 Task: Use LinkedIn to find people with specific attributes using filters such as location, company, school, and industry.
Action: Mouse pressed left at (686, 83)
Screenshot: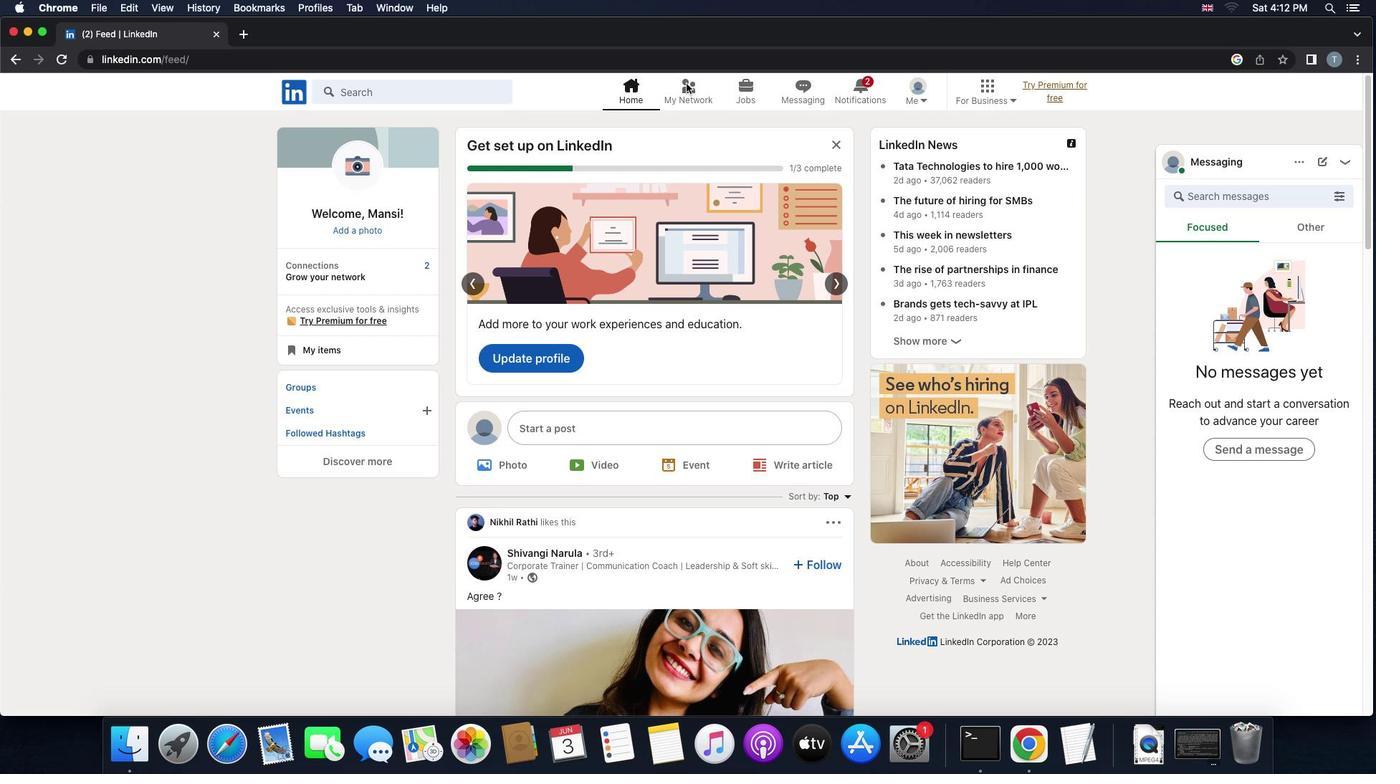 
Action: Mouse pressed left at (686, 83)
Screenshot: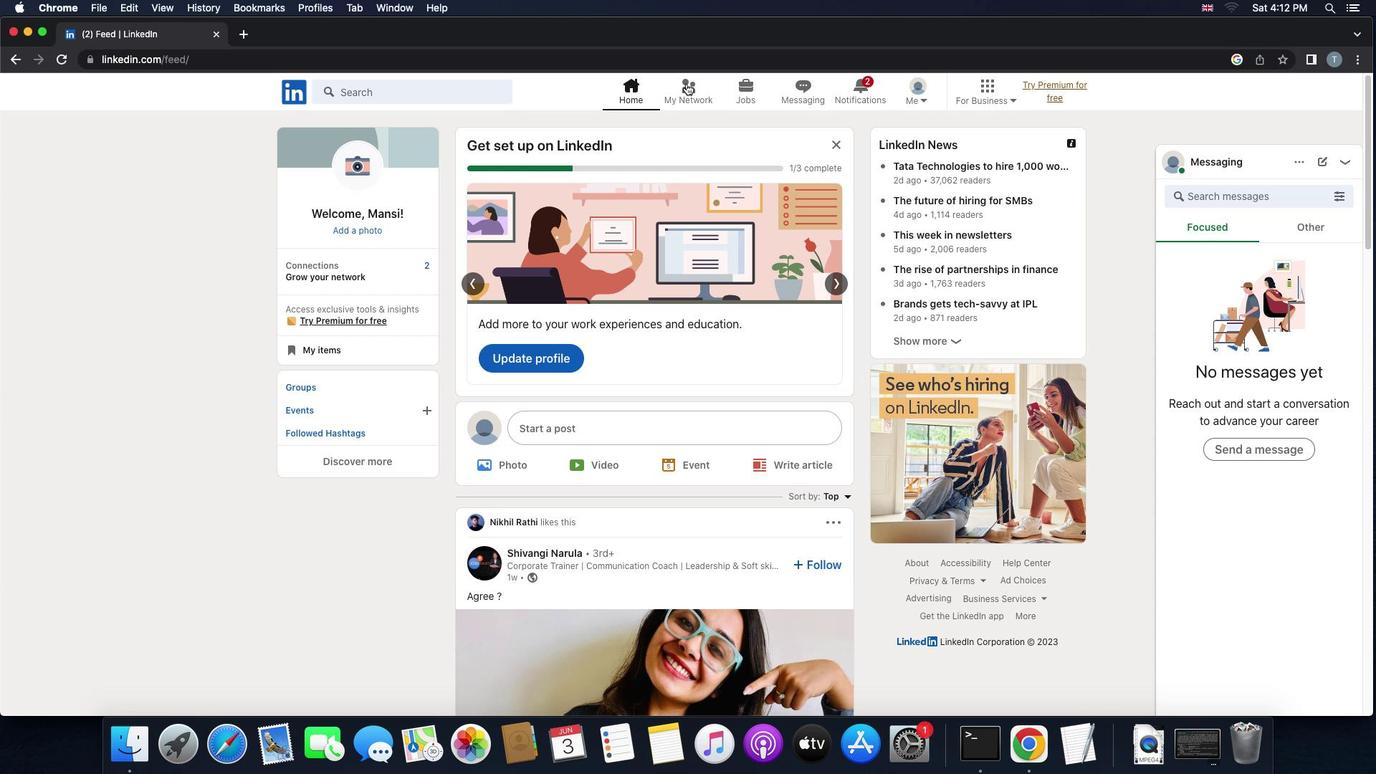 
Action: Mouse moved to (384, 164)
Screenshot: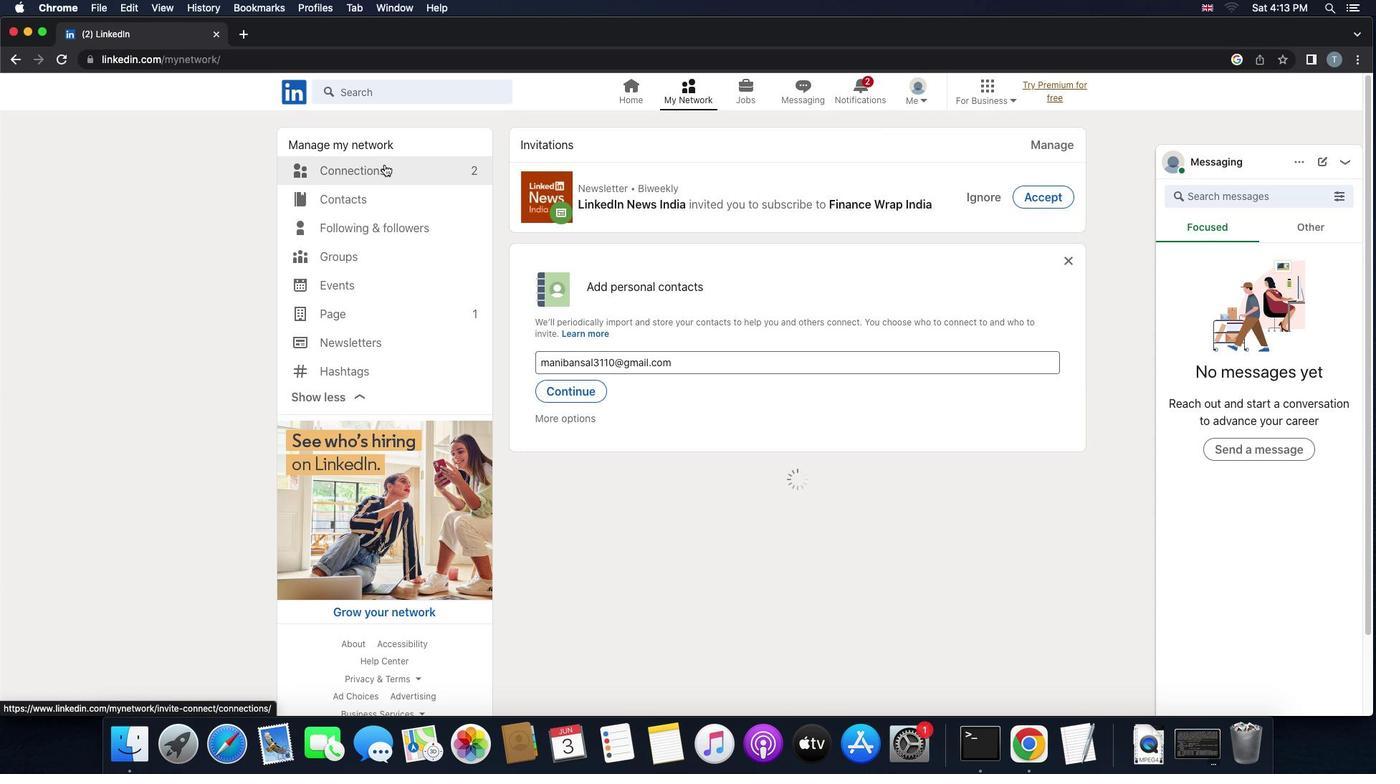 
Action: Mouse pressed left at (384, 164)
Screenshot: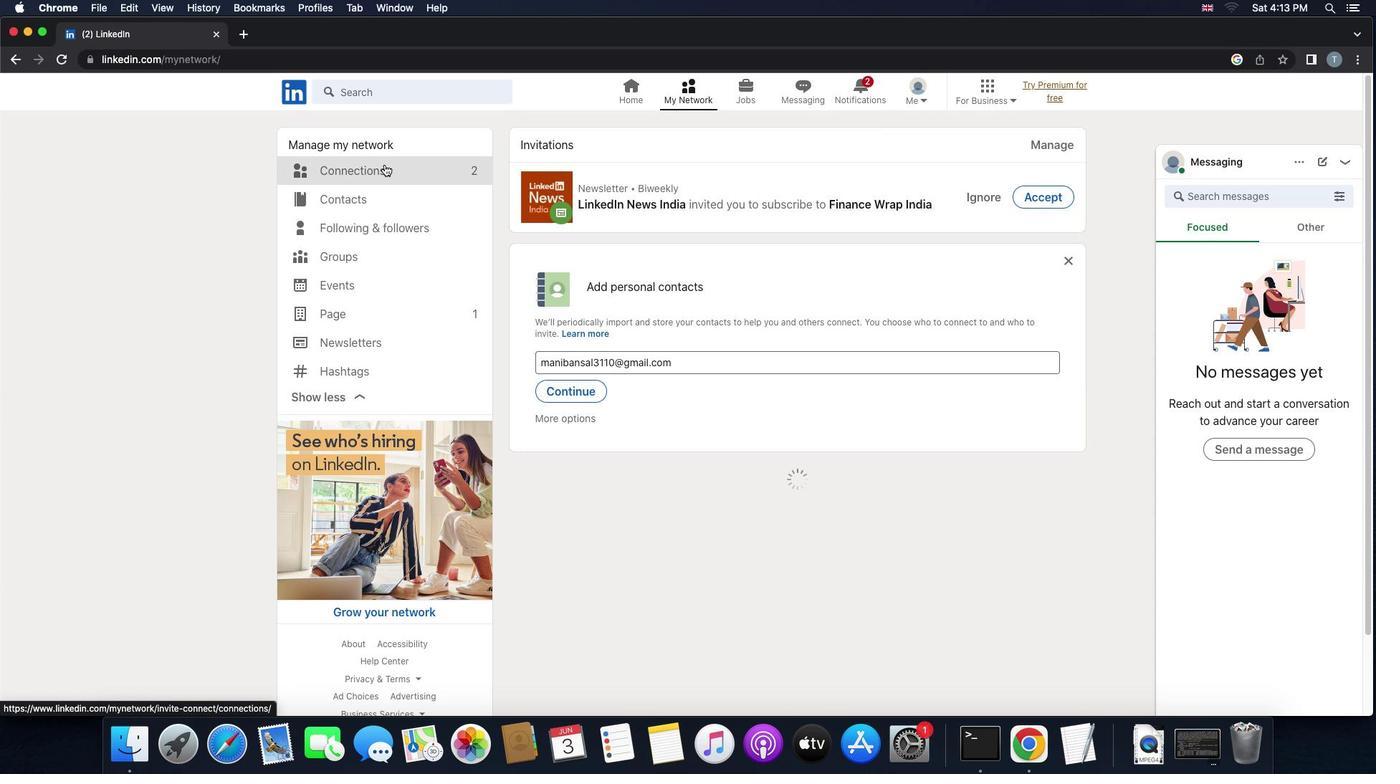 
Action: Mouse moved to (794, 166)
Screenshot: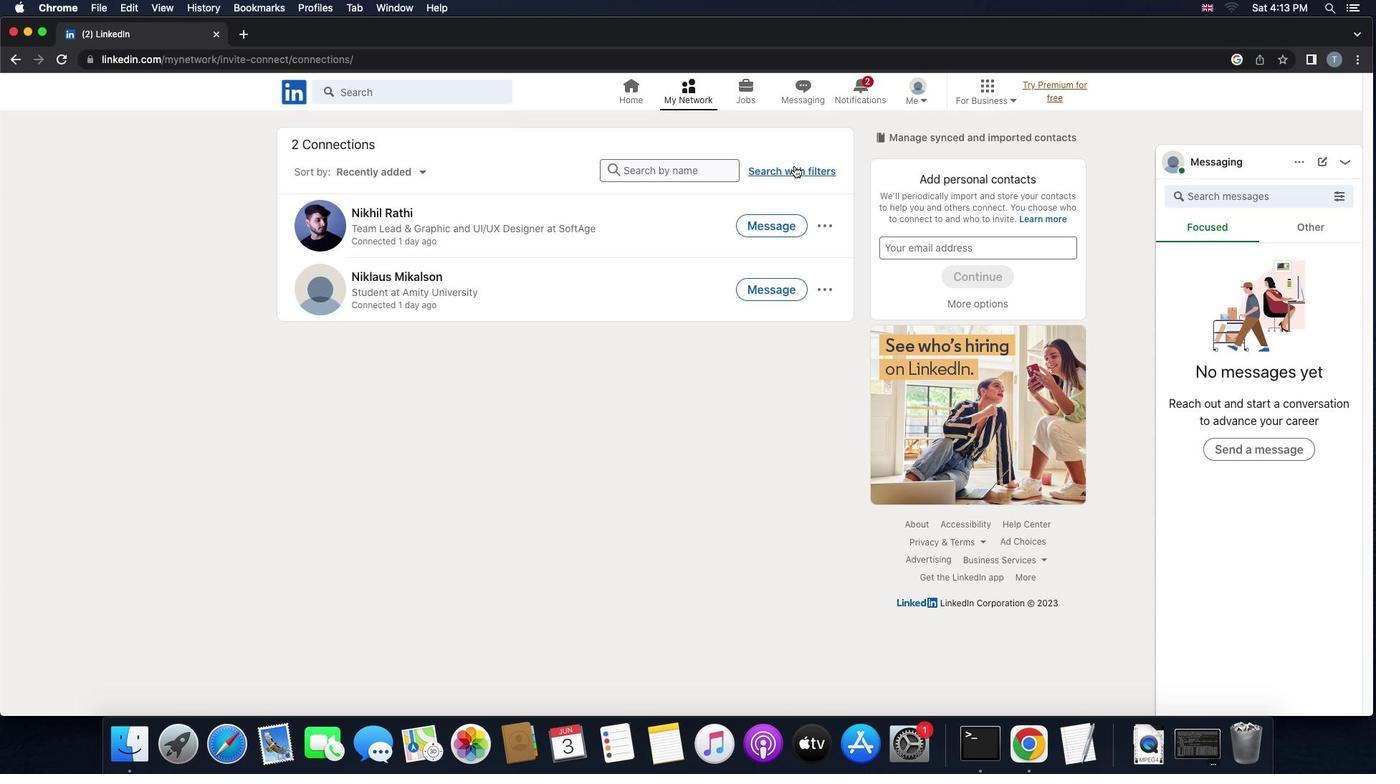 
Action: Mouse pressed left at (794, 166)
Screenshot: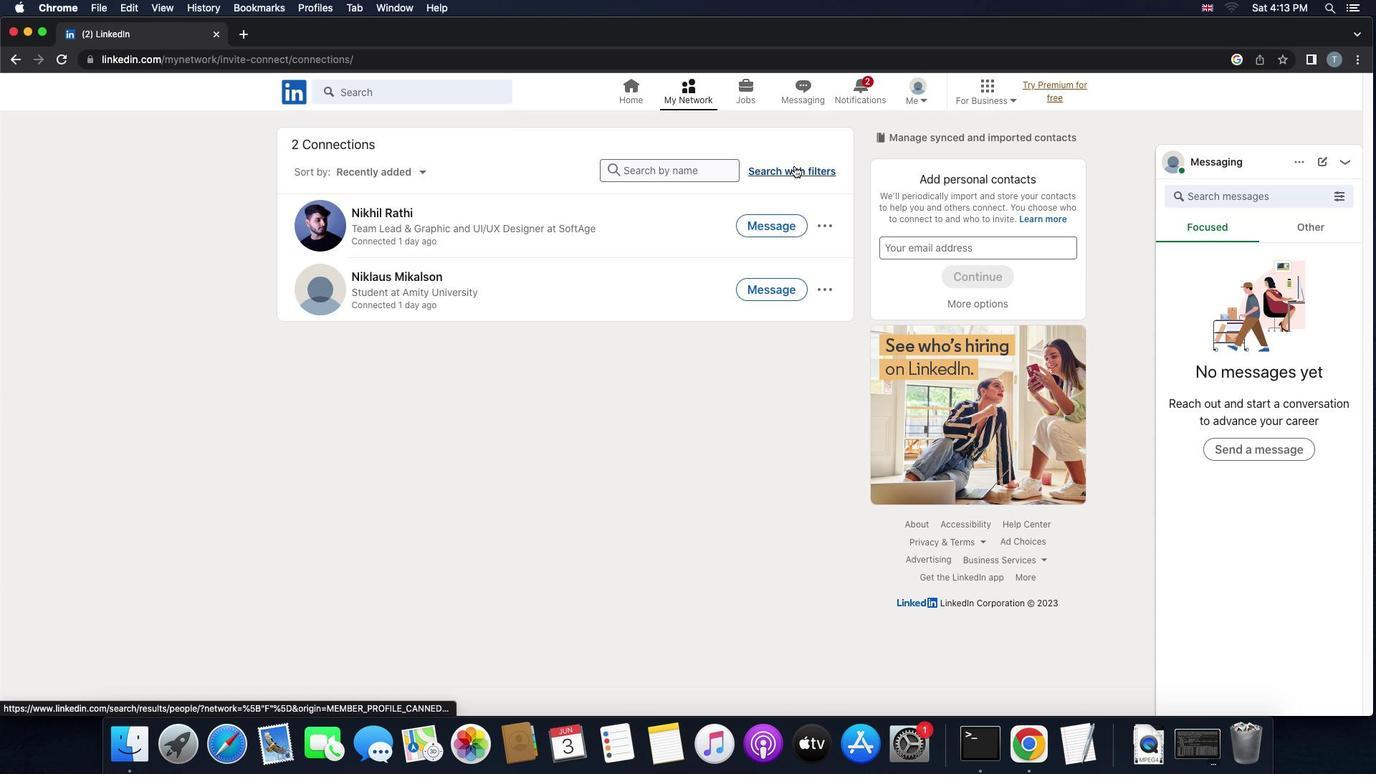 
Action: Mouse moved to (746, 124)
Screenshot: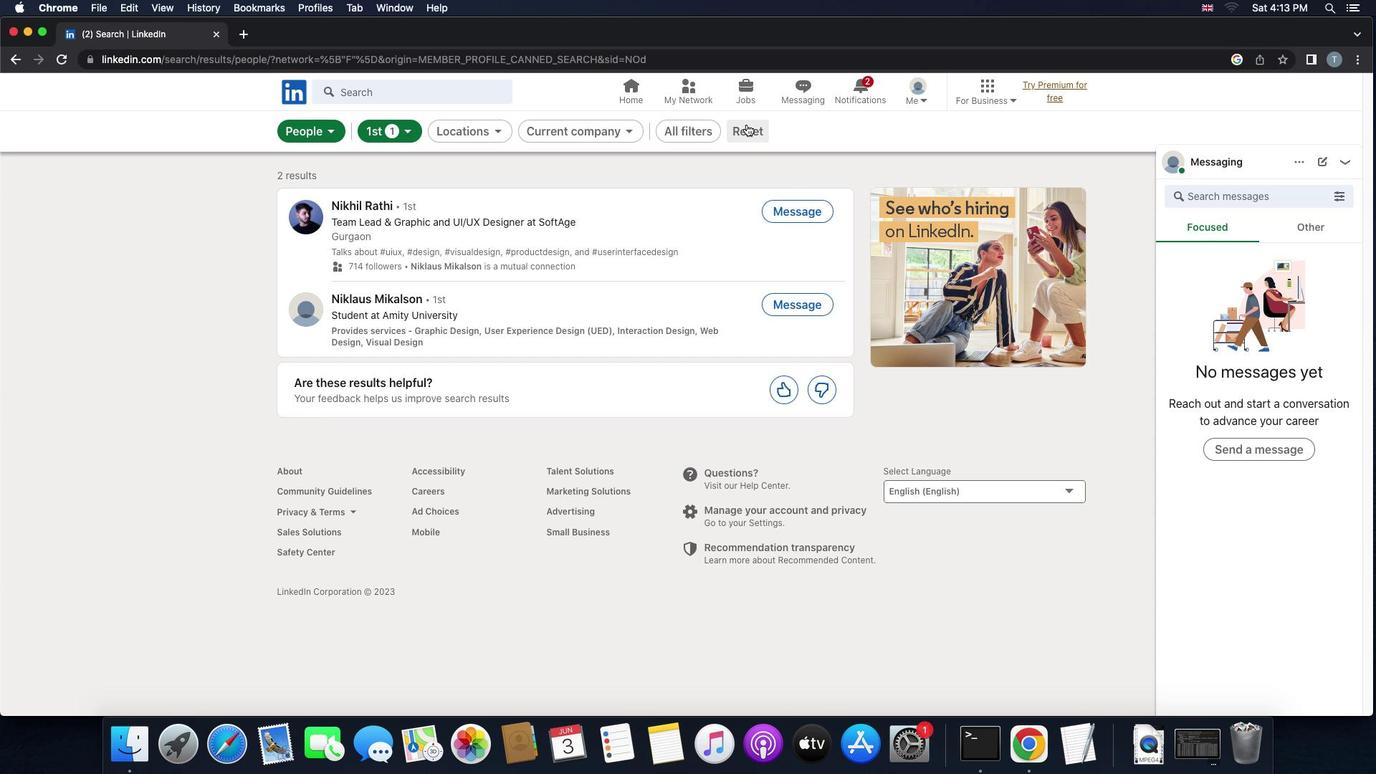 
Action: Mouse pressed left at (746, 124)
Screenshot: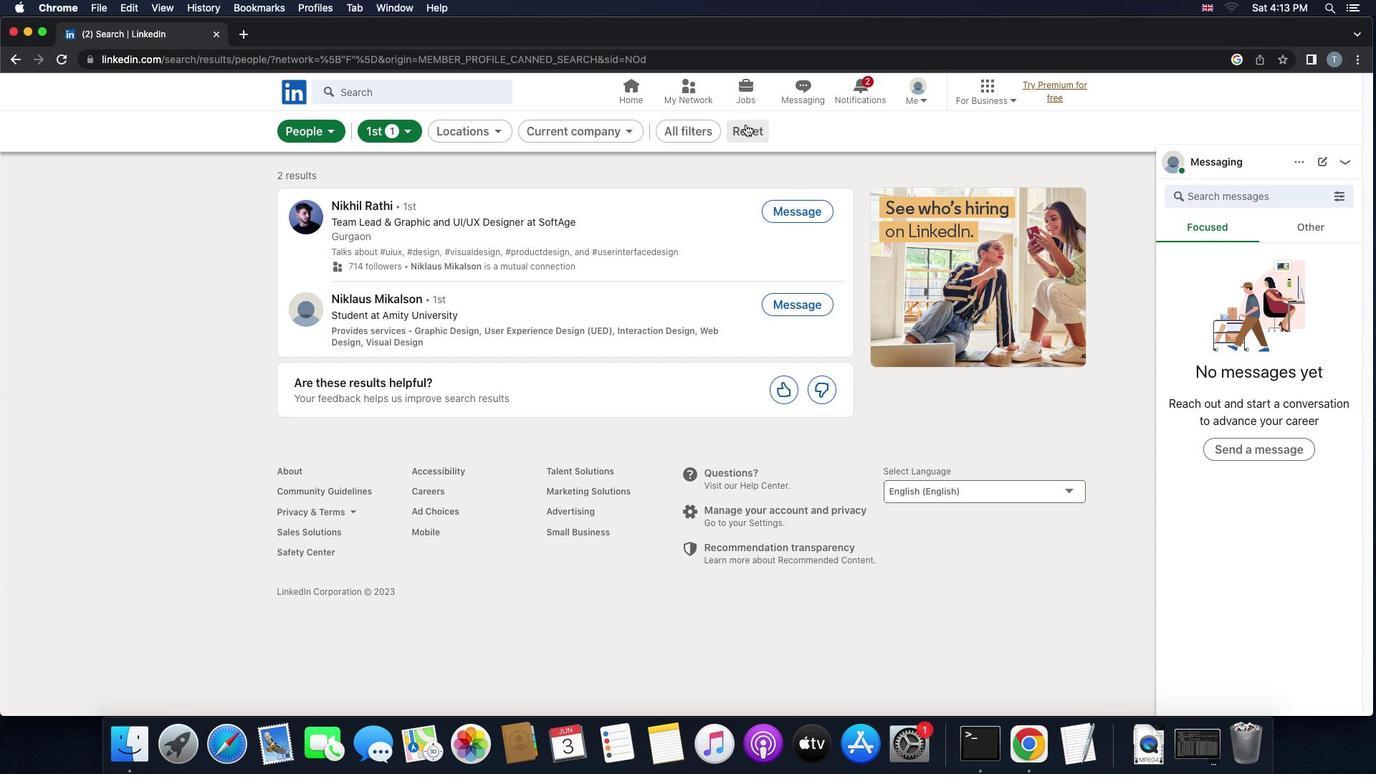 
Action: Mouse moved to (706, 125)
Screenshot: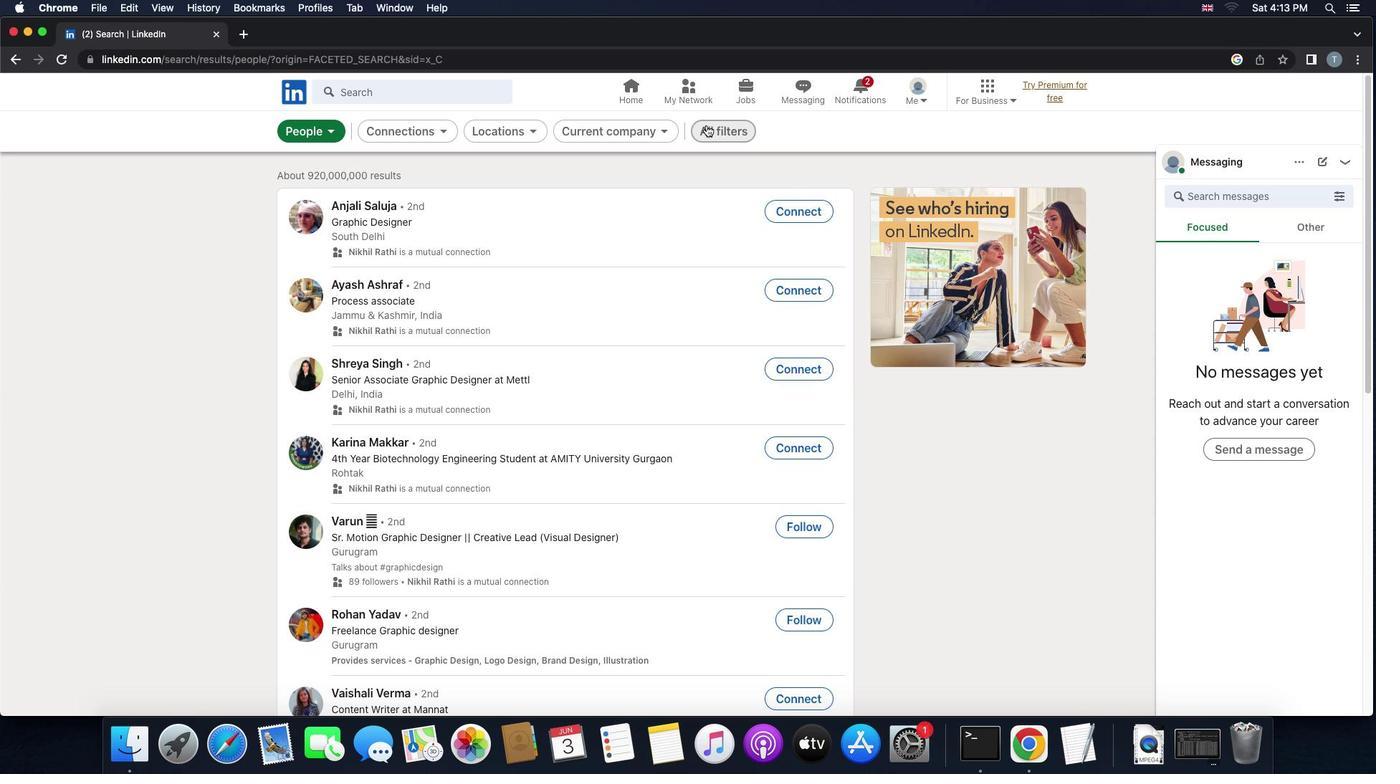 
Action: Mouse pressed left at (706, 125)
Screenshot: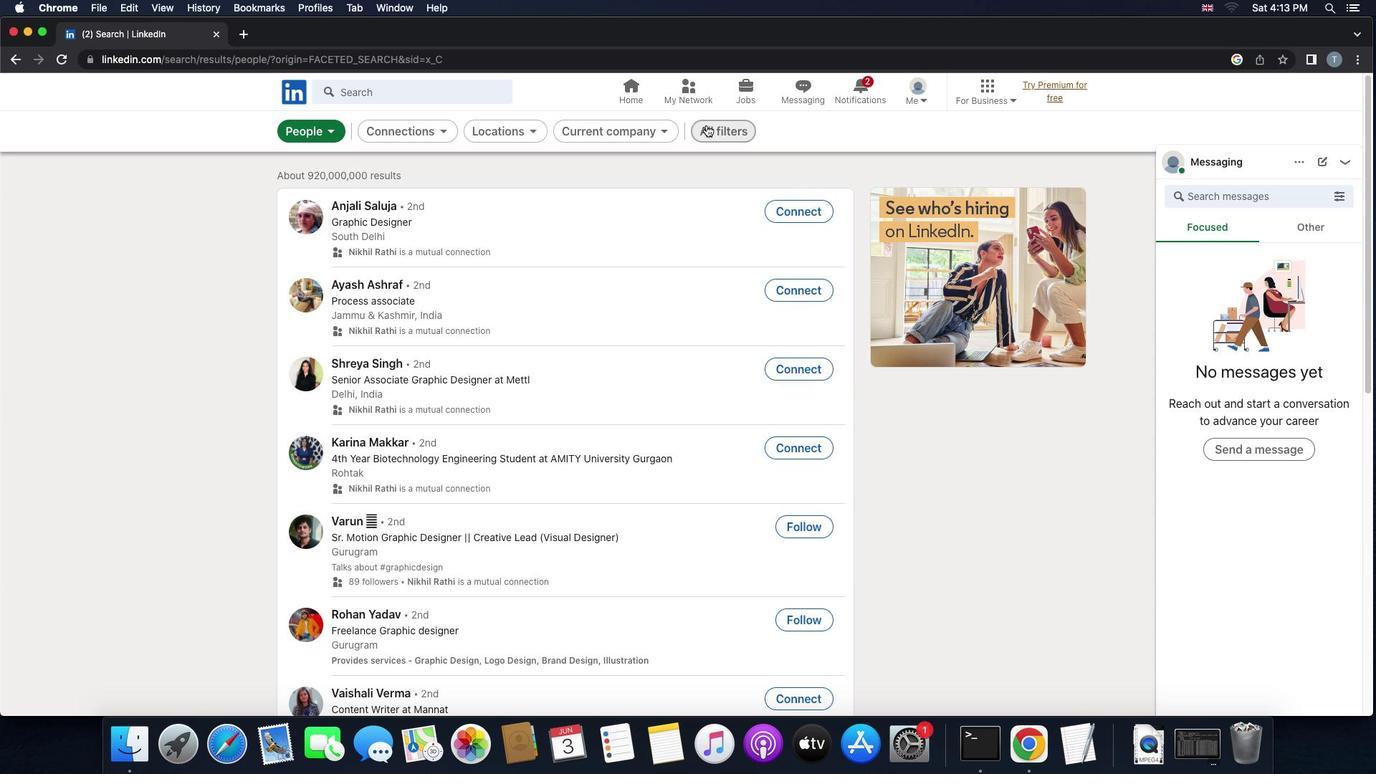 
Action: Mouse moved to (975, 319)
Screenshot: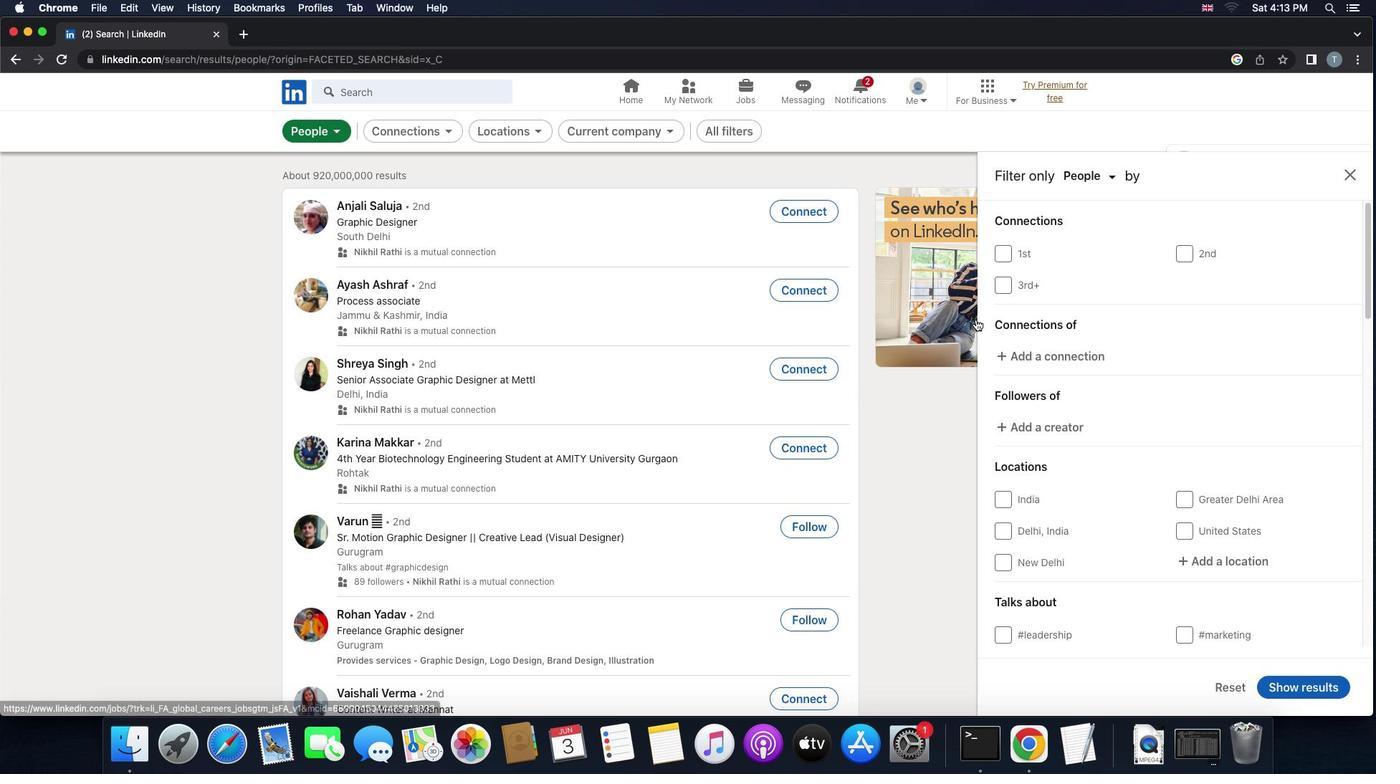
Action: Mouse scrolled (975, 319) with delta (0, 0)
Screenshot: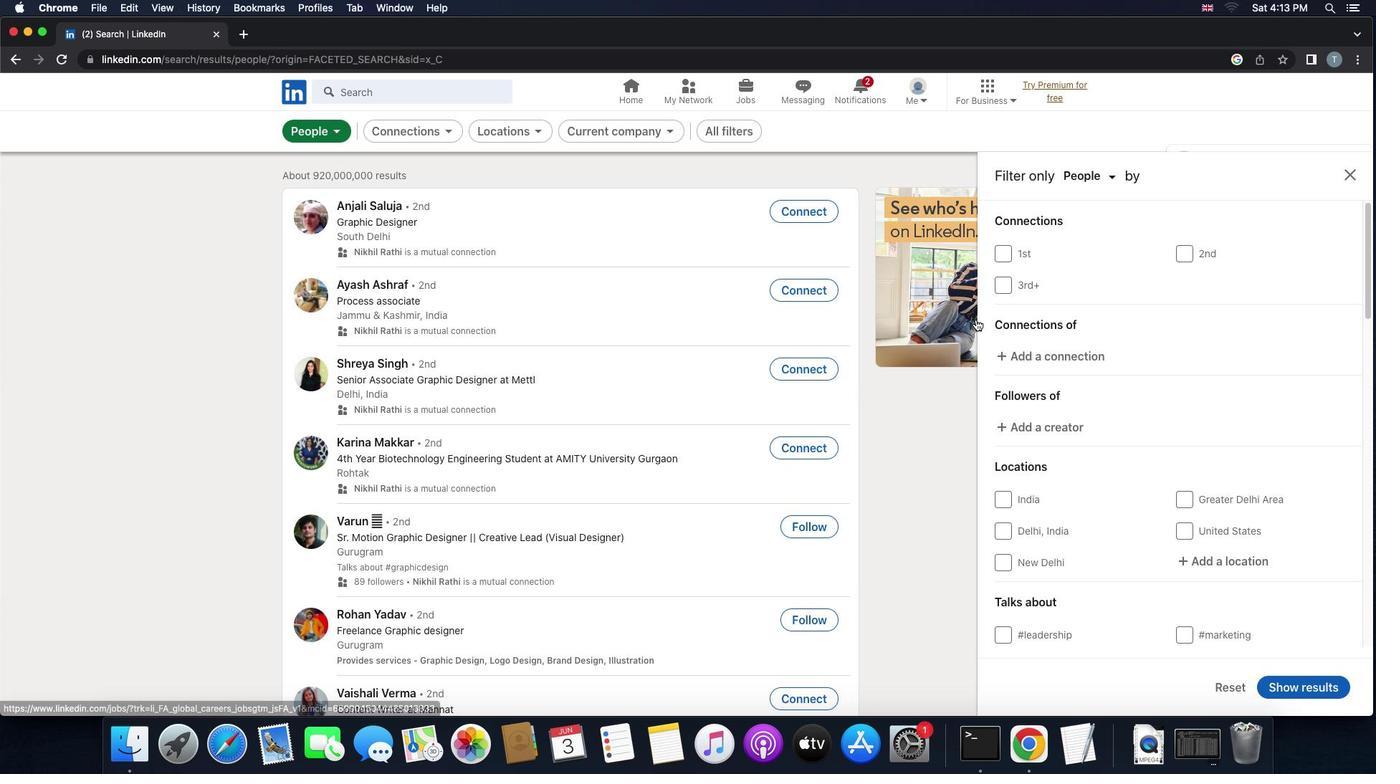 
Action: Mouse scrolled (975, 319) with delta (0, 0)
Screenshot: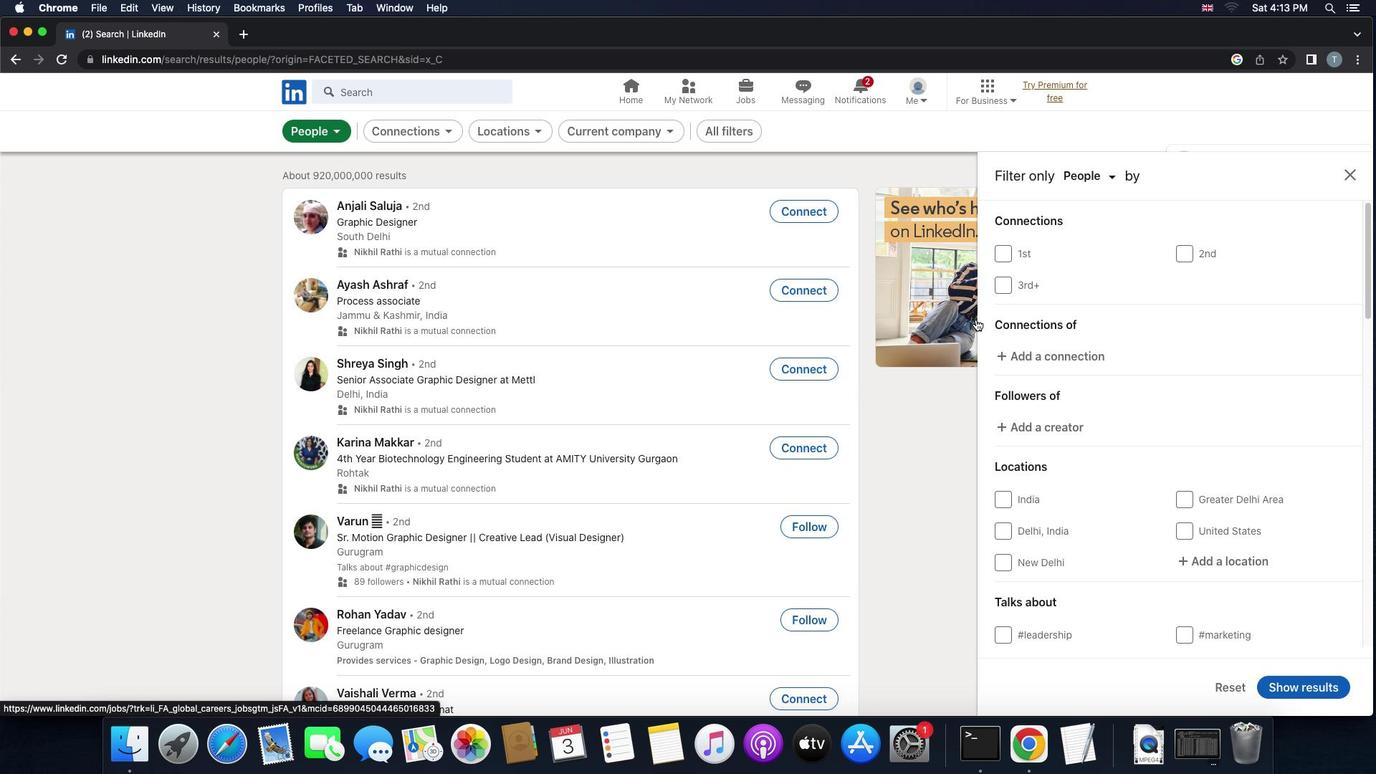 
Action: Mouse scrolled (975, 319) with delta (0, 0)
Screenshot: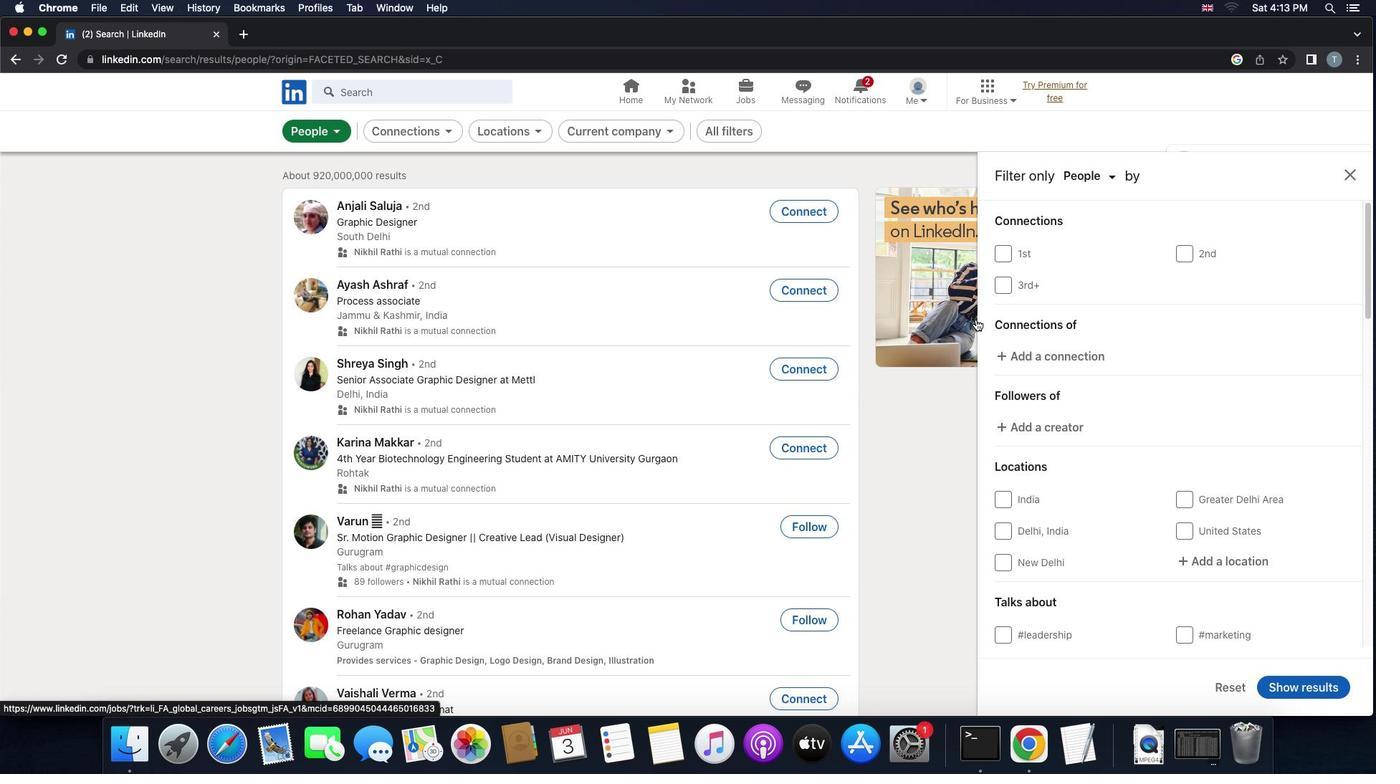 
Action: Mouse scrolled (975, 319) with delta (0, -1)
Screenshot: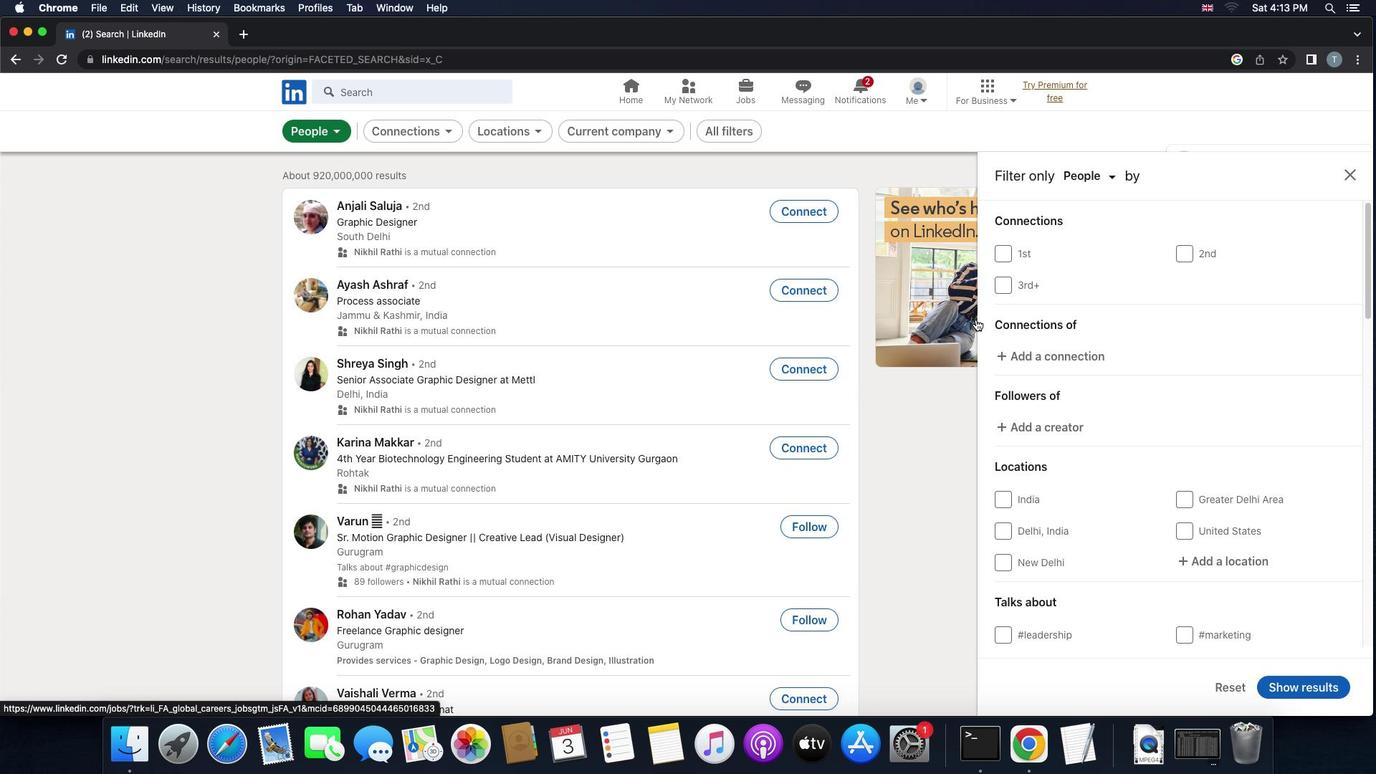 
Action: Mouse moved to (1104, 352)
Screenshot: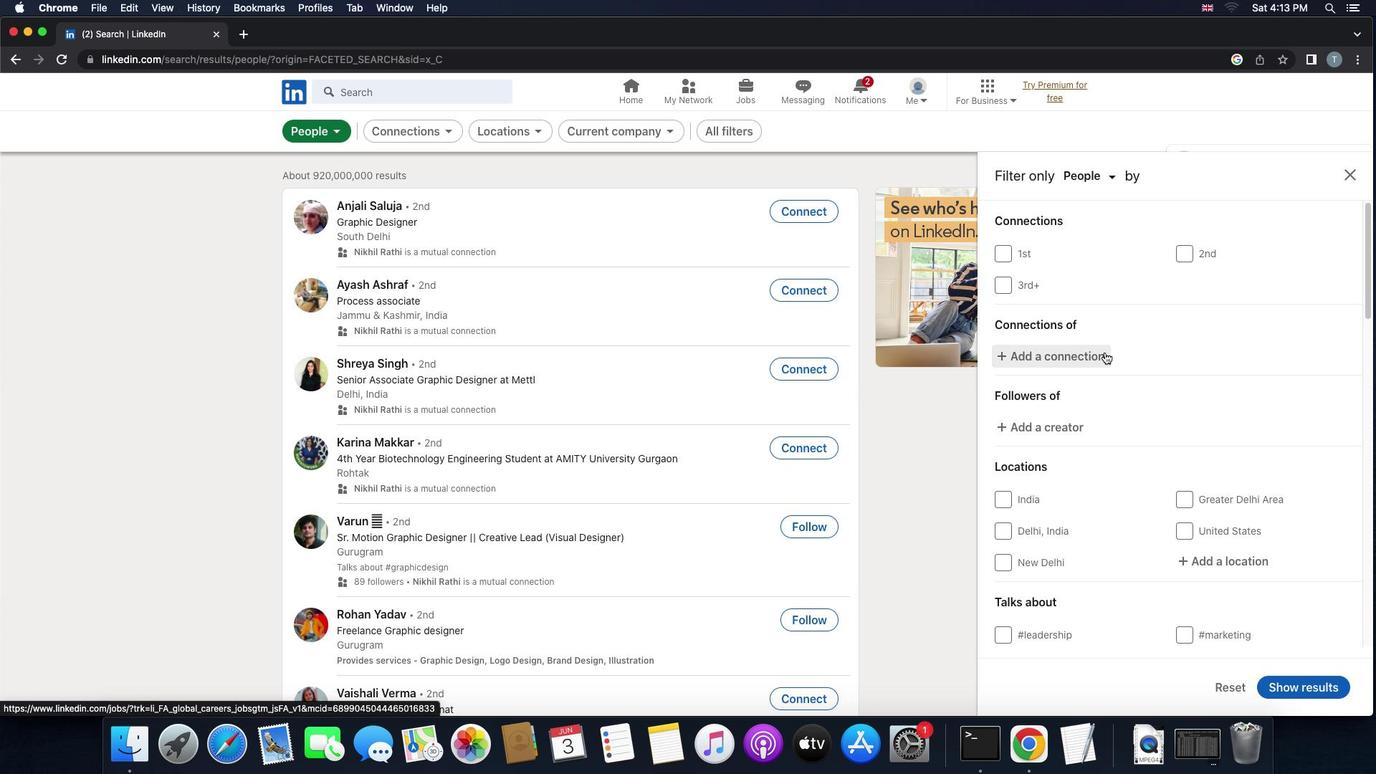
Action: Mouse scrolled (1104, 352) with delta (0, 0)
Screenshot: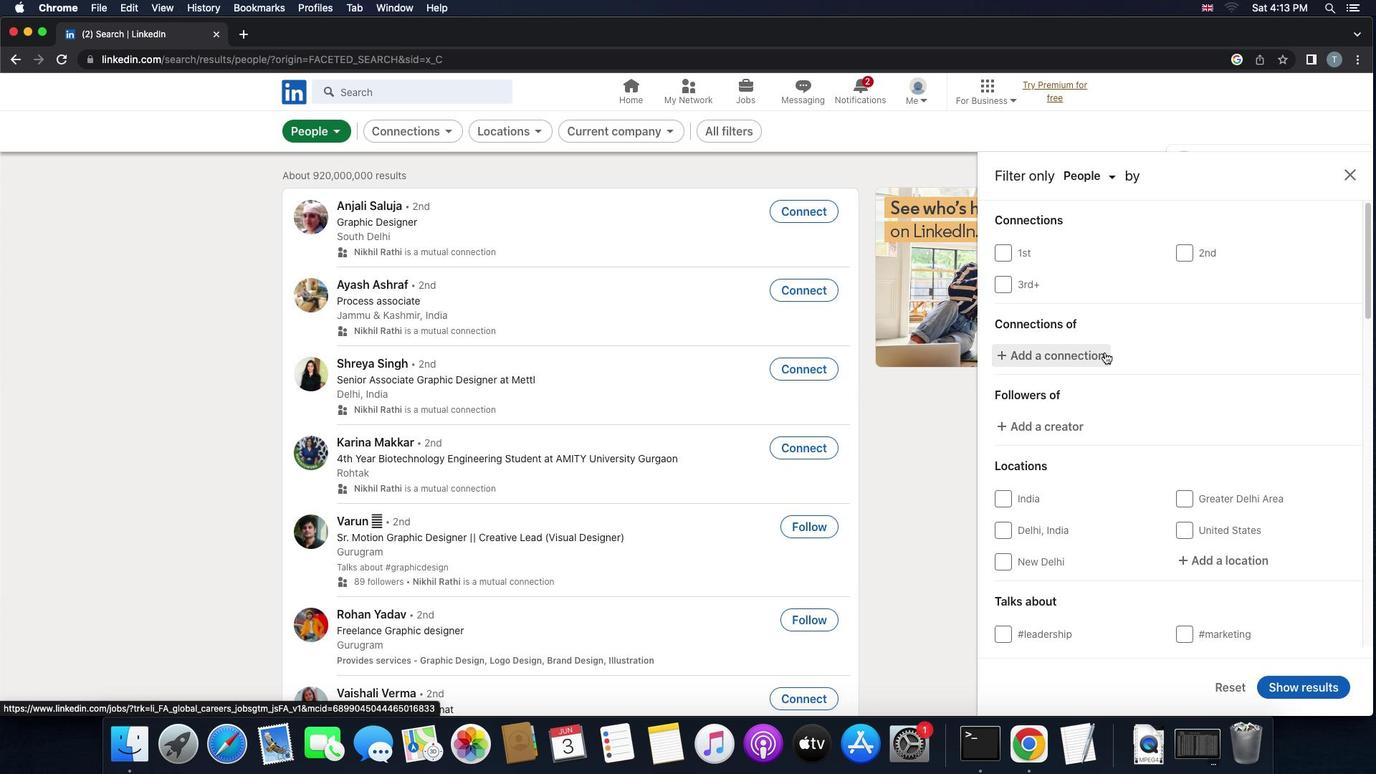 
Action: Mouse scrolled (1104, 352) with delta (0, 0)
Screenshot: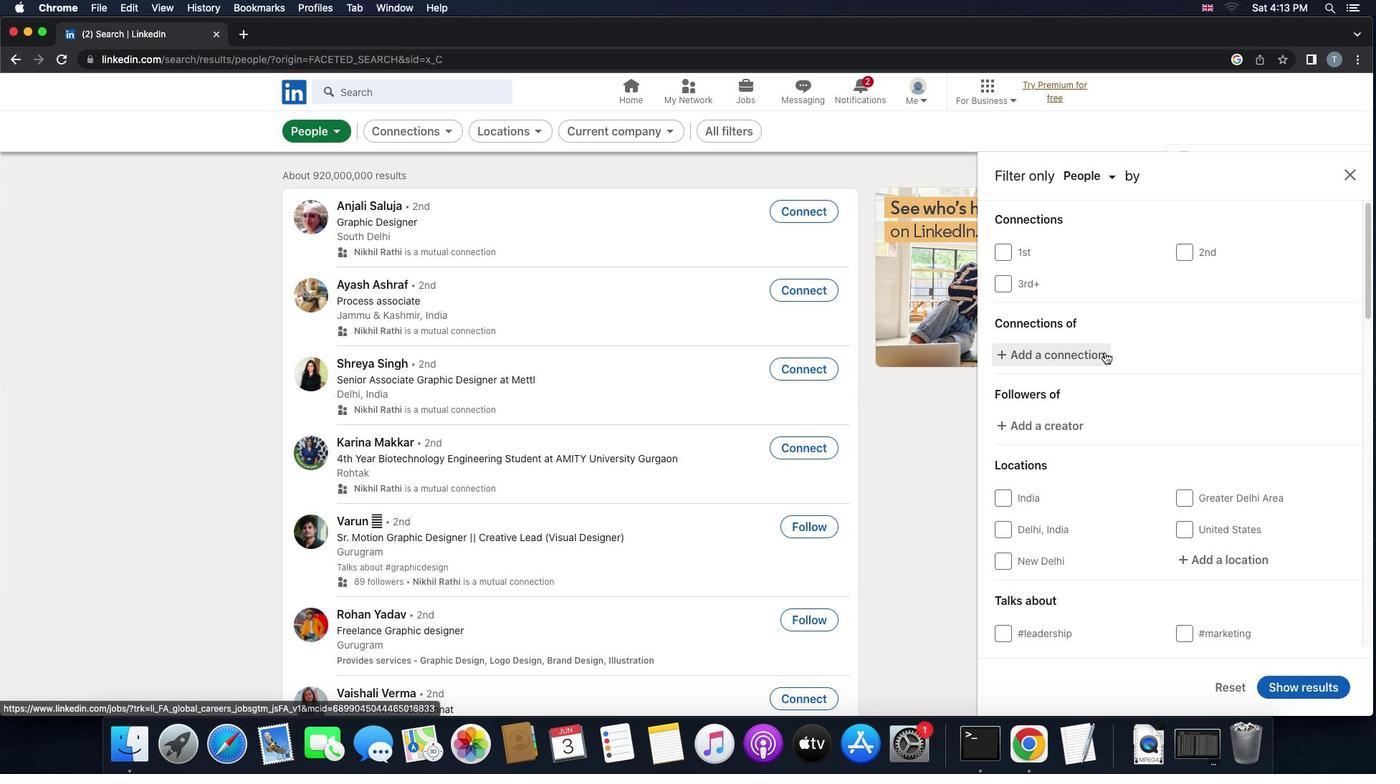 
Action: Mouse scrolled (1104, 352) with delta (0, 0)
Screenshot: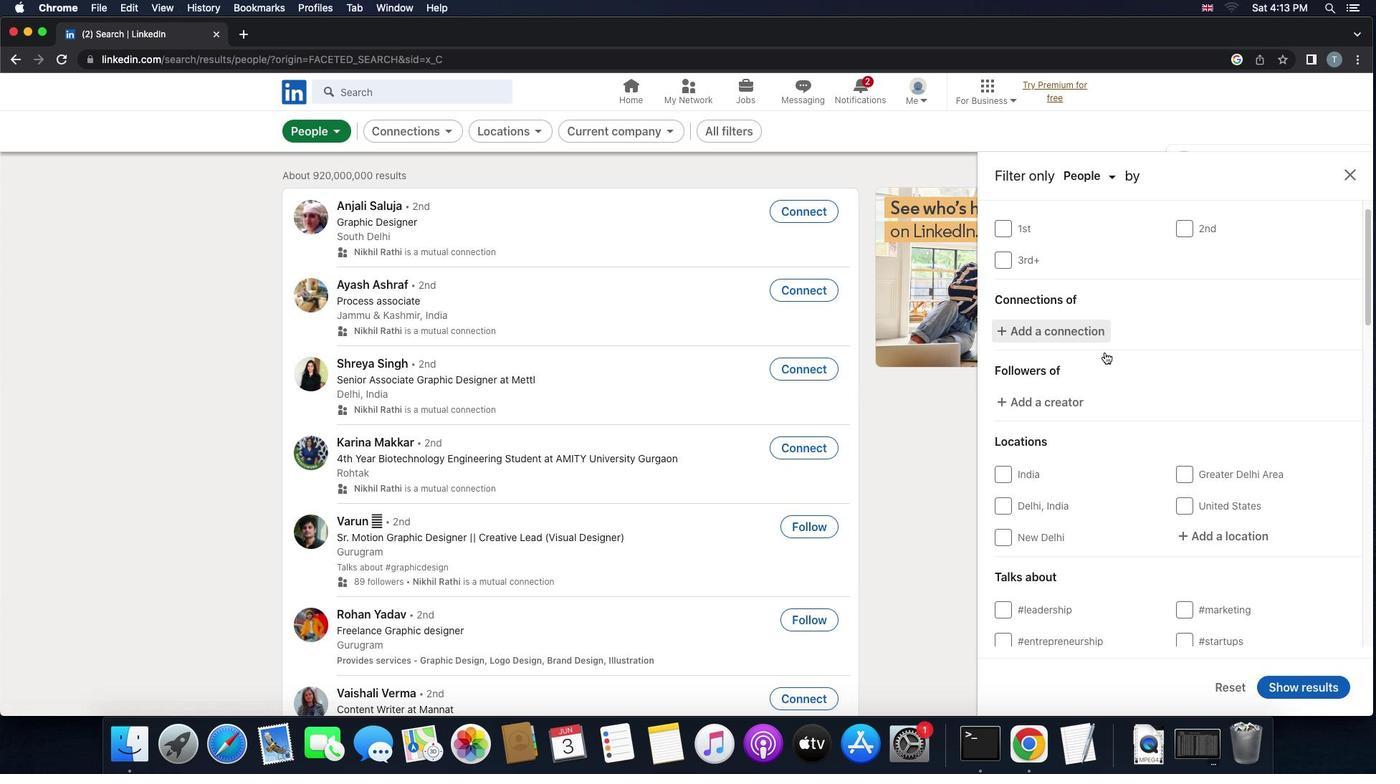 
Action: Mouse scrolled (1104, 352) with delta (0, 0)
Screenshot: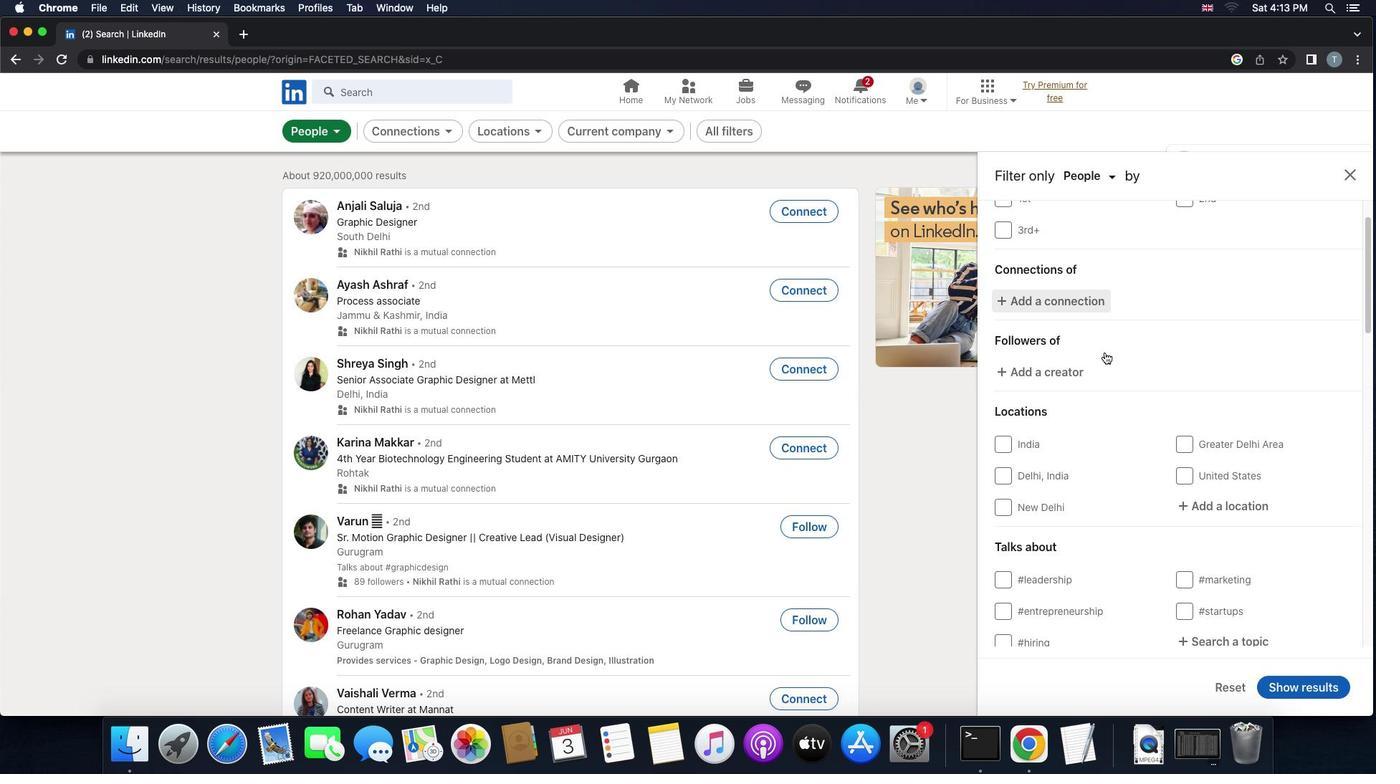
Action: Mouse scrolled (1104, 352) with delta (0, 0)
Screenshot: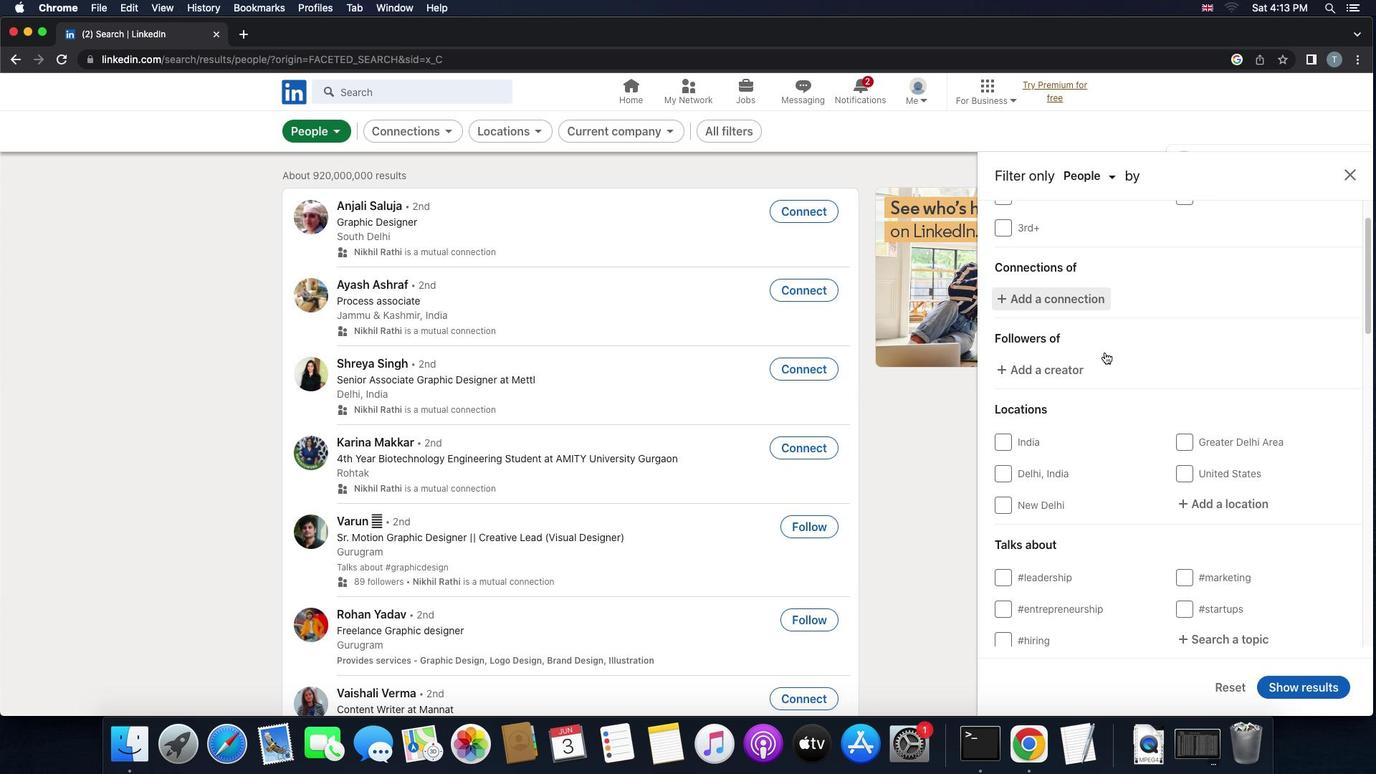 
Action: Mouse scrolled (1104, 352) with delta (0, 0)
Screenshot: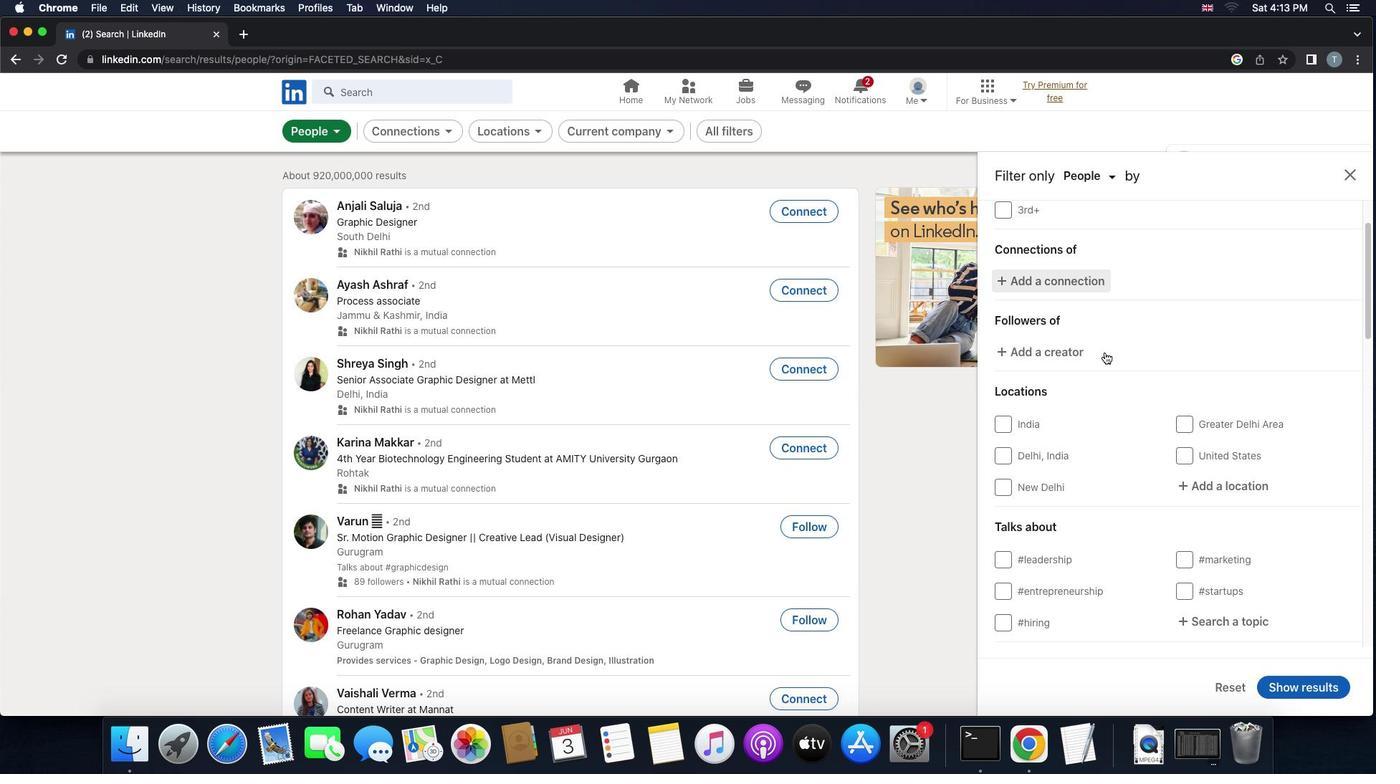 
Action: Mouse scrolled (1104, 352) with delta (0, 0)
Screenshot: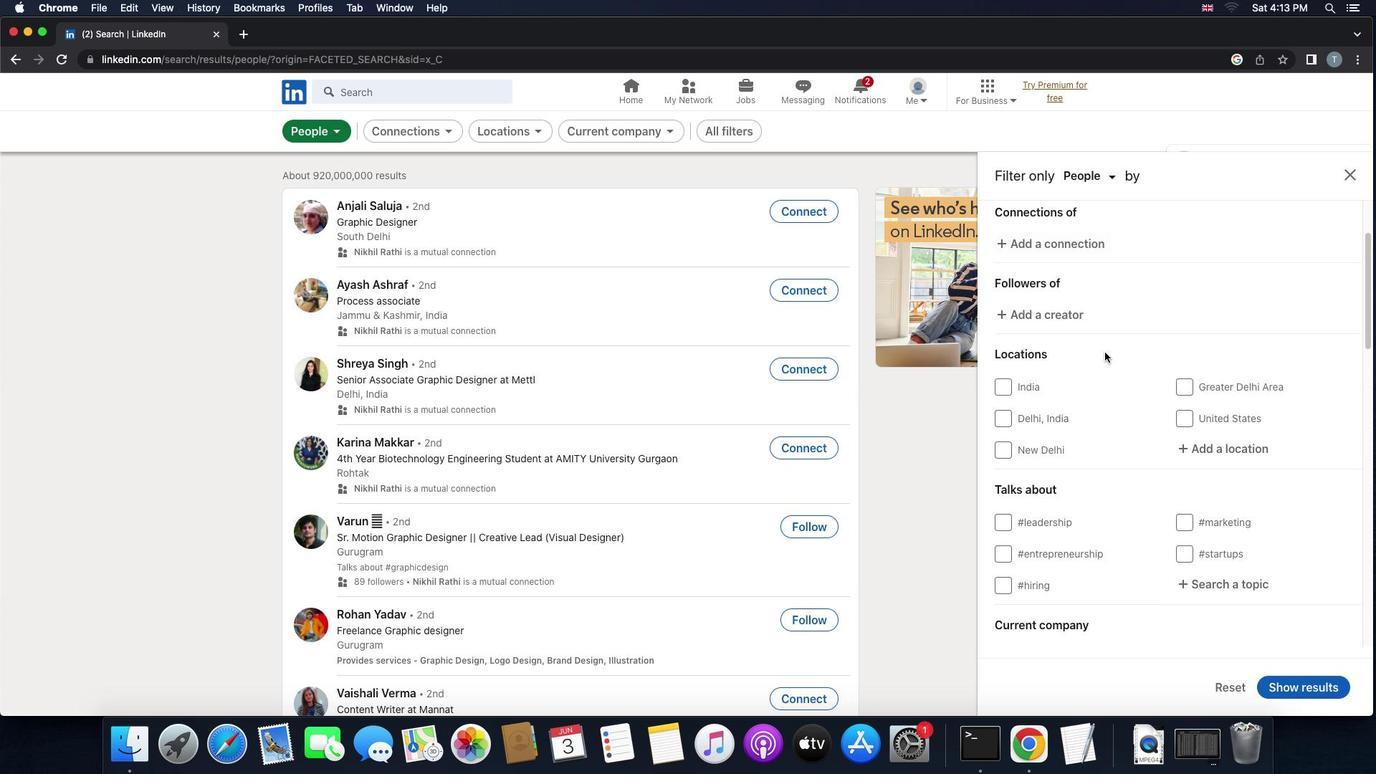 
Action: Mouse scrolled (1104, 352) with delta (0, 0)
Screenshot: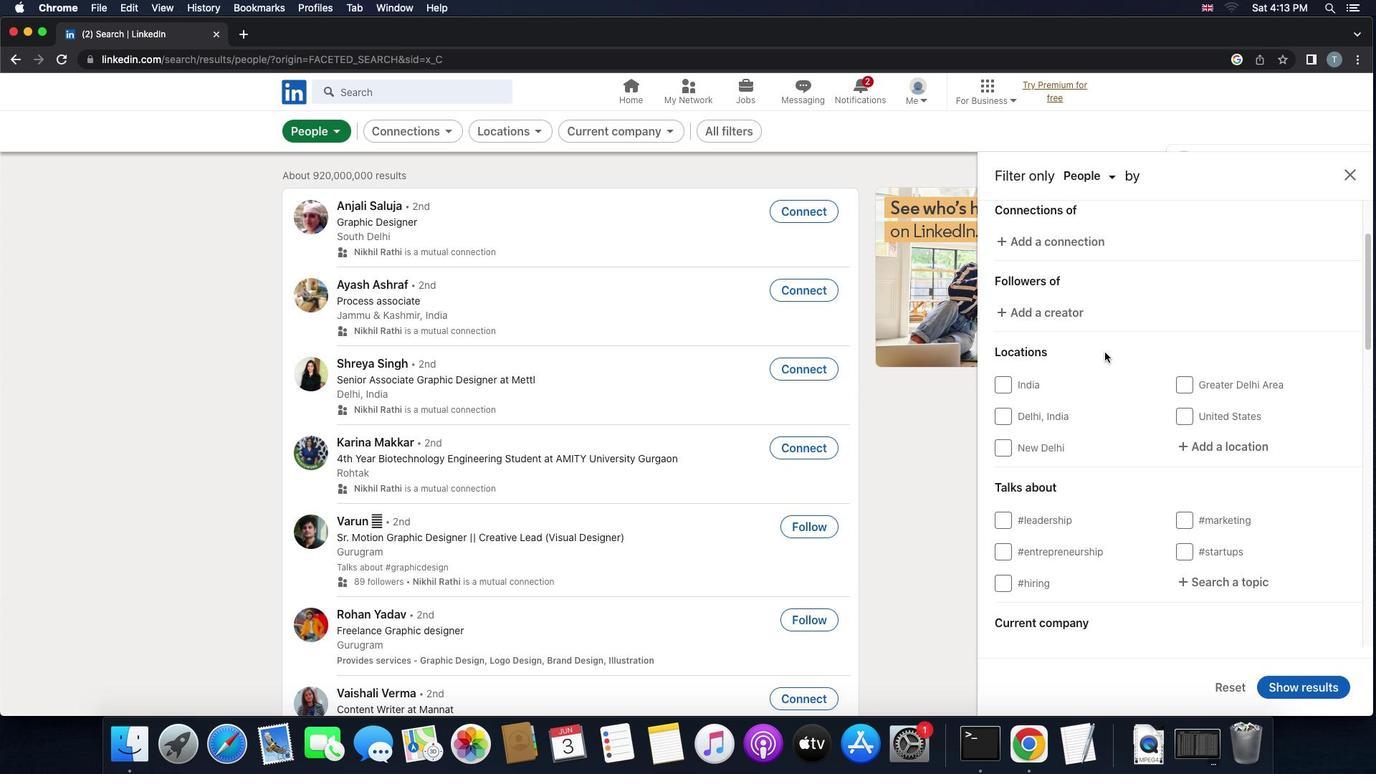 
Action: Mouse scrolled (1104, 352) with delta (0, 0)
Screenshot: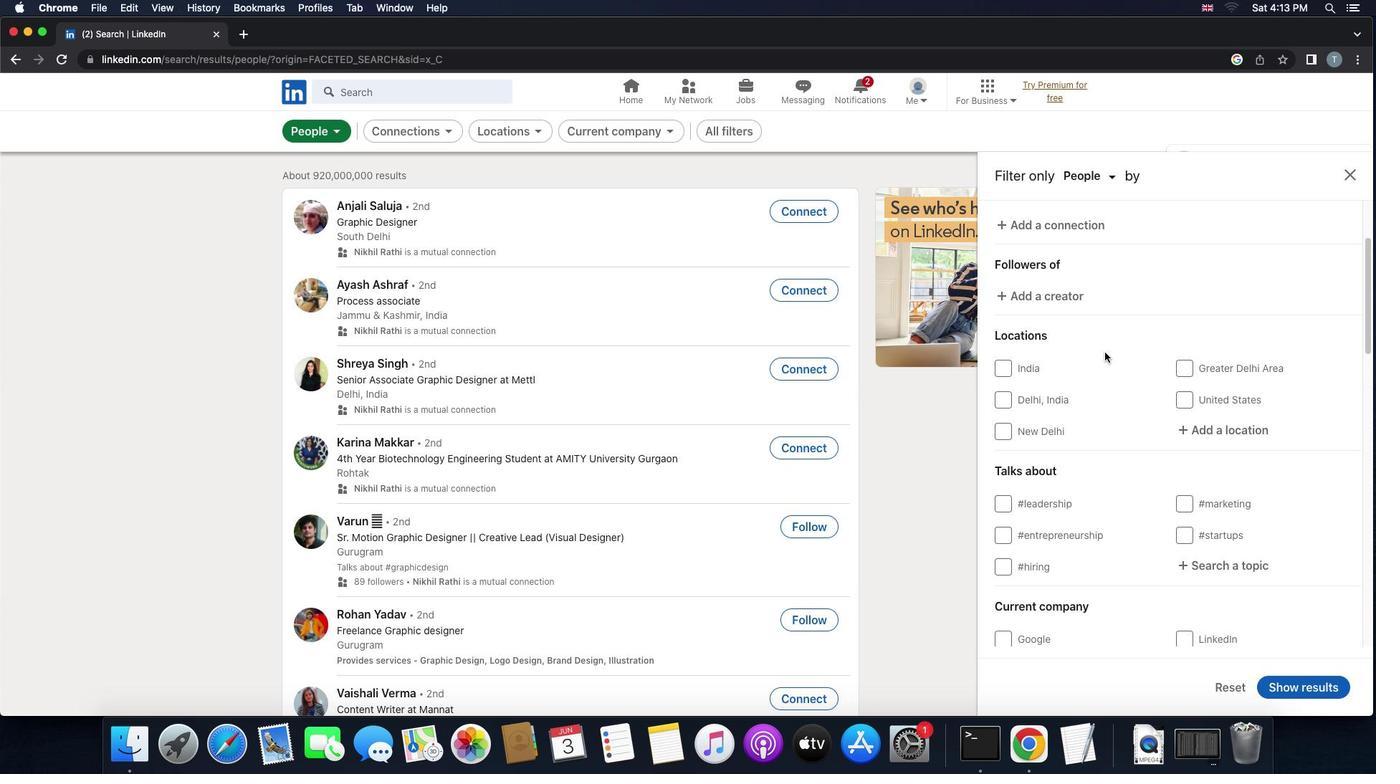 
Action: Mouse scrolled (1104, 352) with delta (0, 0)
Screenshot: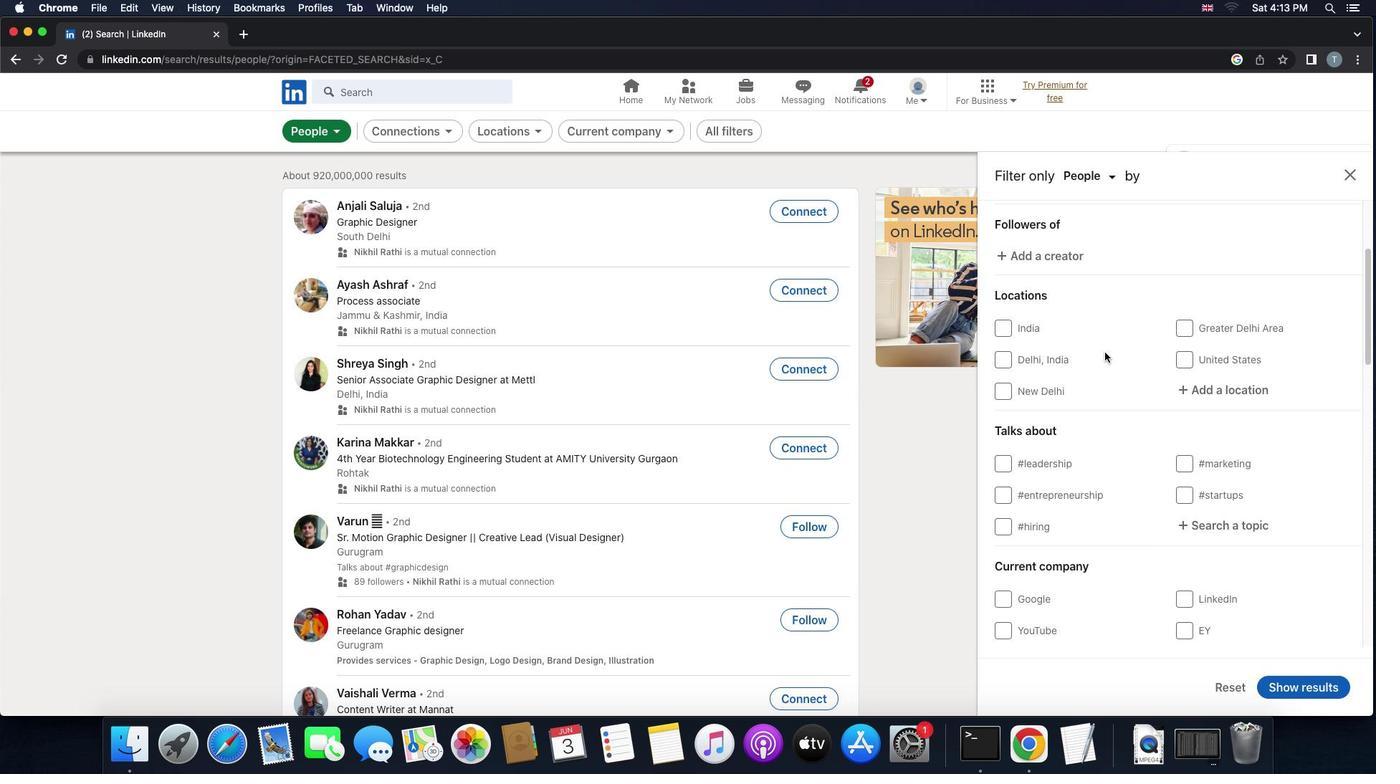 
Action: Mouse scrolled (1104, 352) with delta (0, 0)
Screenshot: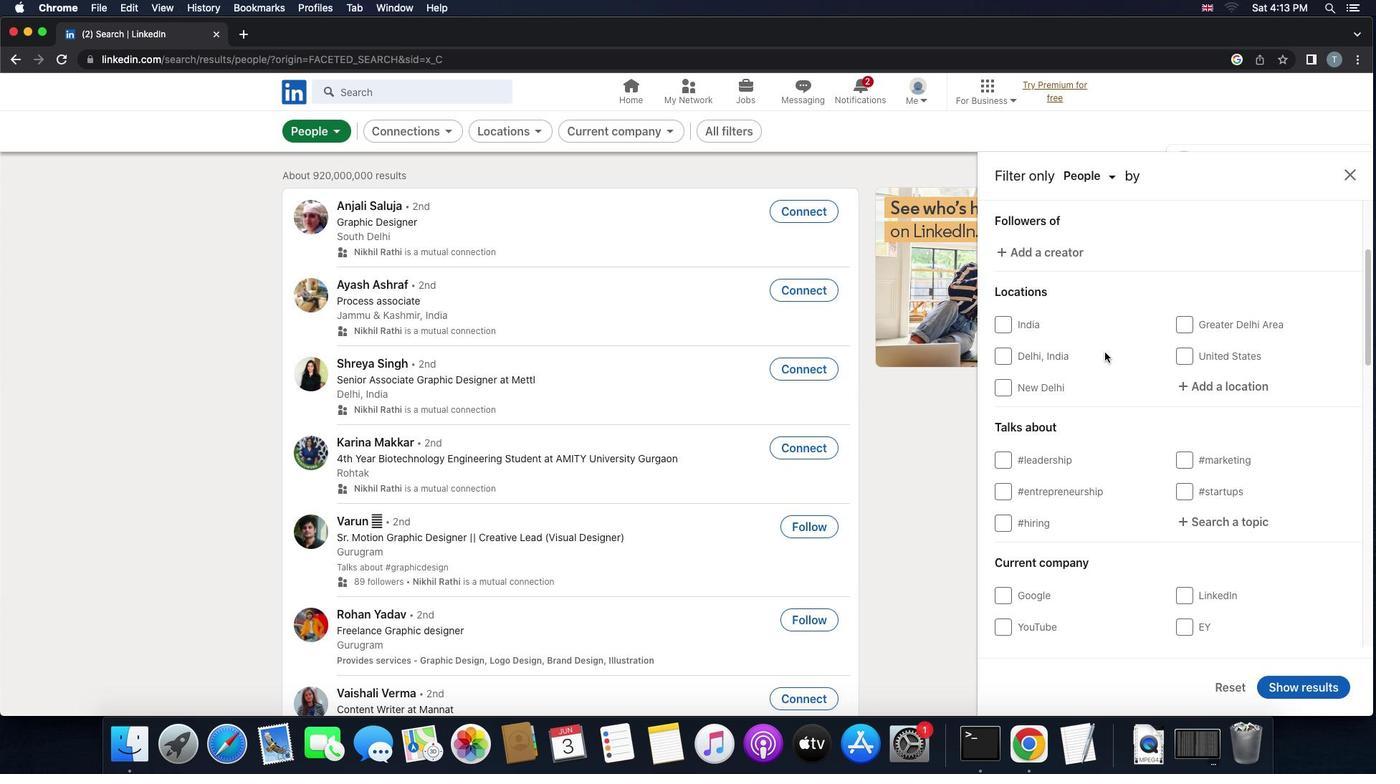 
Action: Mouse scrolled (1104, 352) with delta (0, 0)
Screenshot: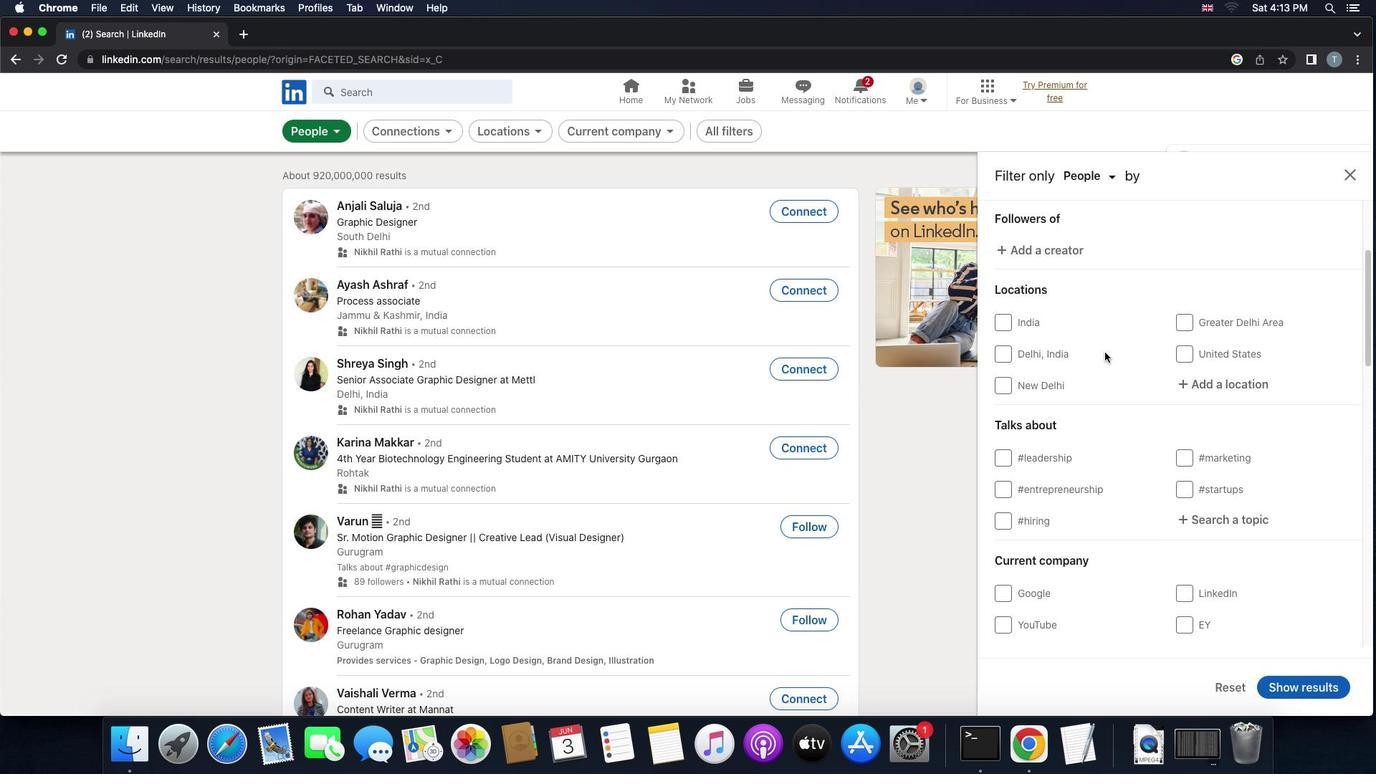 
Action: Mouse moved to (1229, 375)
Screenshot: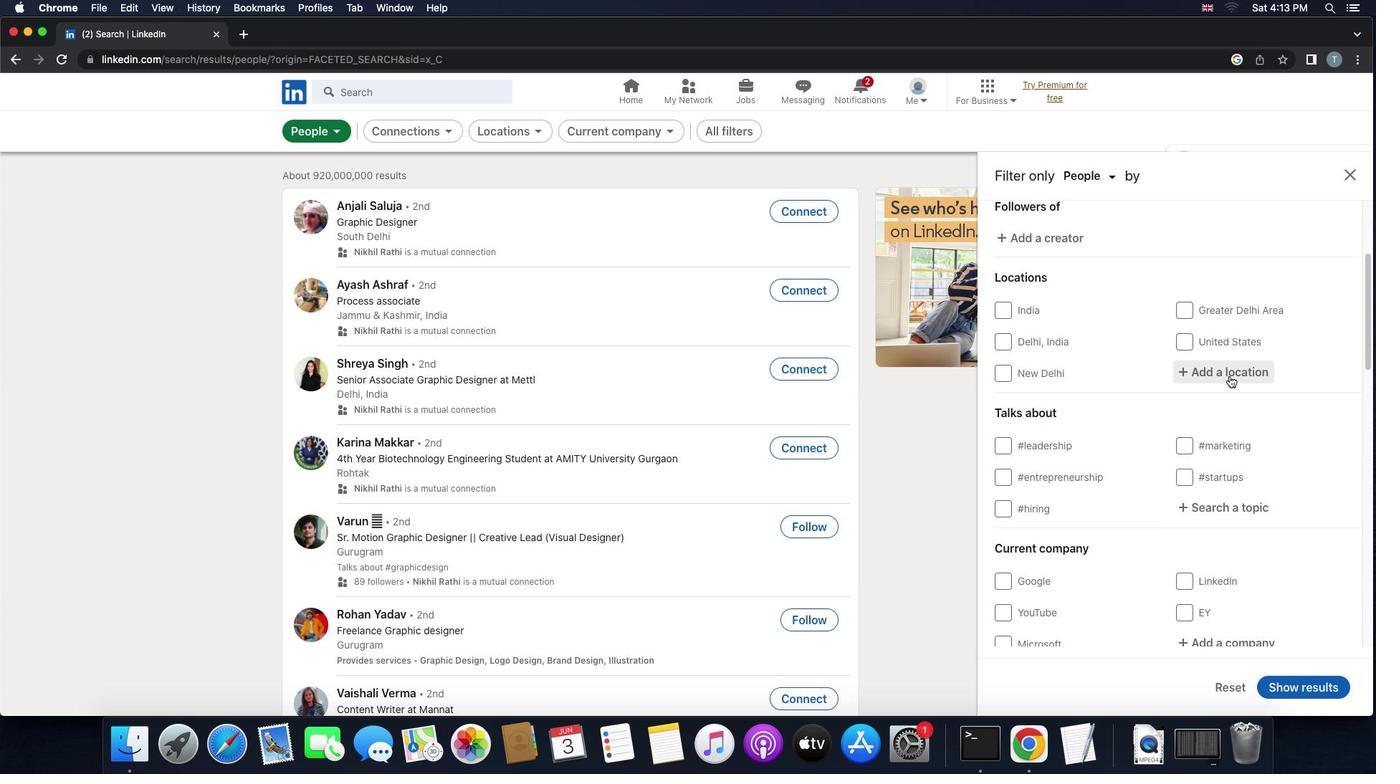 
Action: Mouse pressed left at (1229, 375)
Screenshot: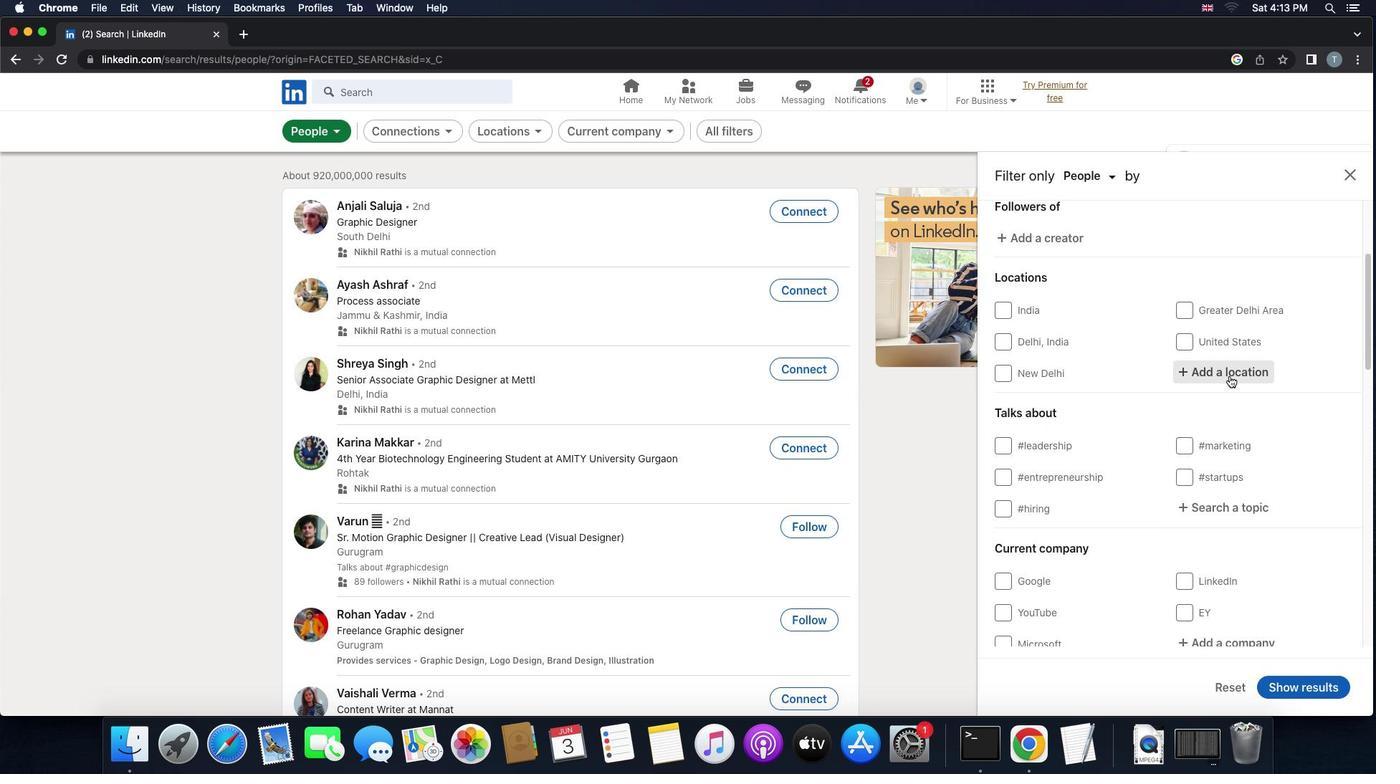 
Action: Key pressed 'm''o''h''a''c''s'
Screenshot: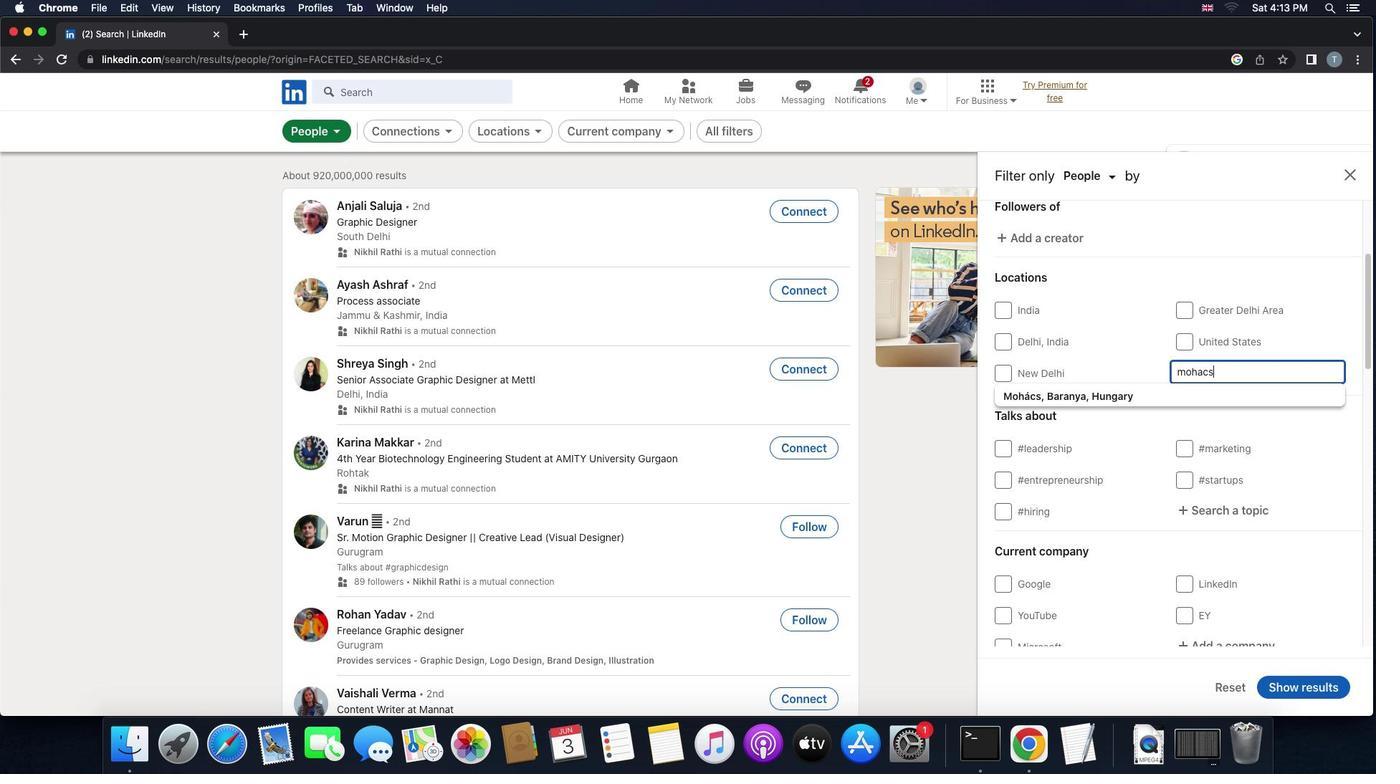 
Action: Mouse moved to (1212, 398)
Screenshot: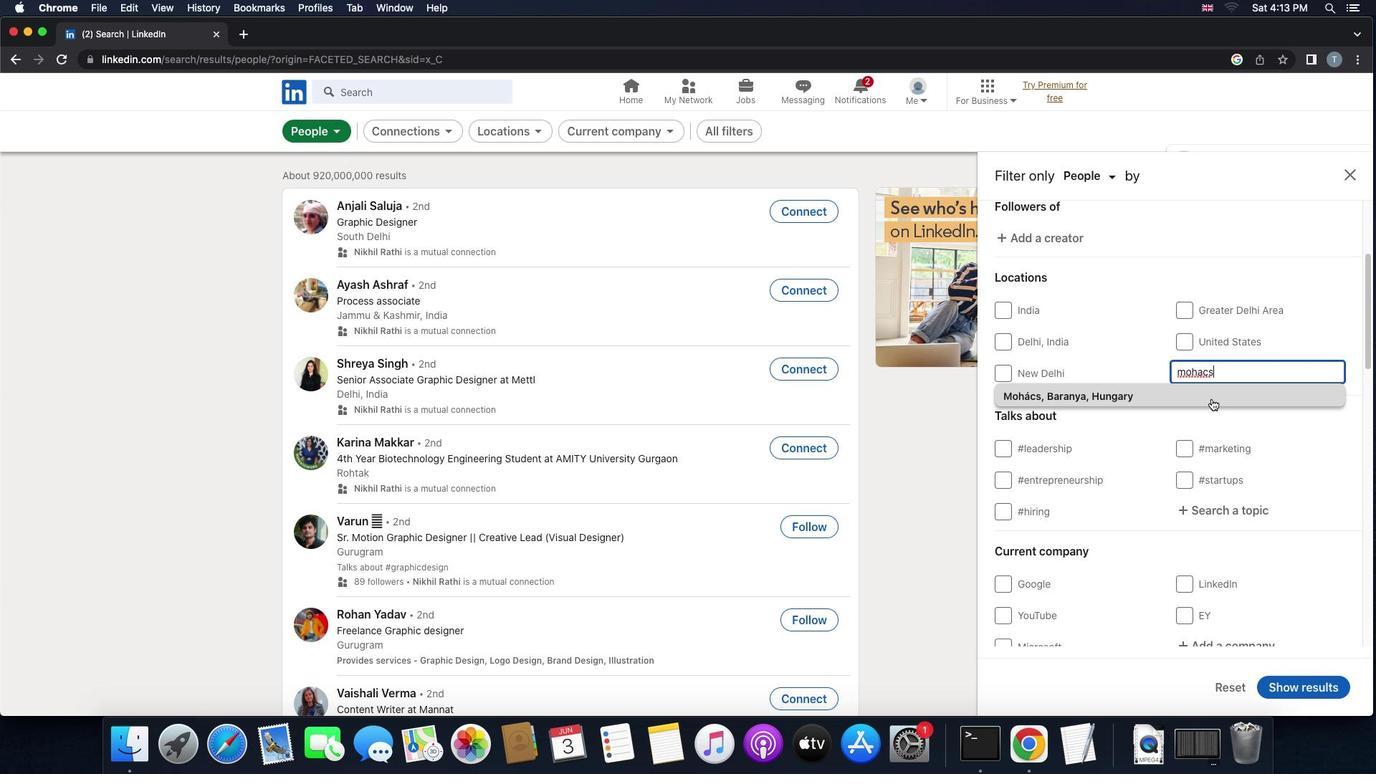 
Action: Mouse pressed left at (1212, 398)
Screenshot: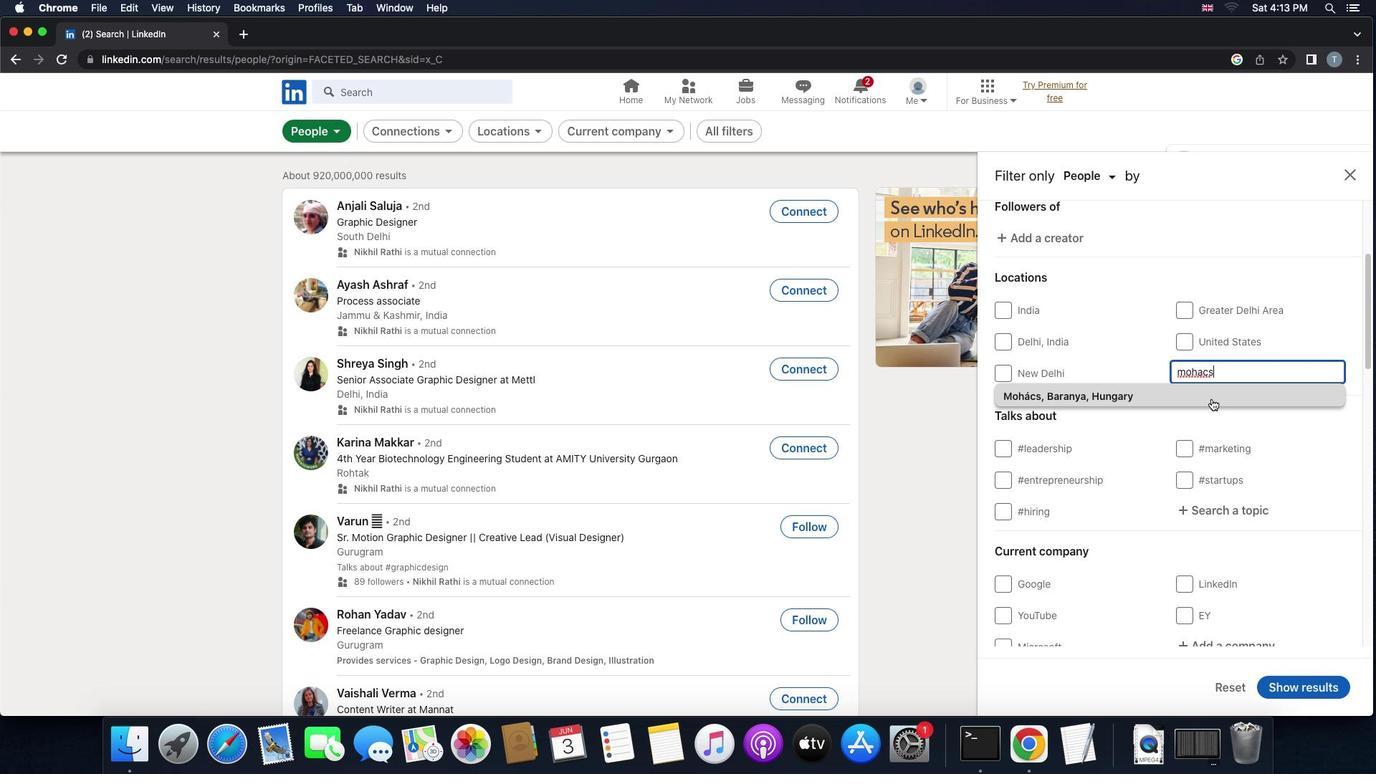 
Action: Mouse moved to (1212, 443)
Screenshot: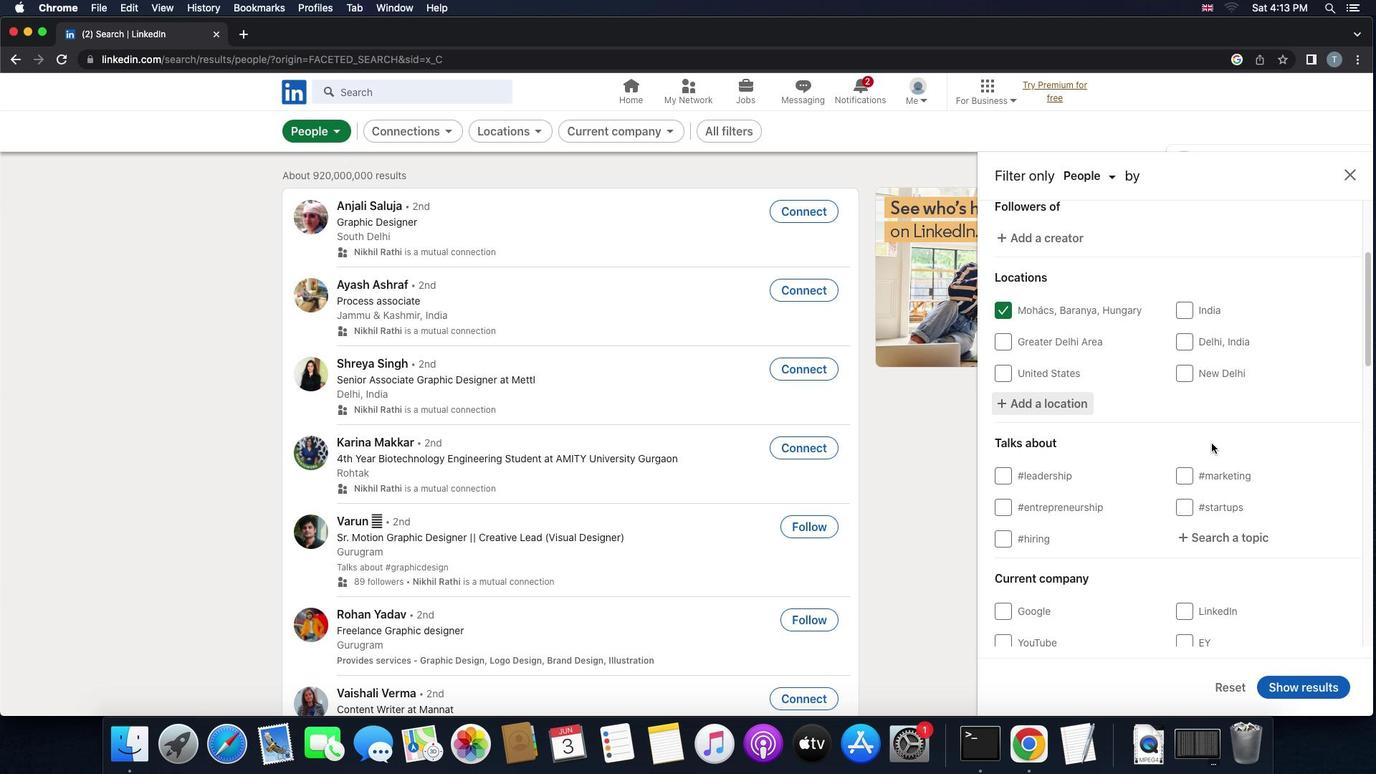 
Action: Mouse scrolled (1212, 443) with delta (0, 0)
Screenshot: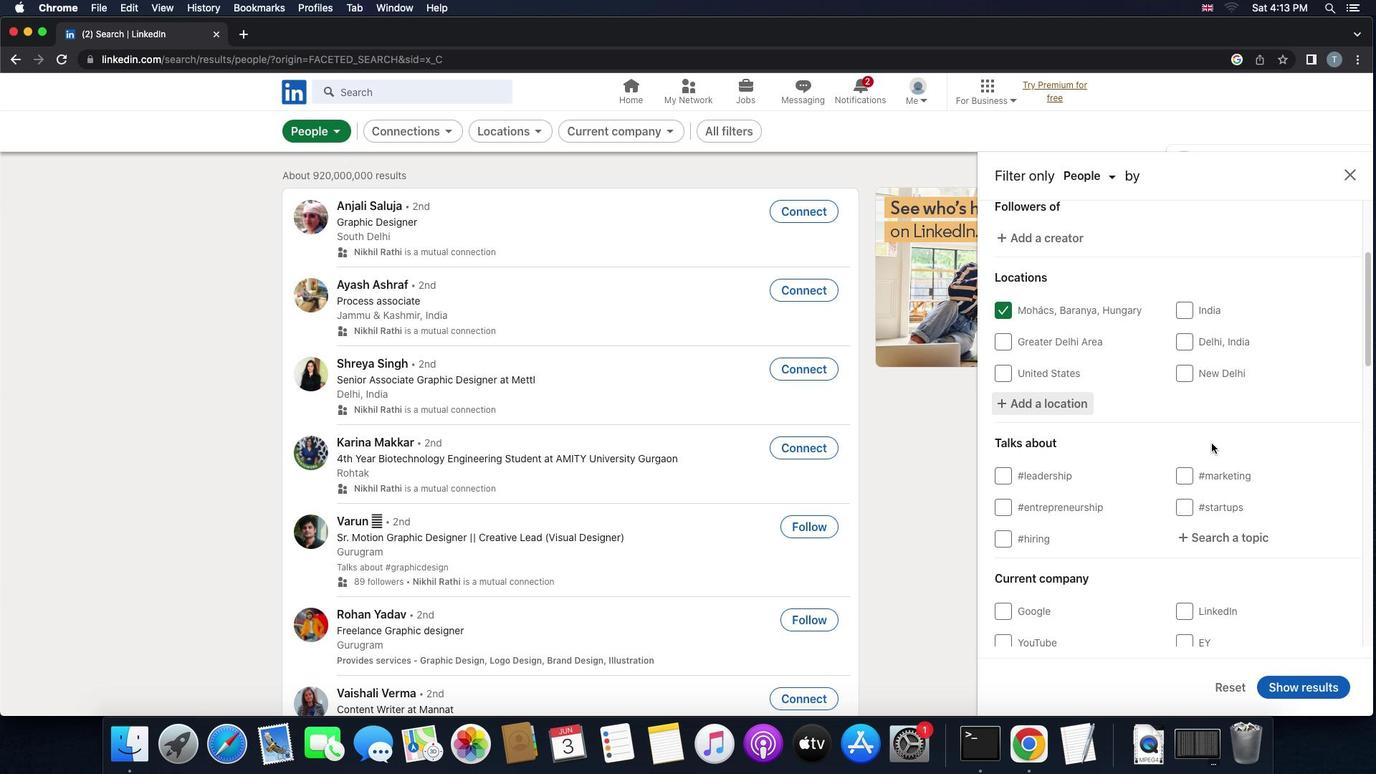
Action: Mouse scrolled (1212, 443) with delta (0, 0)
Screenshot: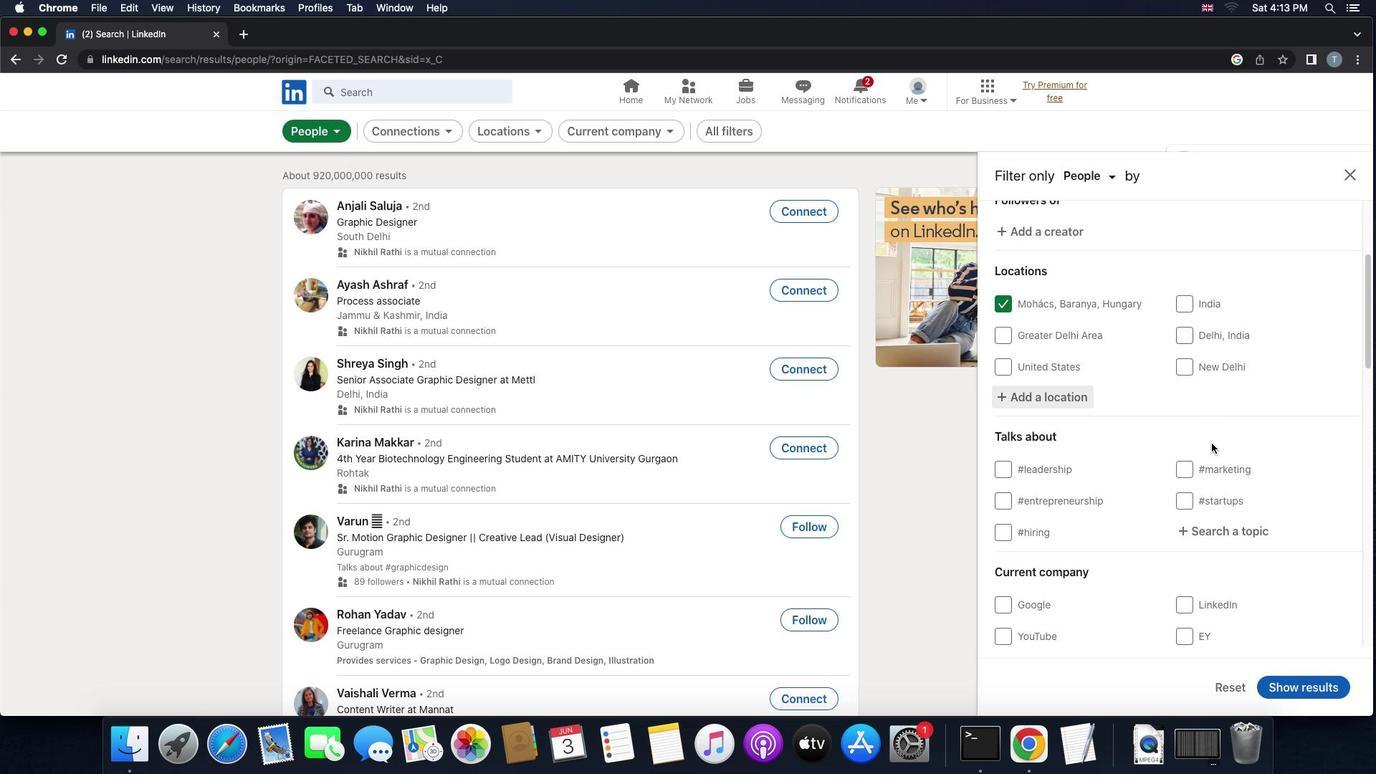 
Action: Mouse scrolled (1212, 443) with delta (0, -1)
Screenshot: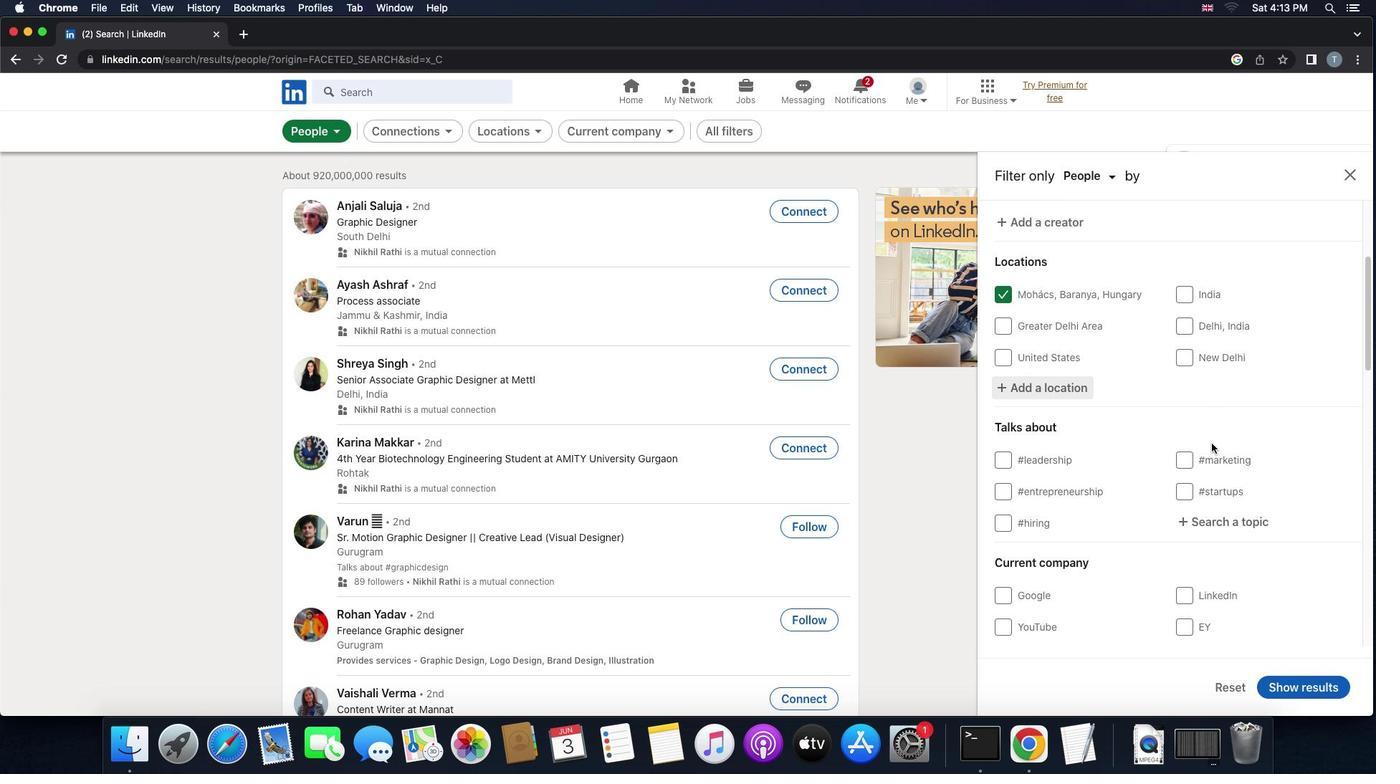 
Action: Mouse scrolled (1212, 443) with delta (0, 0)
Screenshot: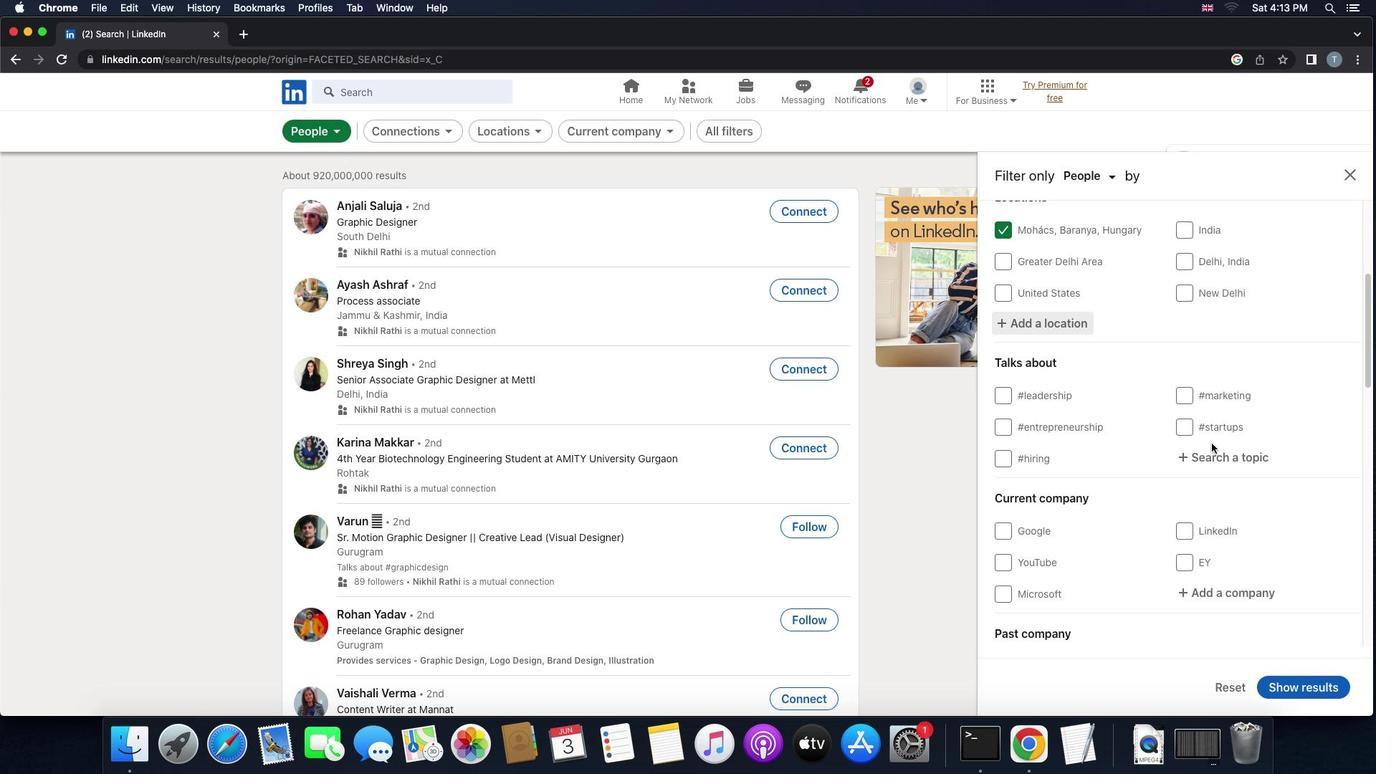 
Action: Mouse moved to (1217, 397)
Screenshot: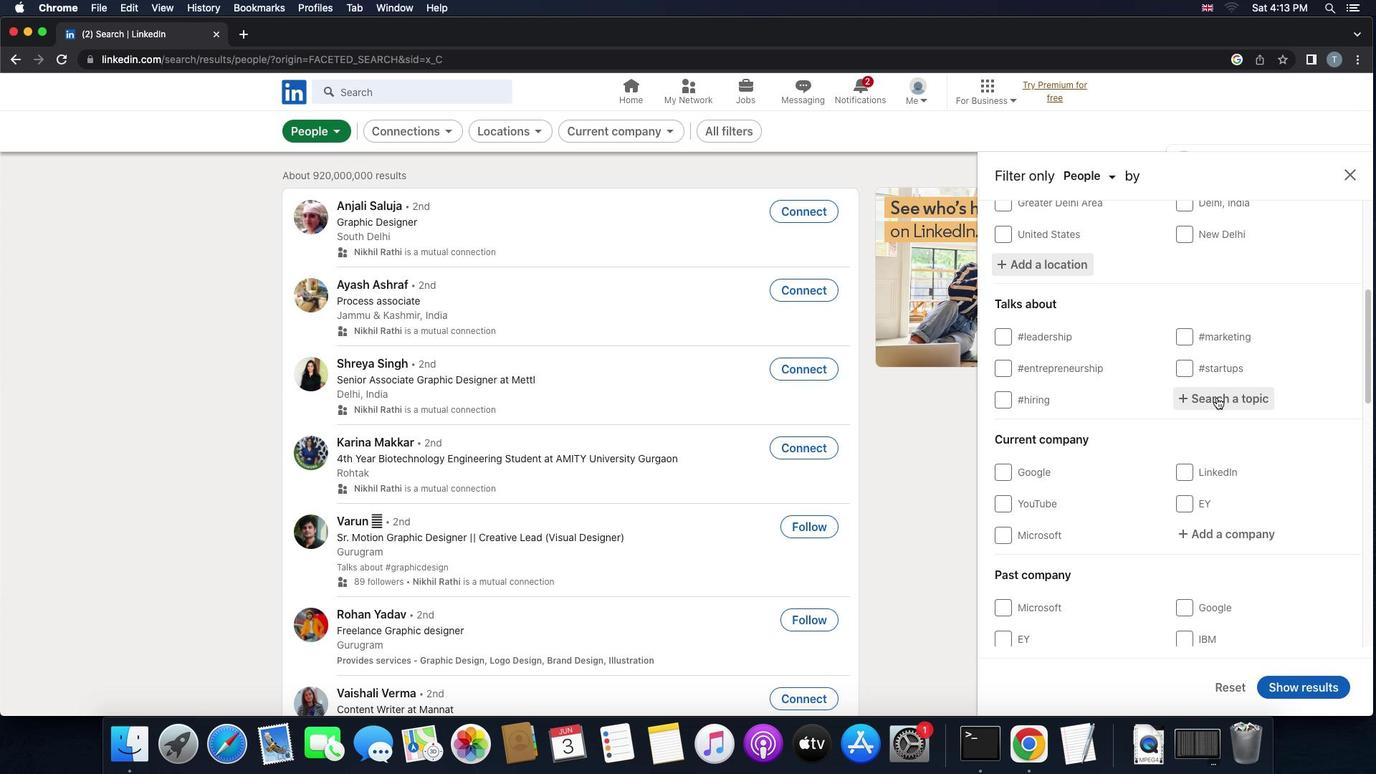 
Action: Mouse pressed left at (1217, 397)
Screenshot: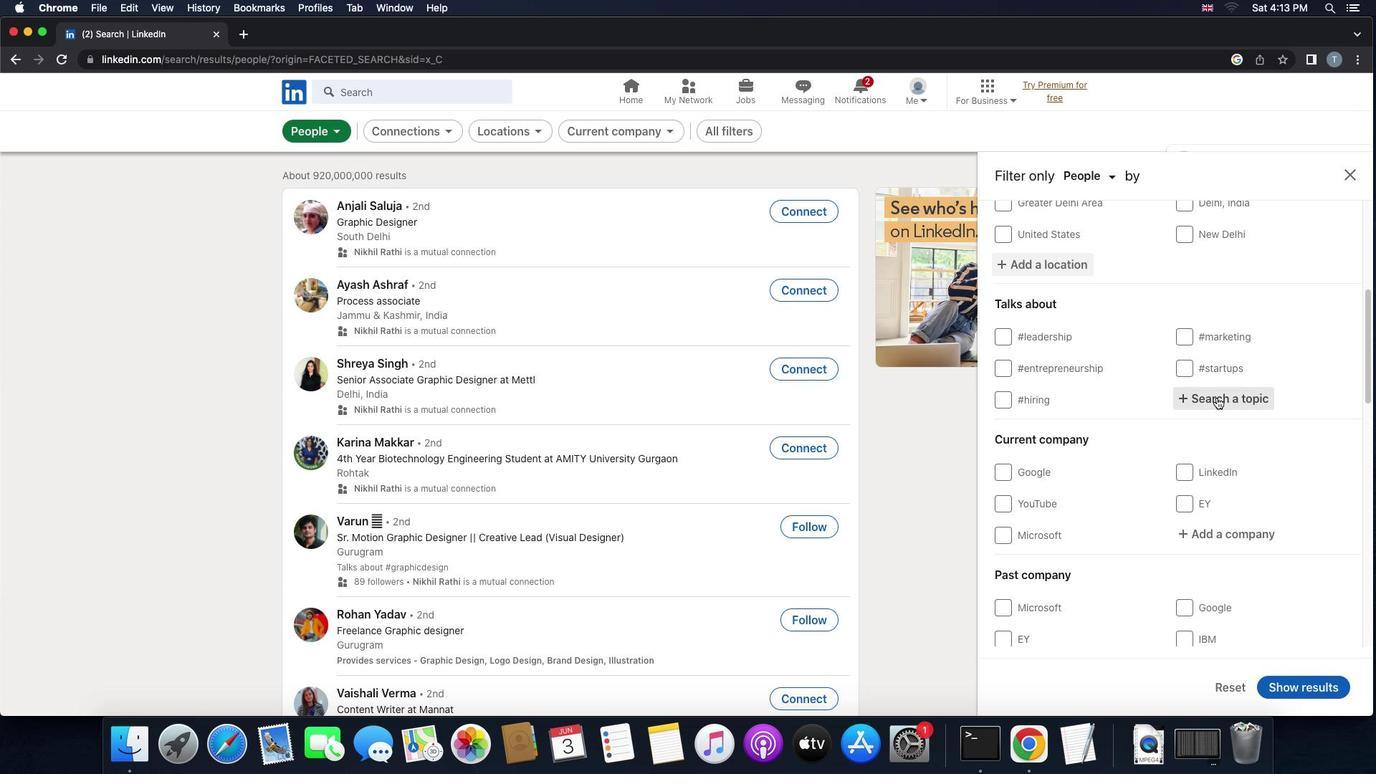 
Action: Mouse moved to (1217, 397)
Screenshot: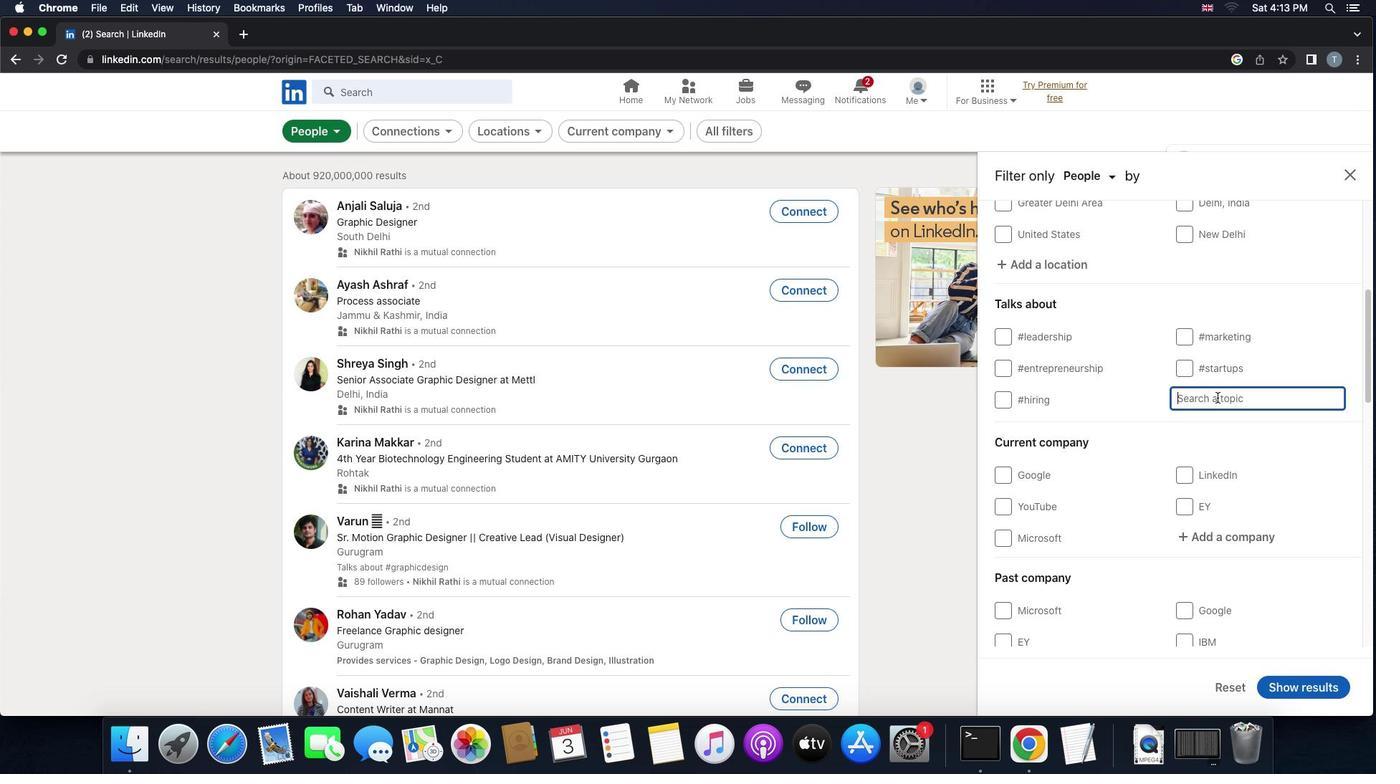 
Action: Key pressed 'c''a''r''r'Key.backspace'e''e''r''s'
Screenshot: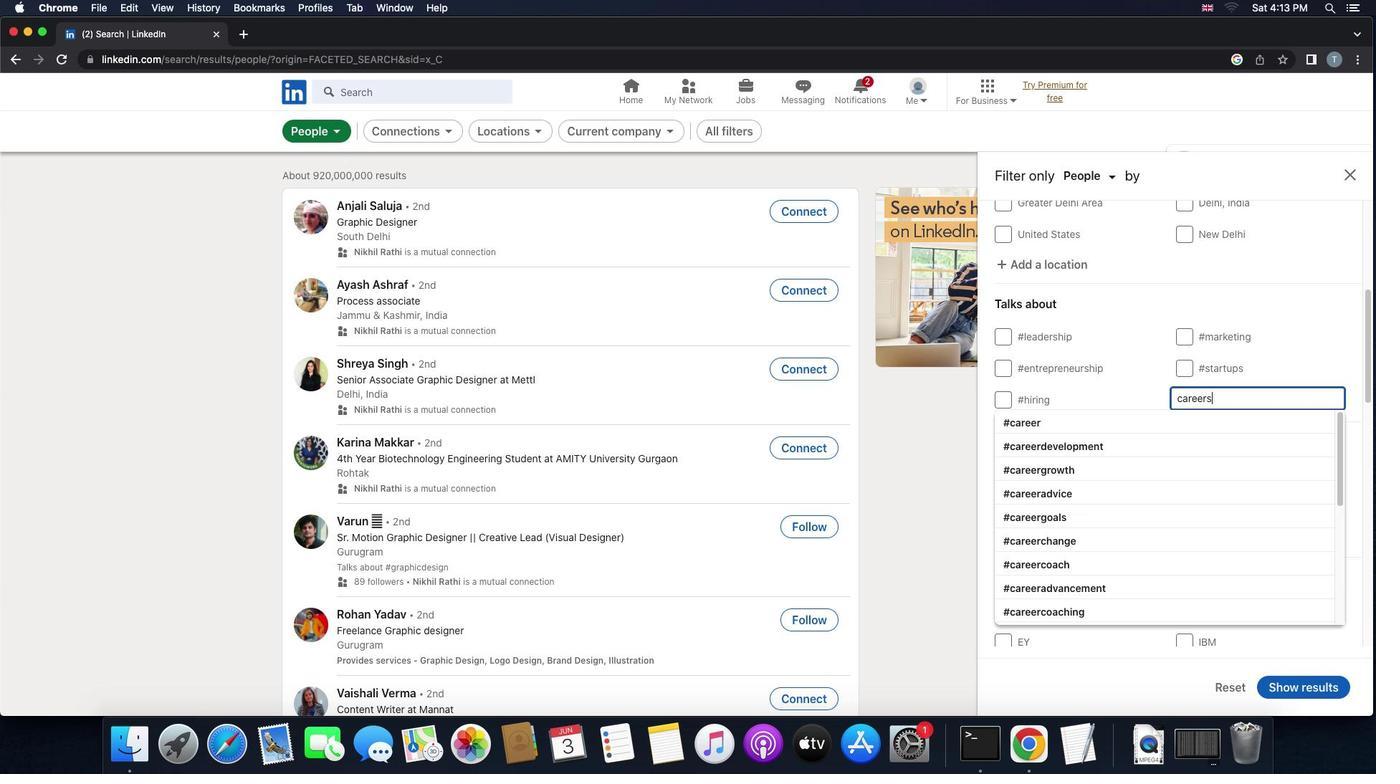 
Action: Mouse moved to (1201, 425)
Screenshot: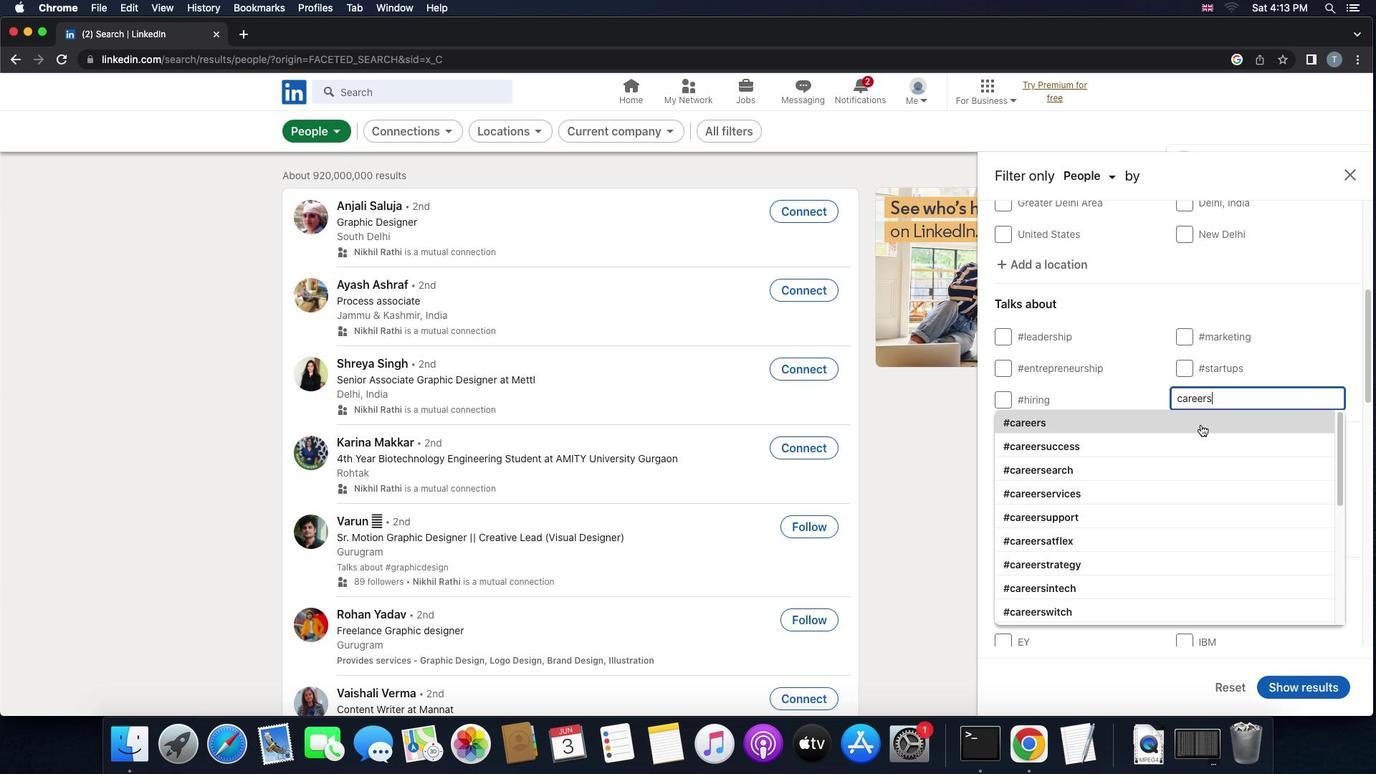 
Action: Mouse pressed left at (1201, 425)
Screenshot: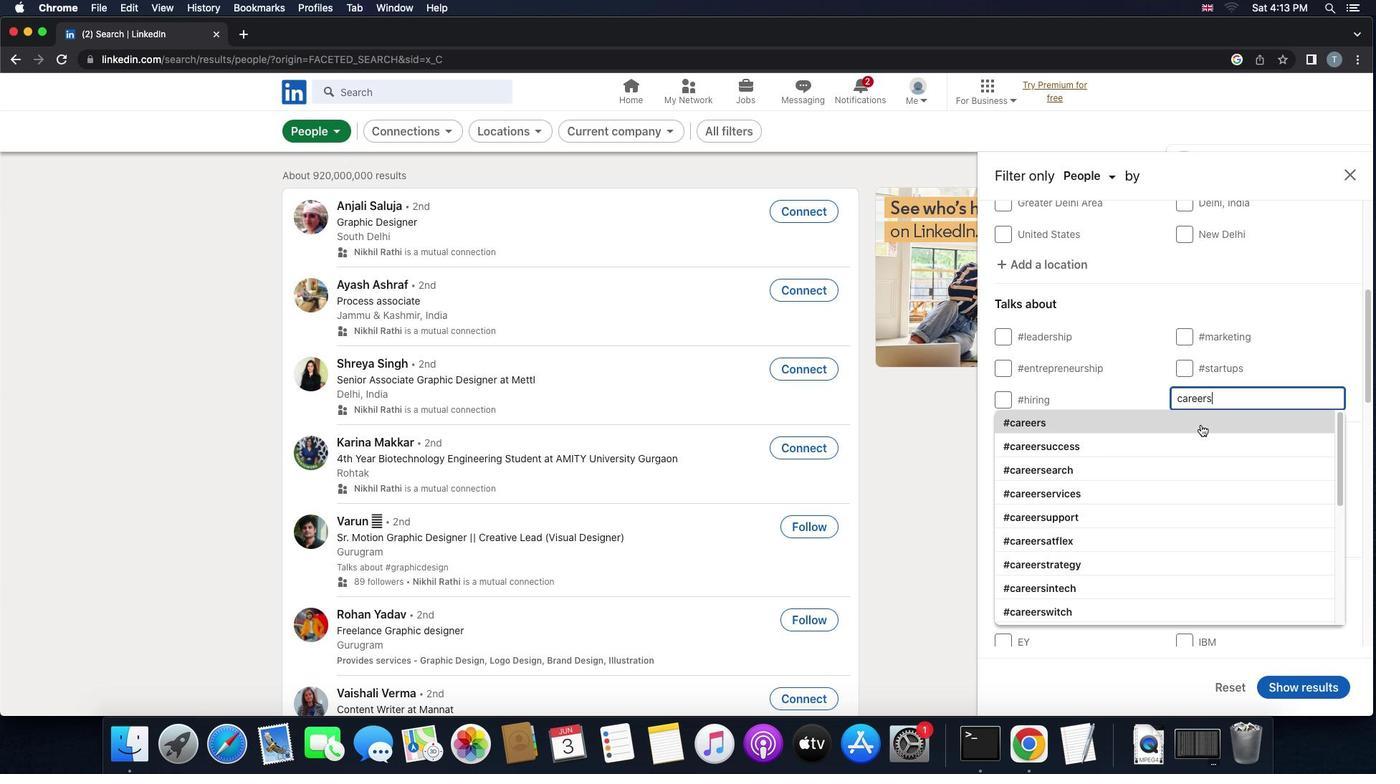 
Action: Mouse moved to (1196, 446)
Screenshot: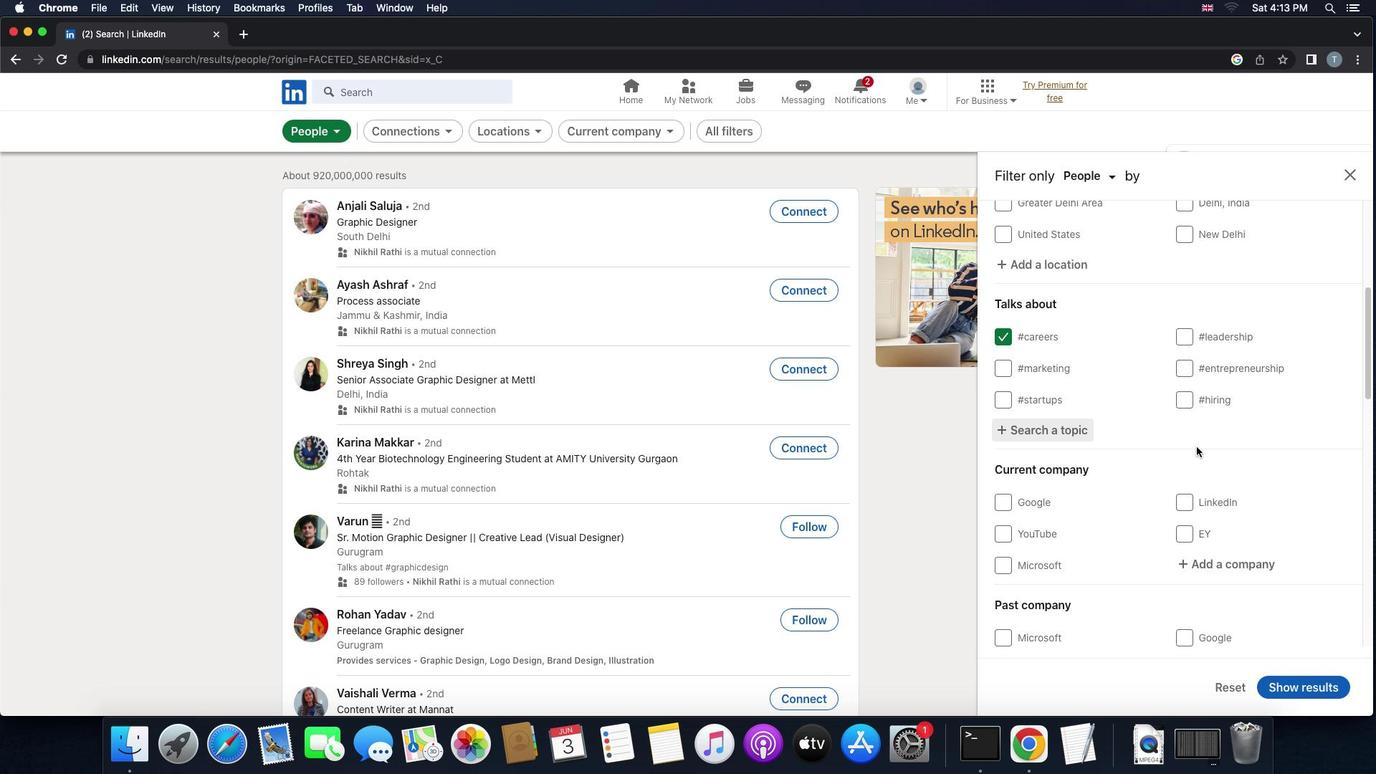 
Action: Mouse scrolled (1196, 446) with delta (0, 0)
Screenshot: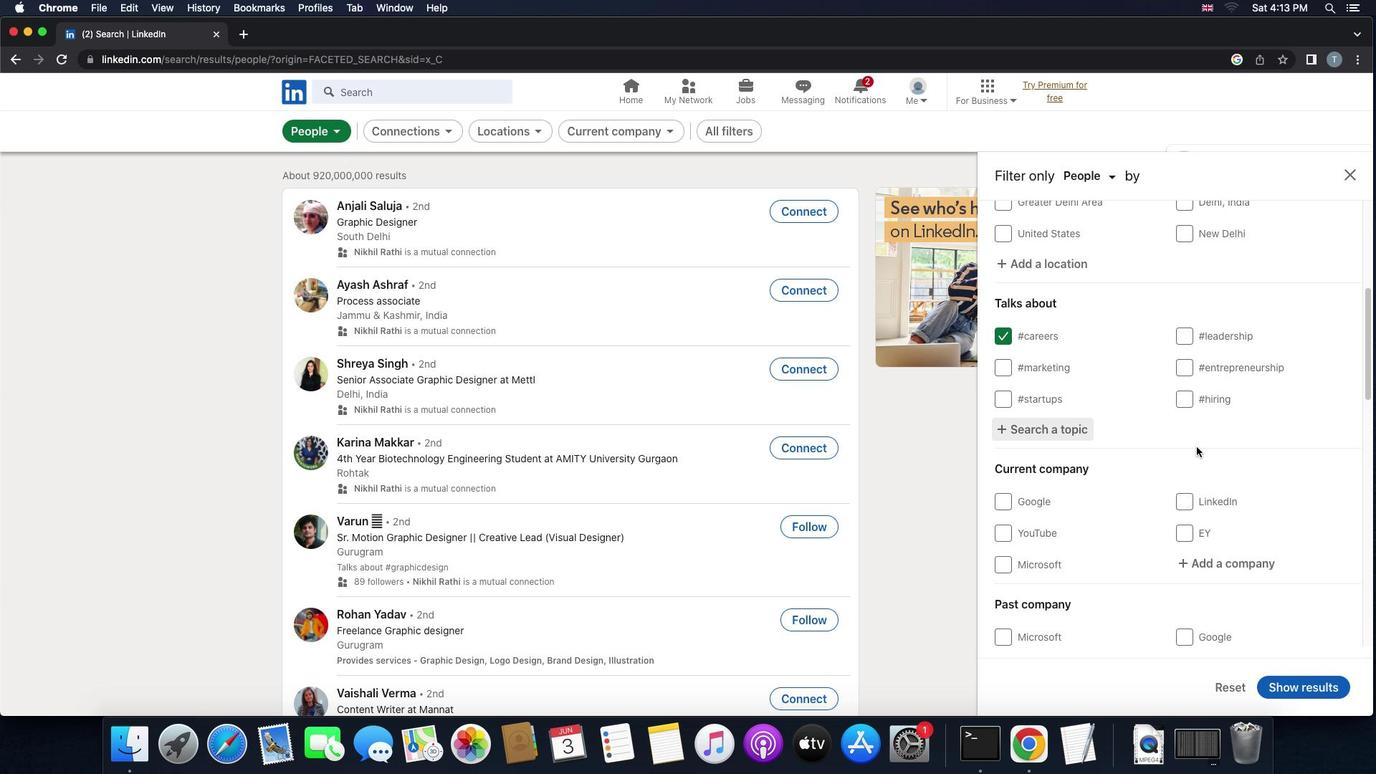 
Action: Mouse scrolled (1196, 446) with delta (0, 0)
Screenshot: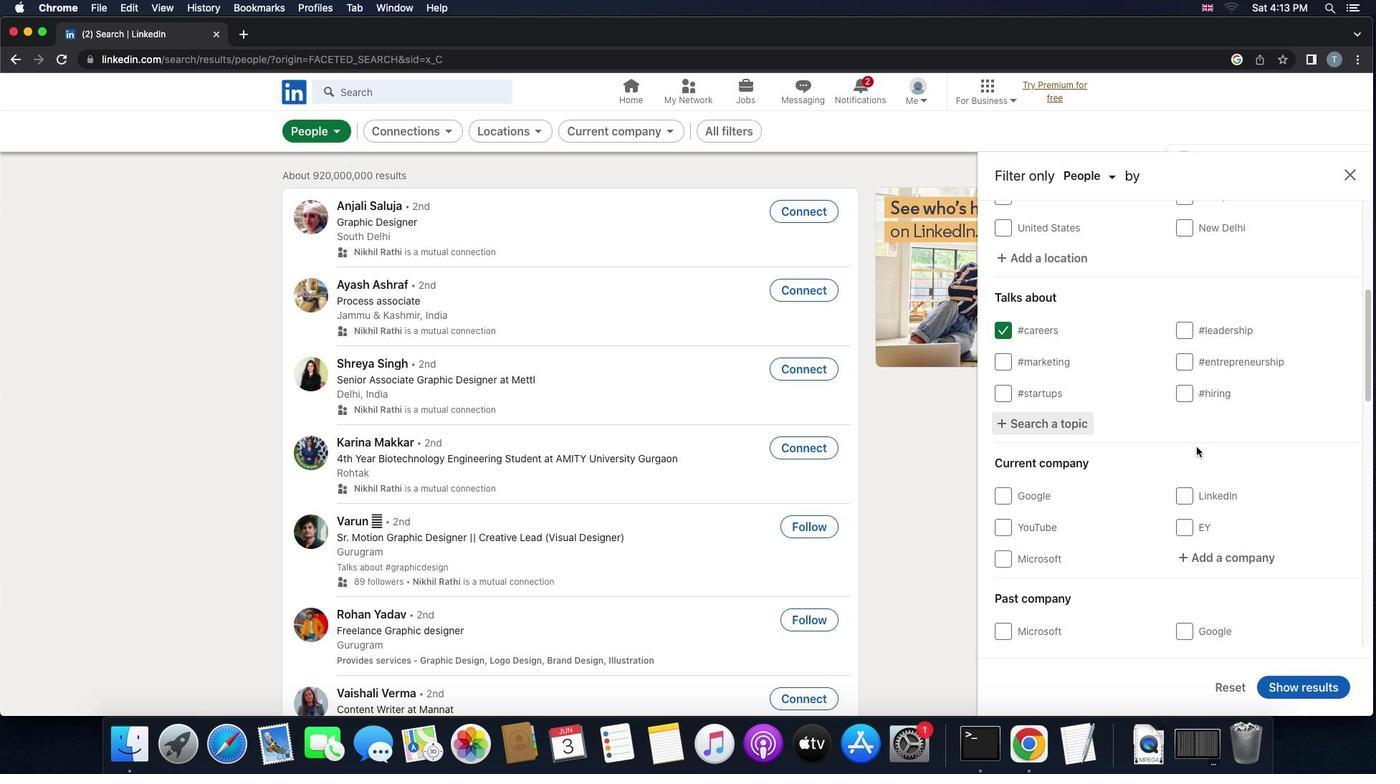 
Action: Mouse scrolled (1196, 446) with delta (0, 0)
Screenshot: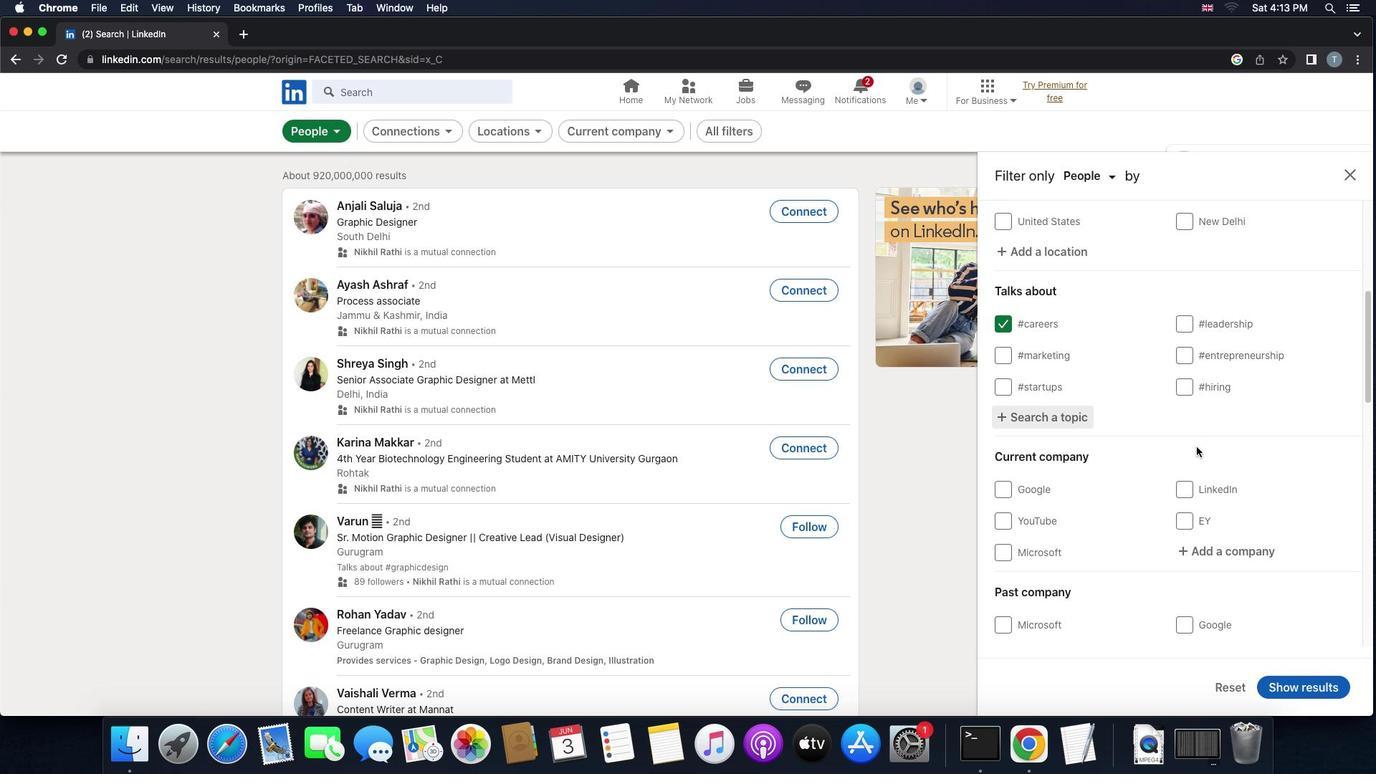 
Action: Mouse scrolled (1196, 446) with delta (0, 0)
Screenshot: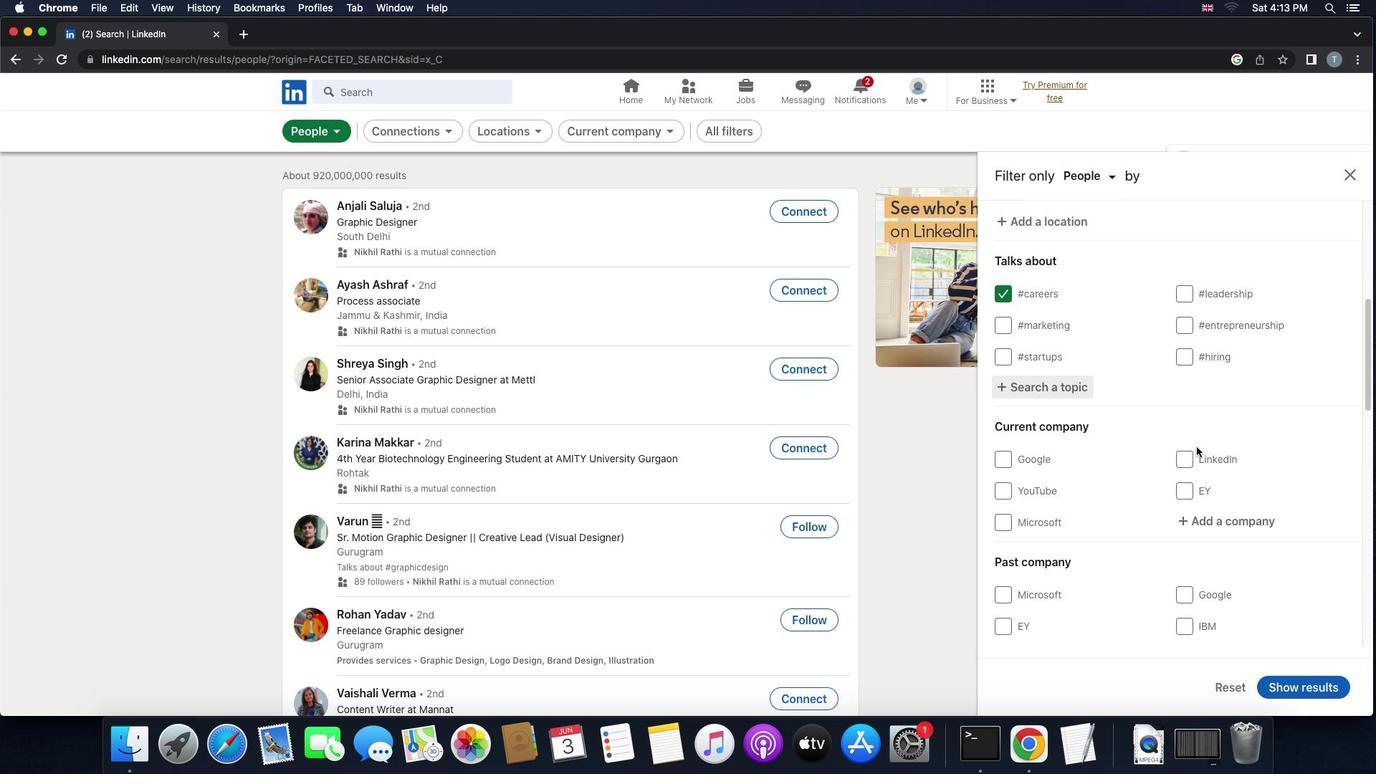 
Action: Mouse moved to (1196, 464)
Screenshot: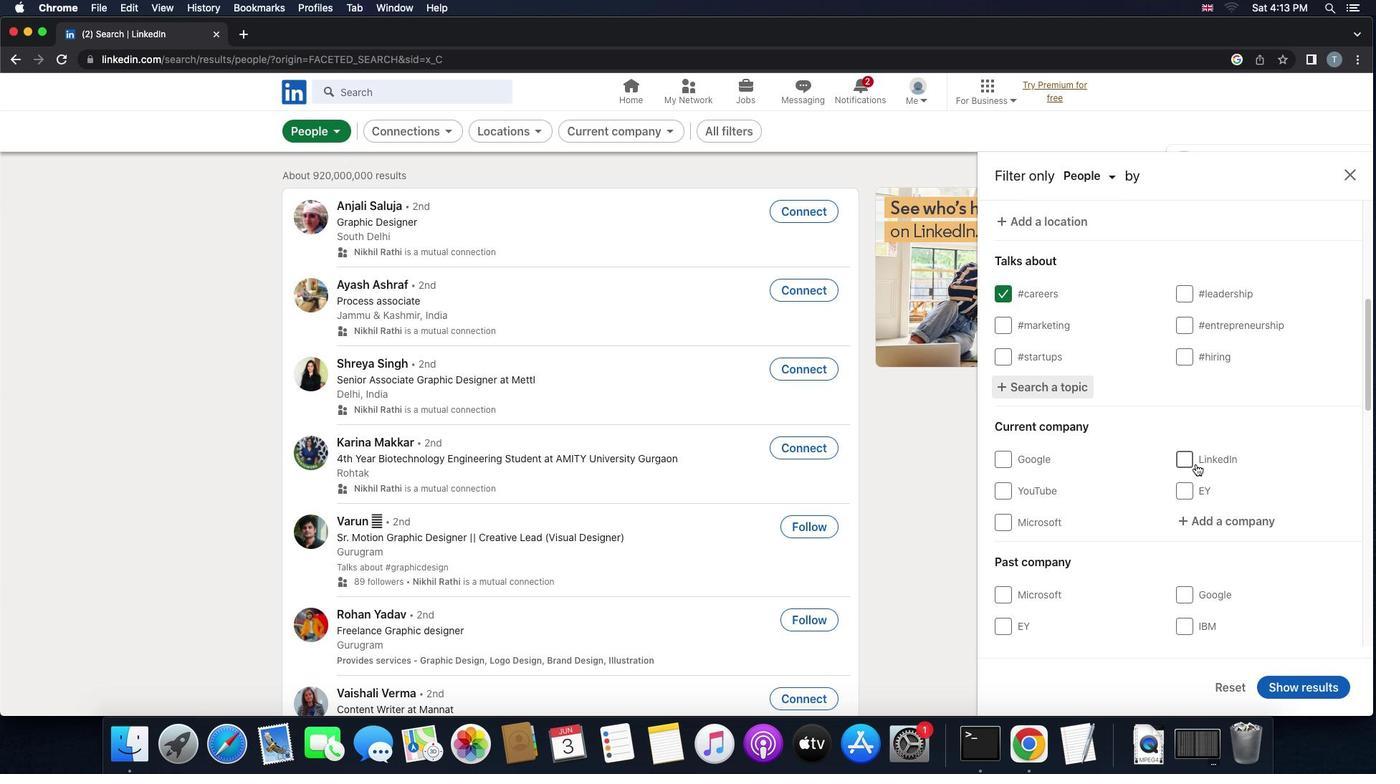 
Action: Mouse scrolled (1196, 464) with delta (0, 0)
Screenshot: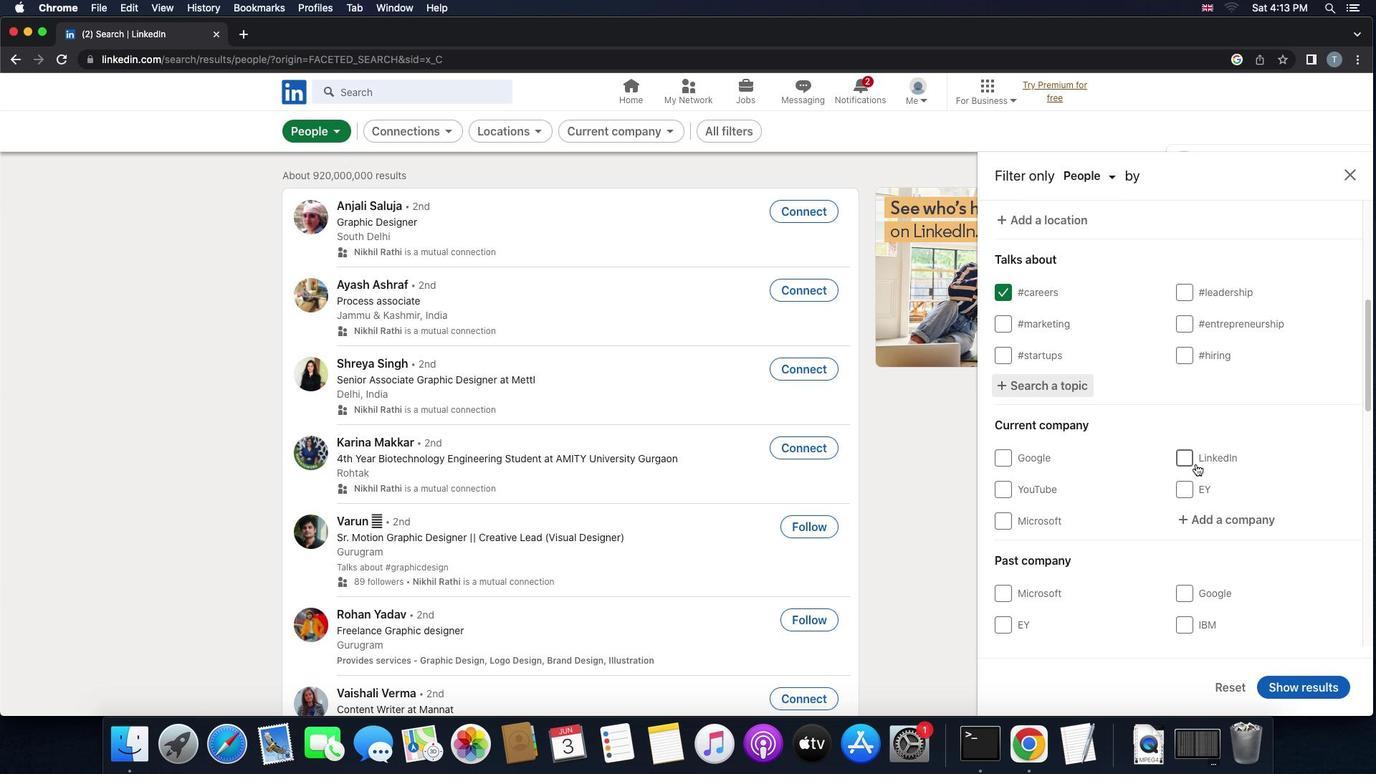 
Action: Mouse scrolled (1196, 464) with delta (0, 0)
Screenshot: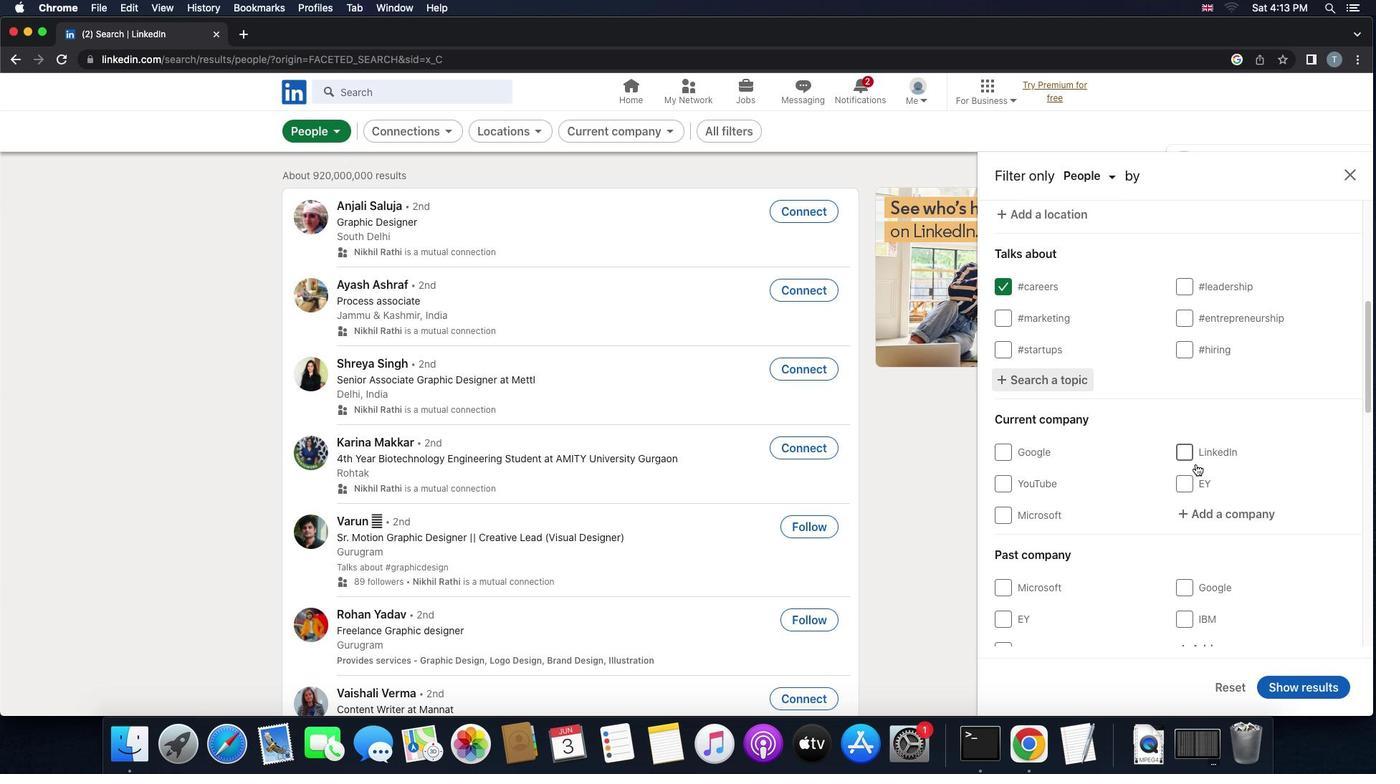 
Action: Mouse scrolled (1196, 464) with delta (0, 0)
Screenshot: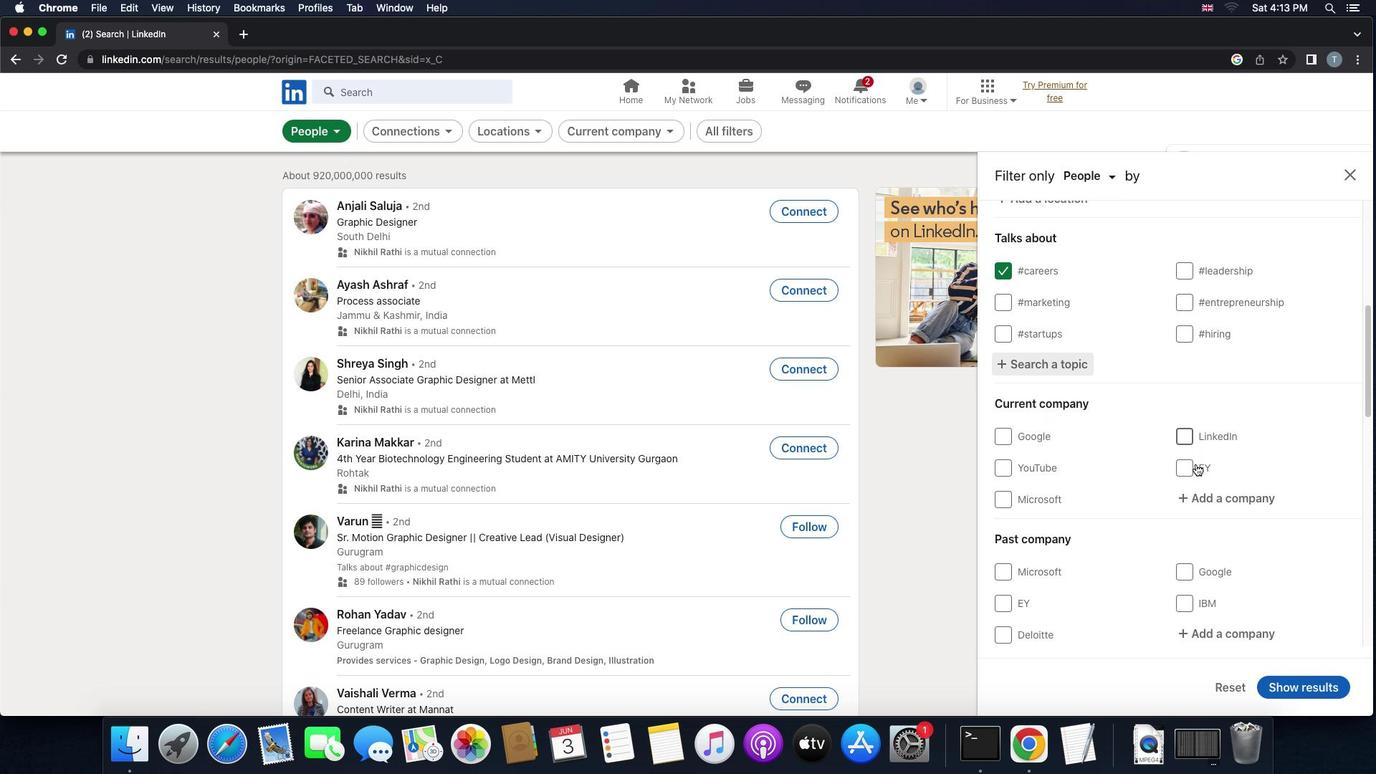 
Action: Mouse scrolled (1196, 464) with delta (0, 0)
Screenshot: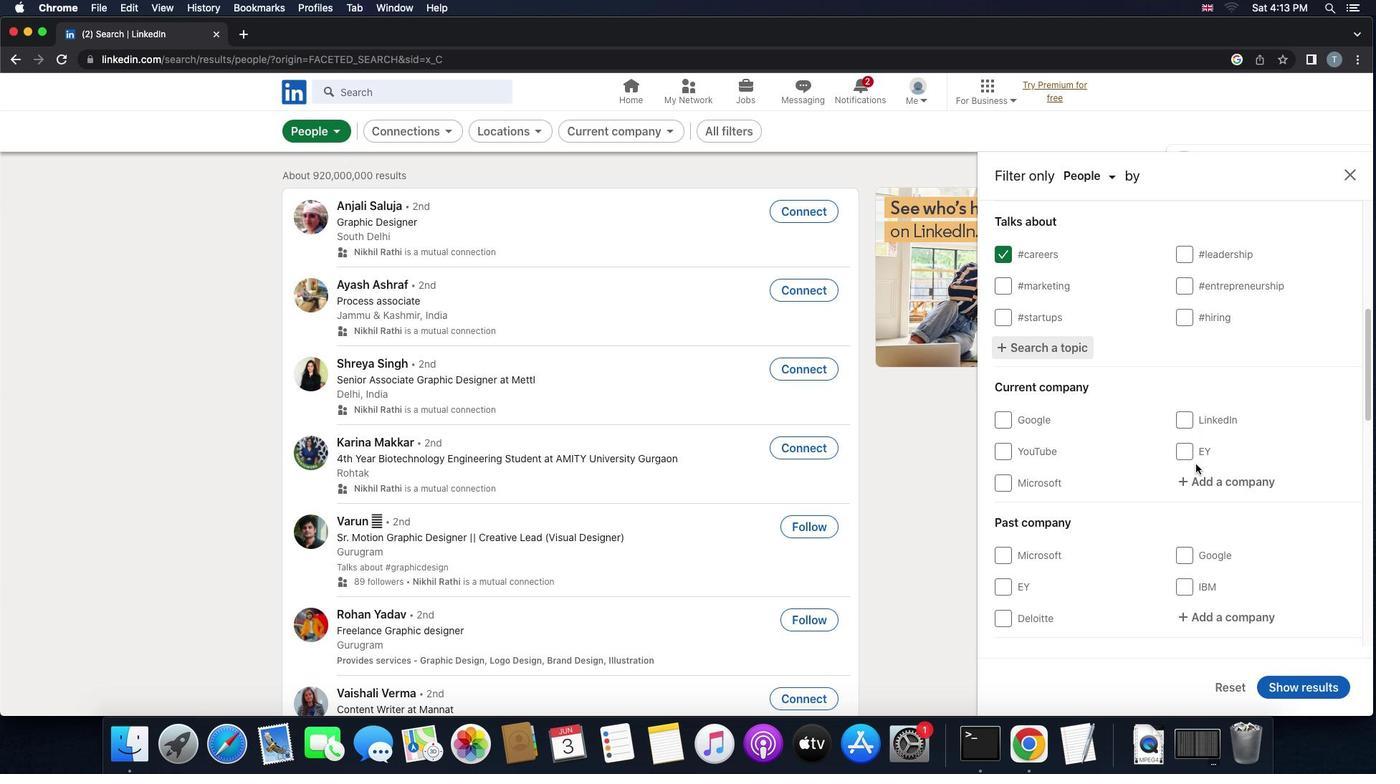 
Action: Mouse scrolled (1196, 464) with delta (0, 0)
Screenshot: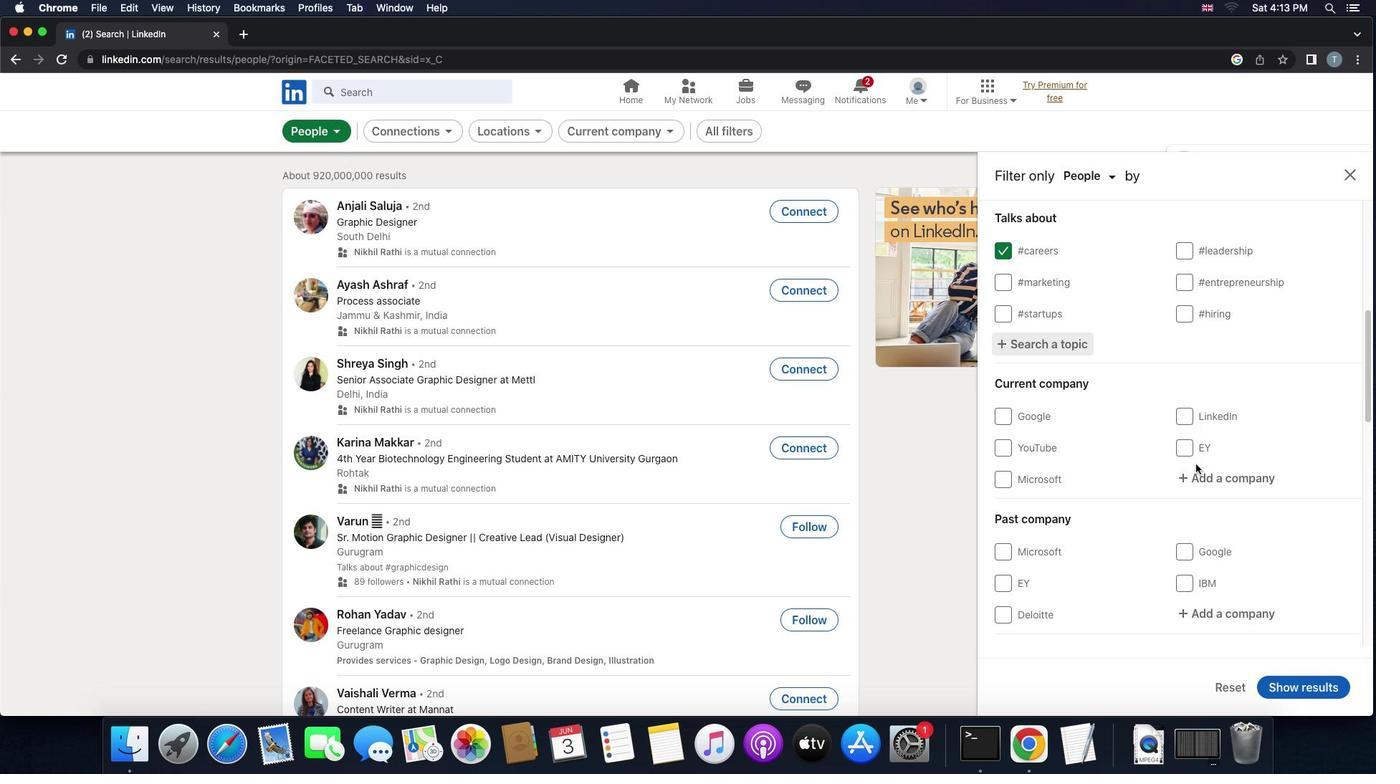 
Action: Mouse scrolled (1196, 464) with delta (0, 0)
Screenshot: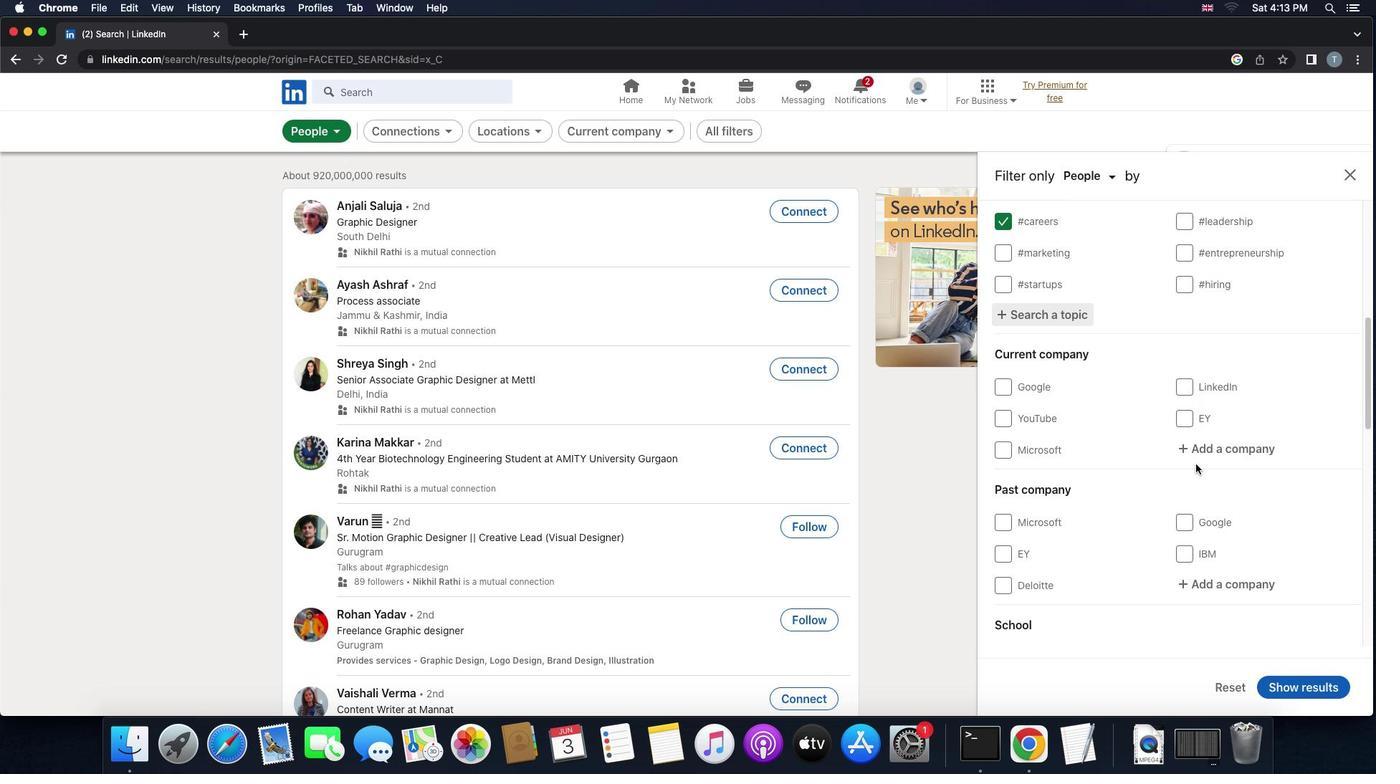 
Action: Mouse moved to (1222, 410)
Screenshot: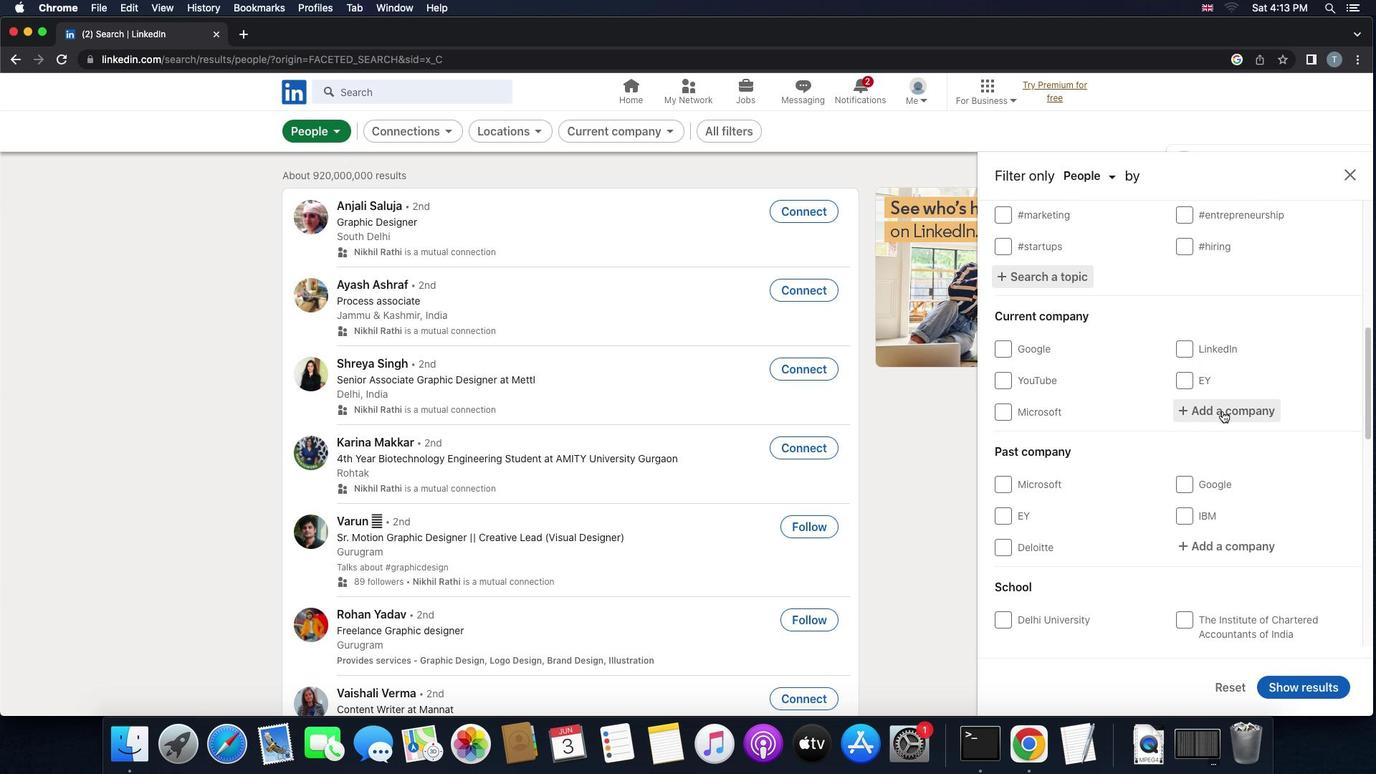 
Action: Mouse pressed left at (1222, 410)
Screenshot: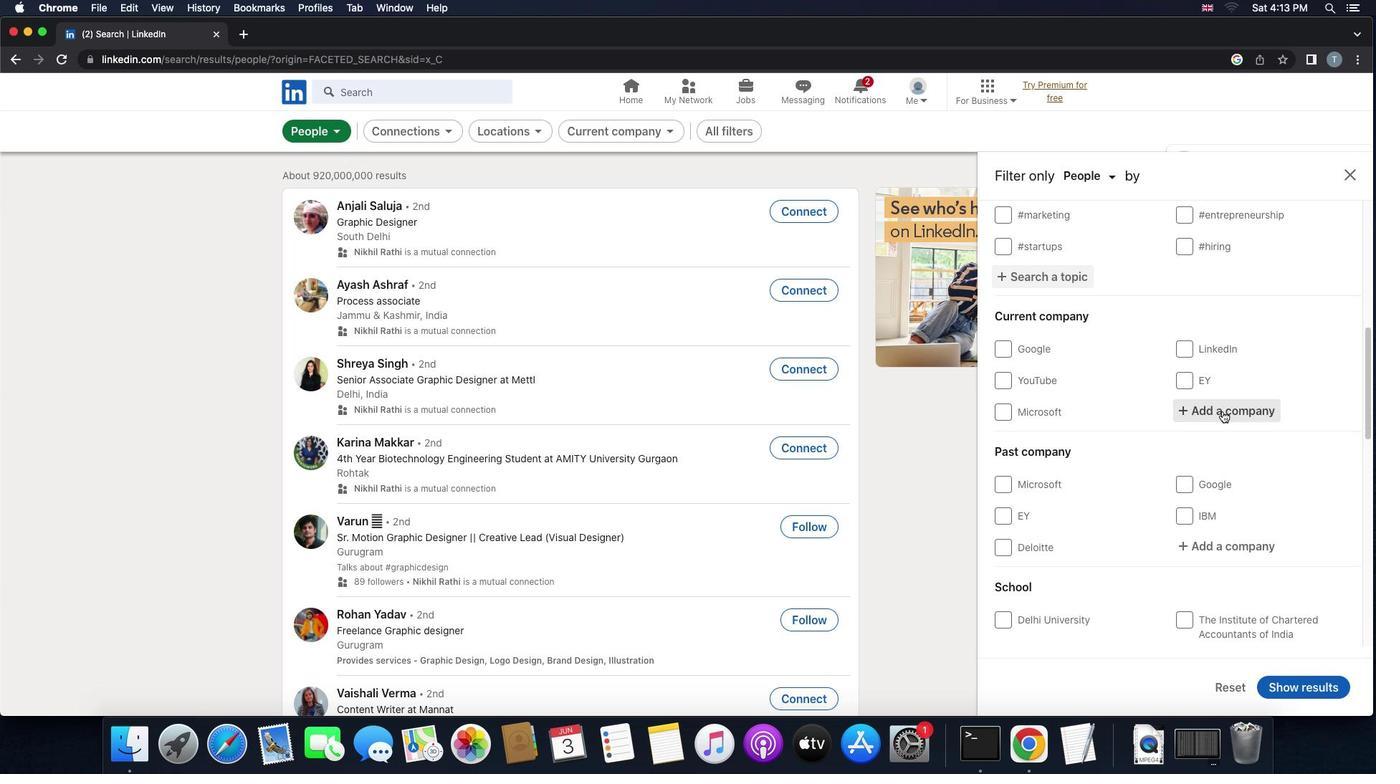 
Action: Mouse moved to (1222, 410)
Screenshot: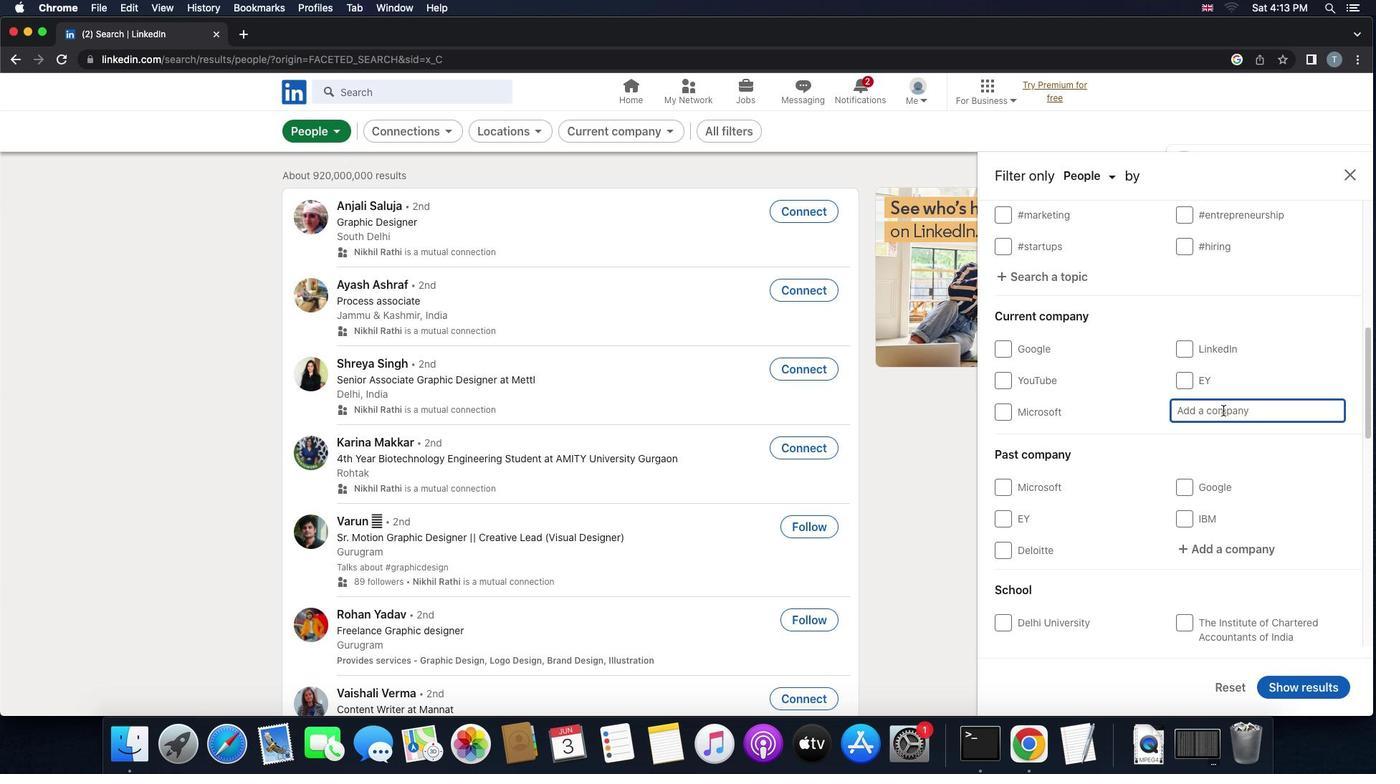 
Action: Key pressed 'c''a''c''t''u''s'Key.space'c''o''m''m''u''n''i''c''a''t''i''o''n''s'
Screenshot: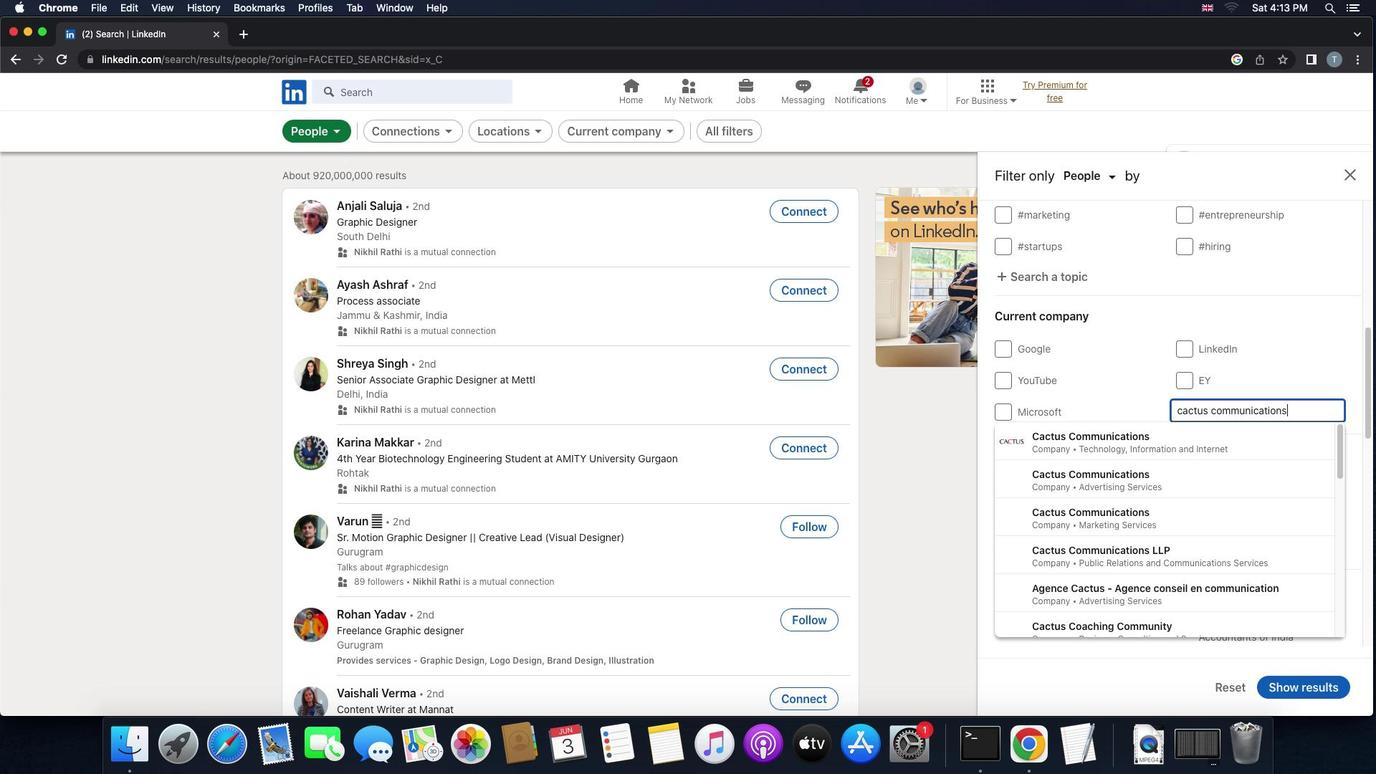 
Action: Mouse moved to (1168, 435)
Screenshot: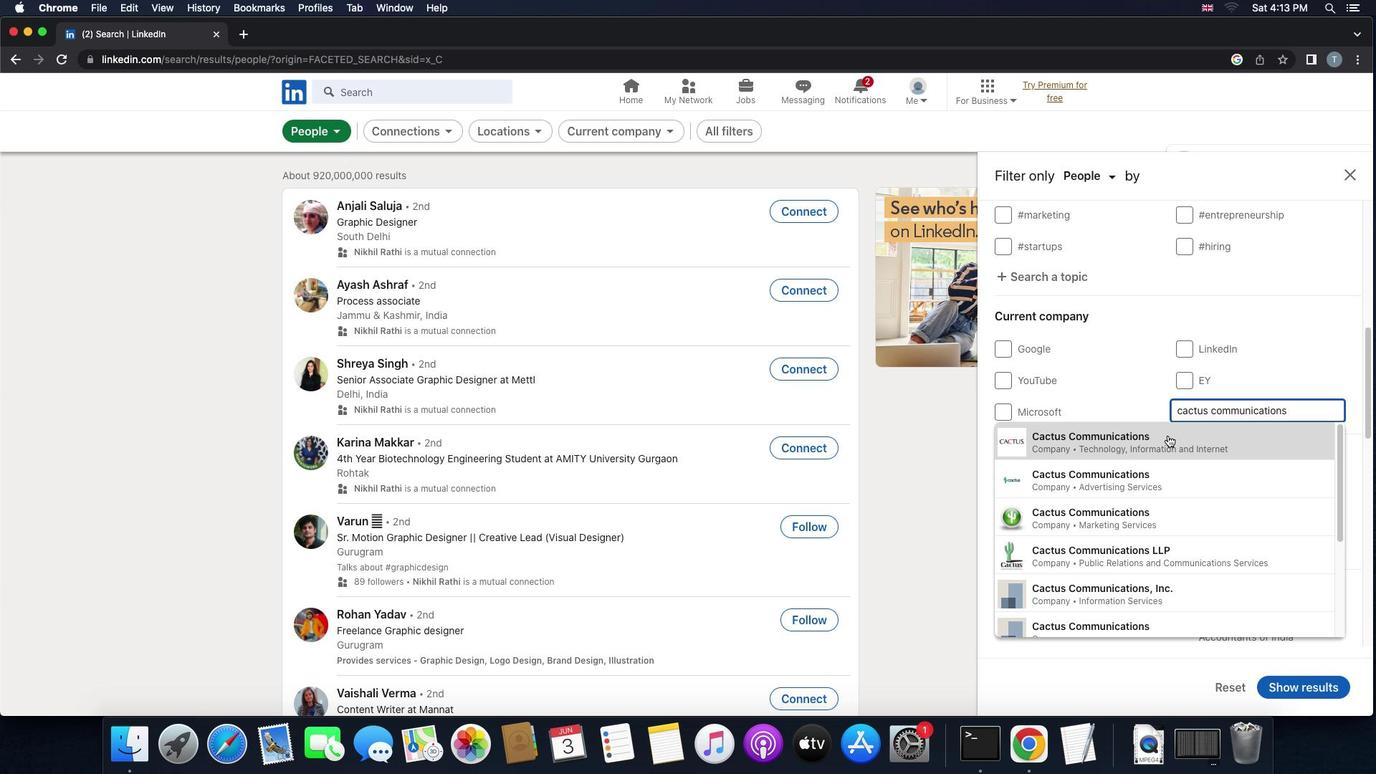 
Action: Mouse pressed left at (1168, 435)
Screenshot: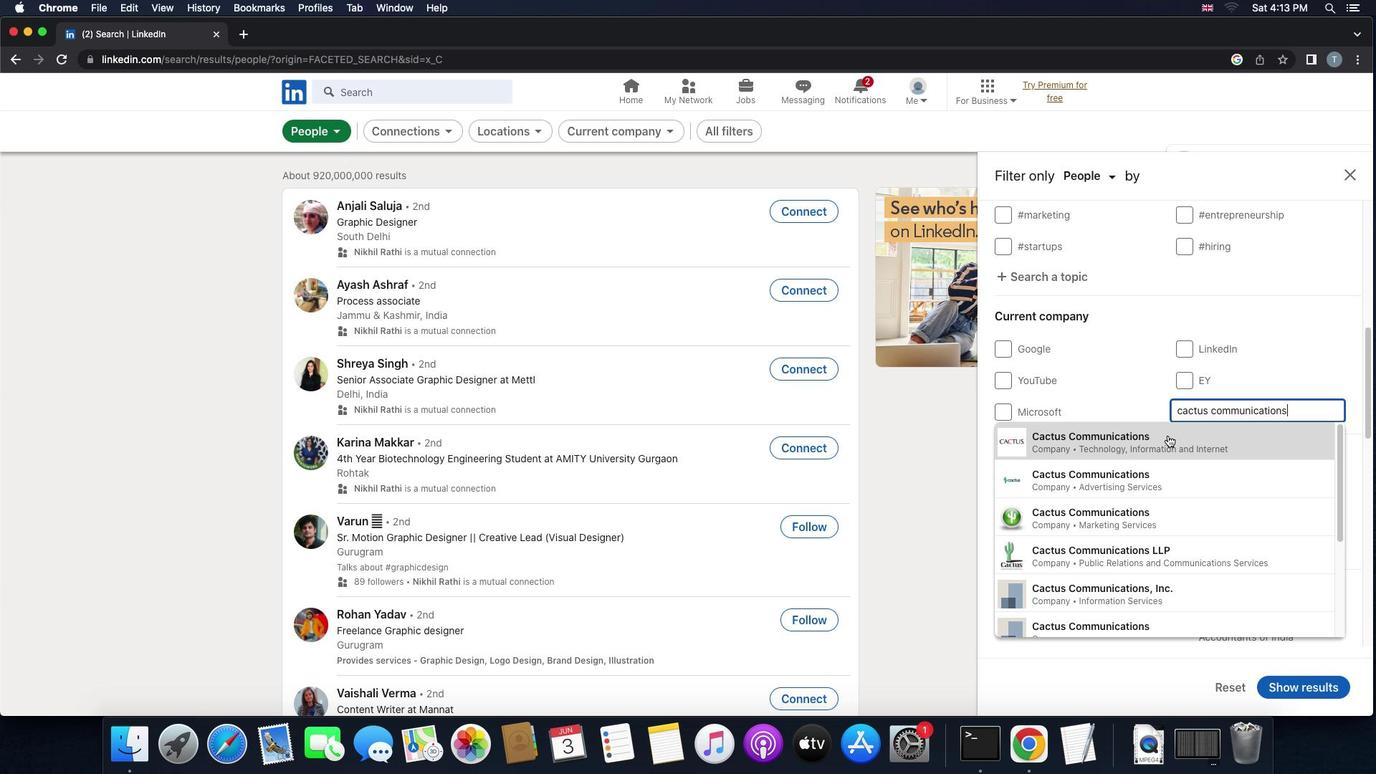 
Action: Mouse moved to (1184, 501)
Screenshot: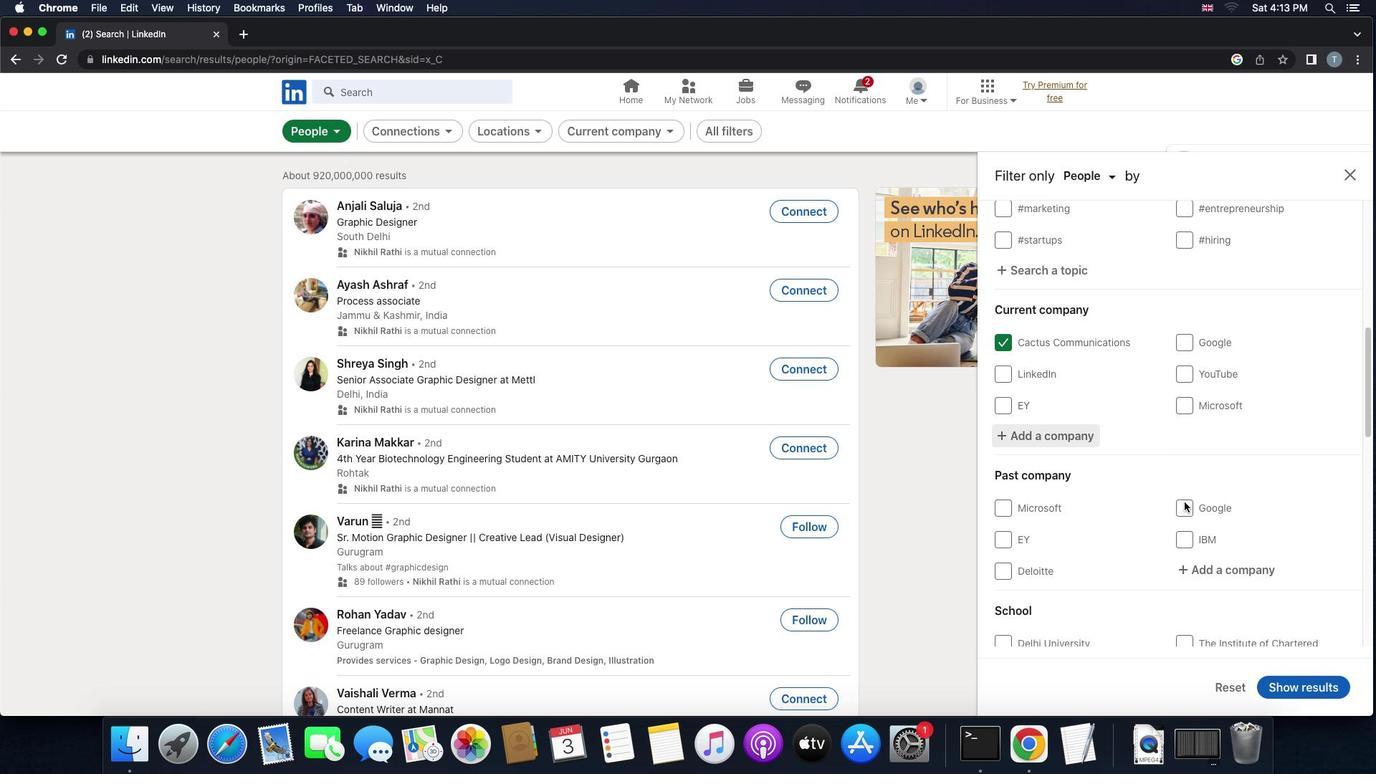 
Action: Mouse scrolled (1184, 501) with delta (0, 0)
Screenshot: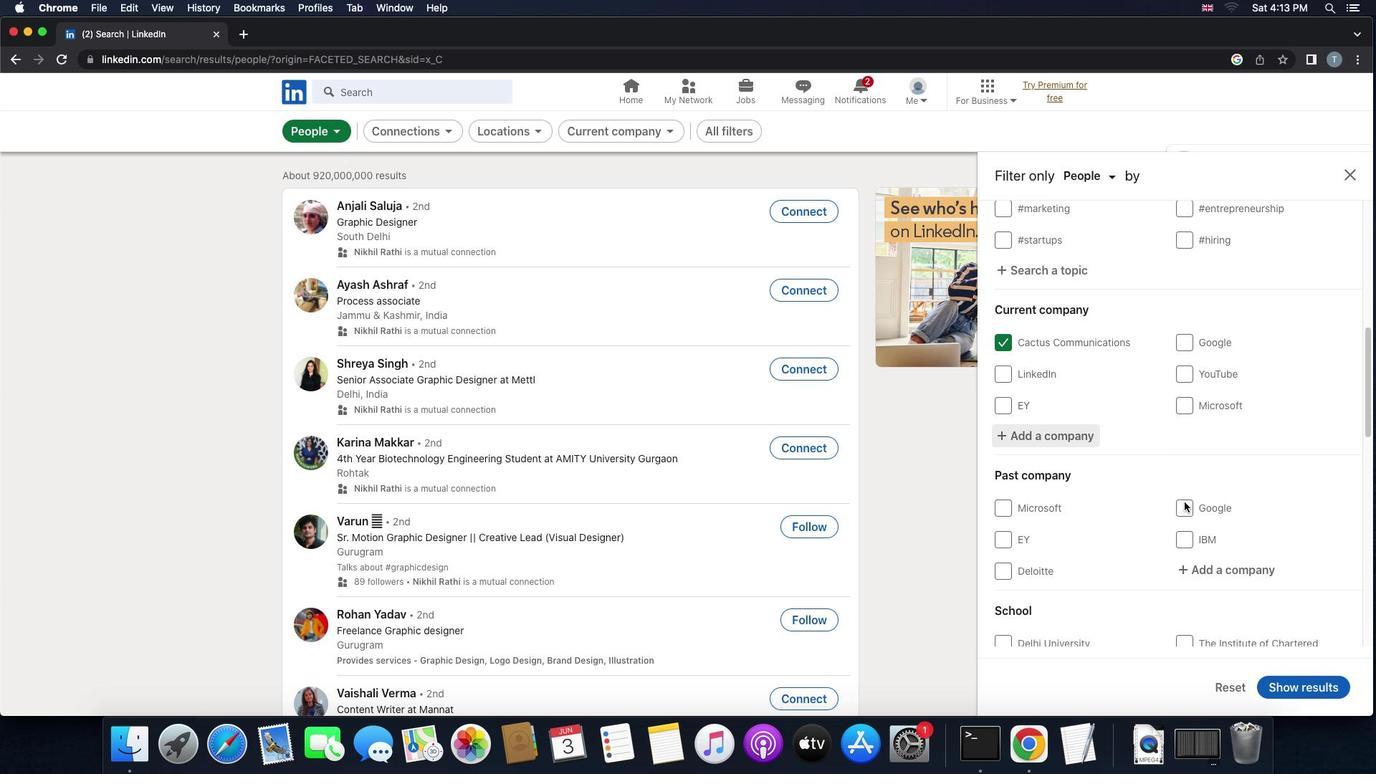 
Action: Mouse moved to (1184, 501)
Screenshot: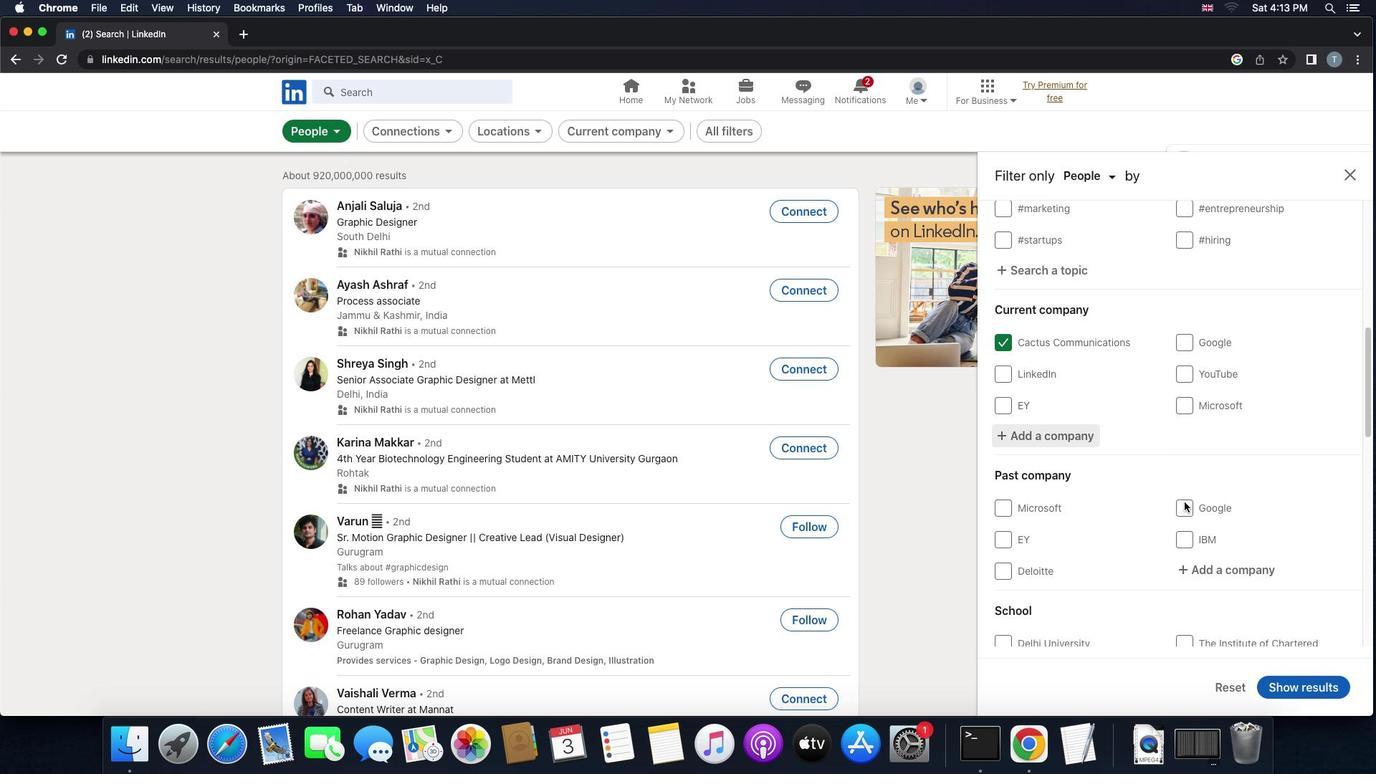 
Action: Mouse scrolled (1184, 501) with delta (0, 0)
Screenshot: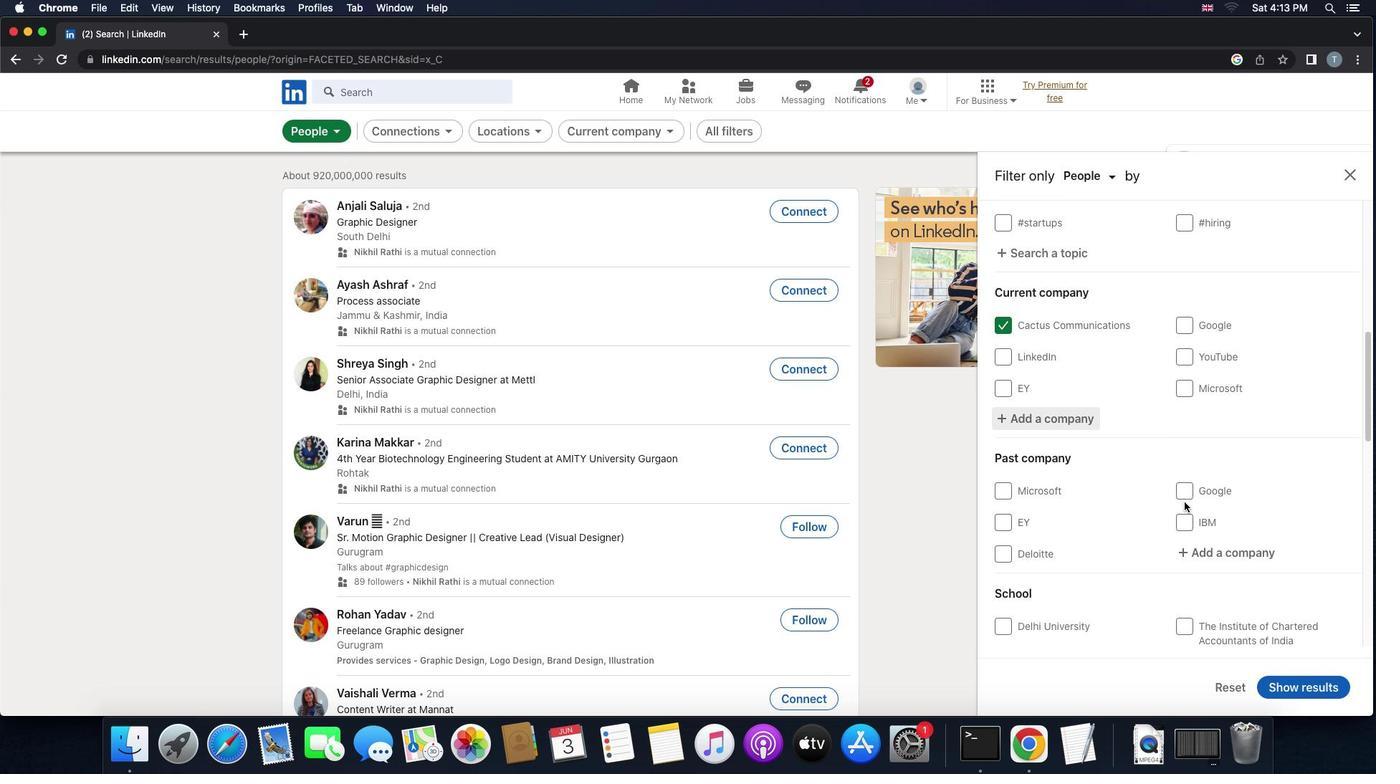 
Action: Mouse scrolled (1184, 501) with delta (0, -1)
Screenshot: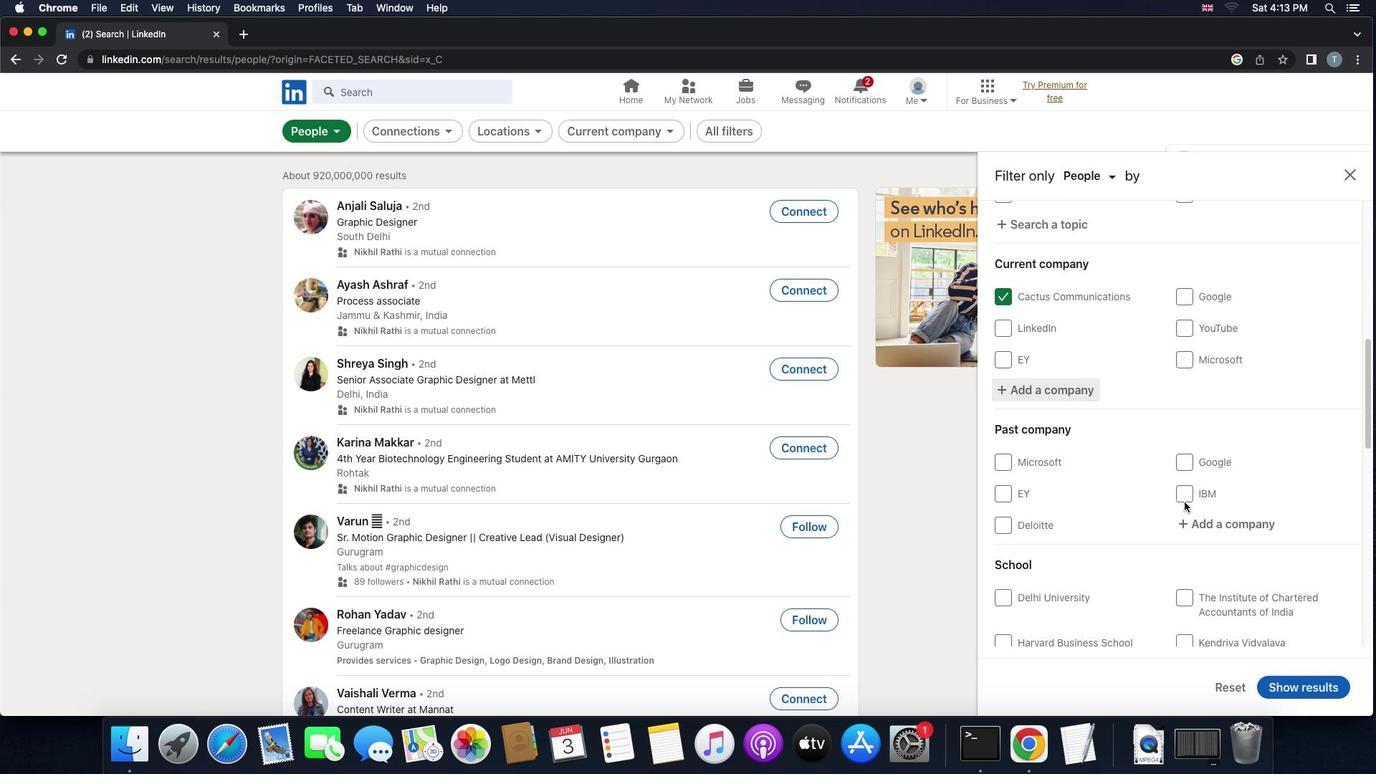 
Action: Mouse scrolled (1184, 501) with delta (0, -2)
Screenshot: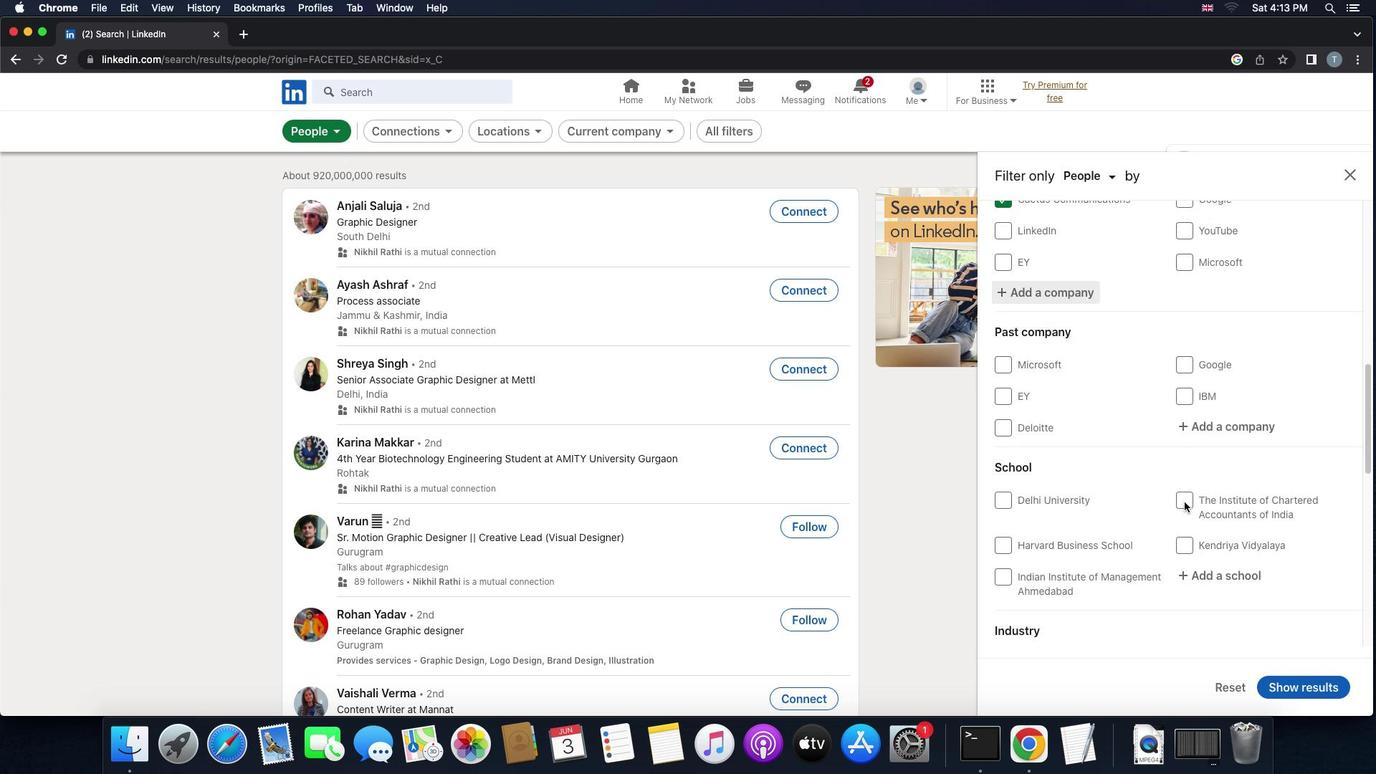 
Action: Mouse moved to (1219, 507)
Screenshot: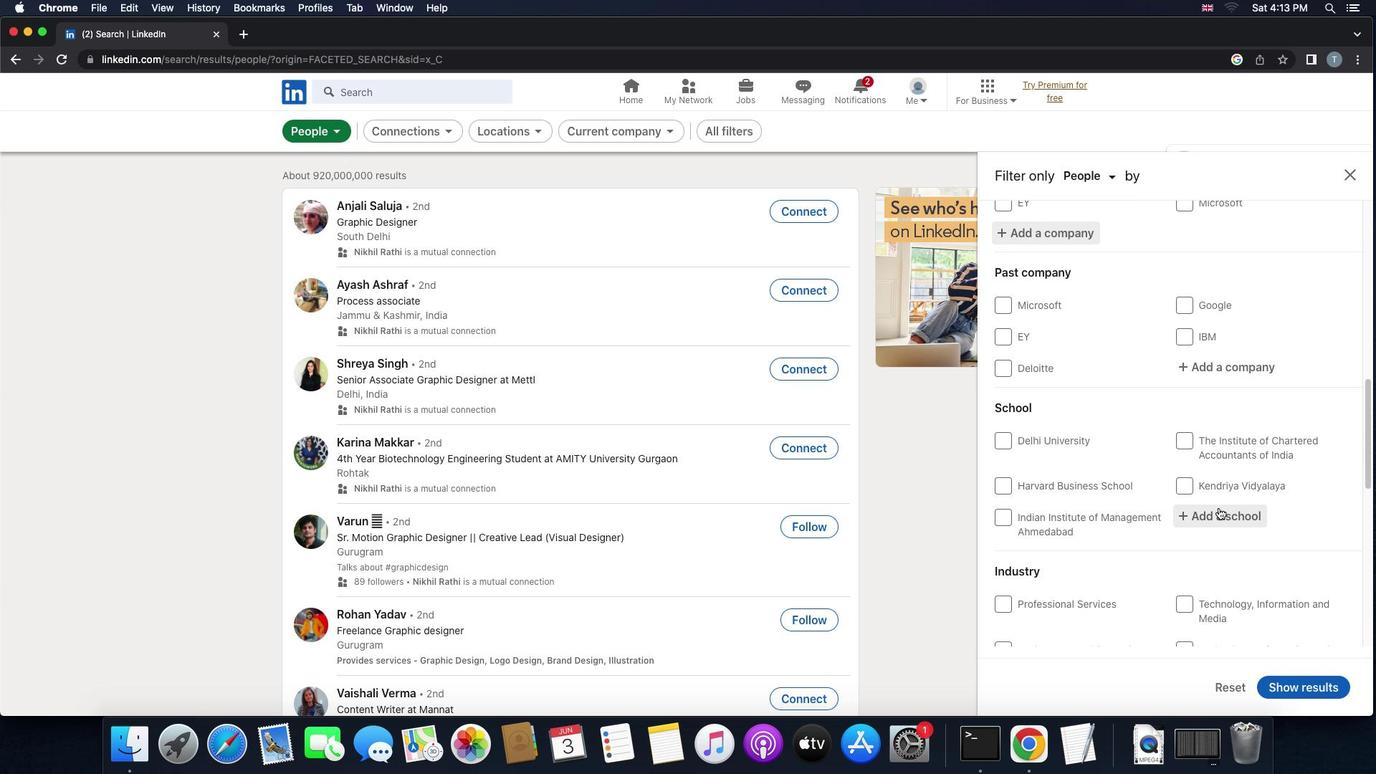 
Action: Mouse pressed left at (1219, 507)
Screenshot: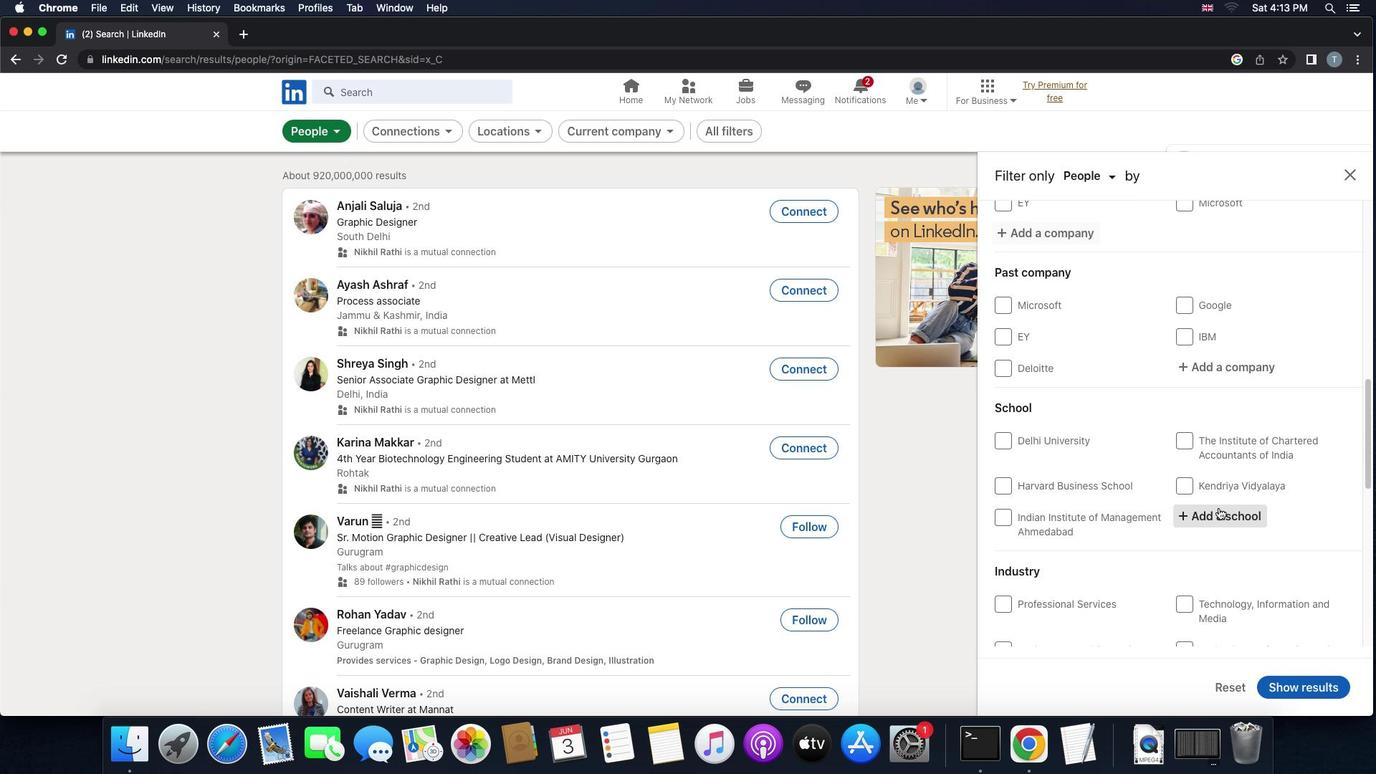 
Action: Mouse moved to (1217, 506)
Screenshot: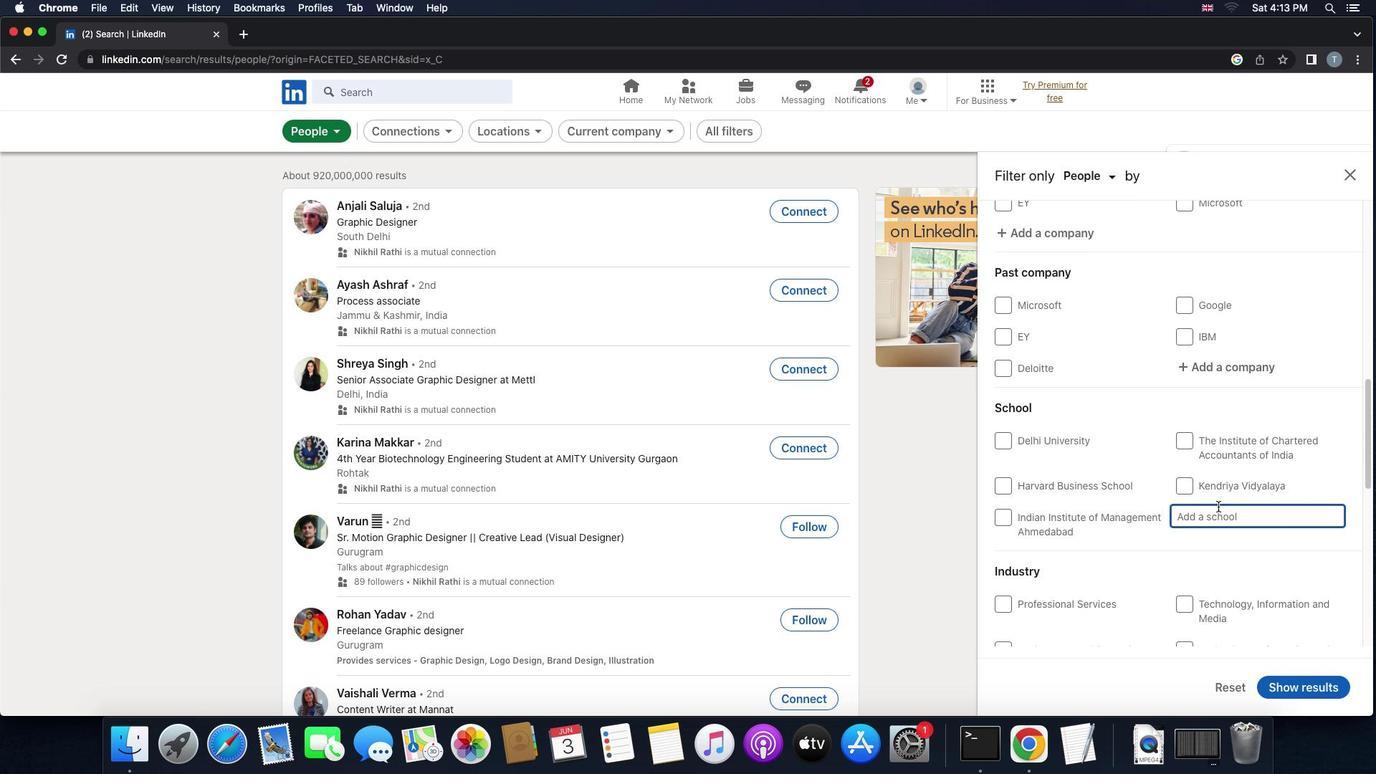 
Action: Key pressed 'g''o''v''e''r''n''m''e''n''t'Key.space'c''o''l''l''e''g''e'
Screenshot: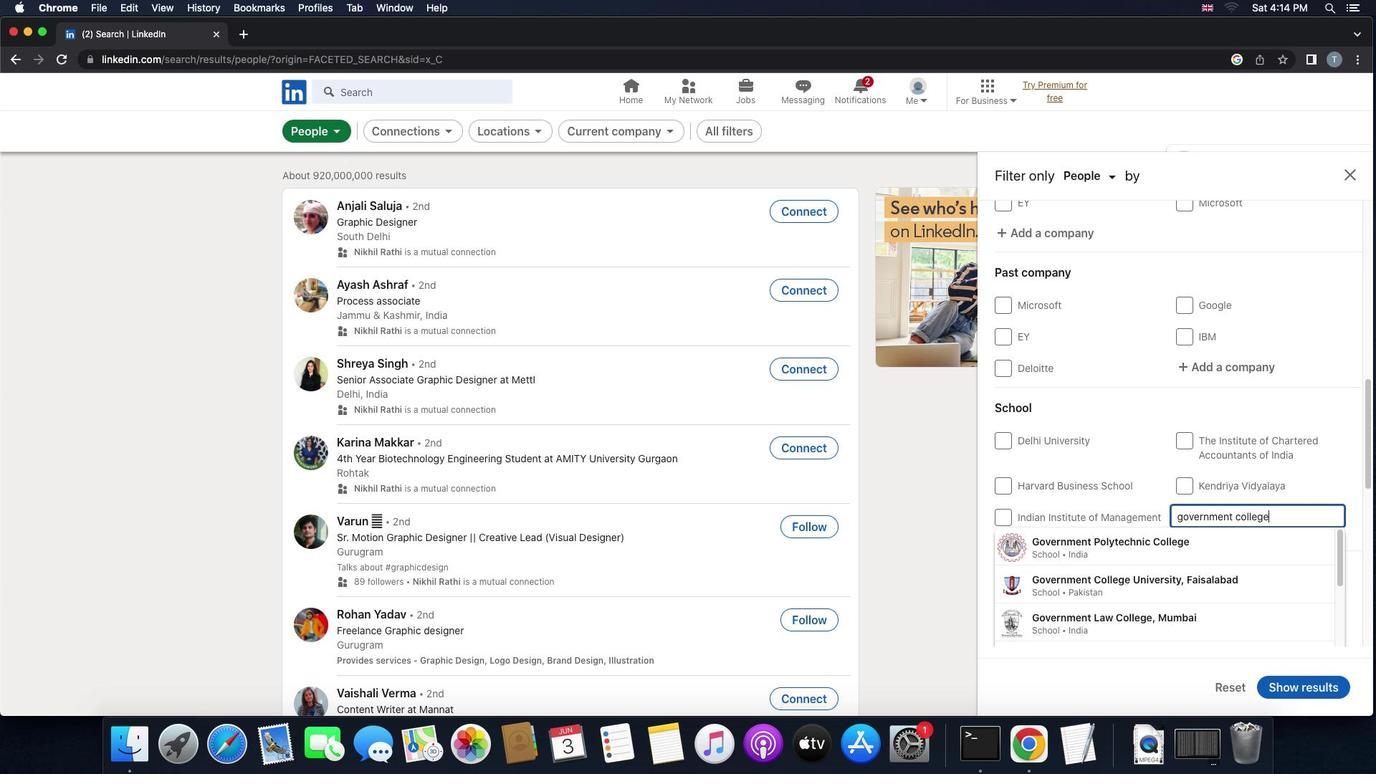 
Action: Mouse moved to (1202, 513)
Screenshot: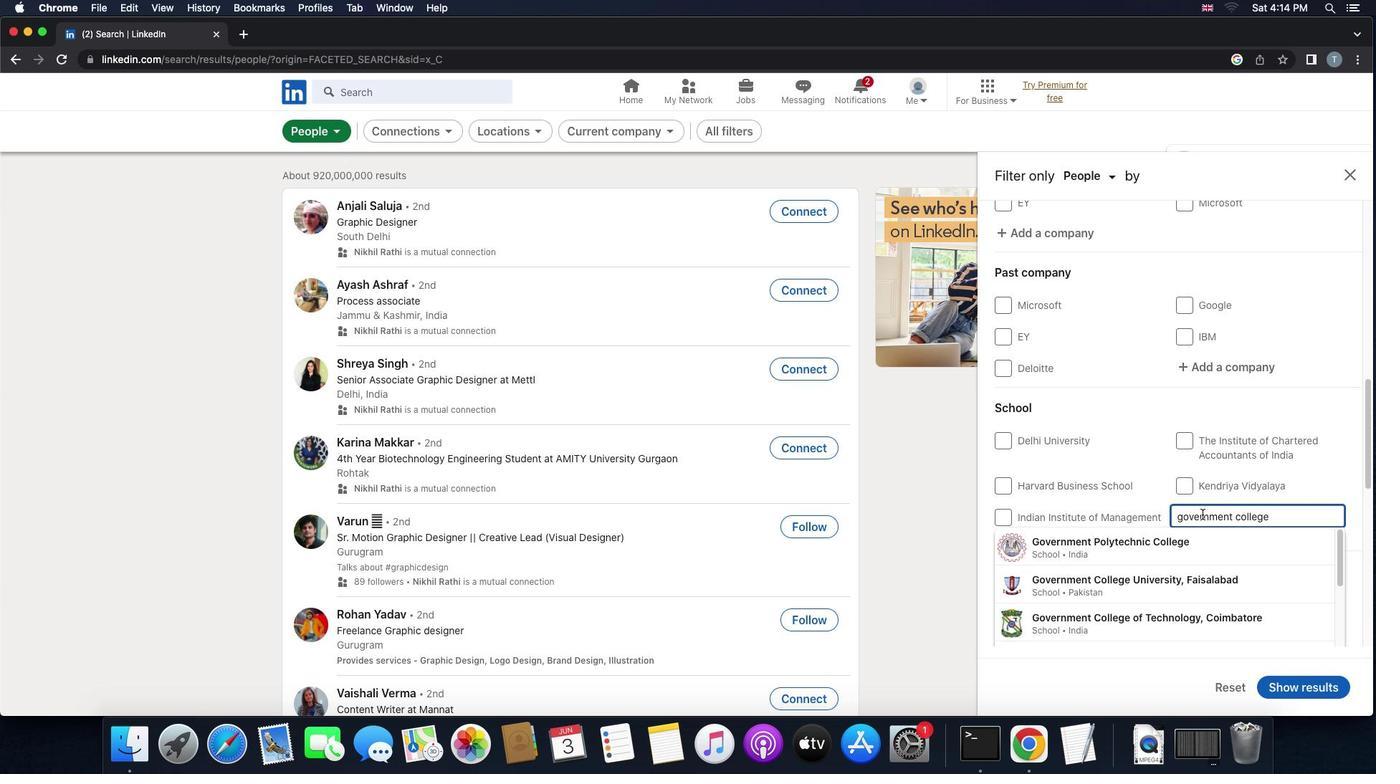 
Action: Key pressed Key.space'o''f'Key.space'e''m'Key.backspace'n''g''i''n''e''e''t'Key.backspace'r''i''n''g'
Screenshot: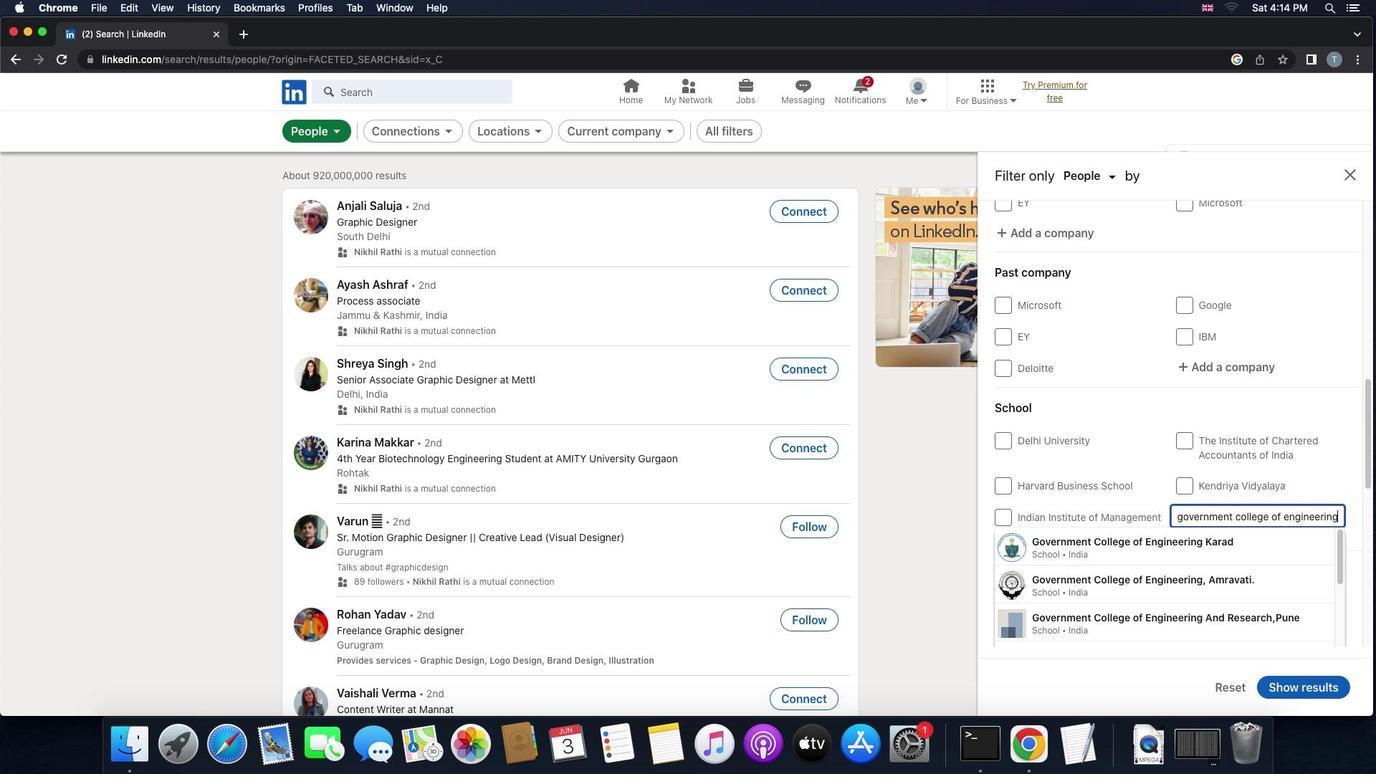 
Action: Mouse moved to (1260, 570)
Screenshot: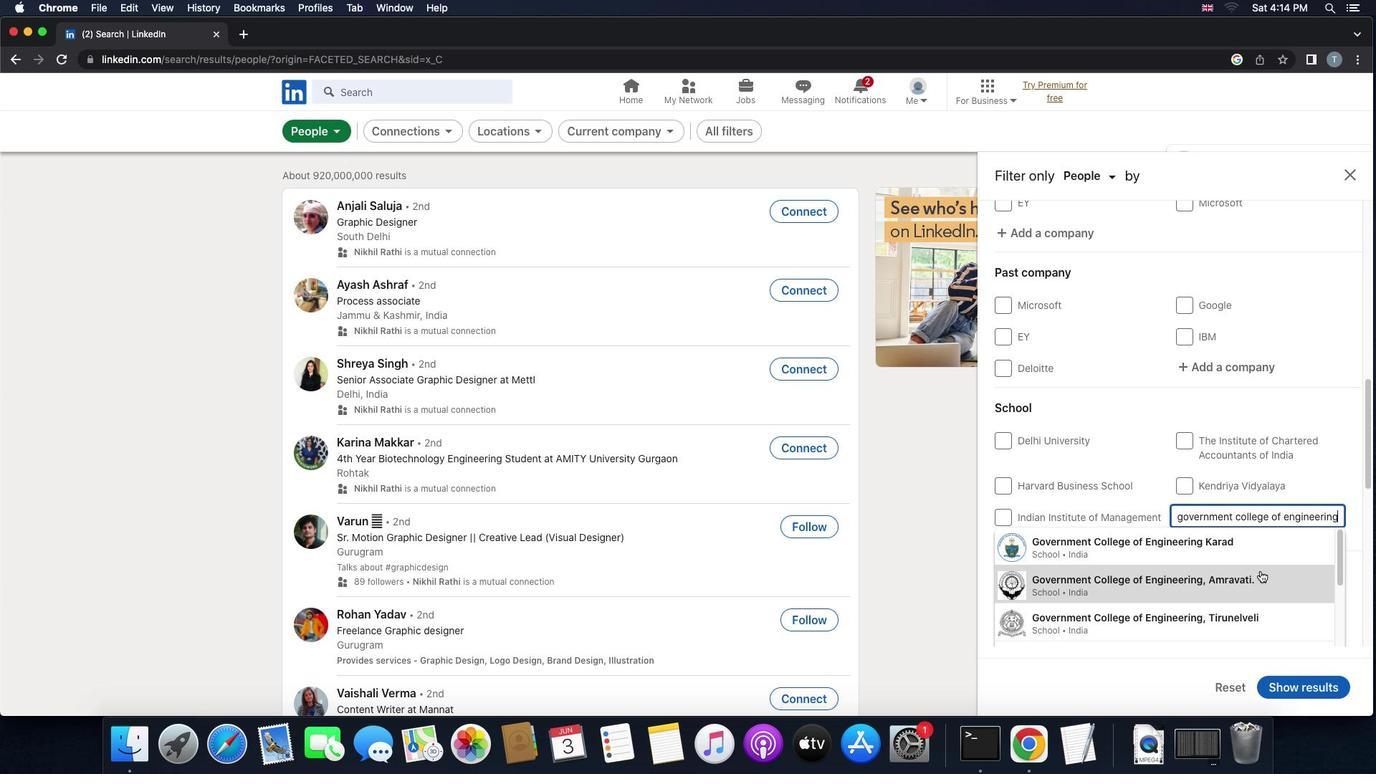 
Action: Key pressed ',''s''a''l''e''m'
Screenshot: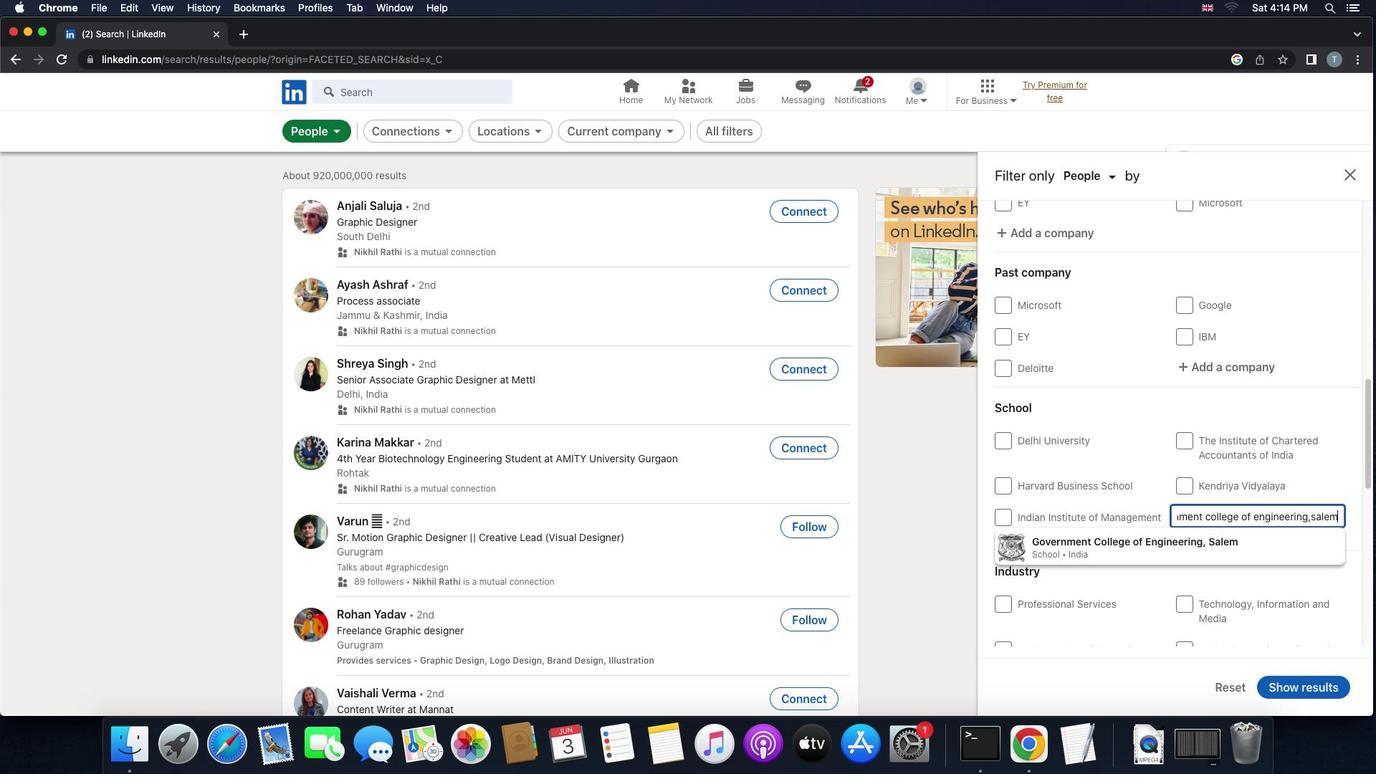 
Action: Mouse moved to (1258, 553)
Screenshot: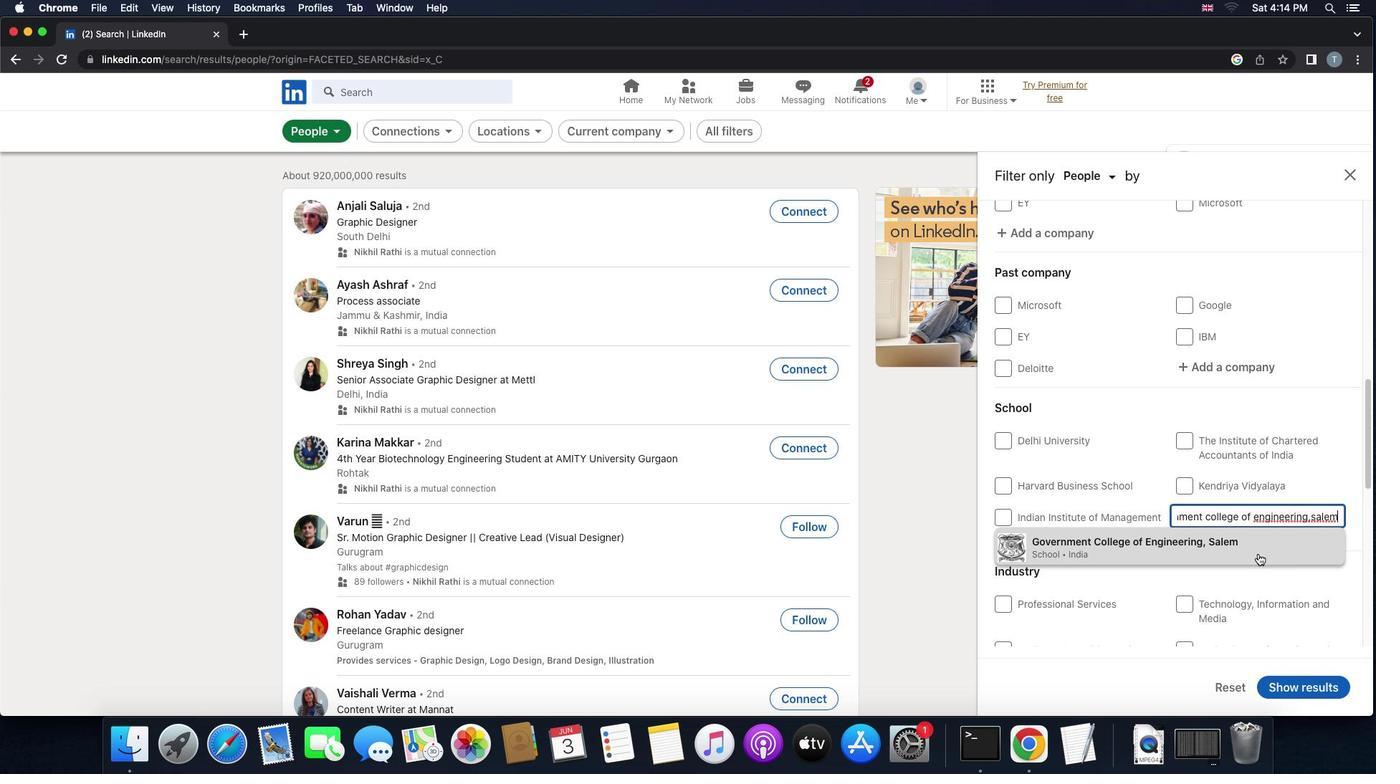 
Action: Mouse pressed left at (1258, 553)
Screenshot: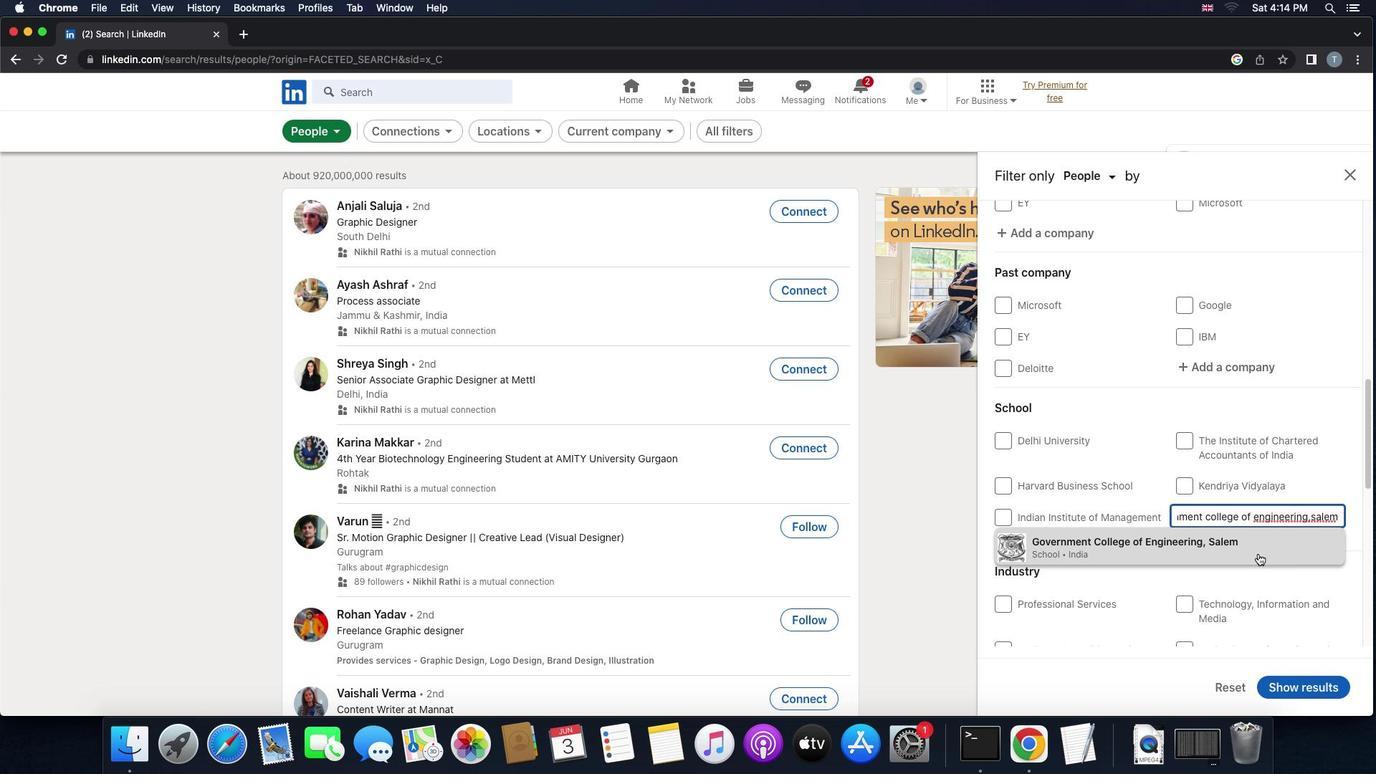 
Action: Mouse scrolled (1258, 553) with delta (0, 0)
Screenshot: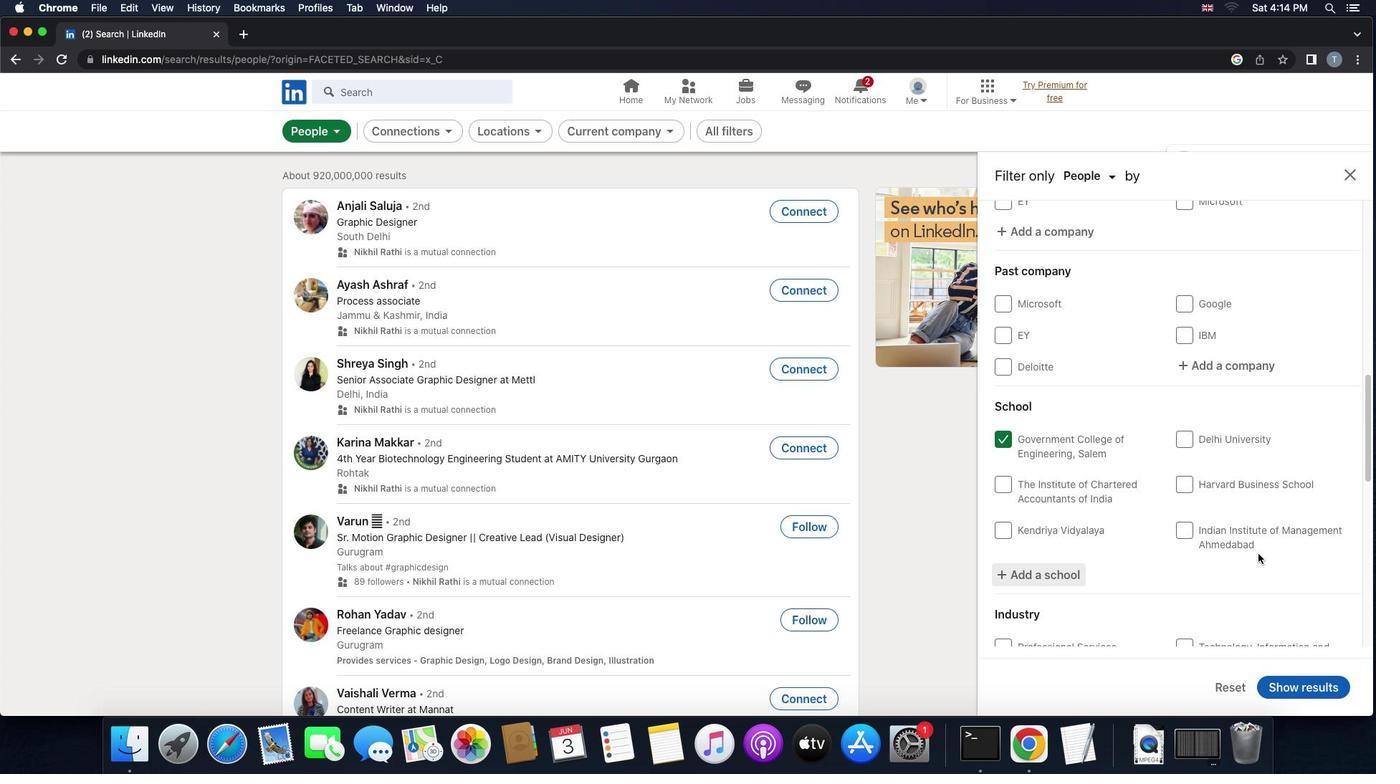 
Action: Mouse scrolled (1258, 553) with delta (0, 0)
Screenshot: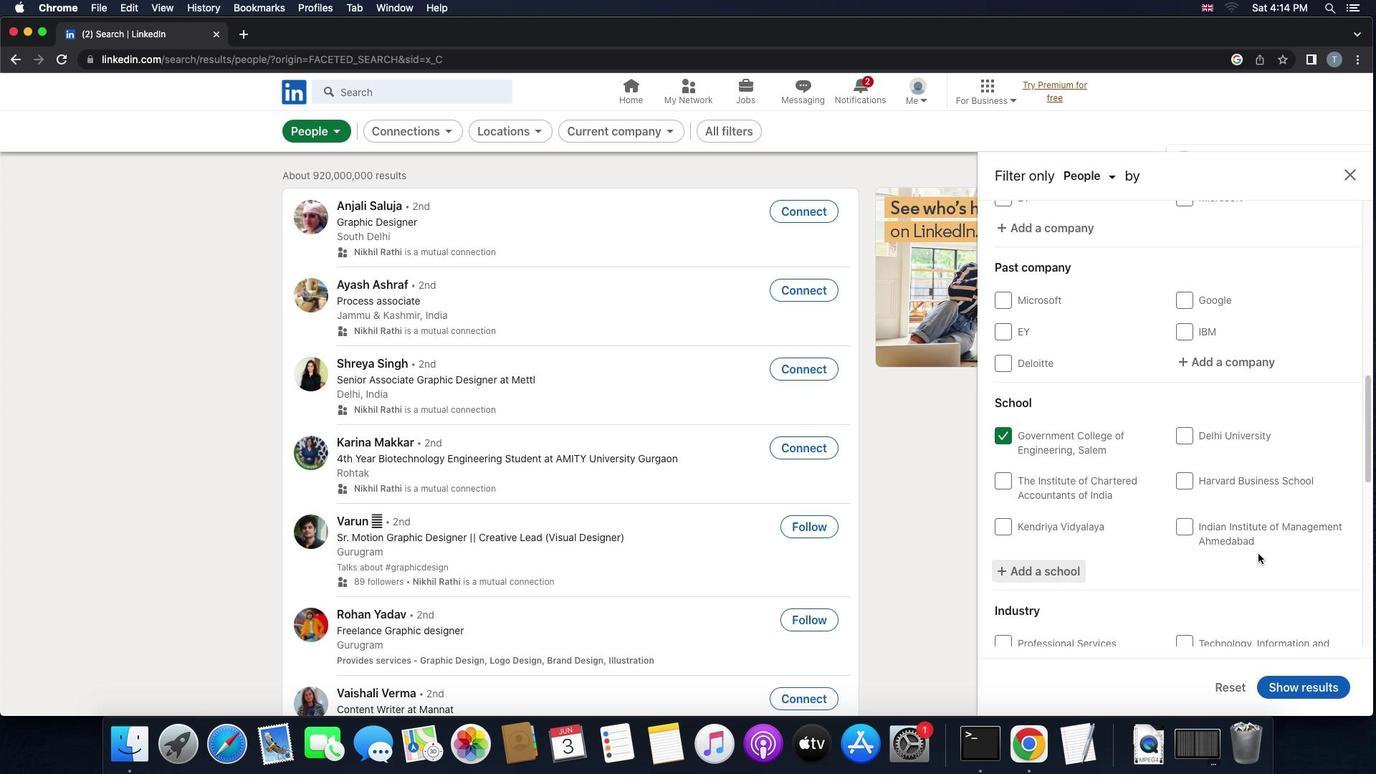 
Action: Mouse scrolled (1258, 553) with delta (0, -1)
Screenshot: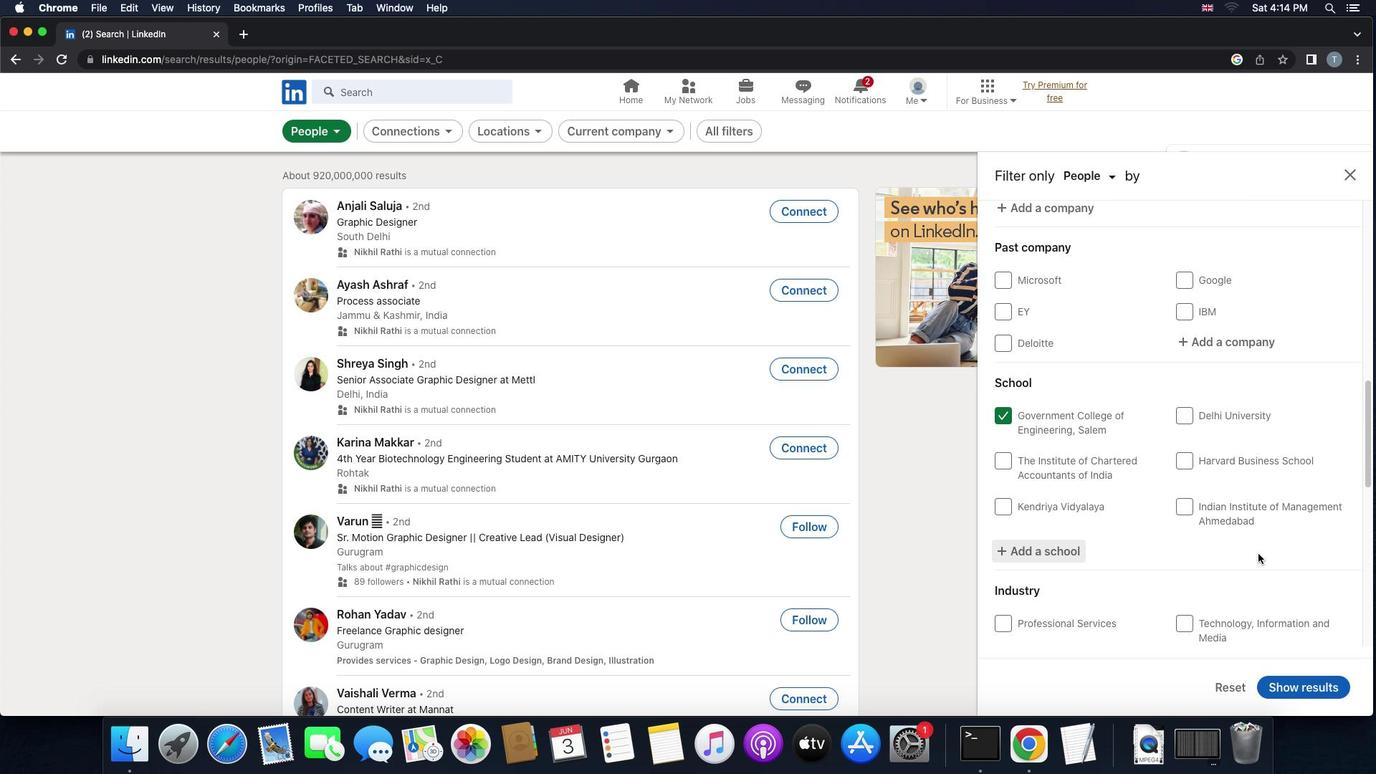 
Action: Mouse scrolled (1258, 553) with delta (0, 0)
Screenshot: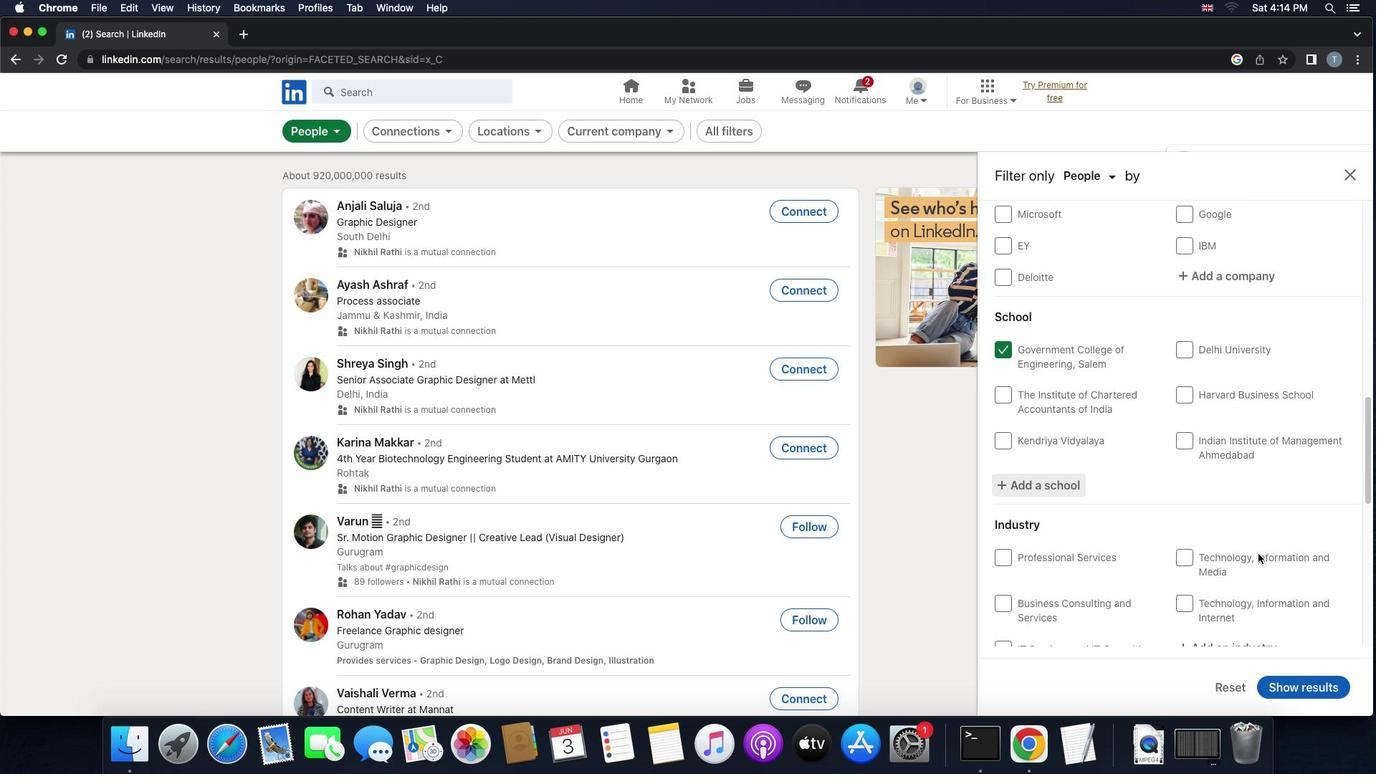 
Action: Mouse scrolled (1258, 553) with delta (0, 0)
Screenshot: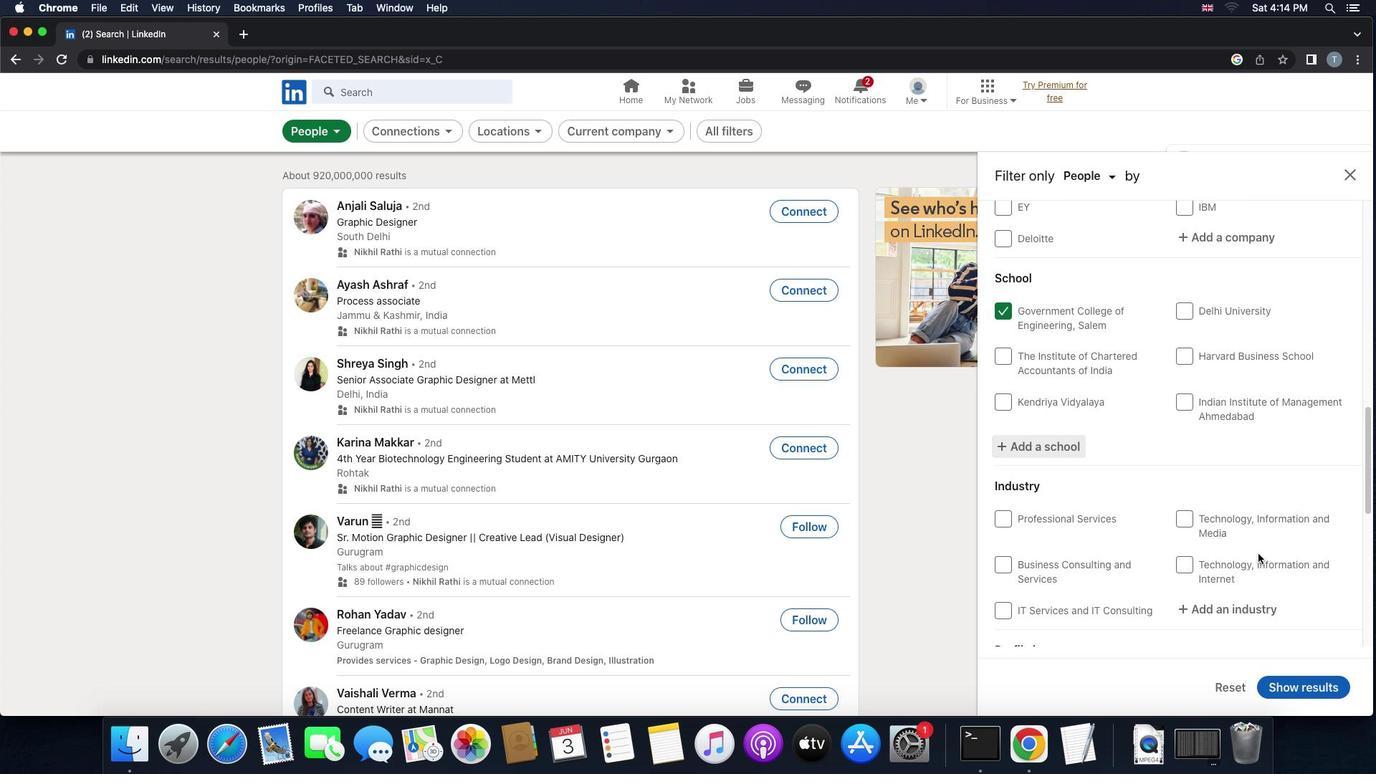 
Action: Mouse scrolled (1258, 553) with delta (0, 0)
Screenshot: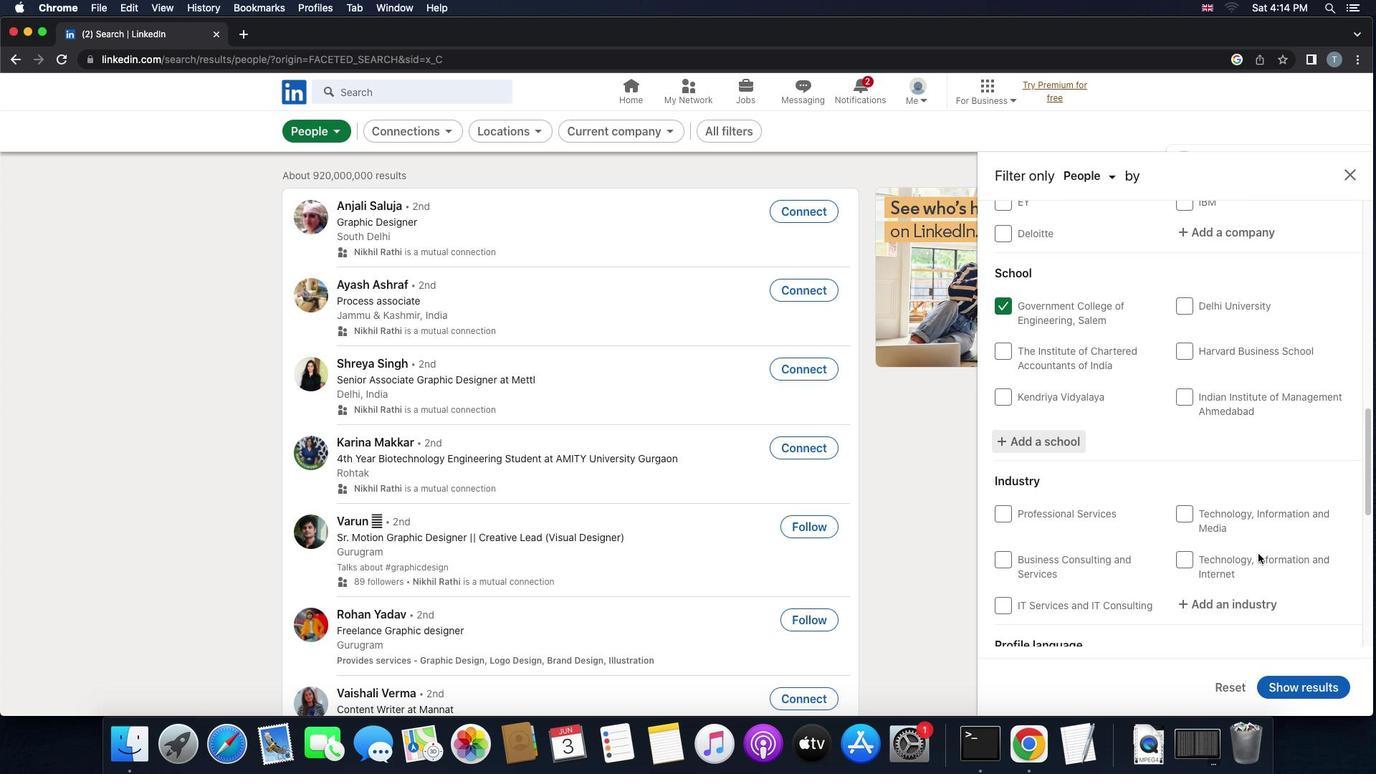 
Action: Mouse scrolled (1258, 553) with delta (0, 0)
Screenshot: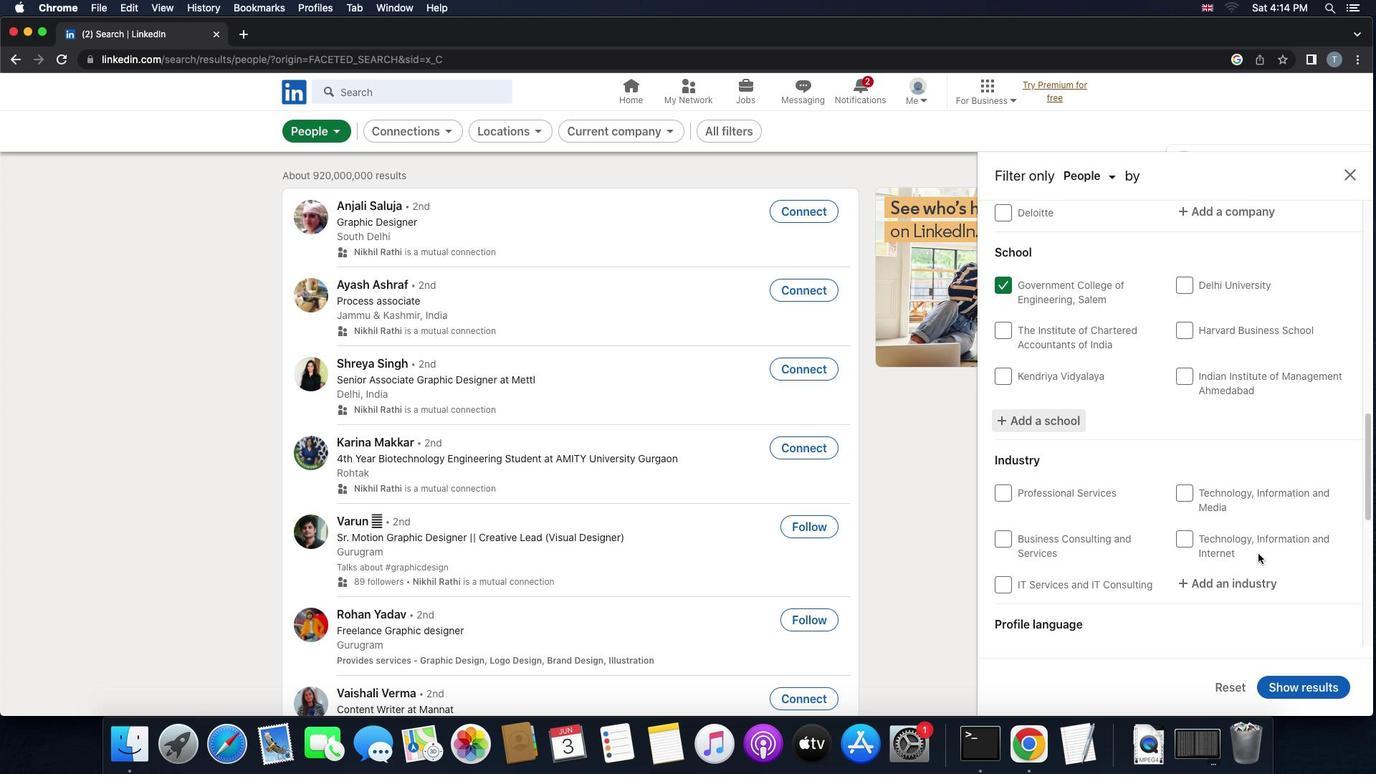 
Action: Mouse scrolled (1258, 553) with delta (0, 0)
Screenshot: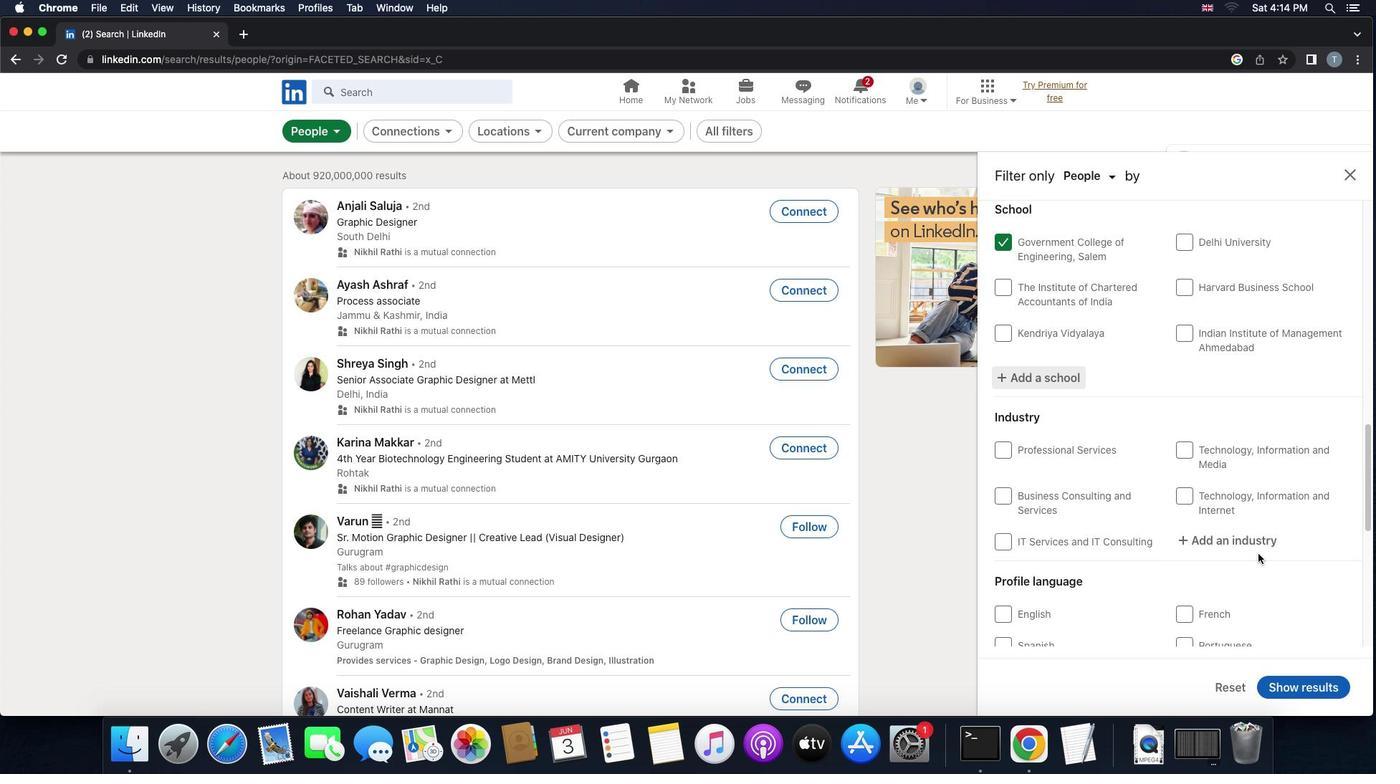 
Action: Mouse scrolled (1258, 553) with delta (0, 0)
Screenshot: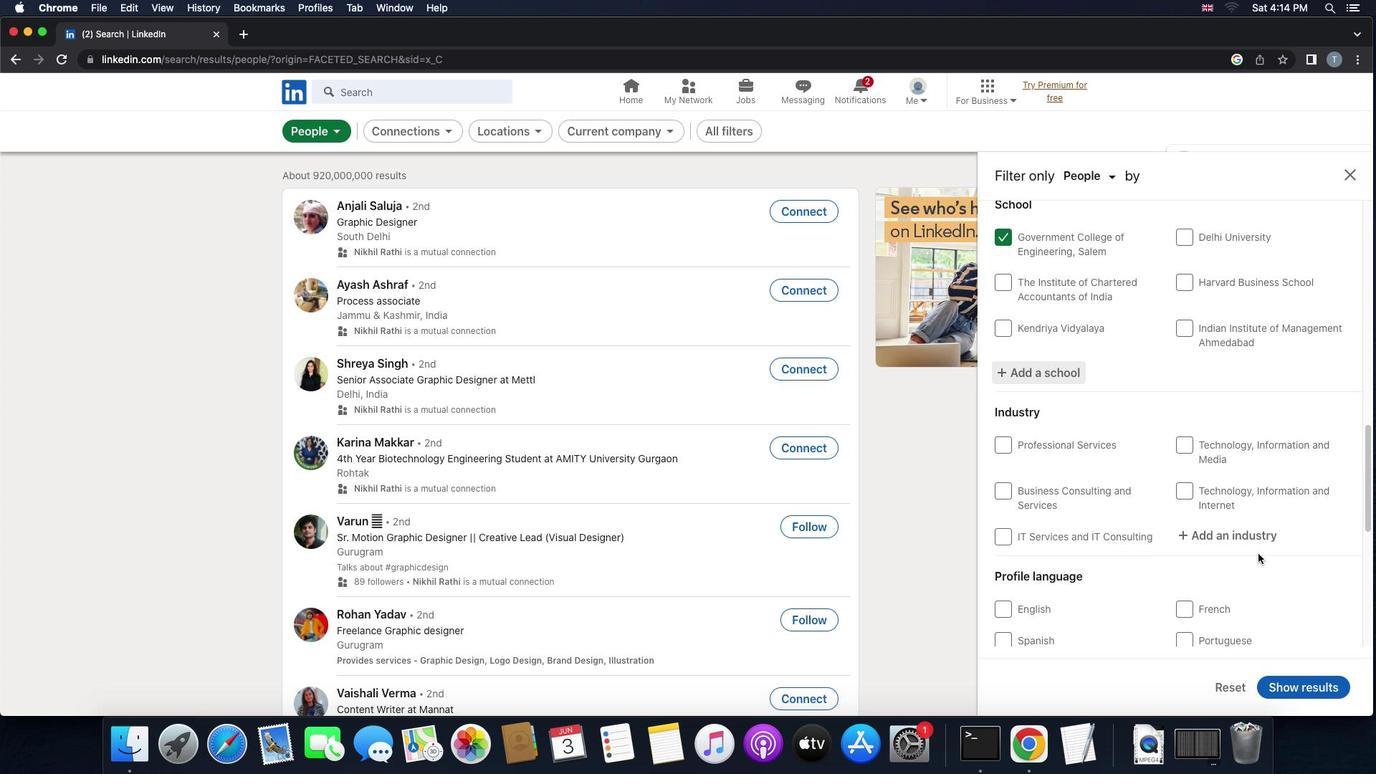 
Action: Mouse scrolled (1258, 553) with delta (0, 0)
Screenshot: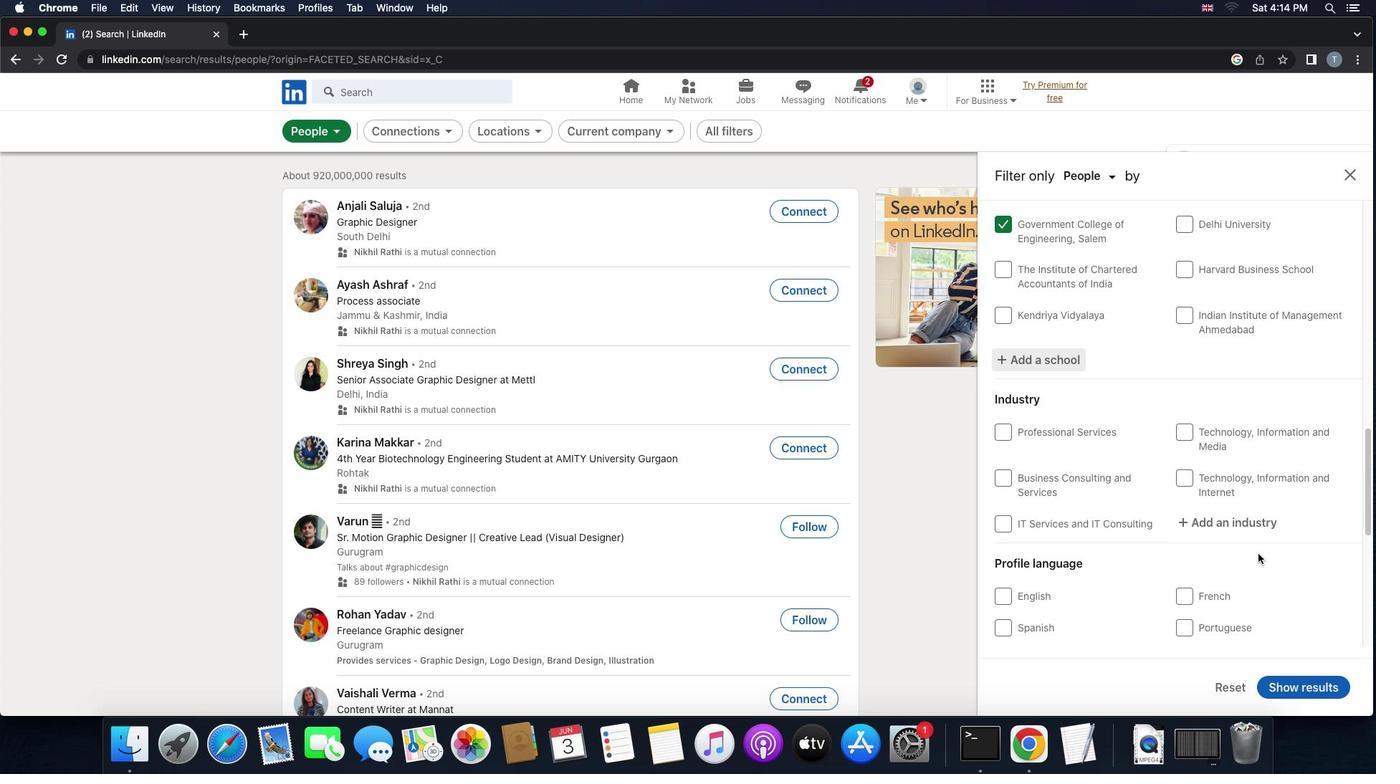 
Action: Mouse moved to (1238, 513)
Screenshot: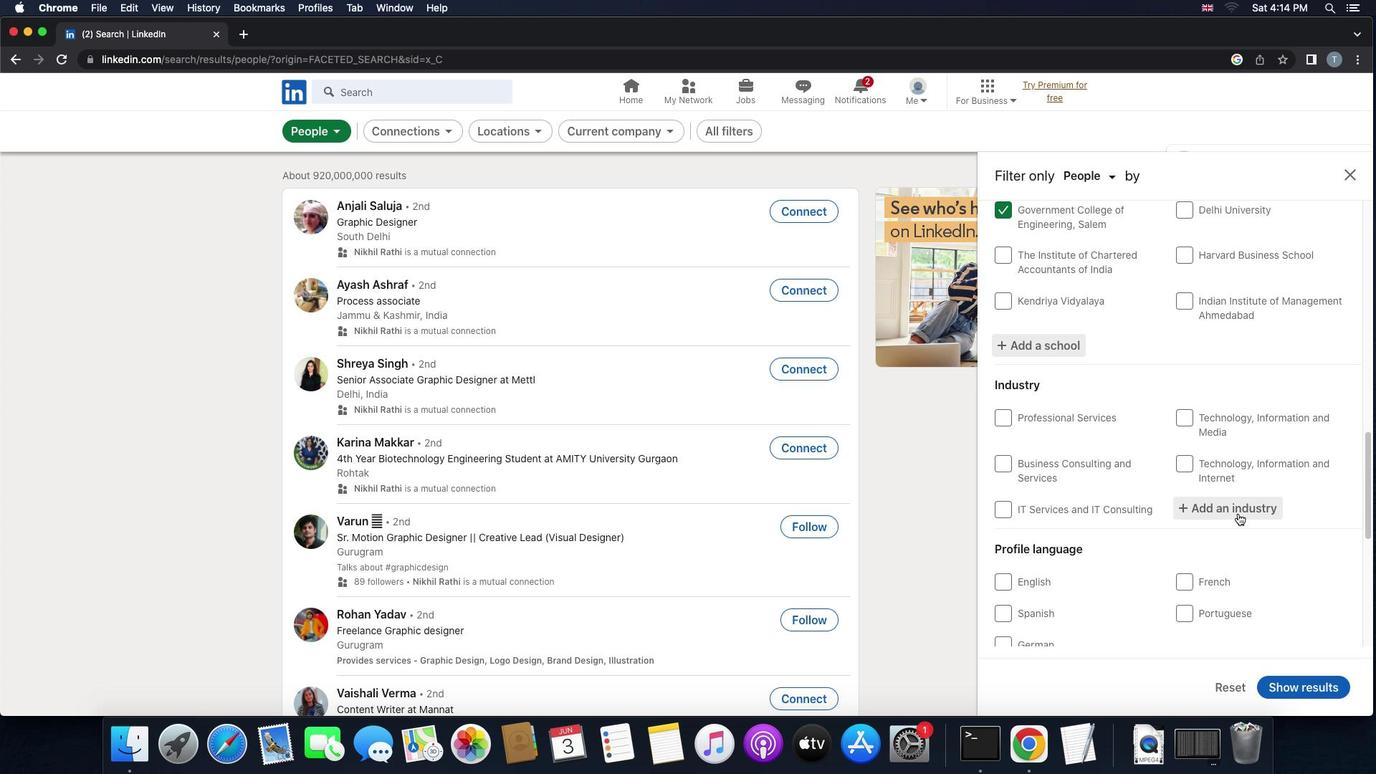 
Action: Mouse pressed left at (1238, 513)
Screenshot: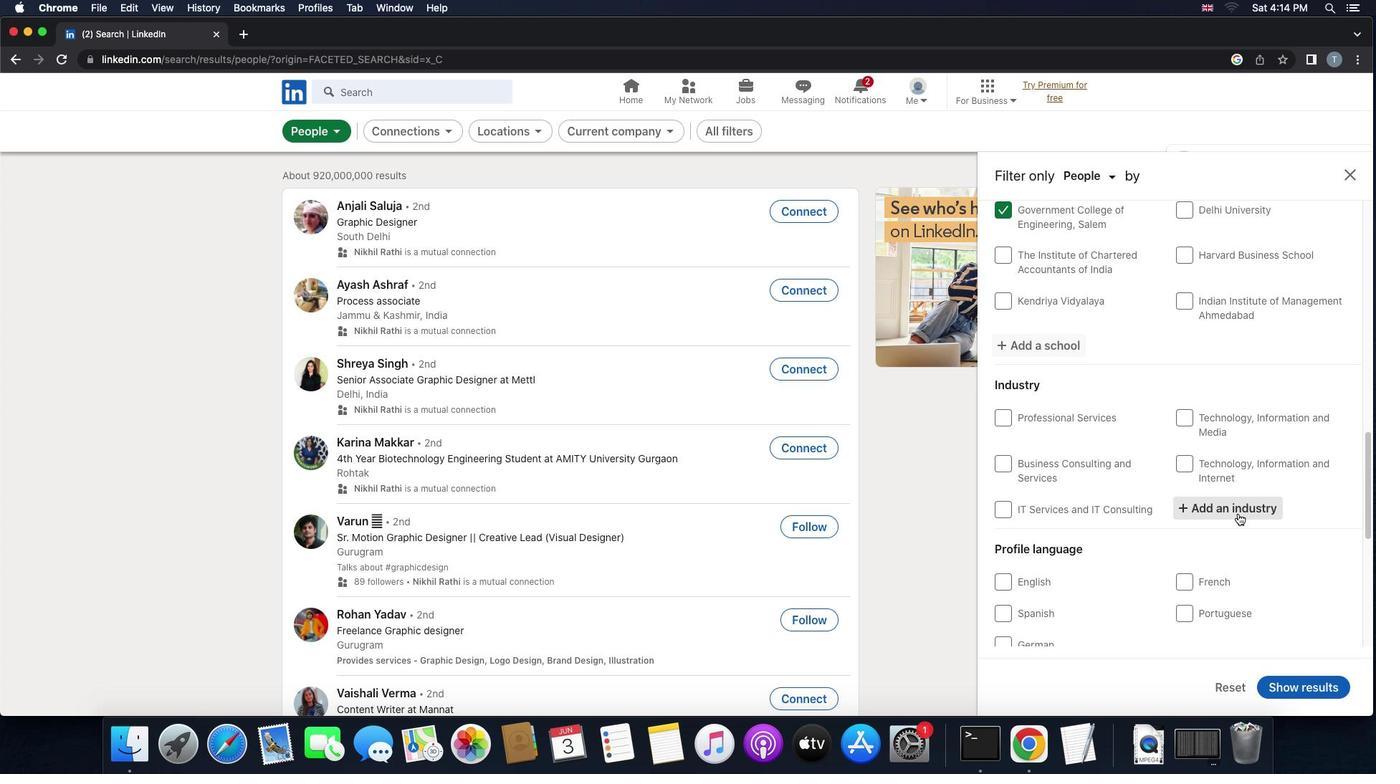 
Action: Key pressed 'w''e''l''l''n''e''s''s'
Screenshot: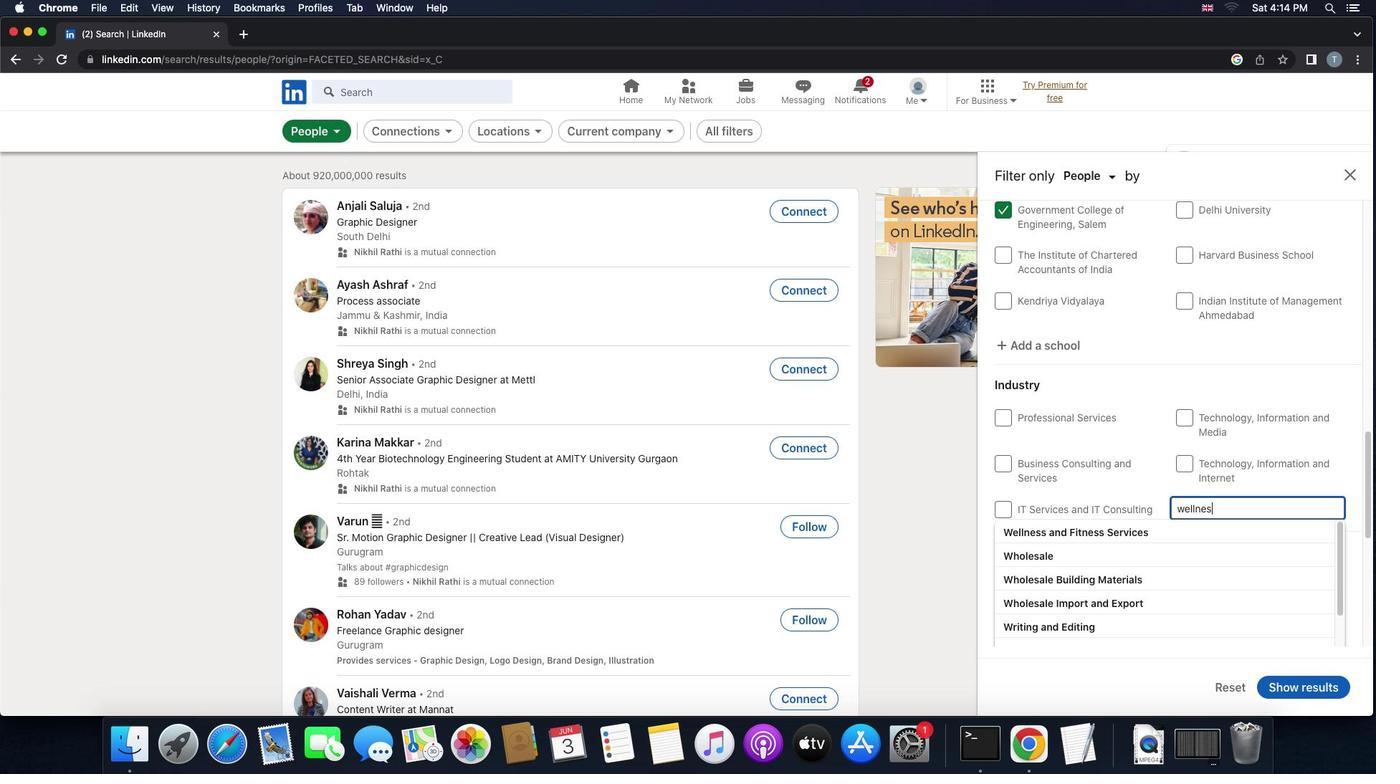 
Action: Mouse moved to (1202, 529)
Screenshot: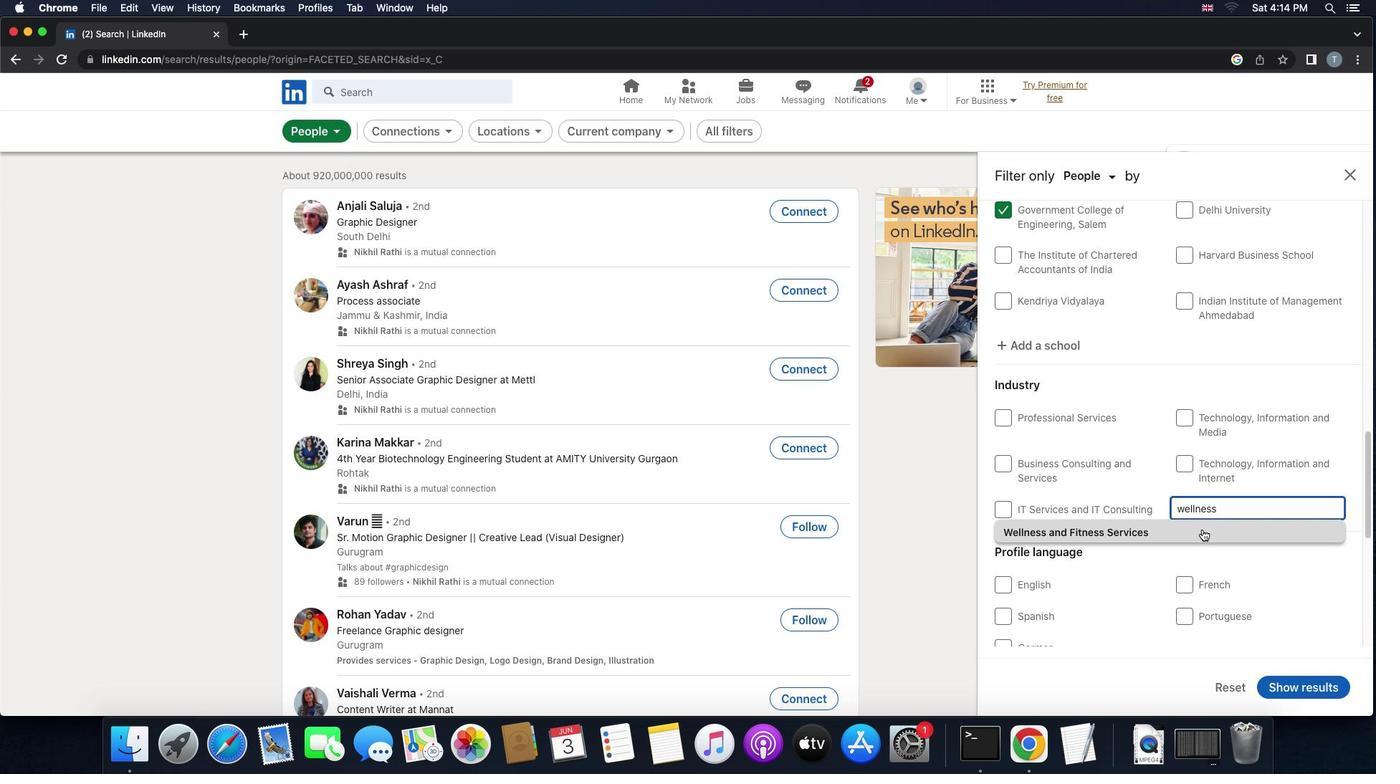 
Action: Mouse pressed left at (1202, 529)
Screenshot: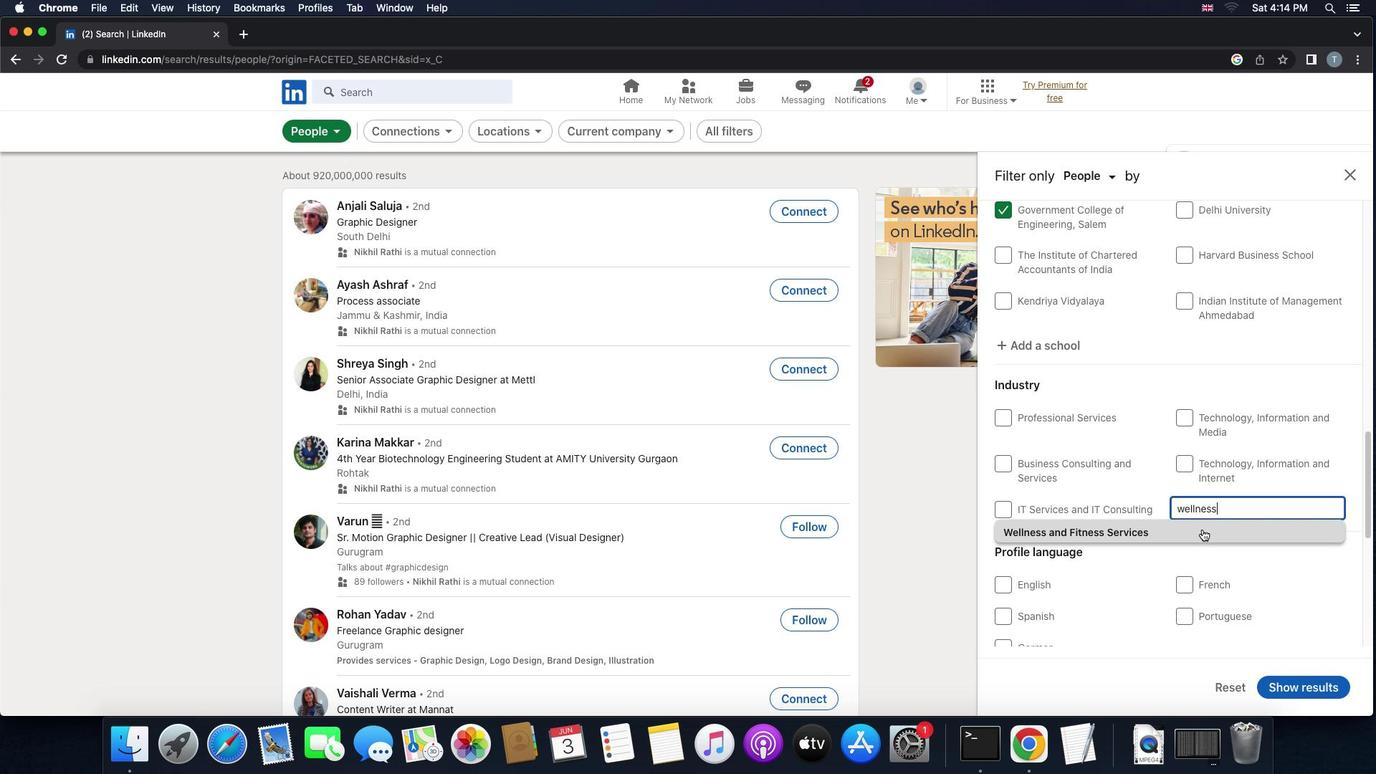 
Action: Mouse moved to (1149, 568)
Screenshot: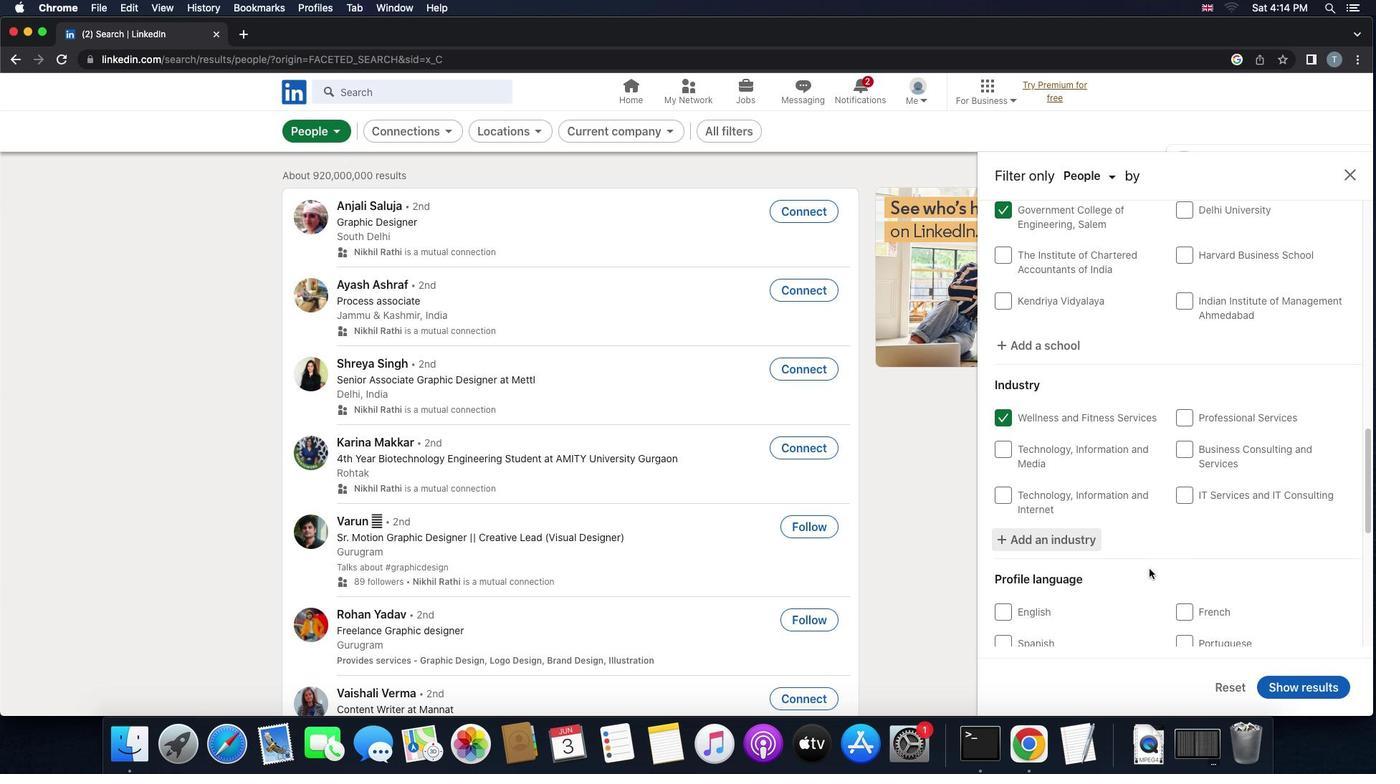 
Action: Mouse scrolled (1149, 568) with delta (0, 0)
Screenshot: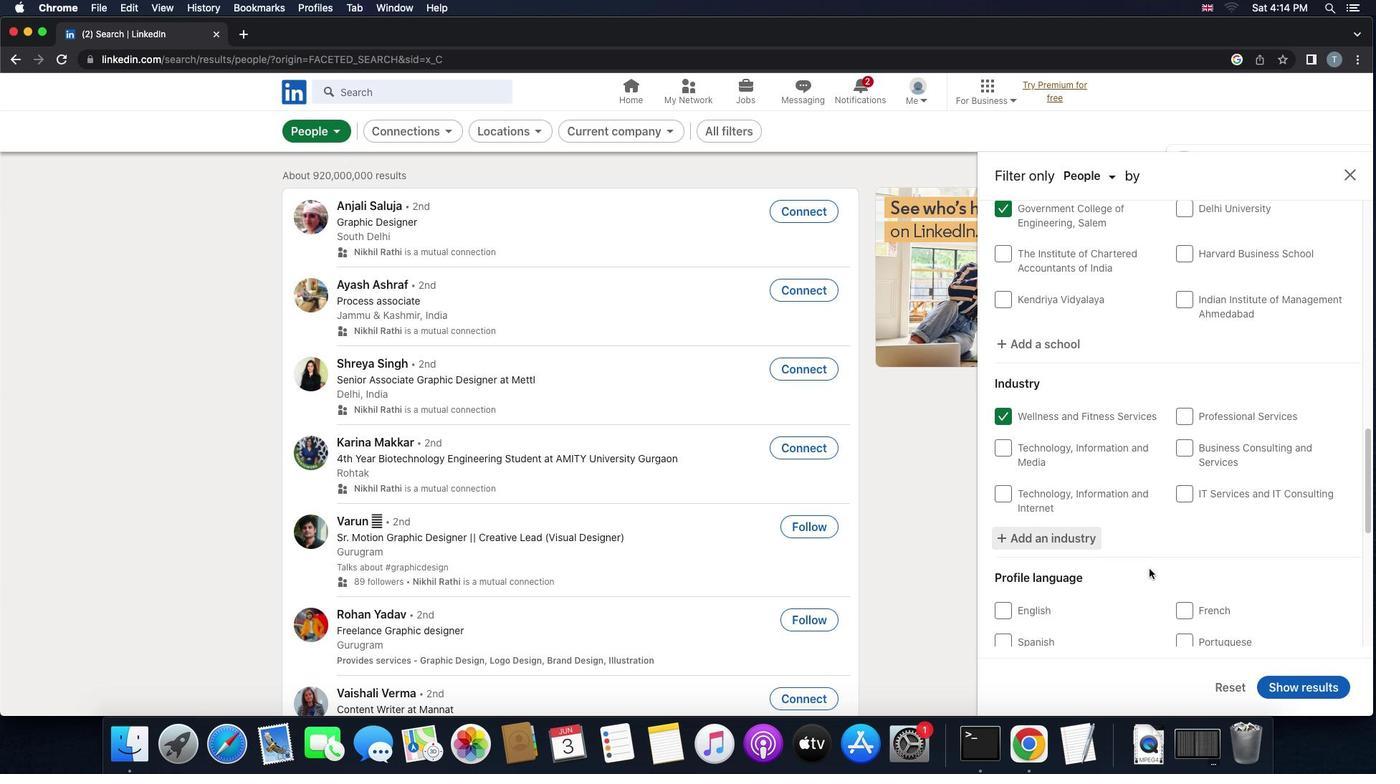 
Action: Mouse scrolled (1149, 568) with delta (0, 0)
Screenshot: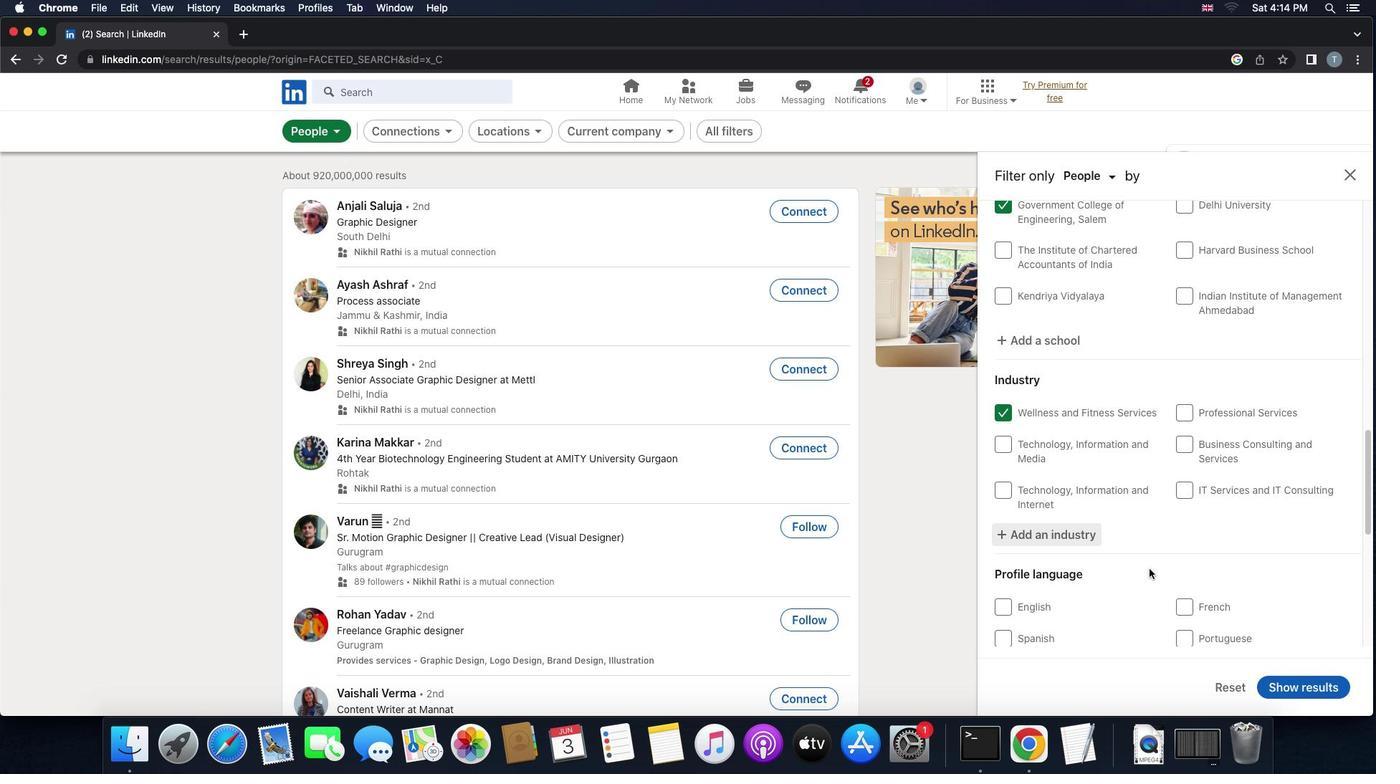 
Action: Mouse scrolled (1149, 568) with delta (0, 0)
Screenshot: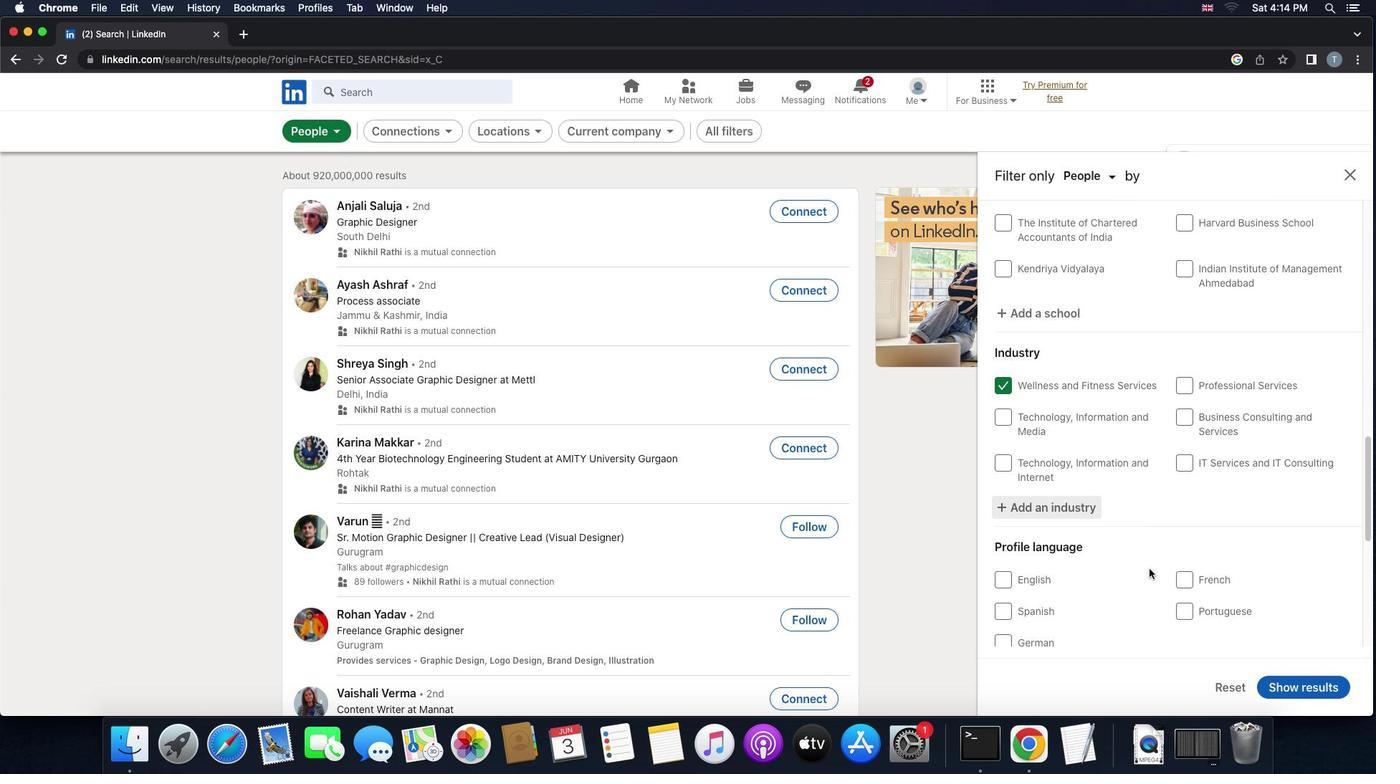 
Action: Mouse scrolled (1149, 568) with delta (0, 0)
Screenshot: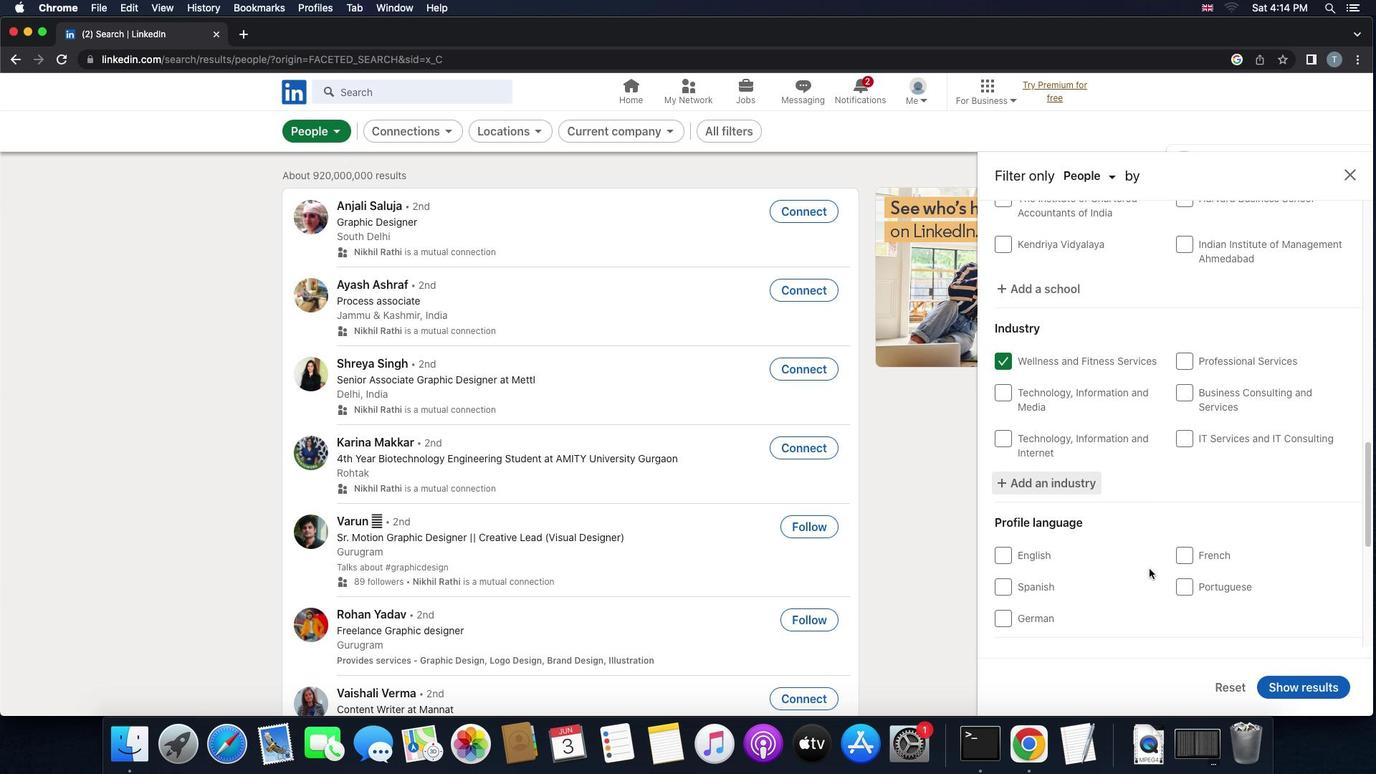 
Action: Mouse scrolled (1149, 568) with delta (0, 0)
Screenshot: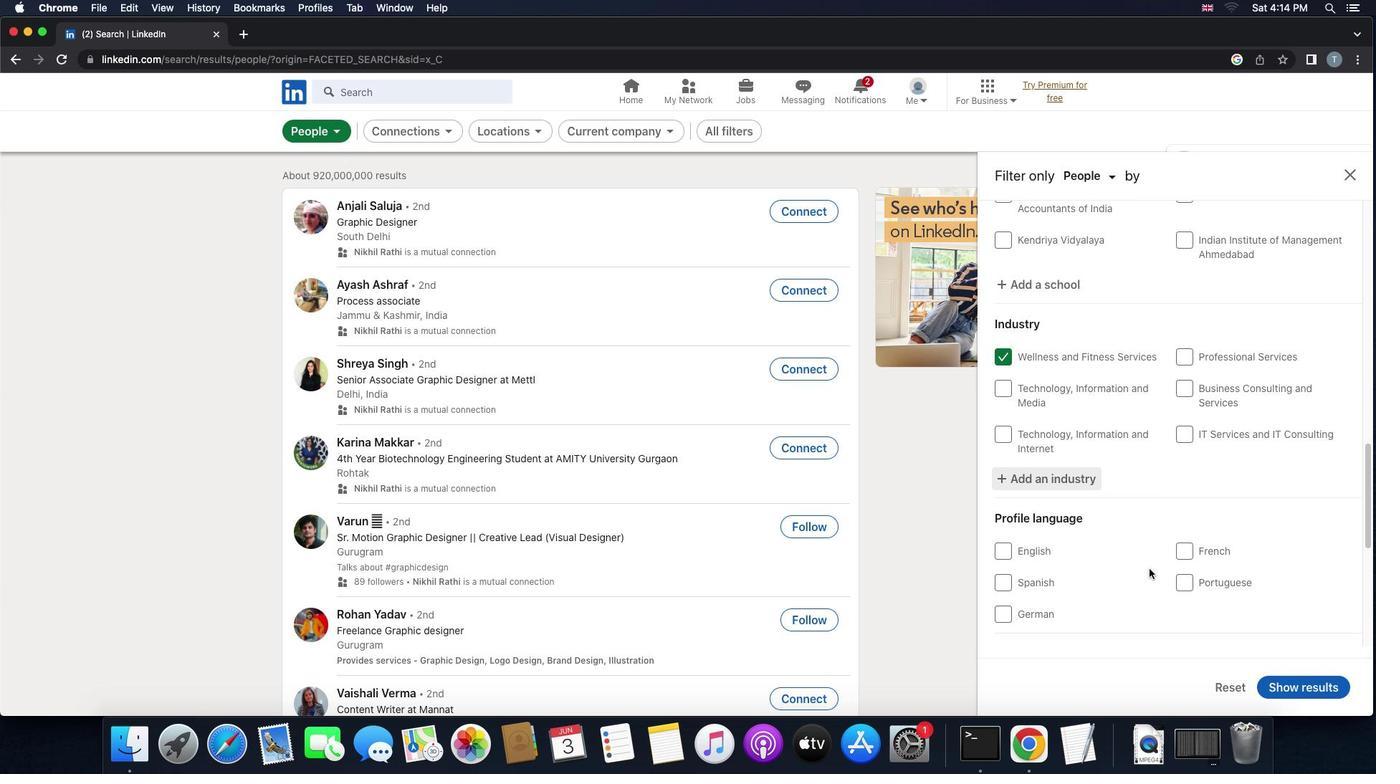 
Action: Mouse scrolled (1149, 568) with delta (0, 0)
Screenshot: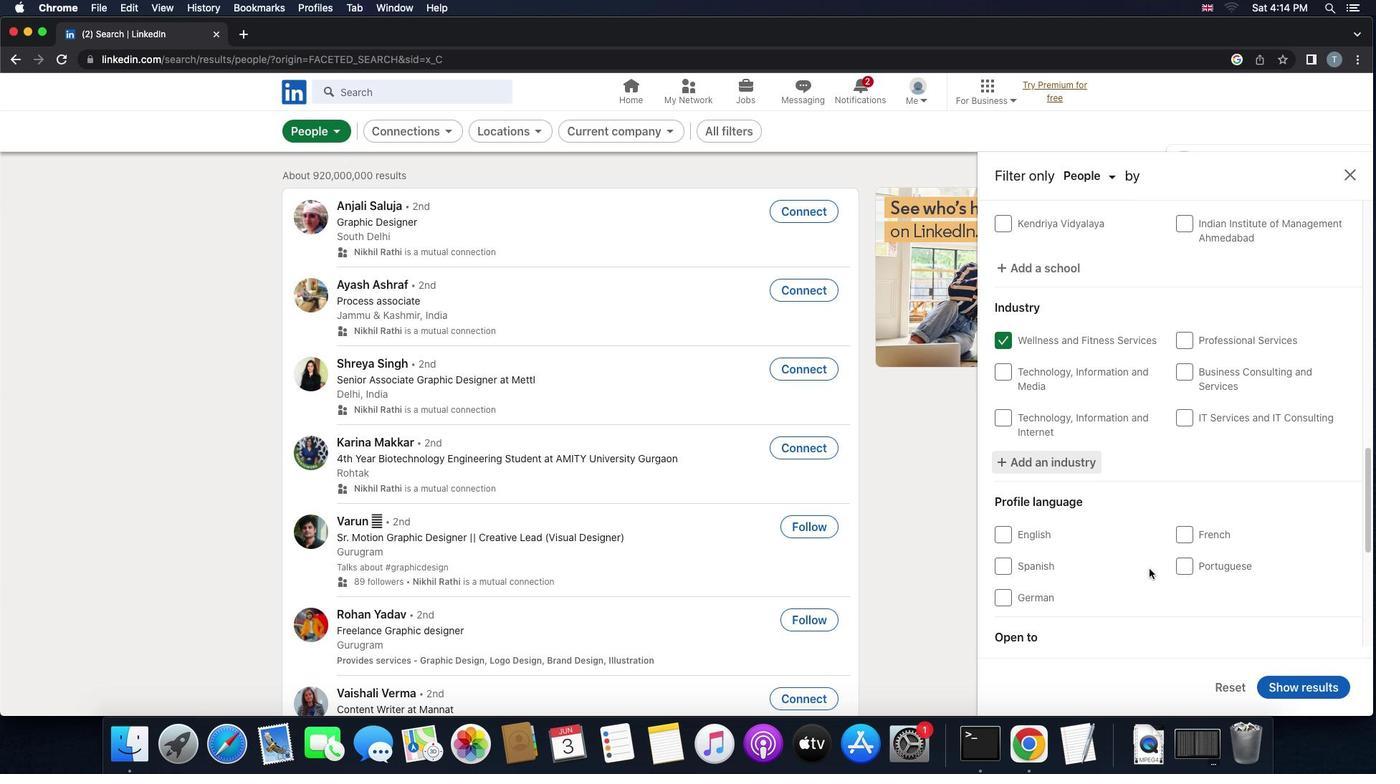 
Action: Mouse scrolled (1149, 568) with delta (0, 0)
Screenshot: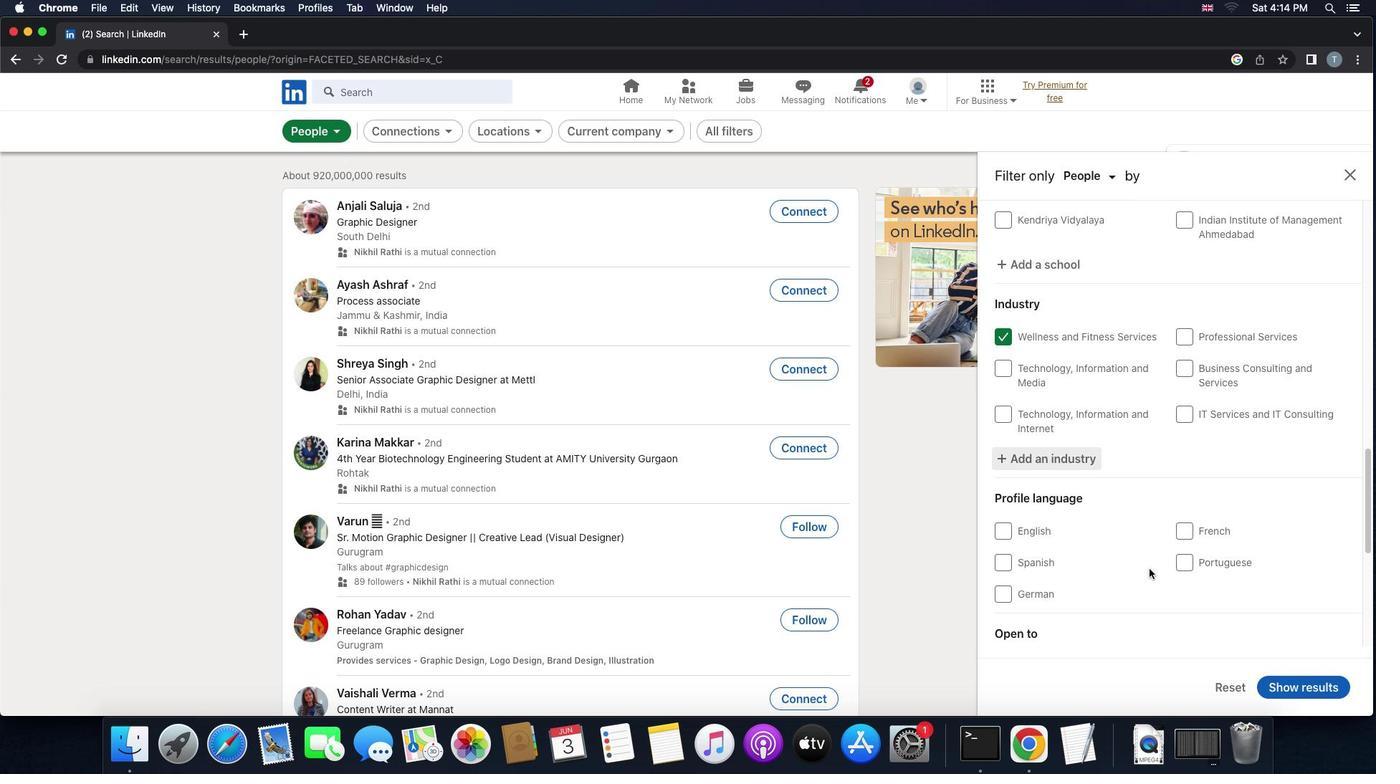 
Action: Mouse scrolled (1149, 568) with delta (0, 0)
Screenshot: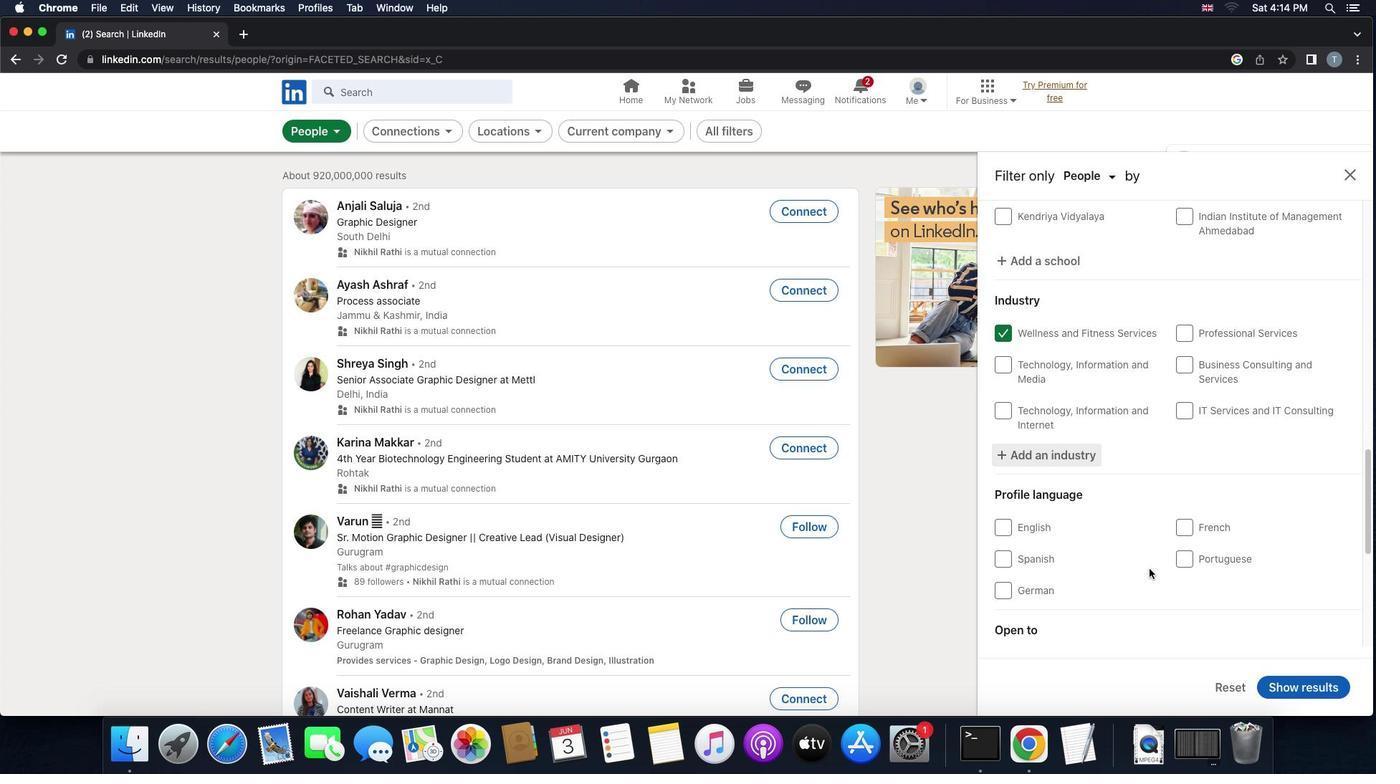
Action: Mouse scrolled (1149, 568) with delta (0, 0)
Screenshot: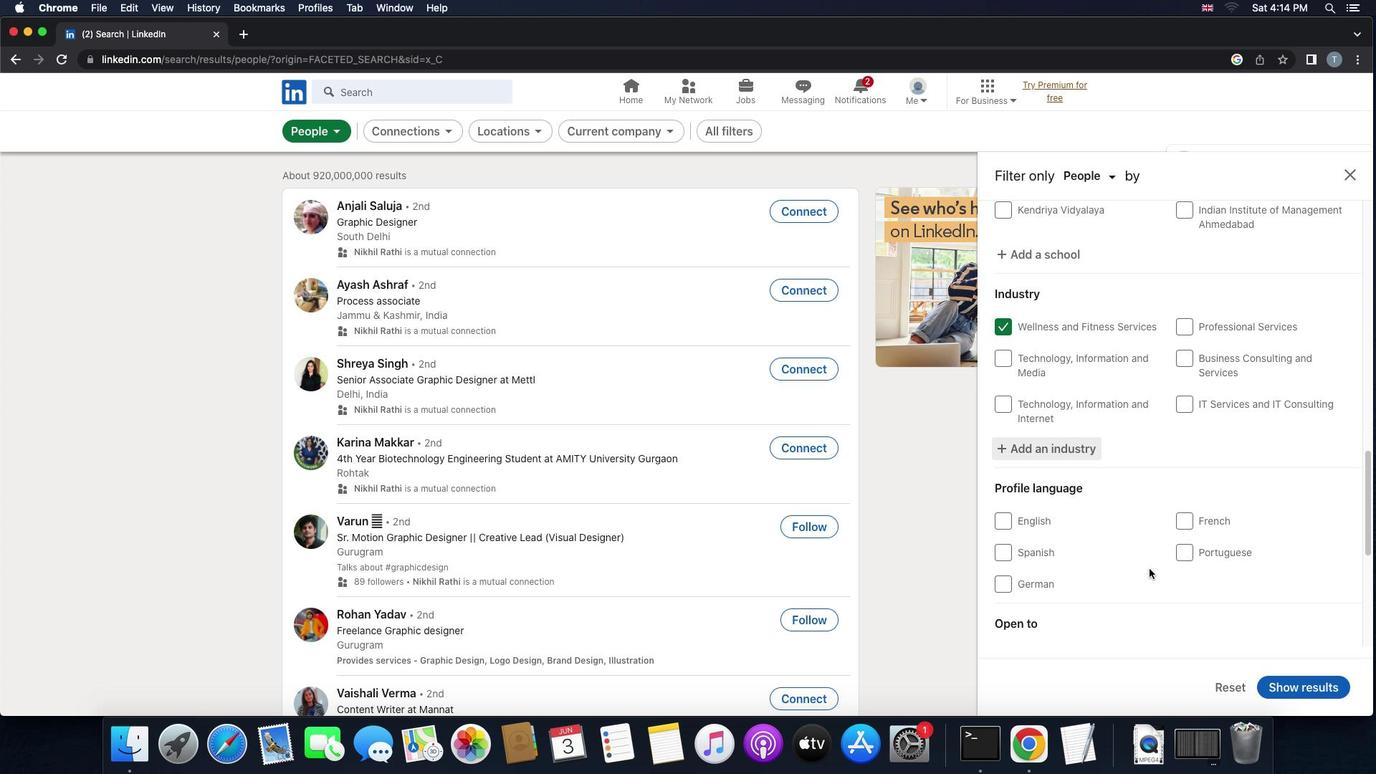 
Action: Mouse moved to (1005, 519)
Screenshot: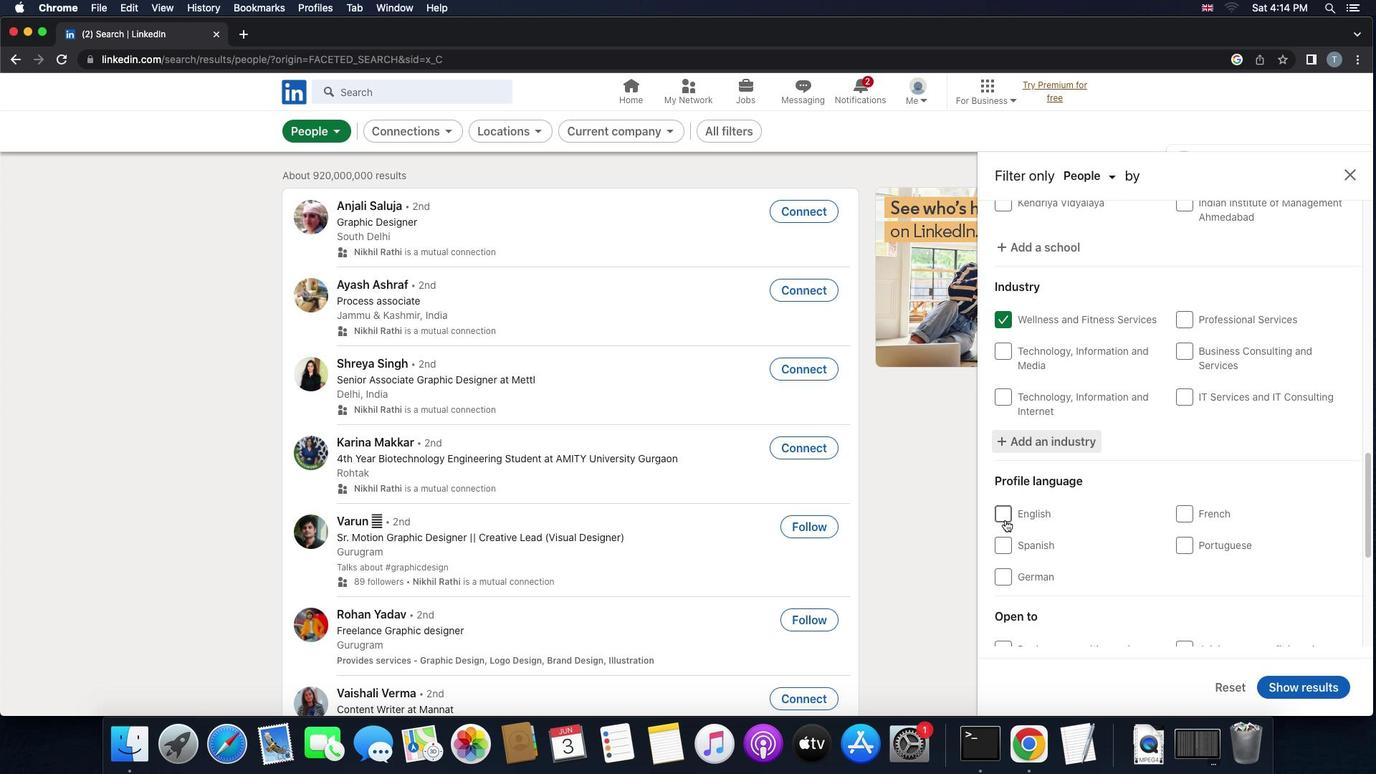 
Action: Mouse pressed left at (1005, 519)
Screenshot: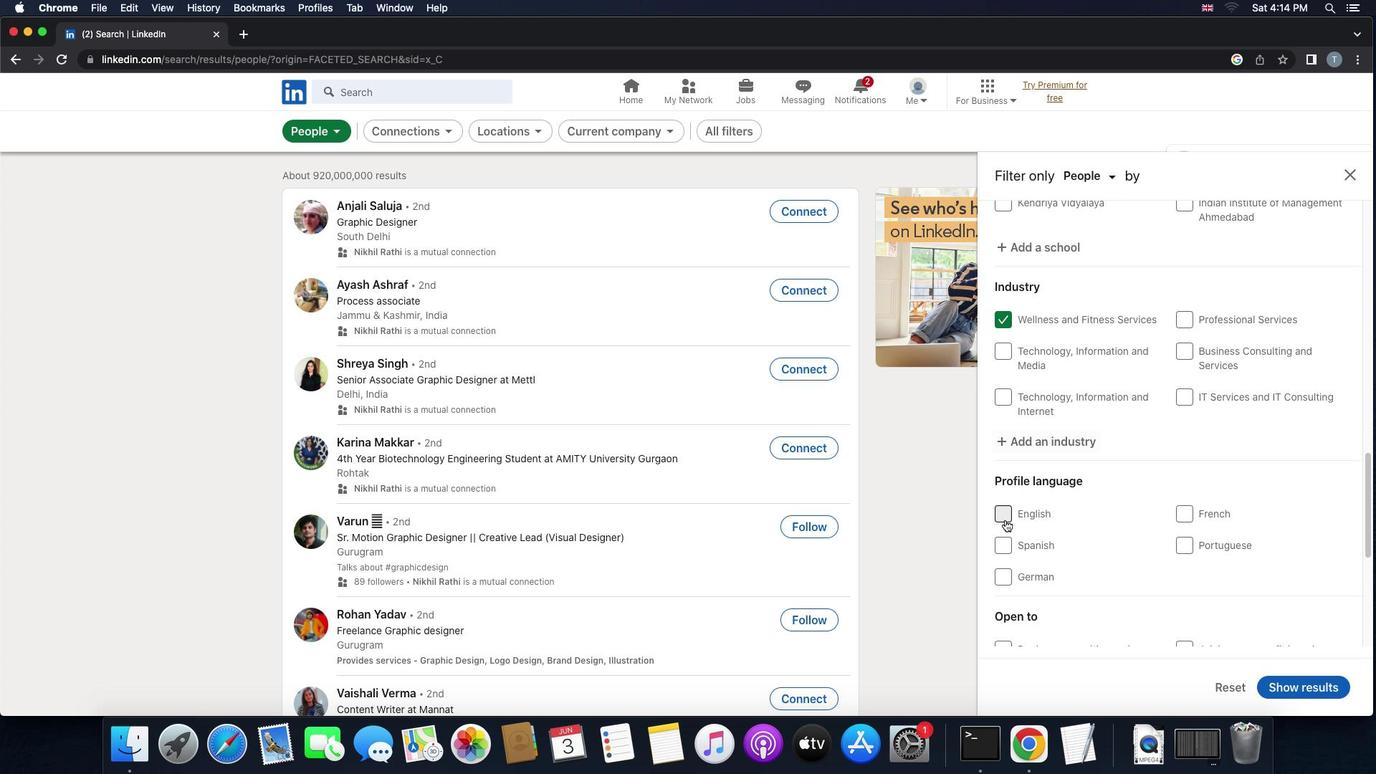 
Action: Mouse moved to (1243, 526)
Screenshot: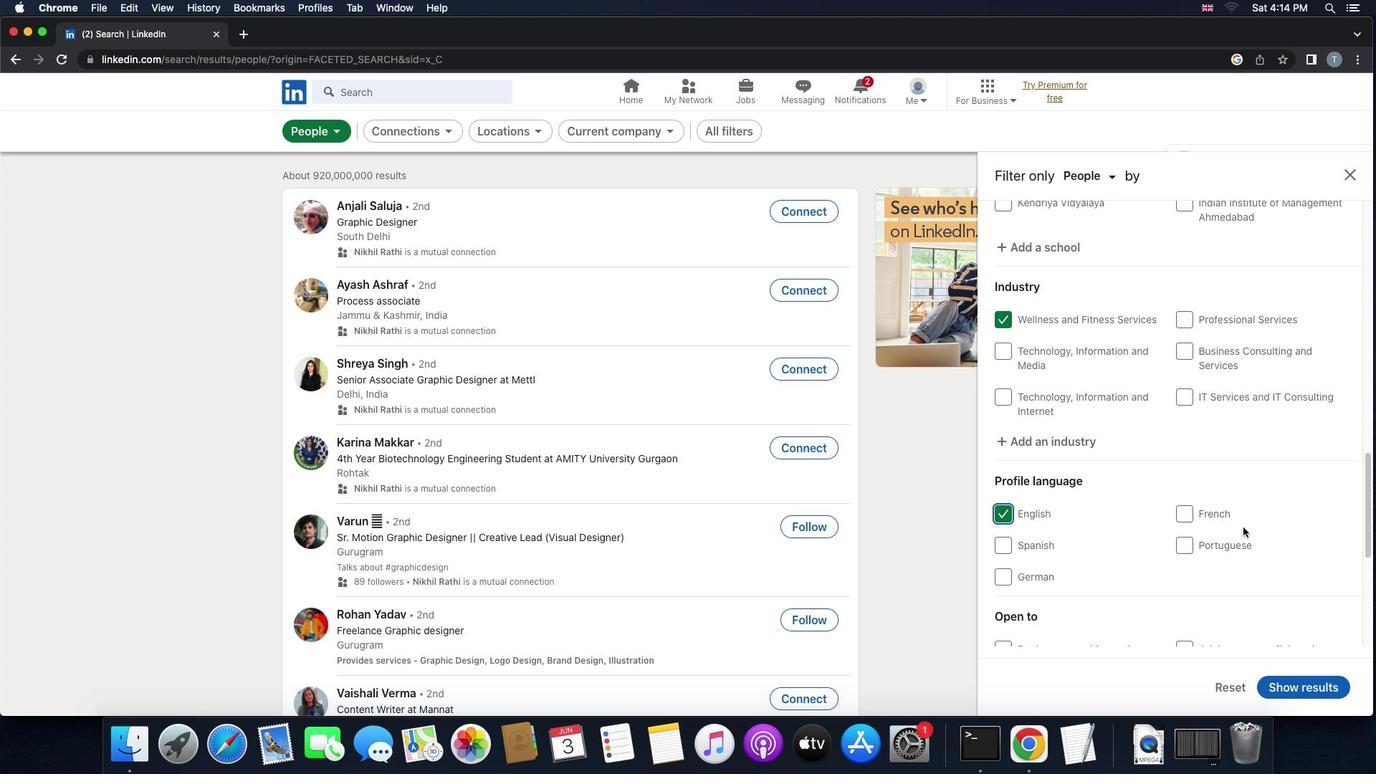 
Action: Mouse scrolled (1243, 526) with delta (0, 0)
Screenshot: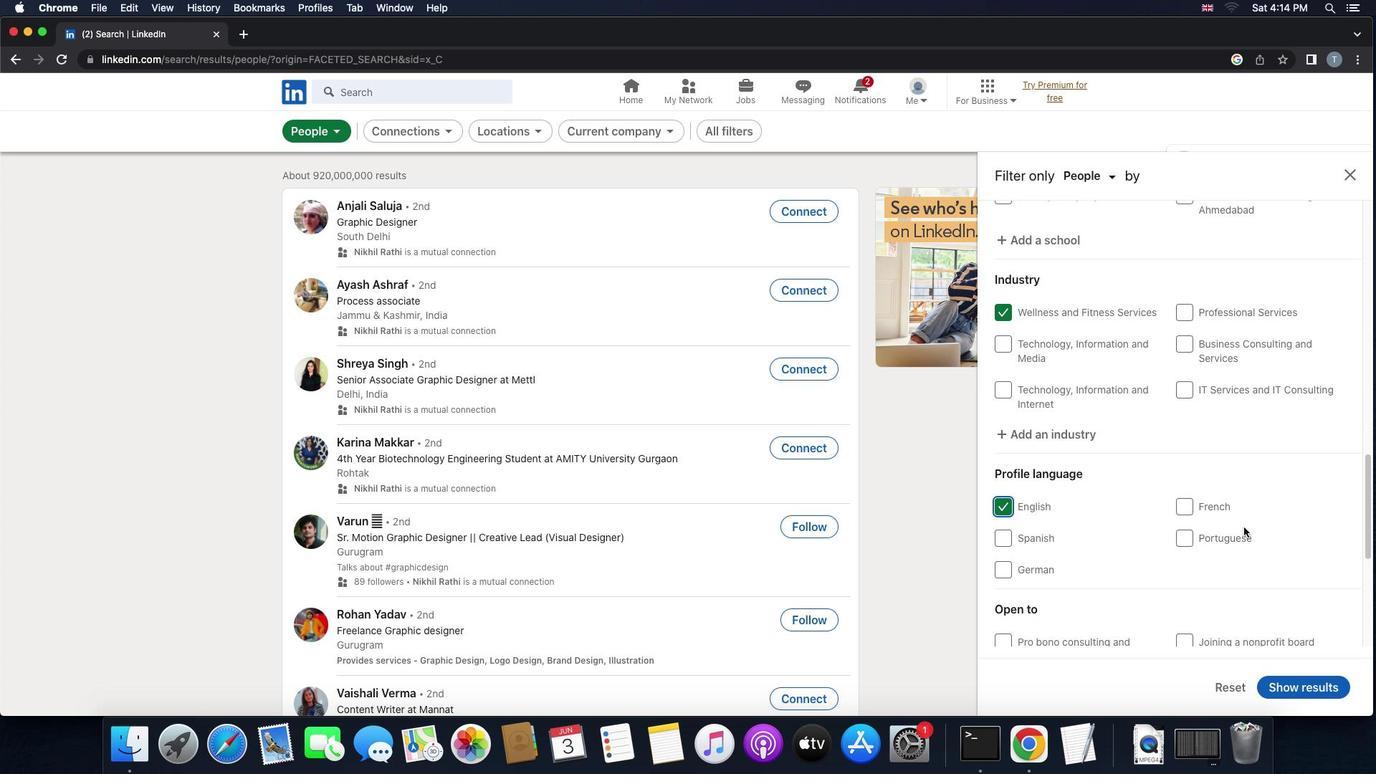 
Action: Mouse scrolled (1243, 526) with delta (0, 0)
Screenshot: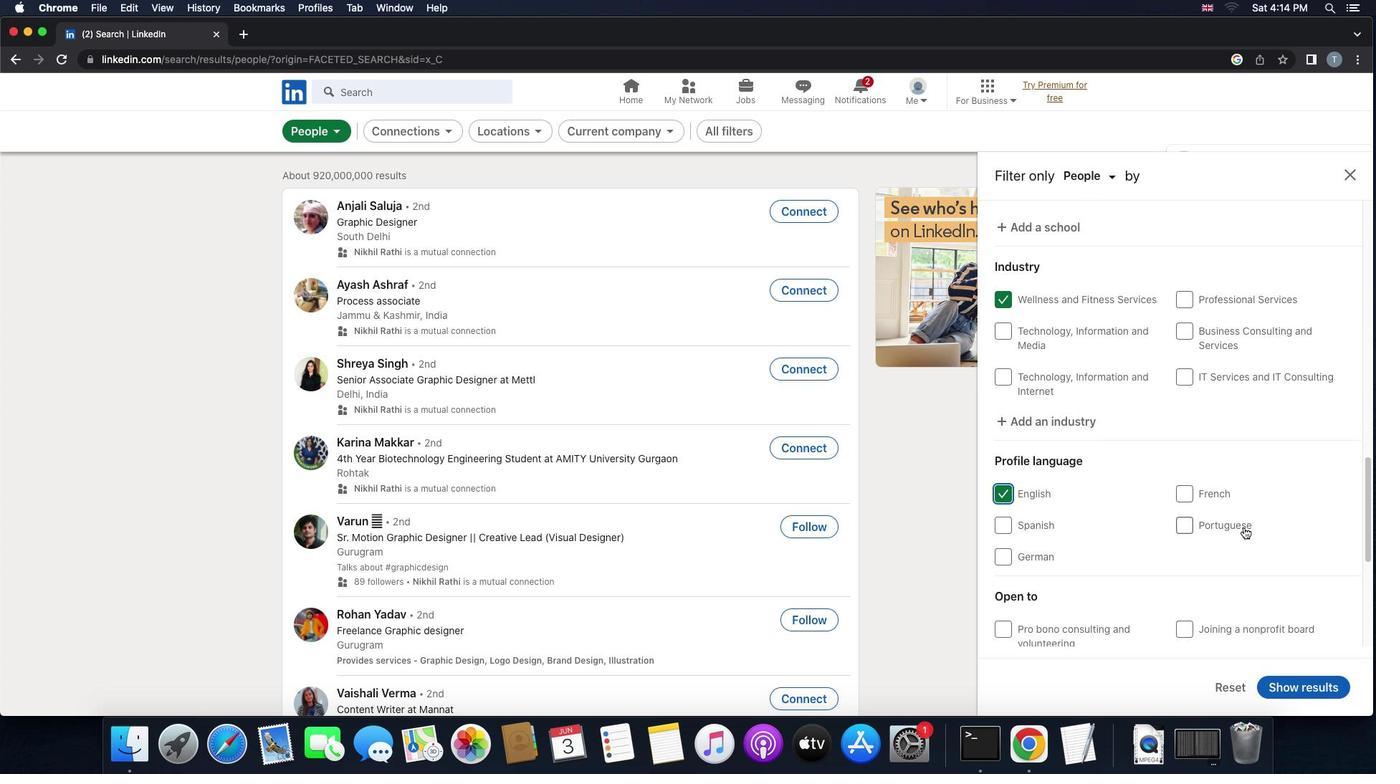 
Action: Mouse moved to (1243, 526)
Screenshot: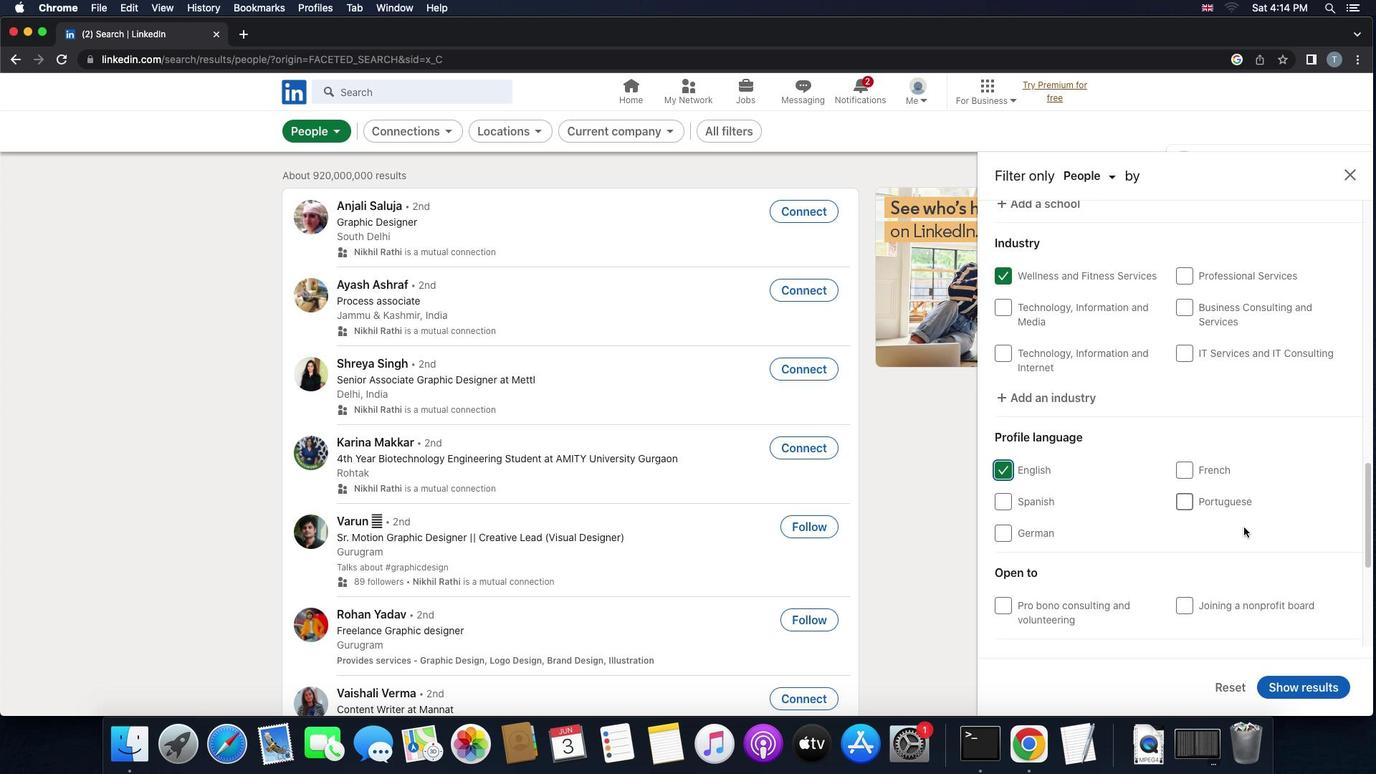 
Action: Mouse scrolled (1243, 526) with delta (0, -1)
Screenshot: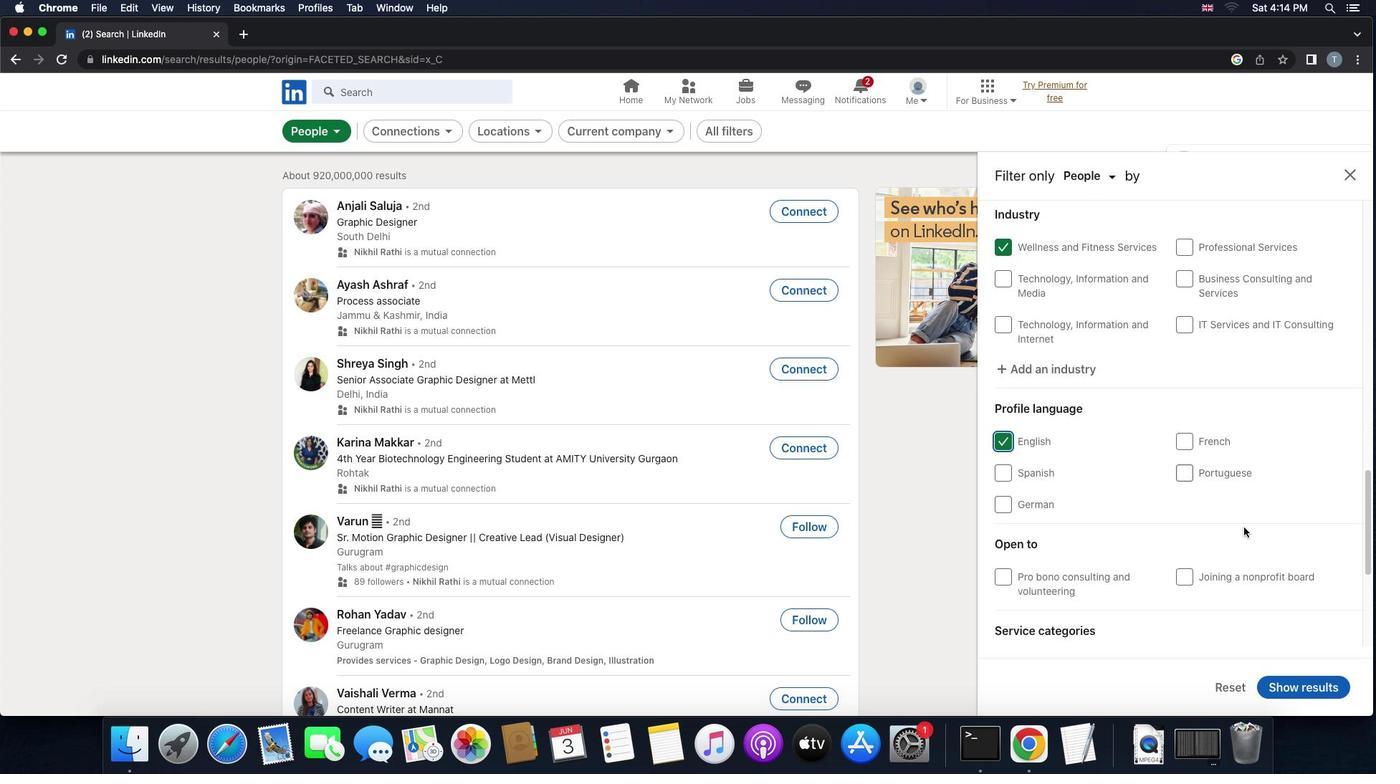 
Action: Mouse moved to (1244, 526)
Screenshot: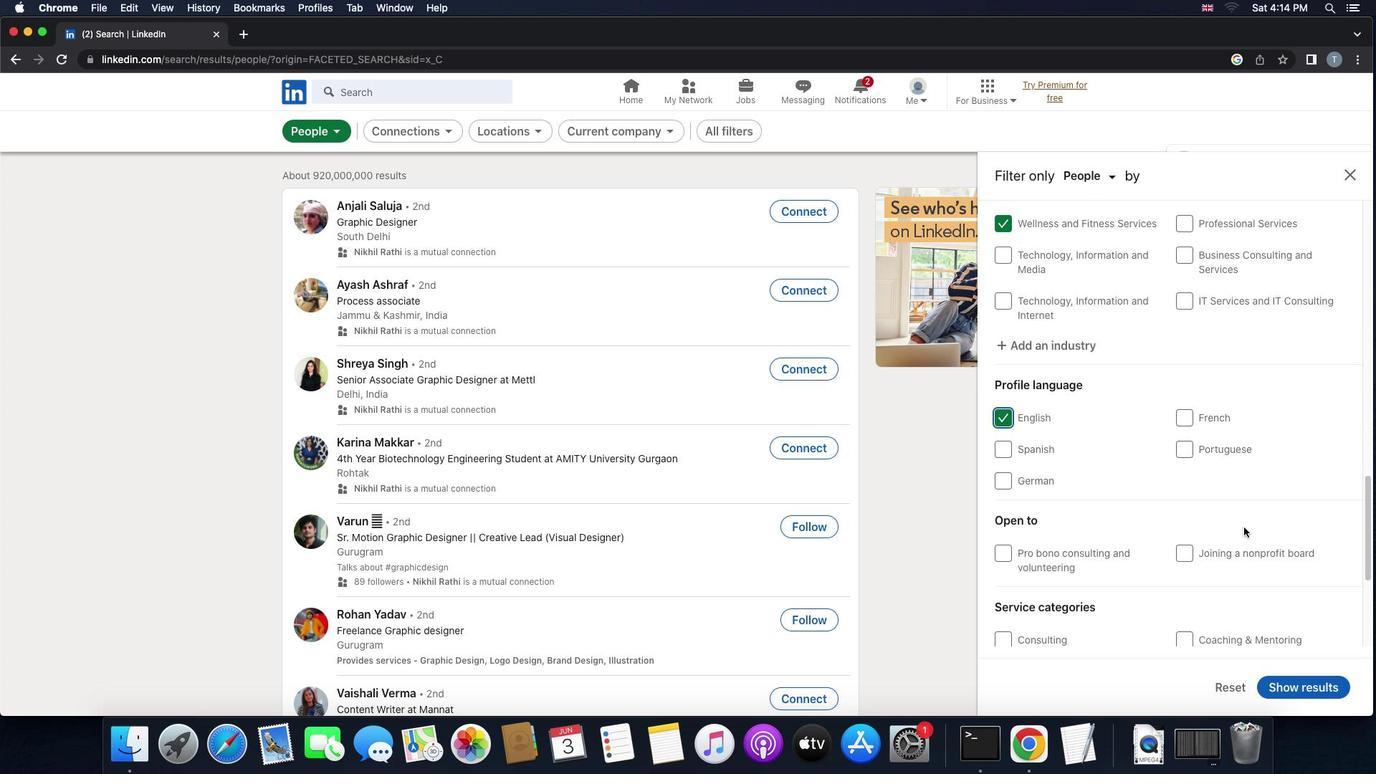 
Action: Mouse scrolled (1244, 526) with delta (0, 0)
Screenshot: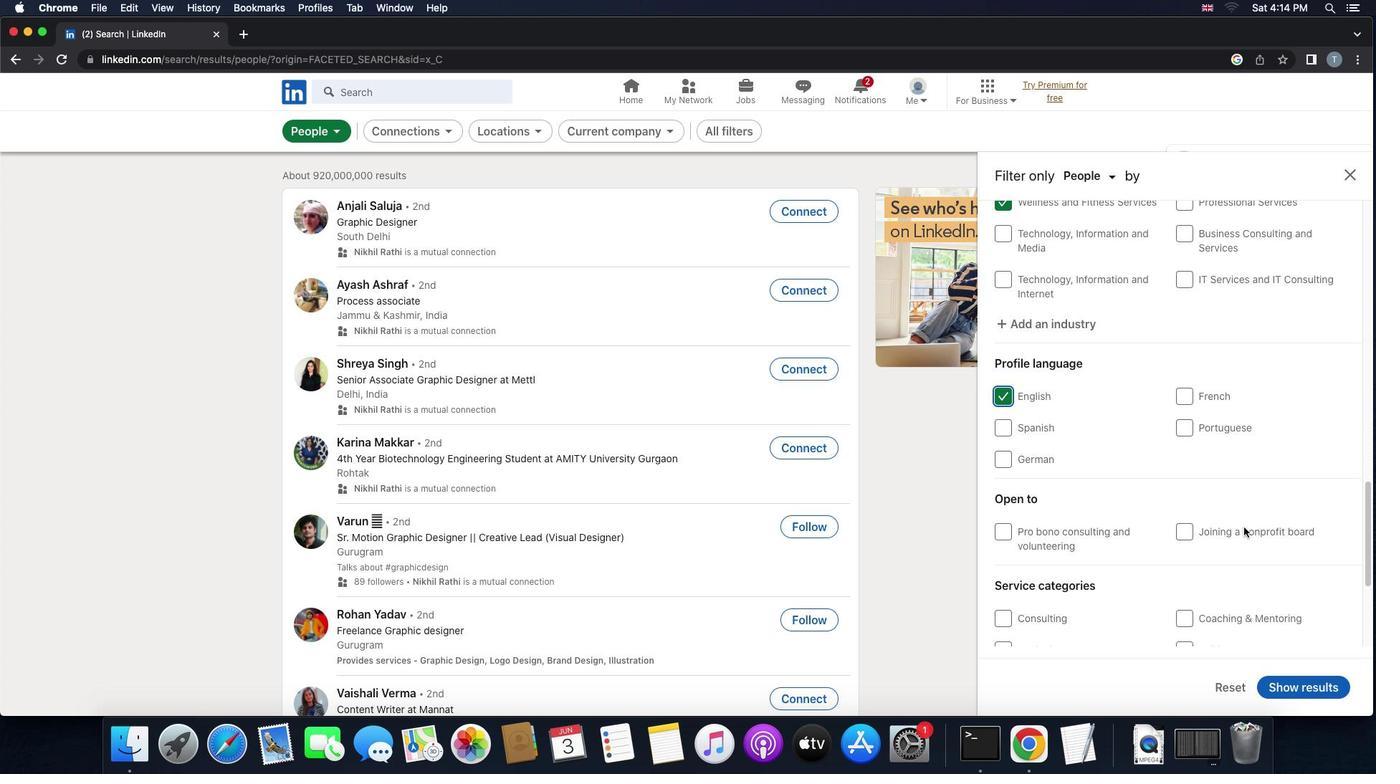 
Action: Mouse scrolled (1244, 526) with delta (0, 0)
Screenshot: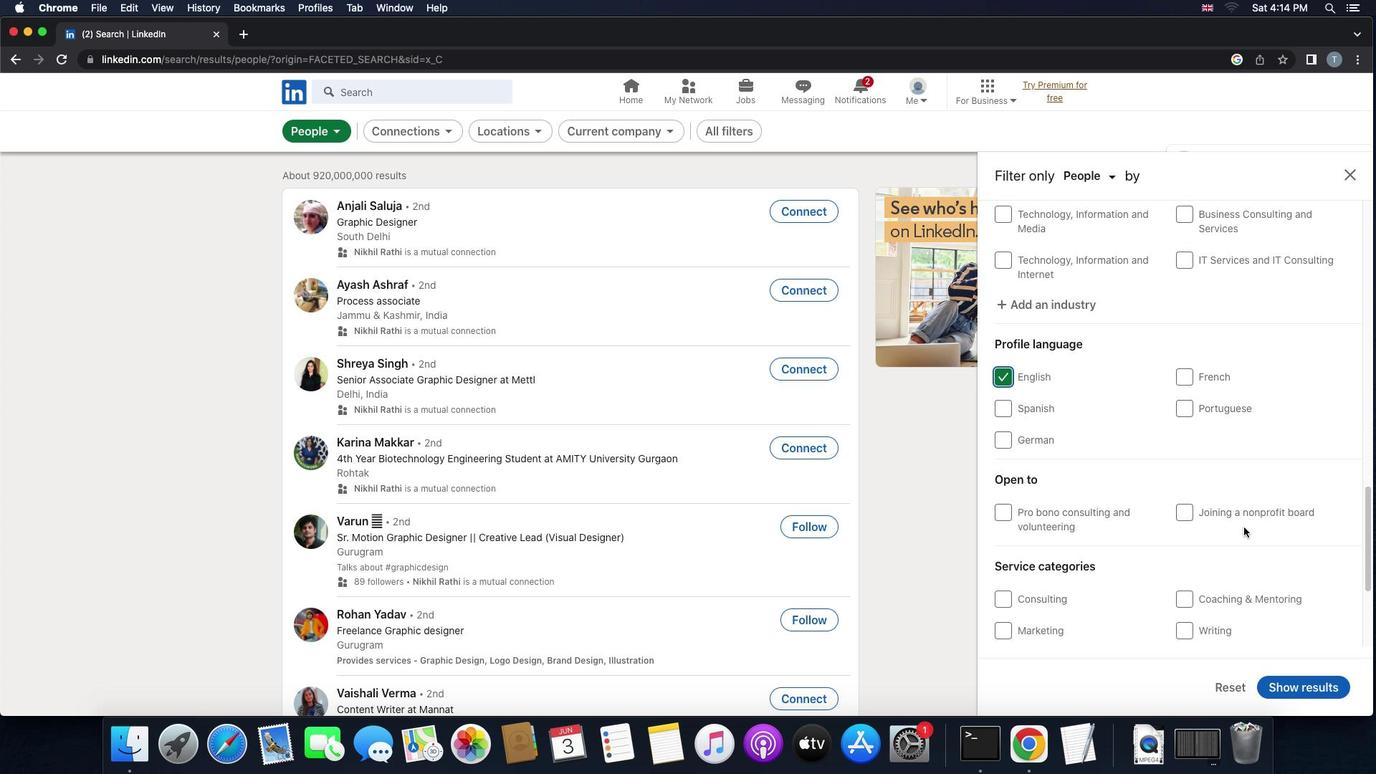 
Action: Mouse scrolled (1244, 526) with delta (0, -2)
Screenshot: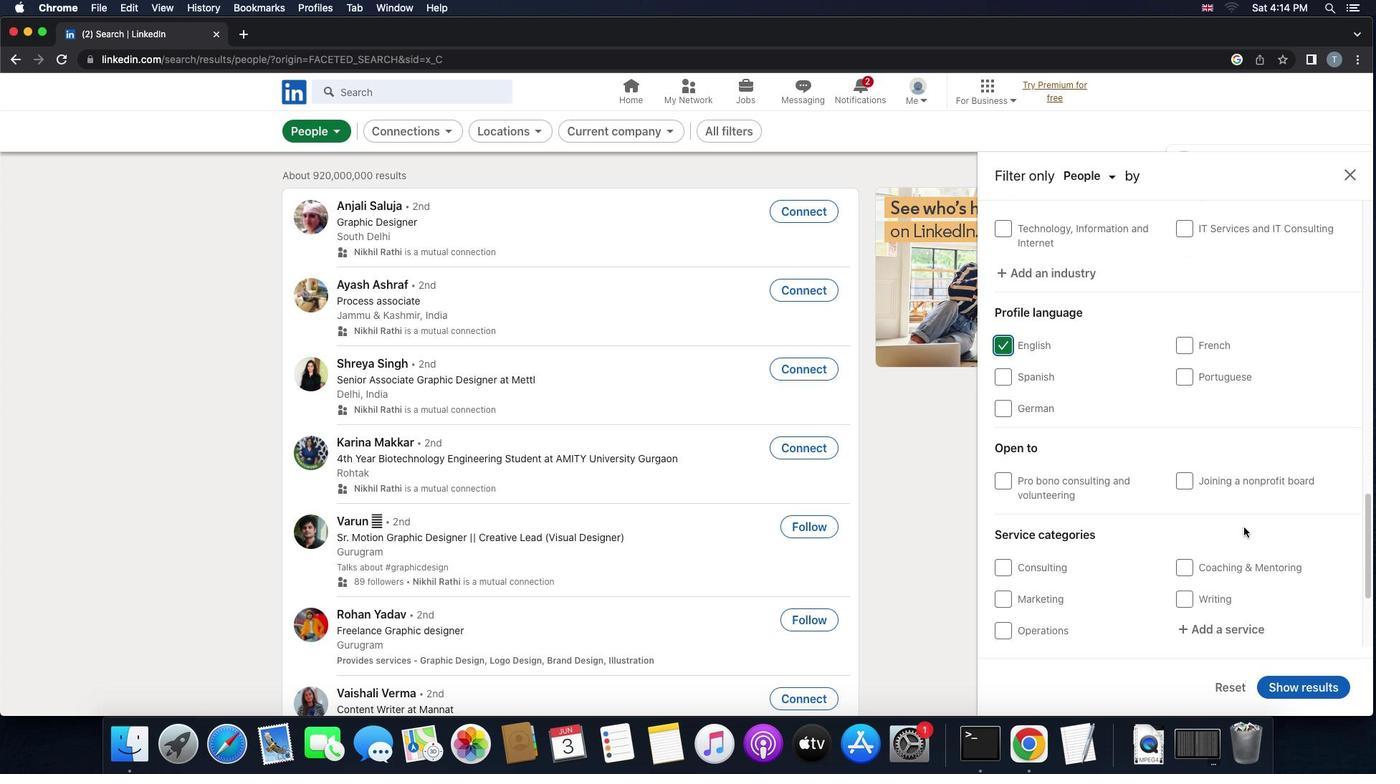 
Action: Mouse scrolled (1244, 526) with delta (0, 0)
Screenshot: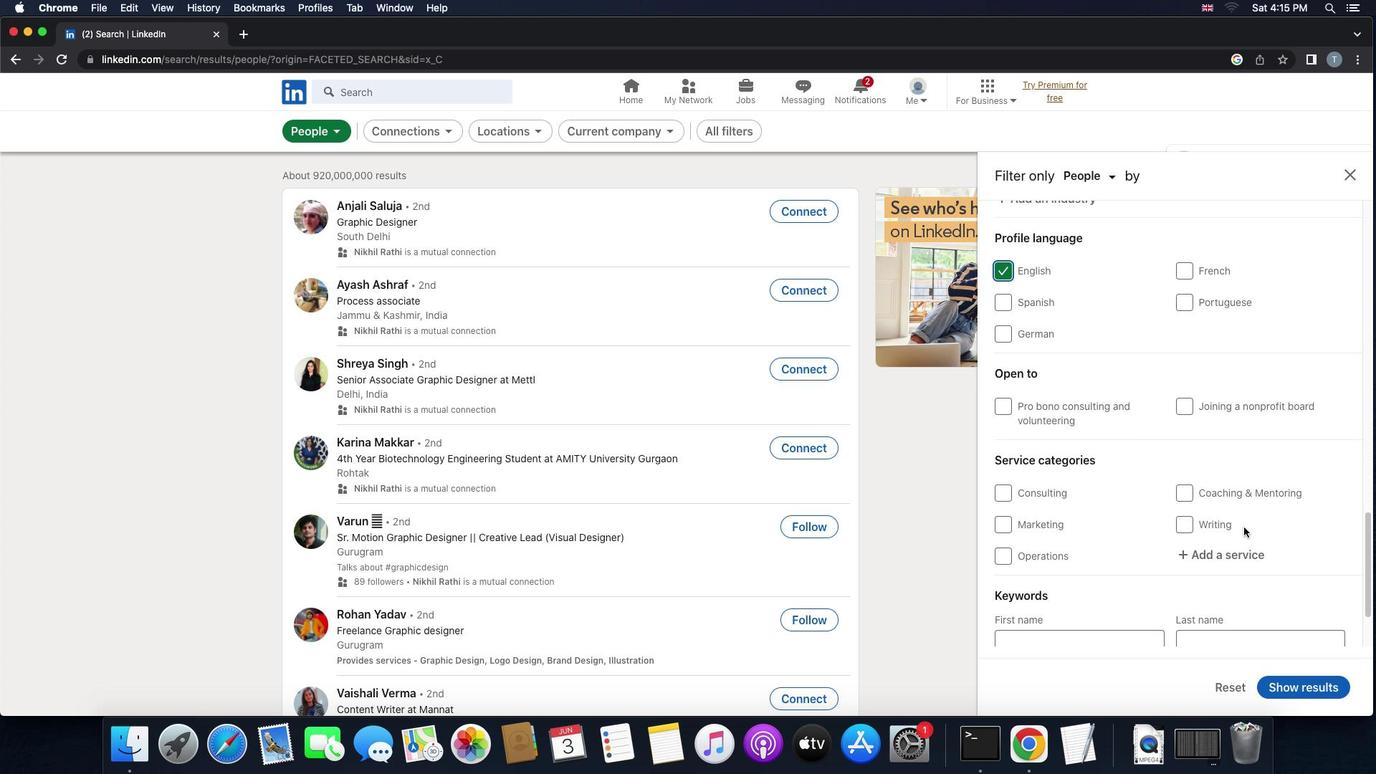 
Action: Mouse scrolled (1244, 526) with delta (0, 0)
Screenshot: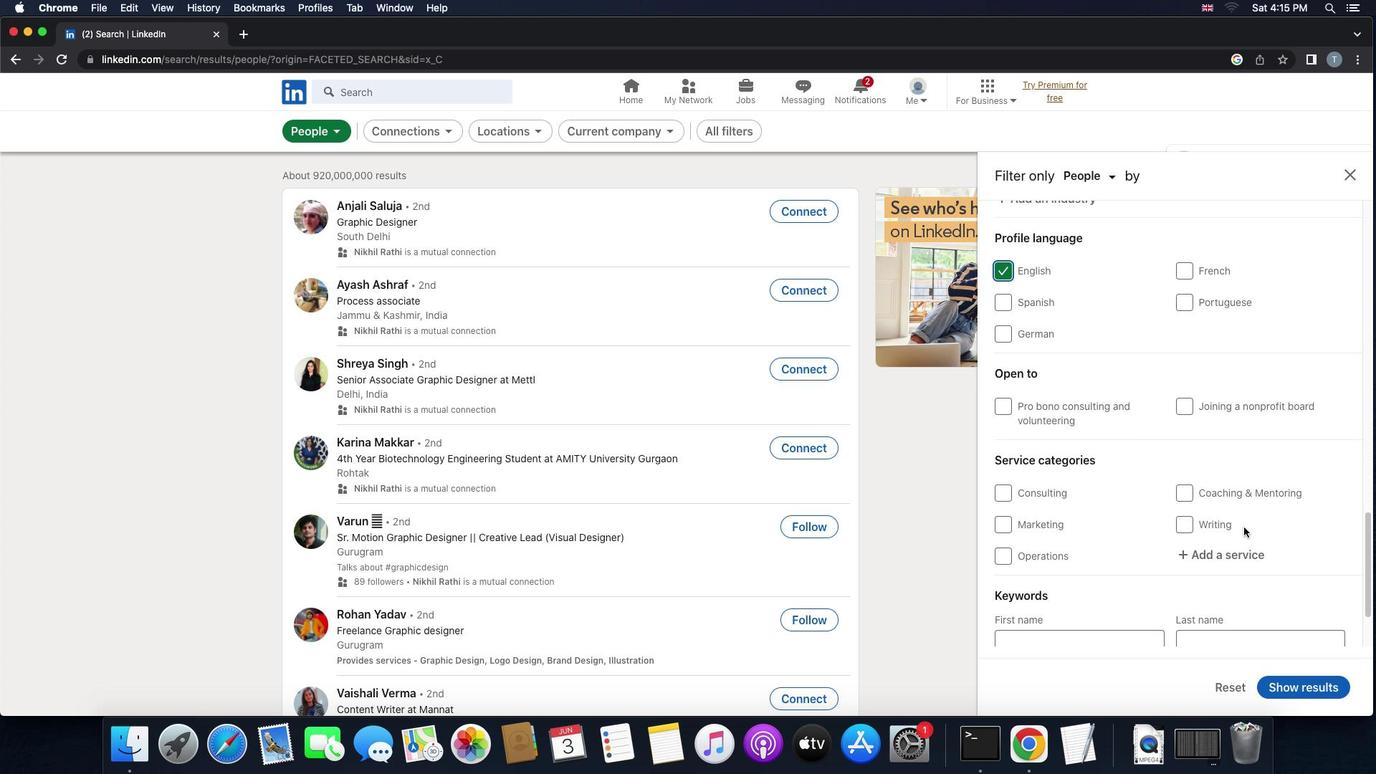 
Action: Mouse scrolled (1244, 526) with delta (0, -1)
Screenshot: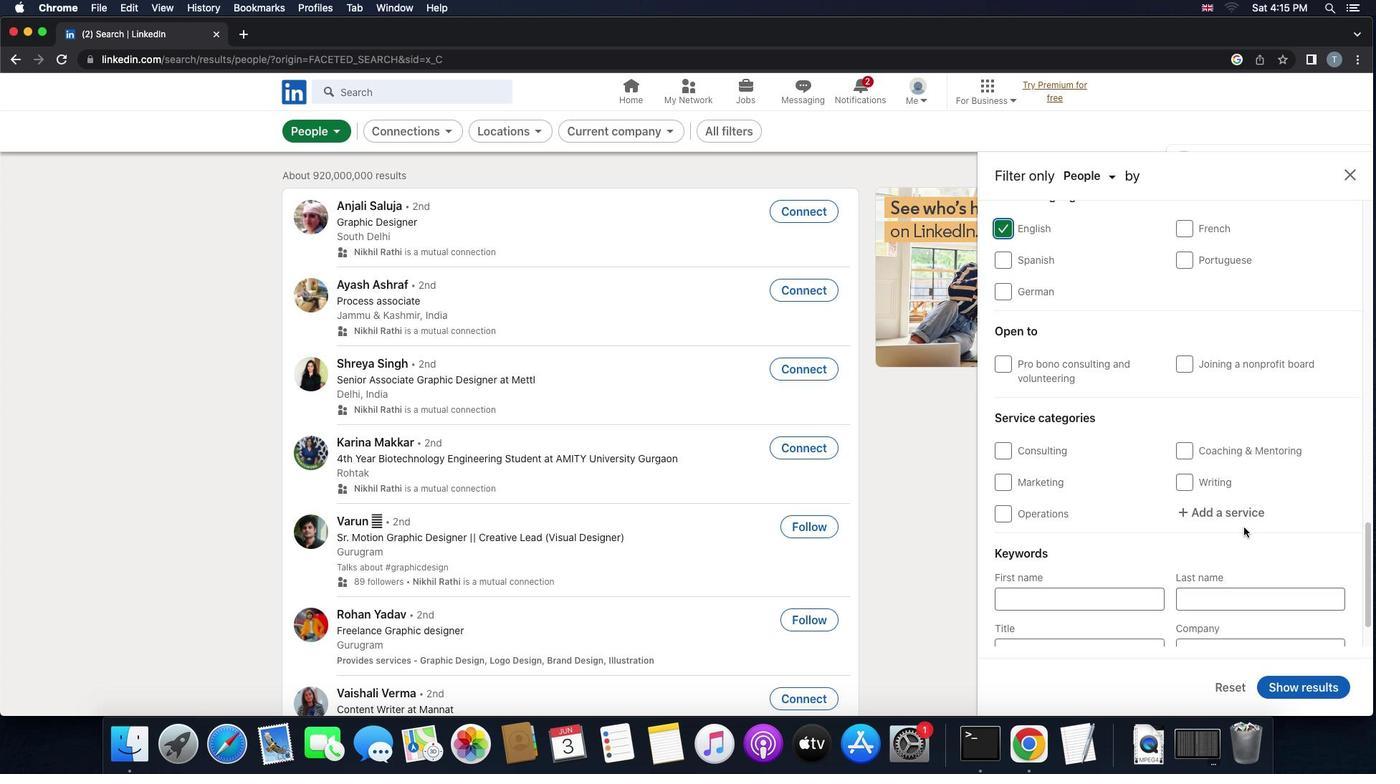 
Action: Mouse moved to (1231, 482)
Screenshot: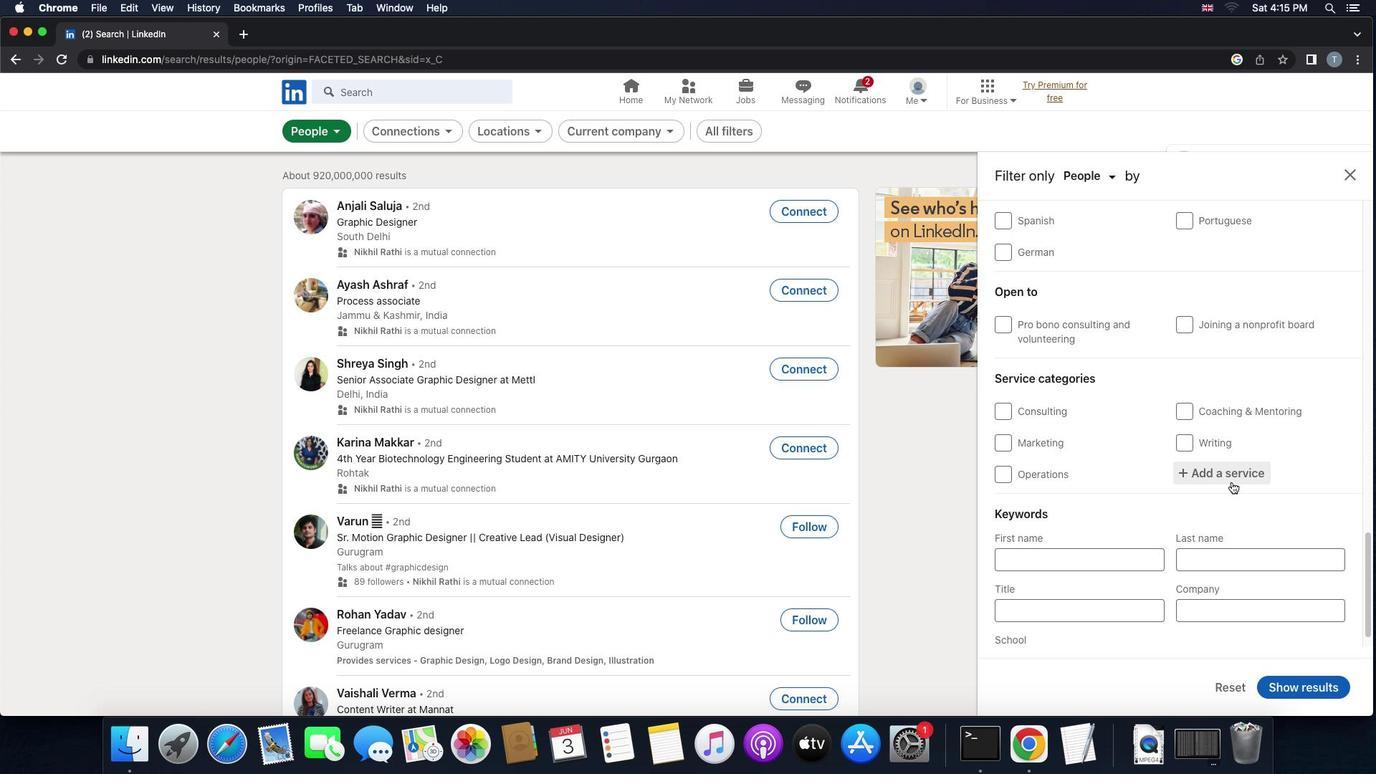 
Action: Mouse pressed left at (1231, 482)
Screenshot: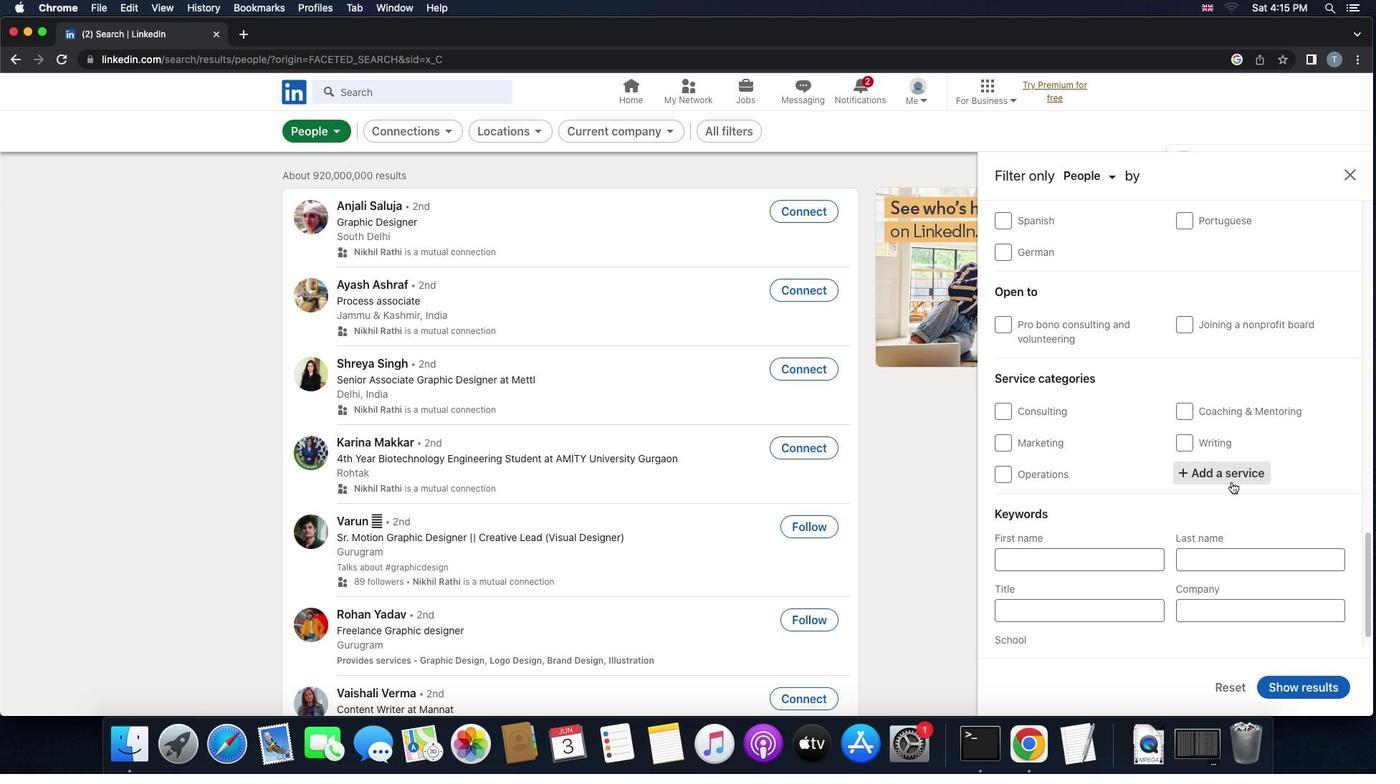 
Action: Key pressed 'c''a''t''e''r''i''n''g'Key.space'c''h''a''n''g''e'Key.backspaceKey.backspaceKey.backspaceKey.backspaceKey.backspaceKey.backspaceKey.backspace
Screenshot: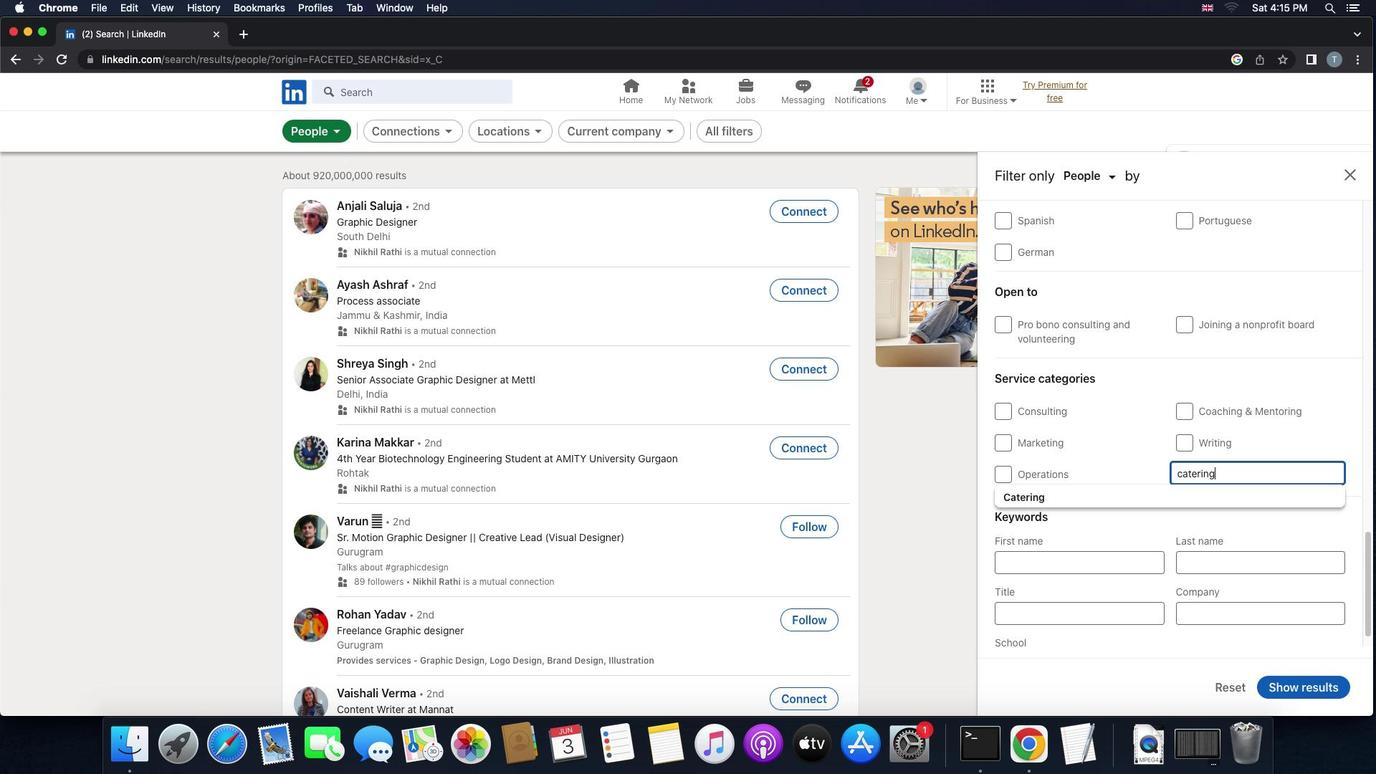 
Action: Mouse moved to (1149, 495)
Screenshot: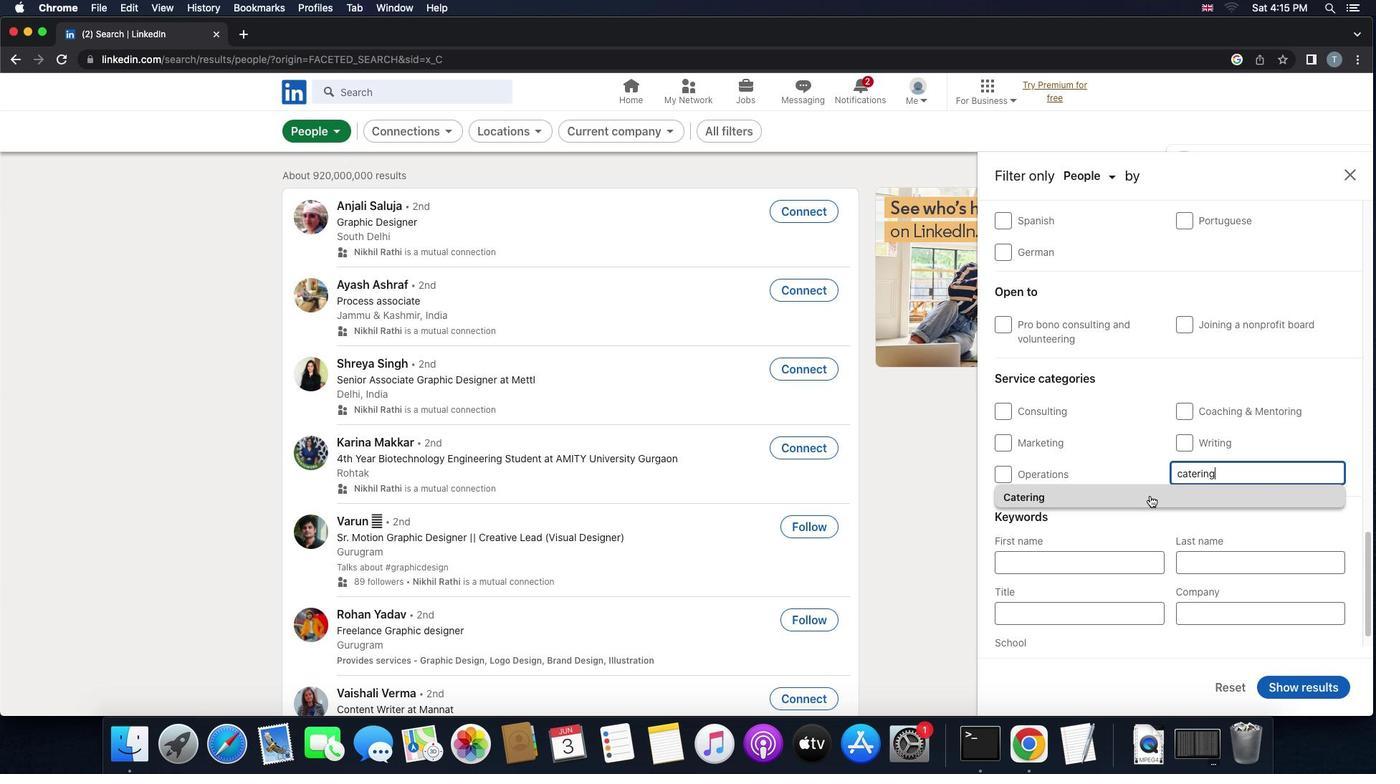 
Action: Mouse pressed left at (1149, 495)
Screenshot: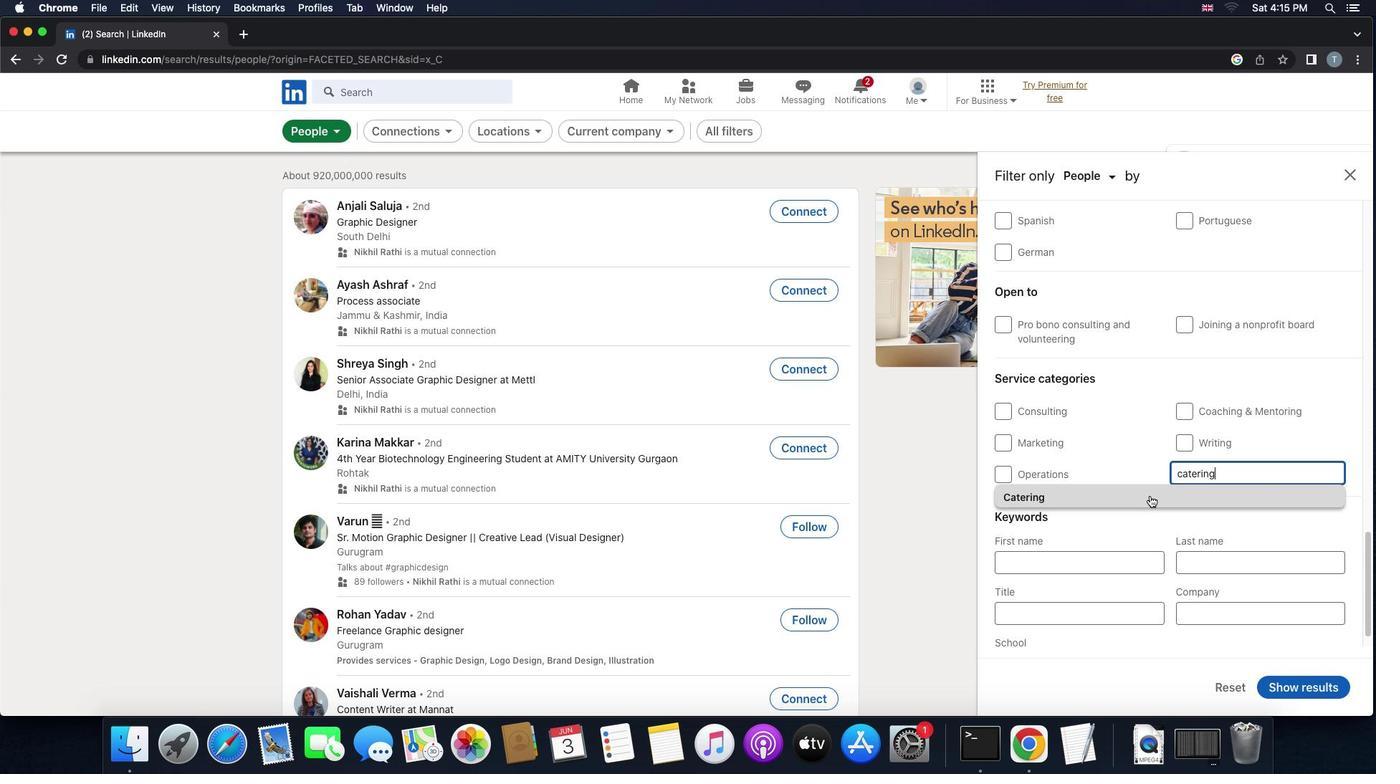 
Action: Mouse scrolled (1149, 495) with delta (0, 0)
Screenshot: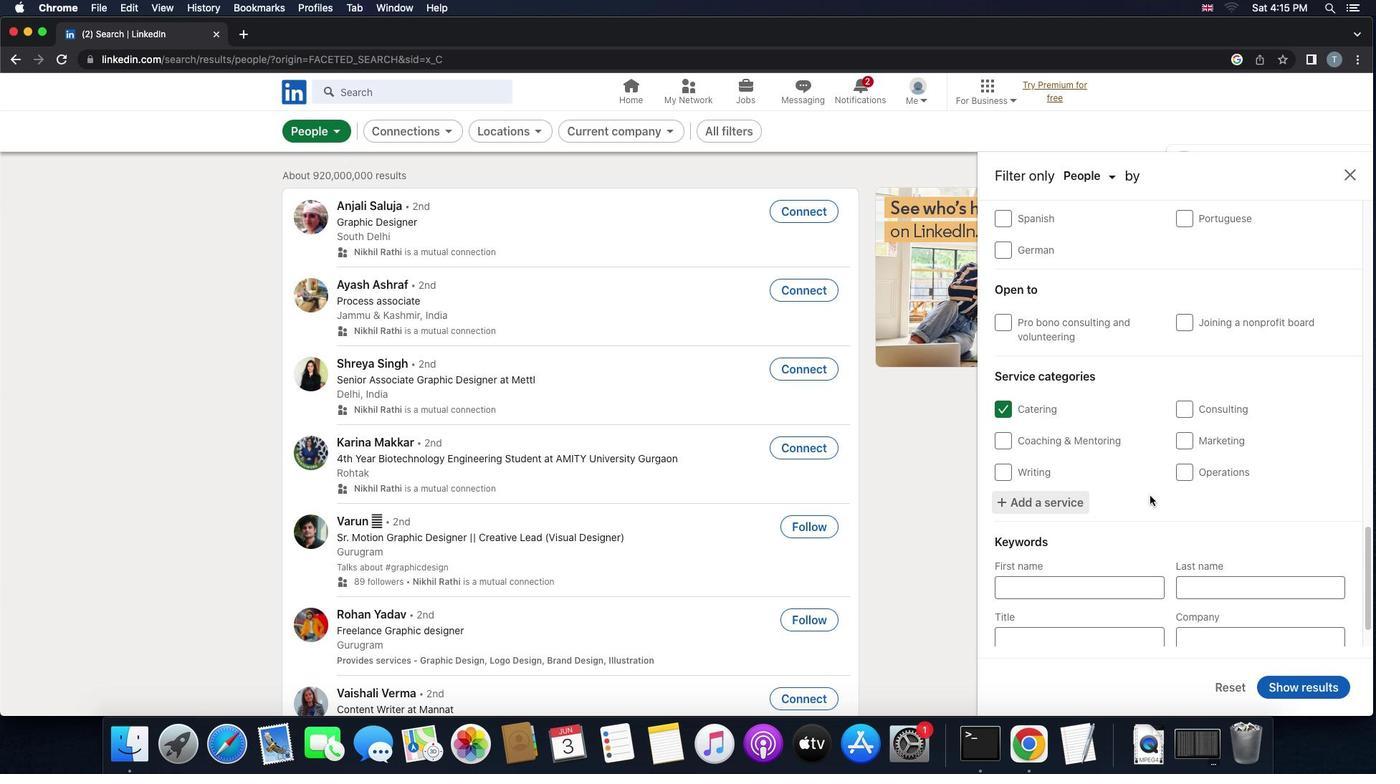 
Action: Mouse scrolled (1149, 495) with delta (0, 0)
Screenshot: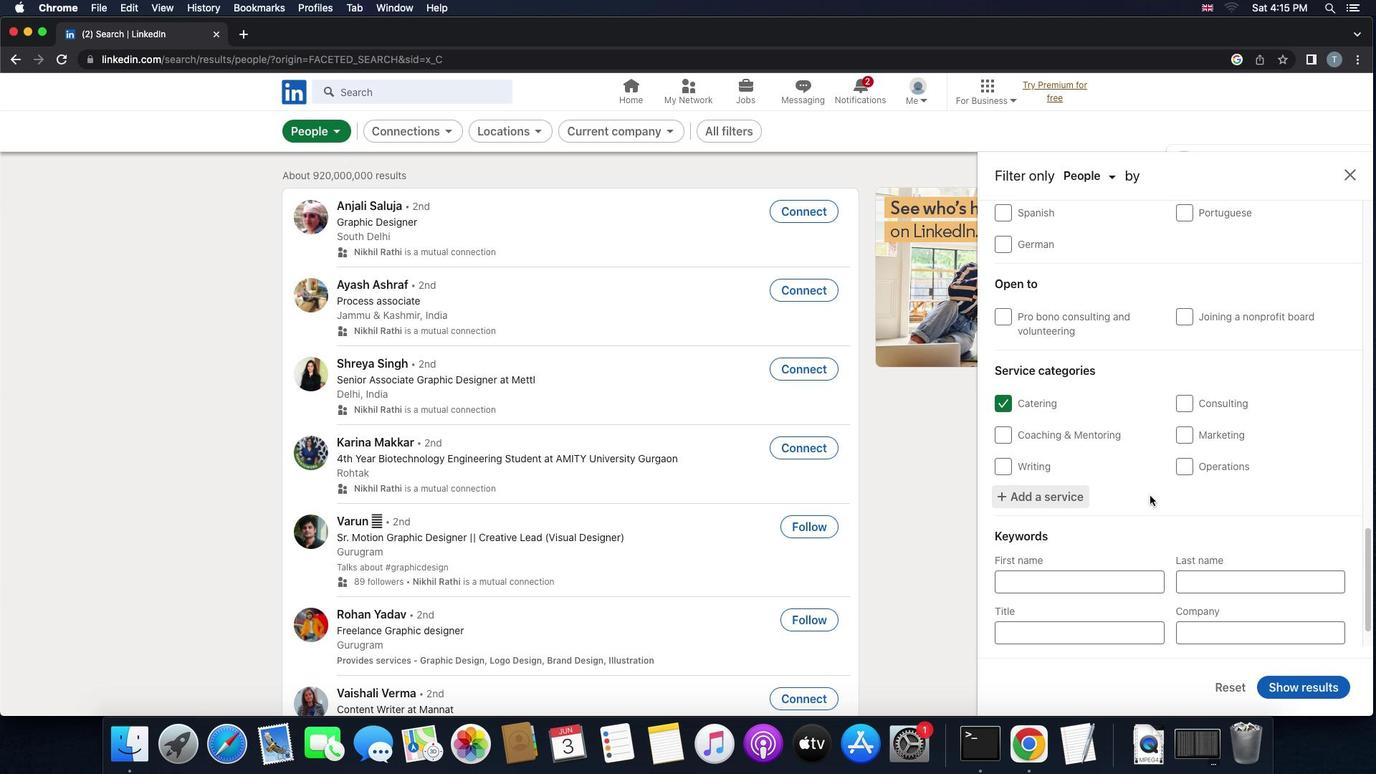 
Action: Mouse scrolled (1149, 495) with delta (0, -1)
Screenshot: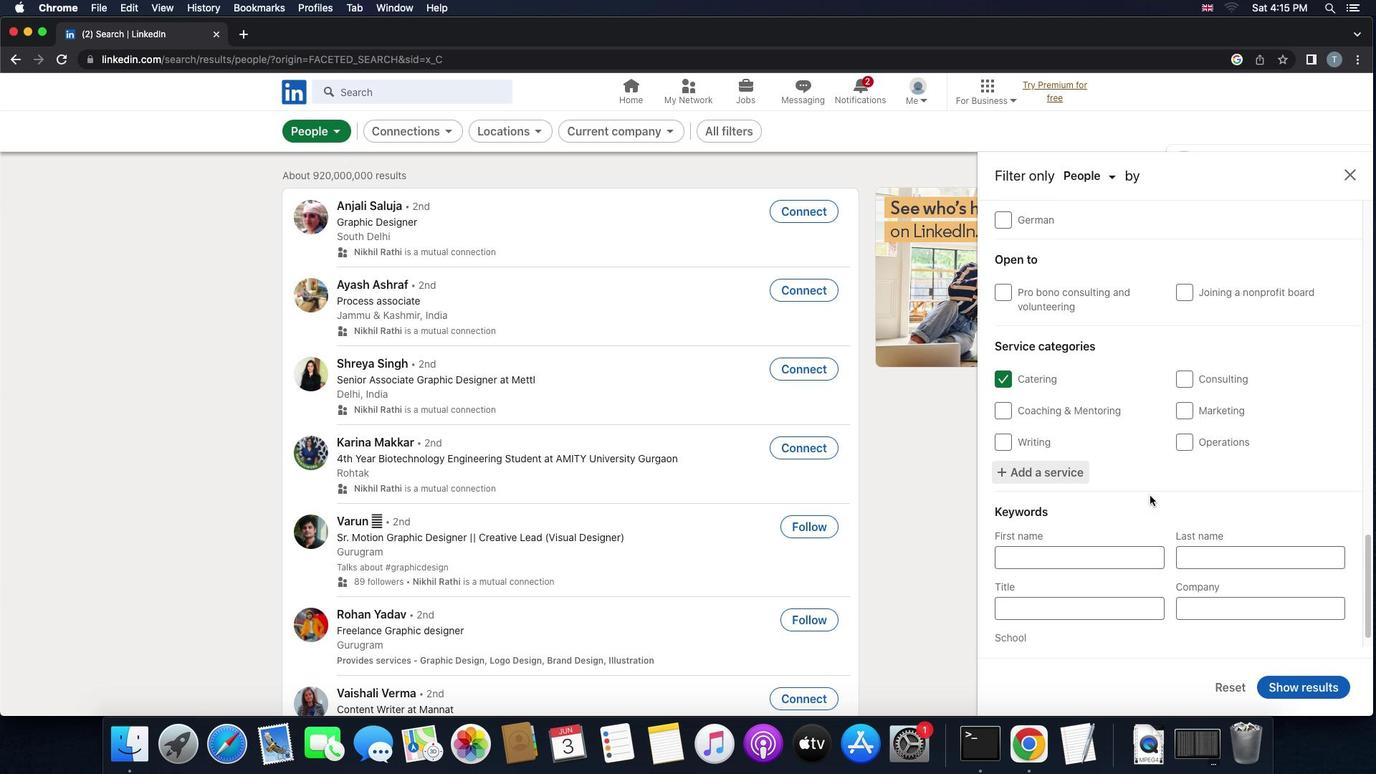 
Action: Mouse moved to (1116, 563)
Screenshot: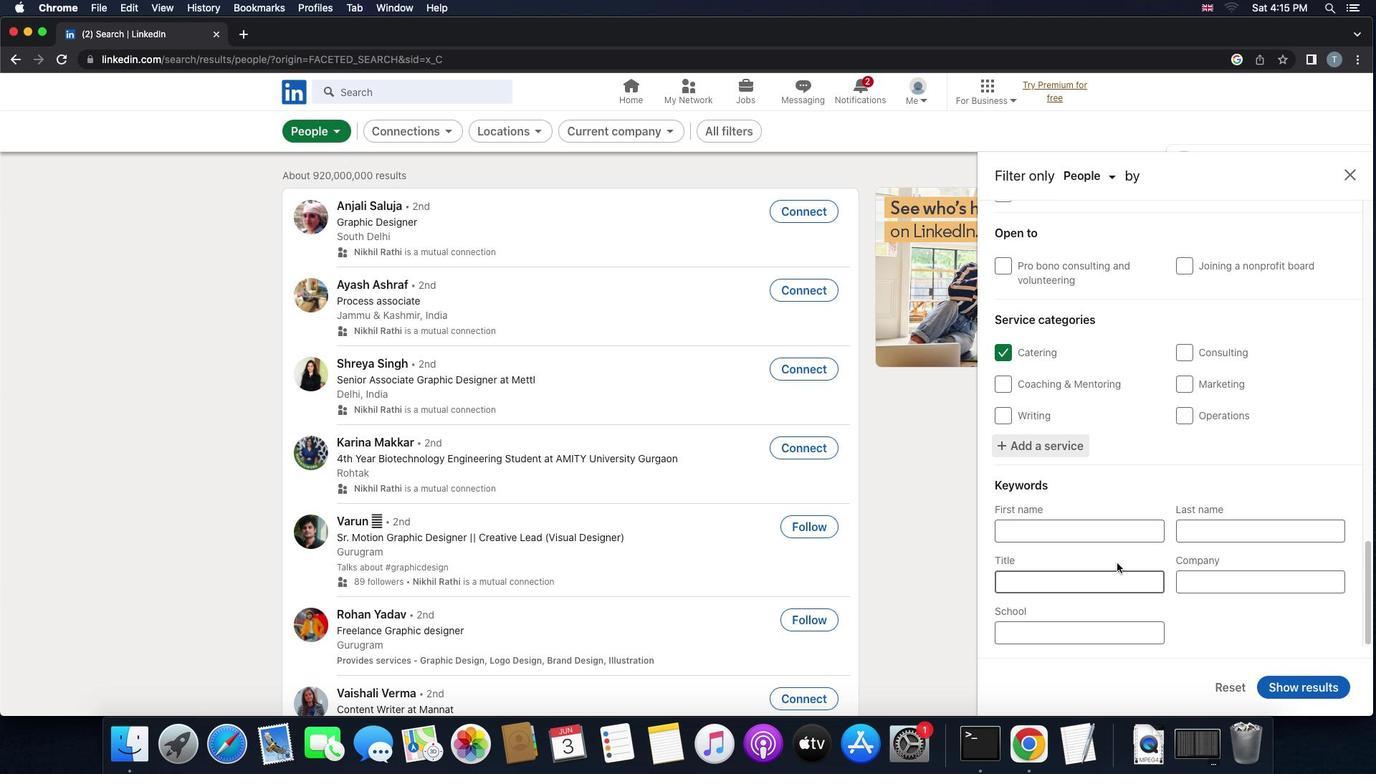 
Action: Mouse scrolled (1116, 563) with delta (0, 0)
Screenshot: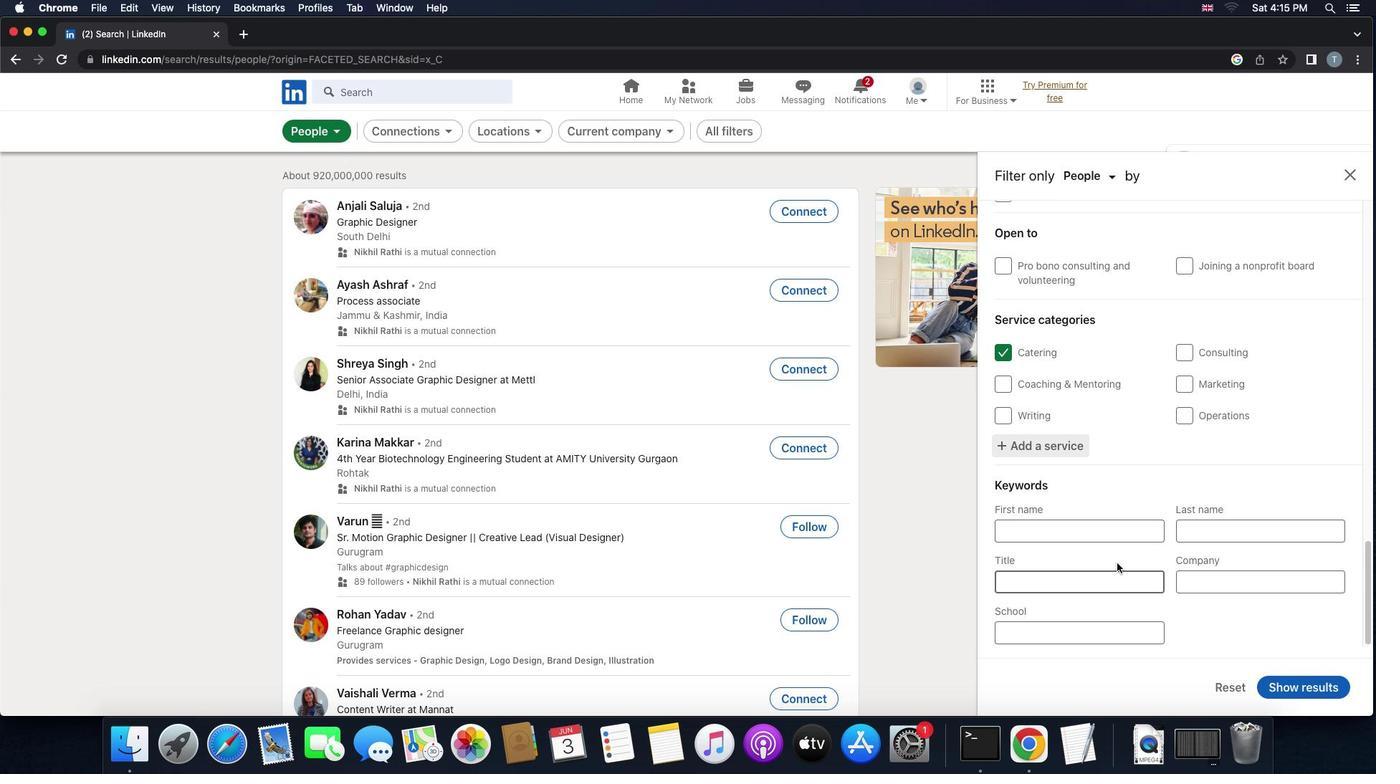 
Action: Mouse scrolled (1116, 563) with delta (0, 0)
Screenshot: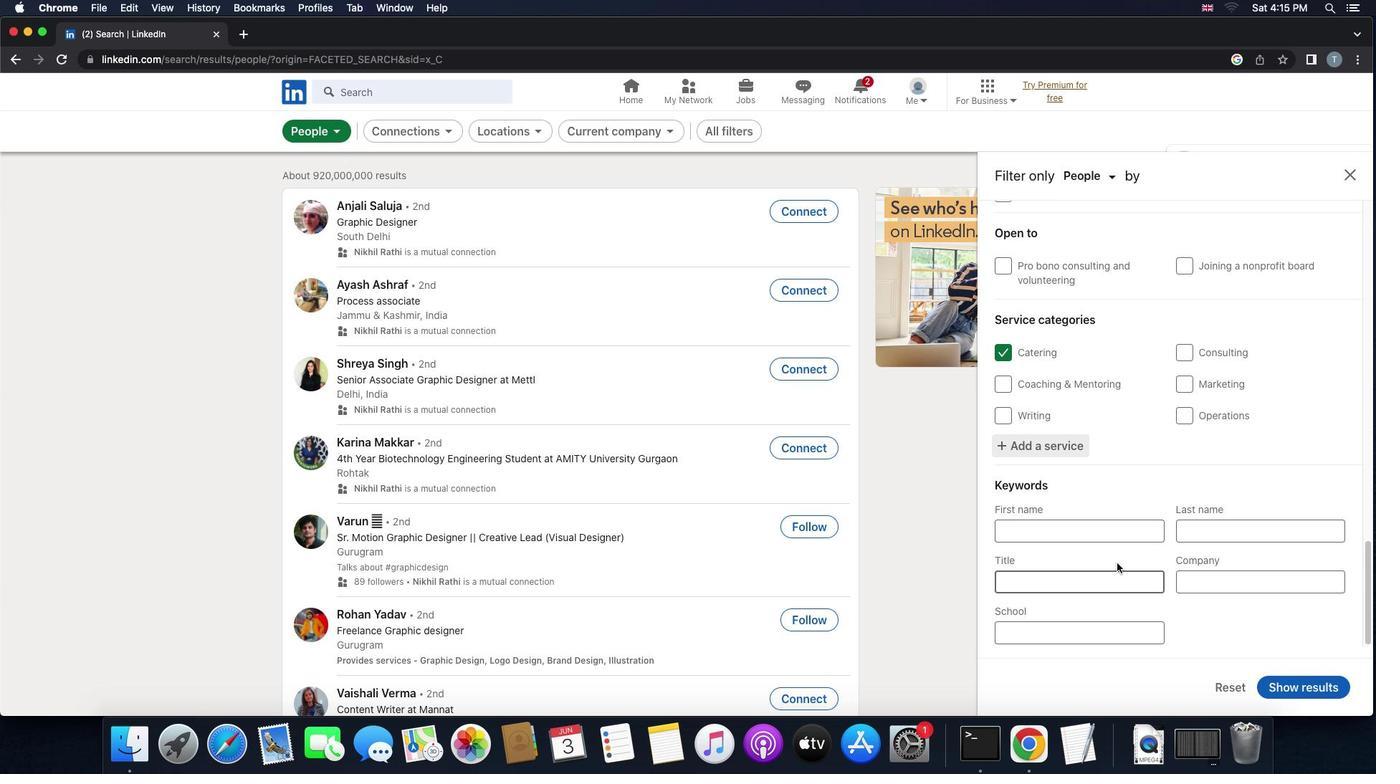 
Action: Mouse scrolled (1116, 563) with delta (0, -2)
Screenshot: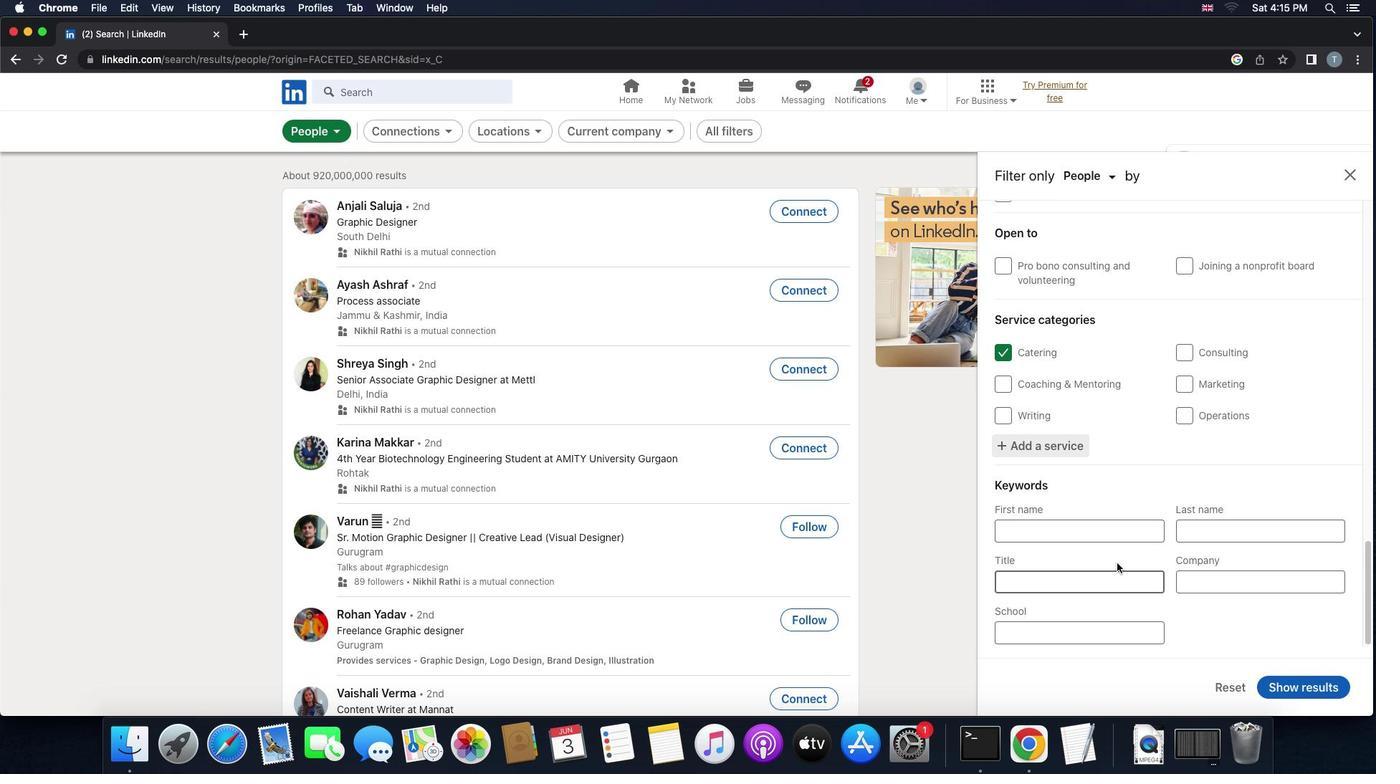 
Action: Mouse moved to (1111, 583)
Screenshot: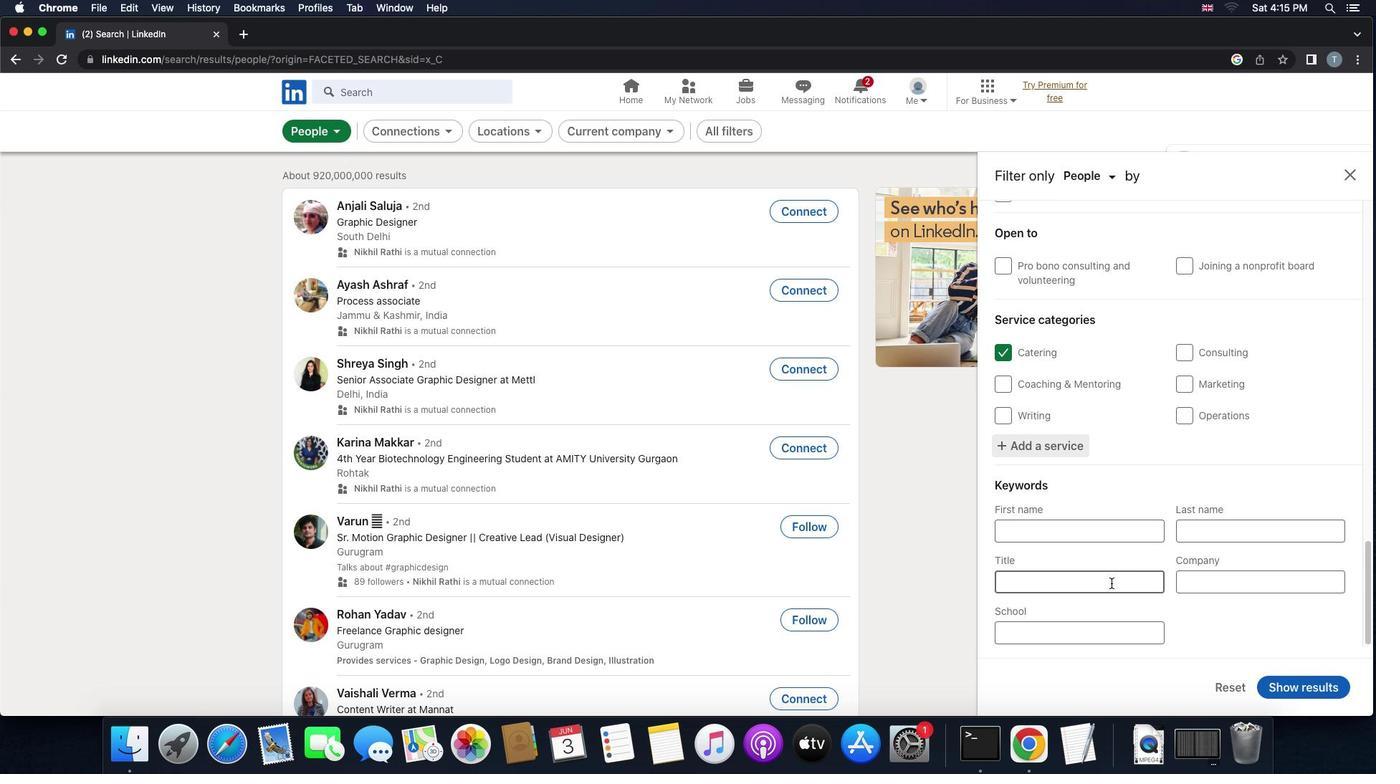 
Action: Mouse pressed left at (1111, 583)
Screenshot: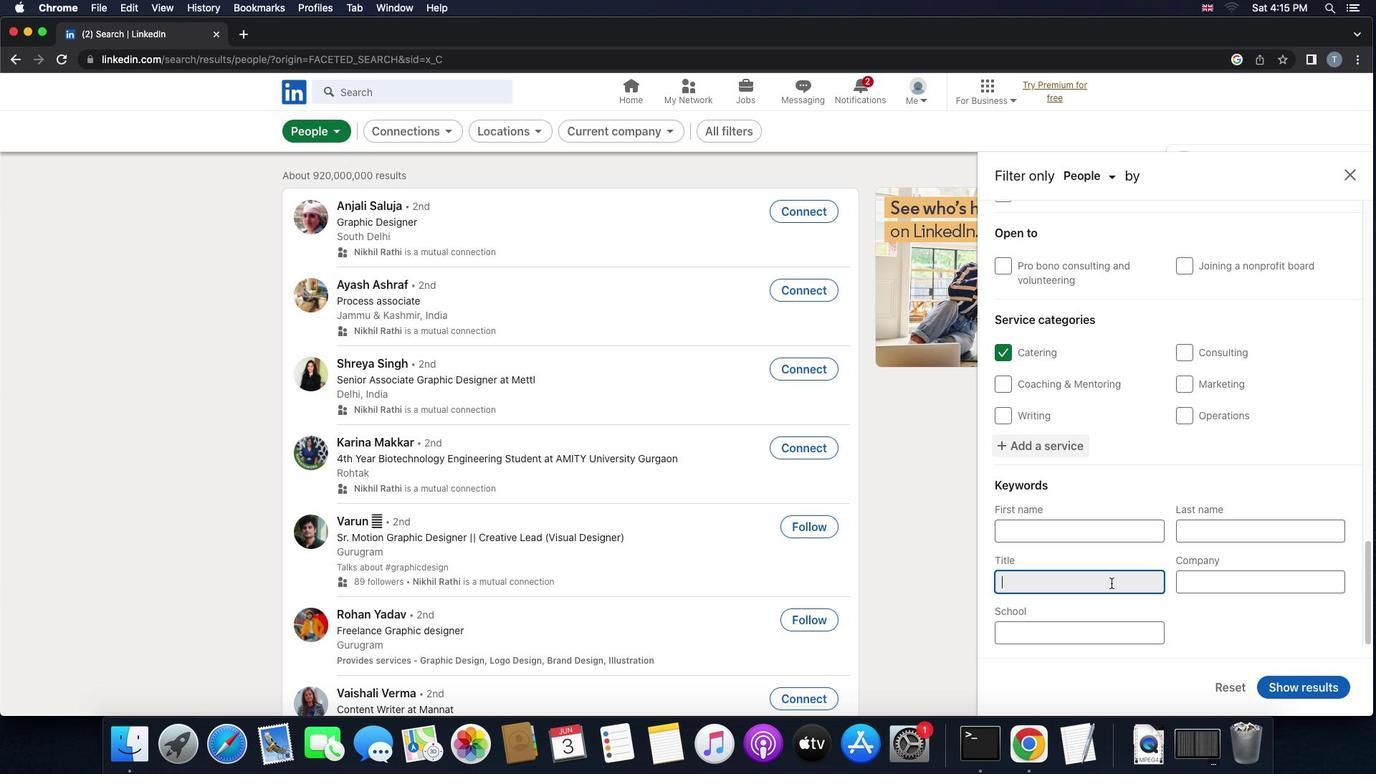 
Action: Key pressed 'f''r''o''n''t'Key.space'l''i''n''e'Key.space'e''m''p''l''o''y''e''e''s'
Screenshot: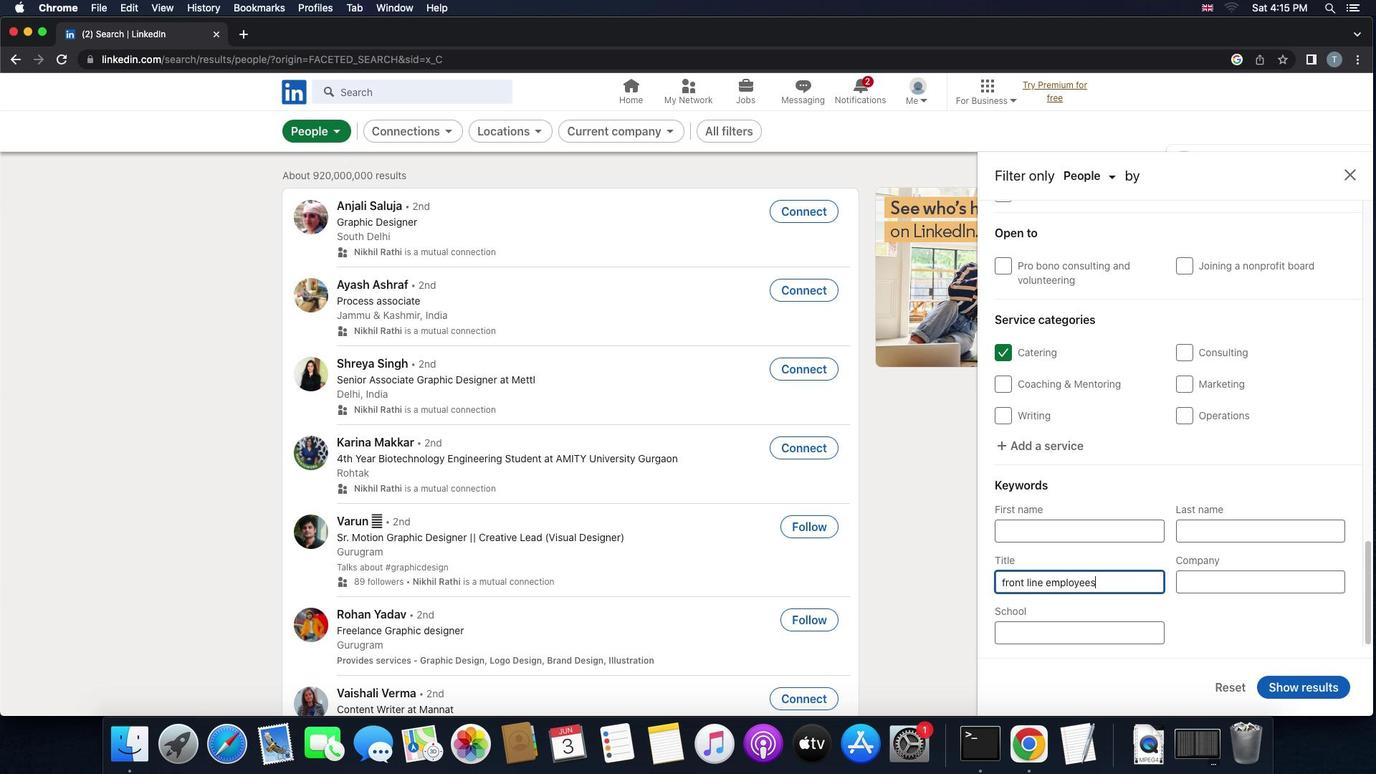
Action: Mouse moved to (1268, 683)
Screenshot: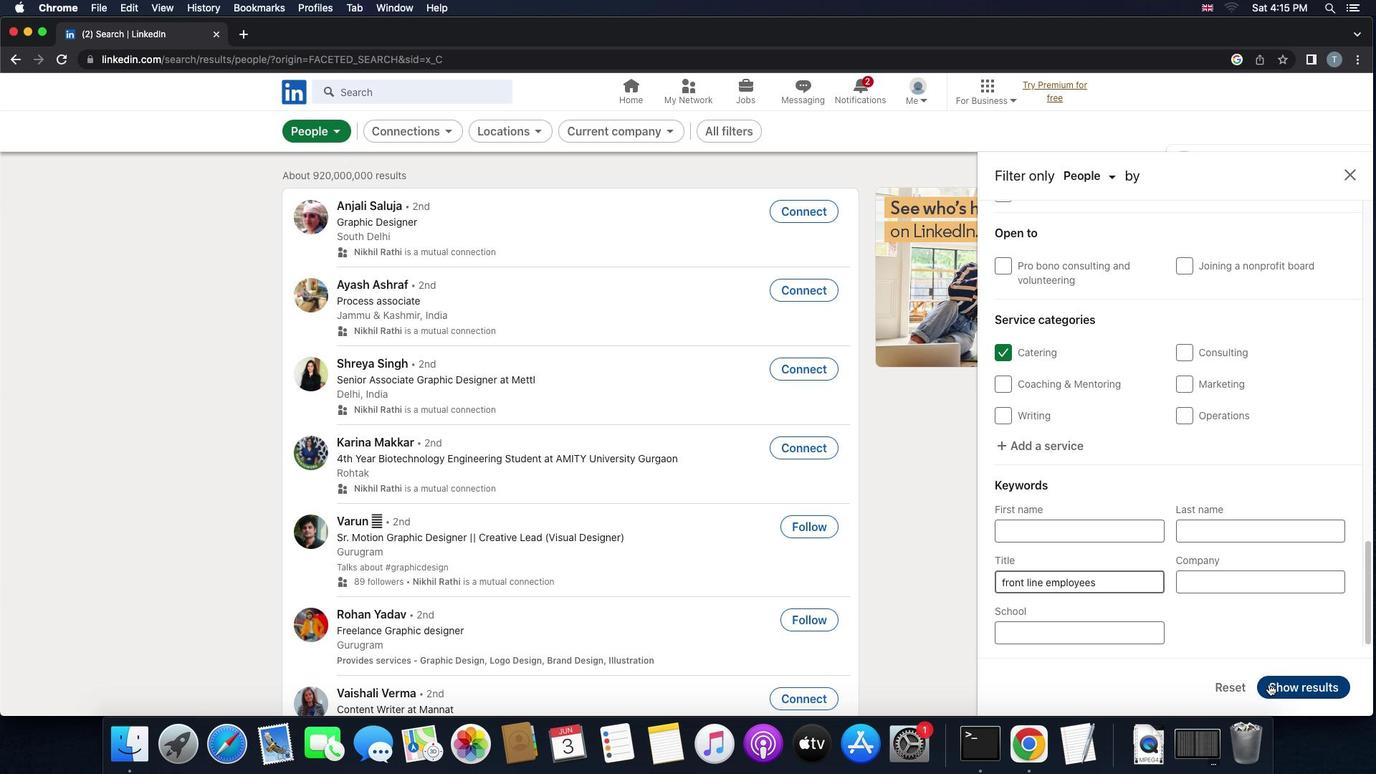 
Action: Mouse pressed left at (1268, 683)
Screenshot: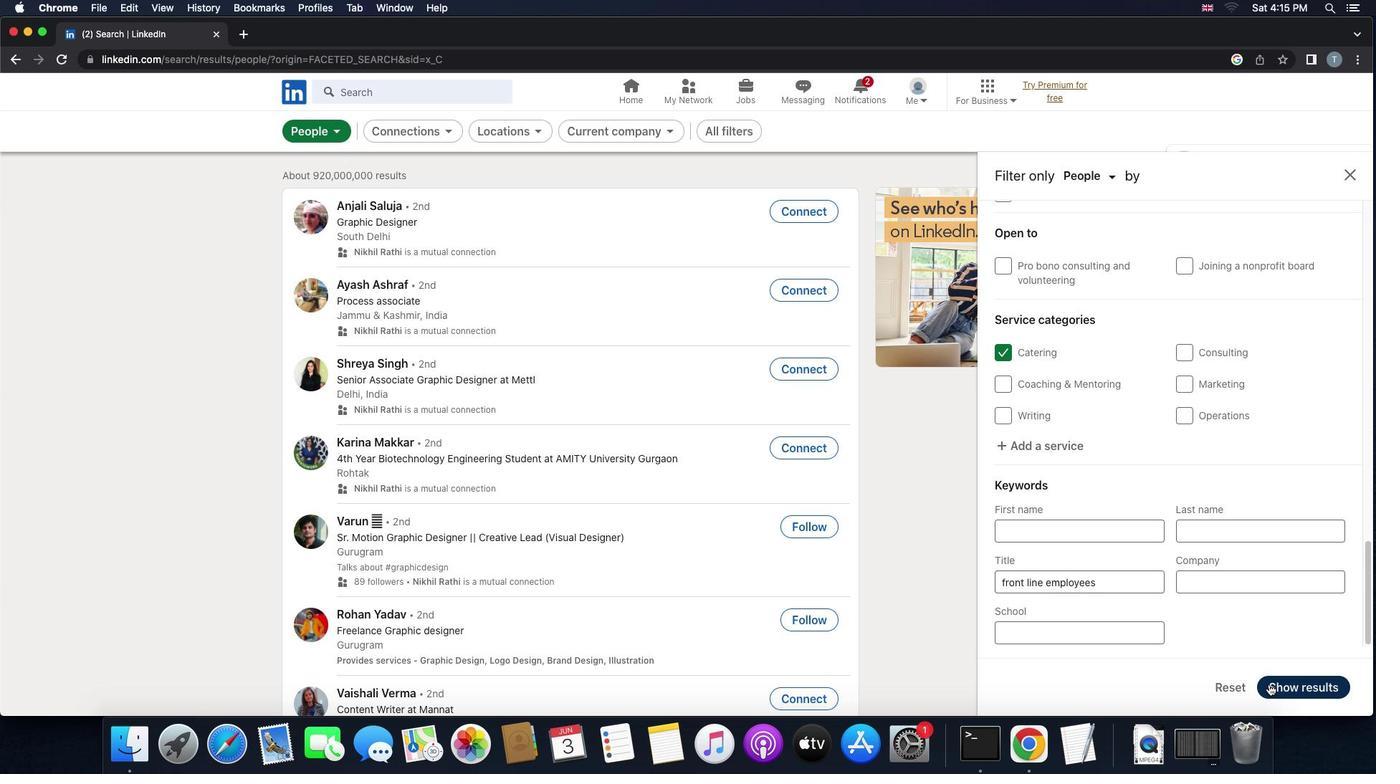 
Action: Mouse moved to (1268, 683)
Screenshot: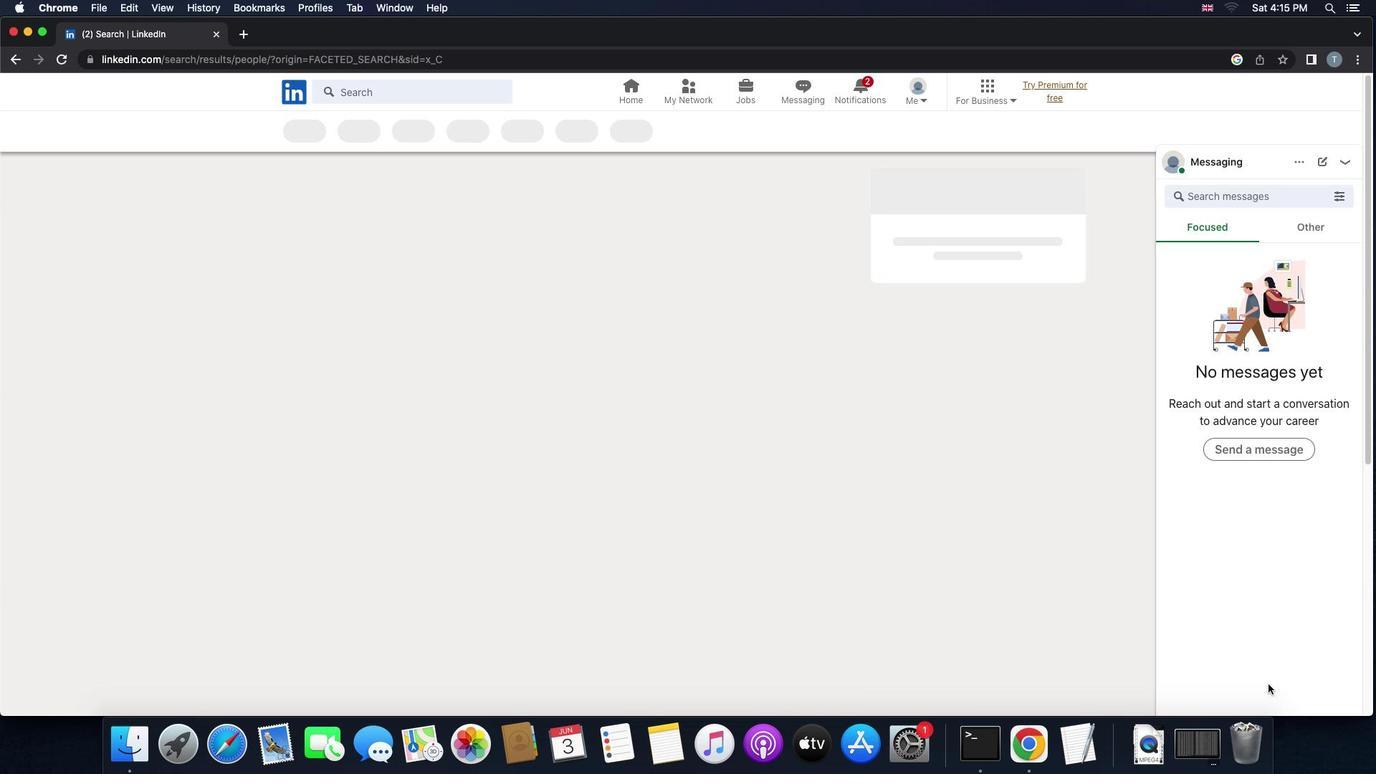 
